 Task: Slide 24 - Ebook.
Action: Mouse moved to (40, 106)
Screenshot: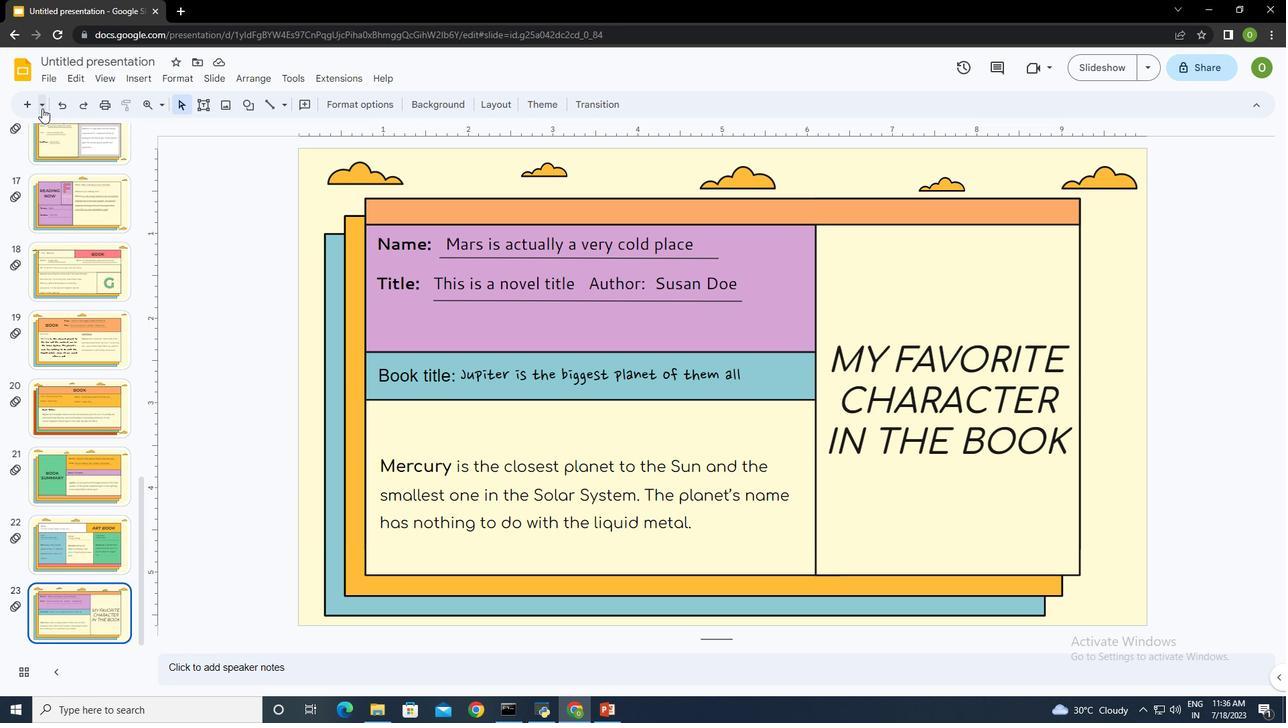 
Action: Mouse pressed left at (40, 106)
Screenshot: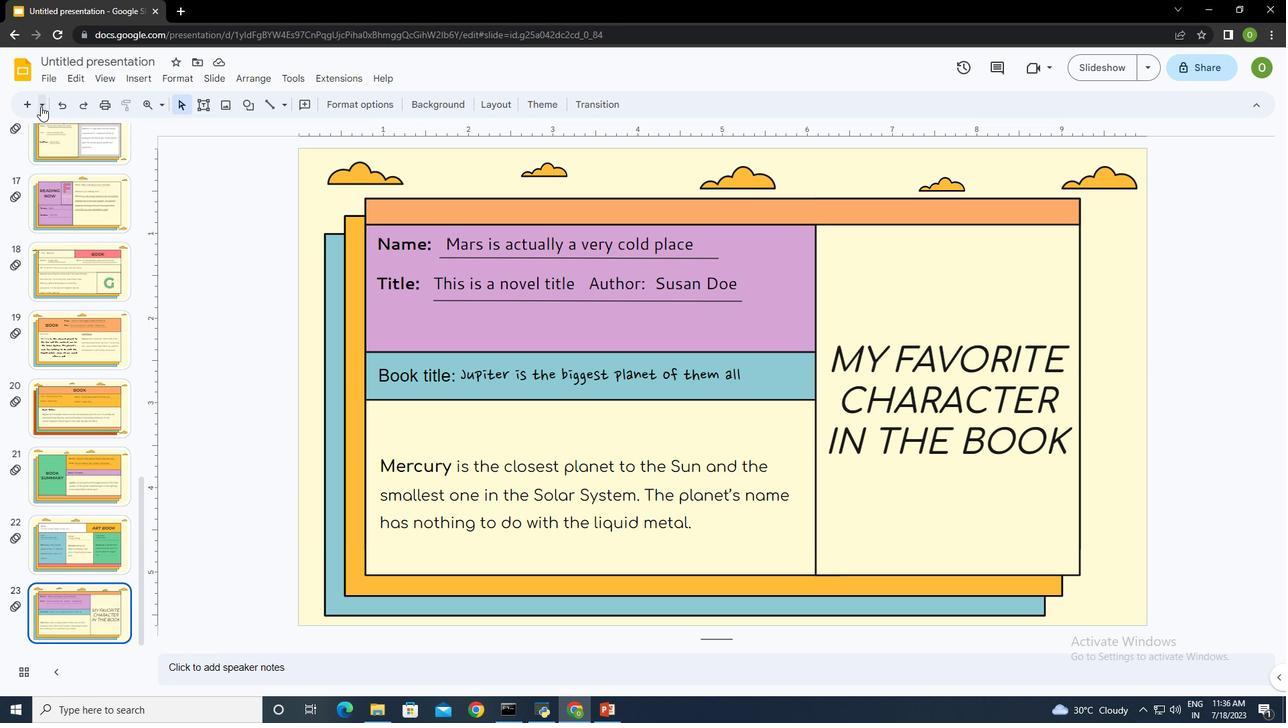 
Action: Mouse moved to (107, 420)
Screenshot: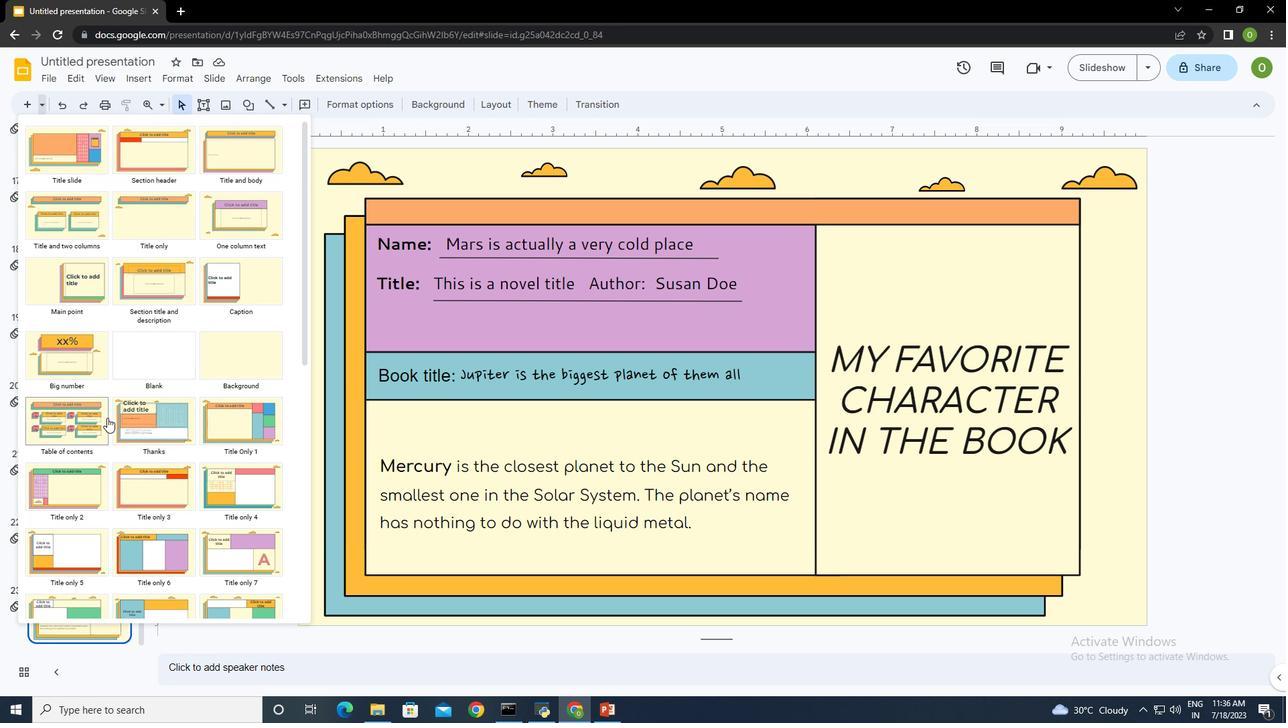 
Action: Mouse scrolled (107, 419) with delta (0, 0)
Screenshot: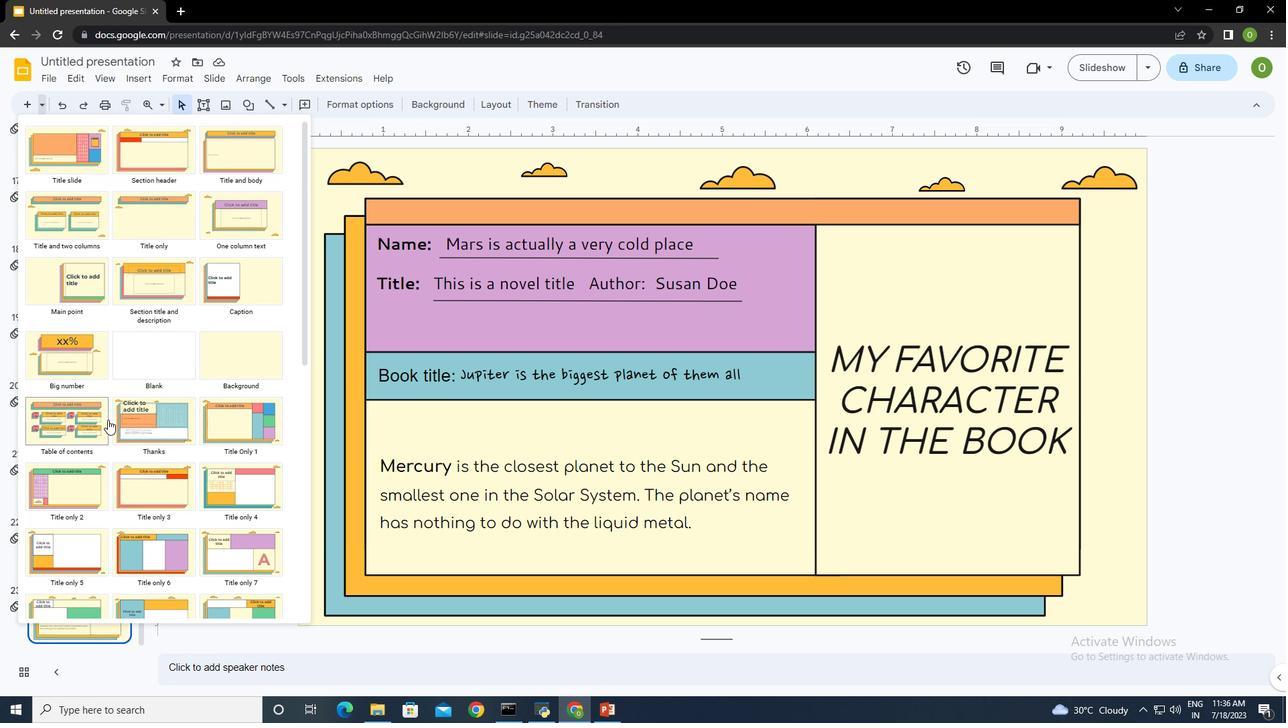 
Action: Mouse scrolled (107, 419) with delta (0, 0)
Screenshot: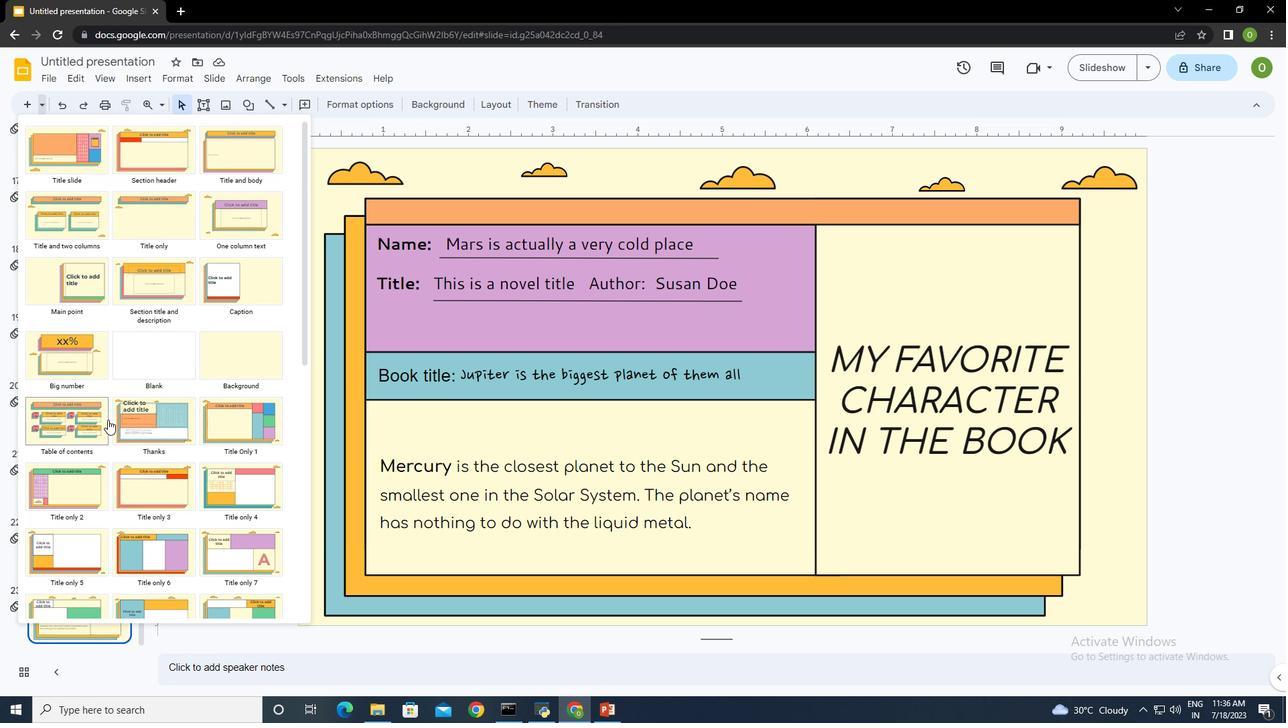 
Action: Mouse scrolled (107, 419) with delta (0, 0)
Screenshot: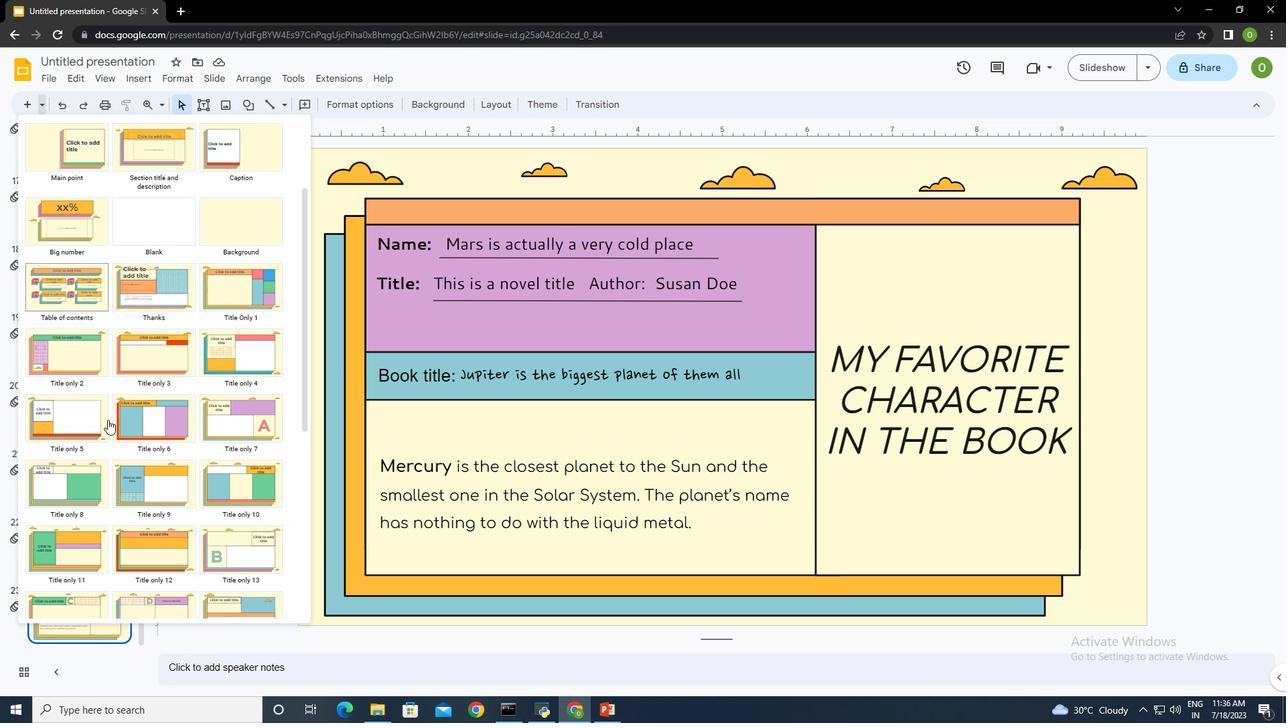 
Action: Mouse moved to (63, 415)
Screenshot: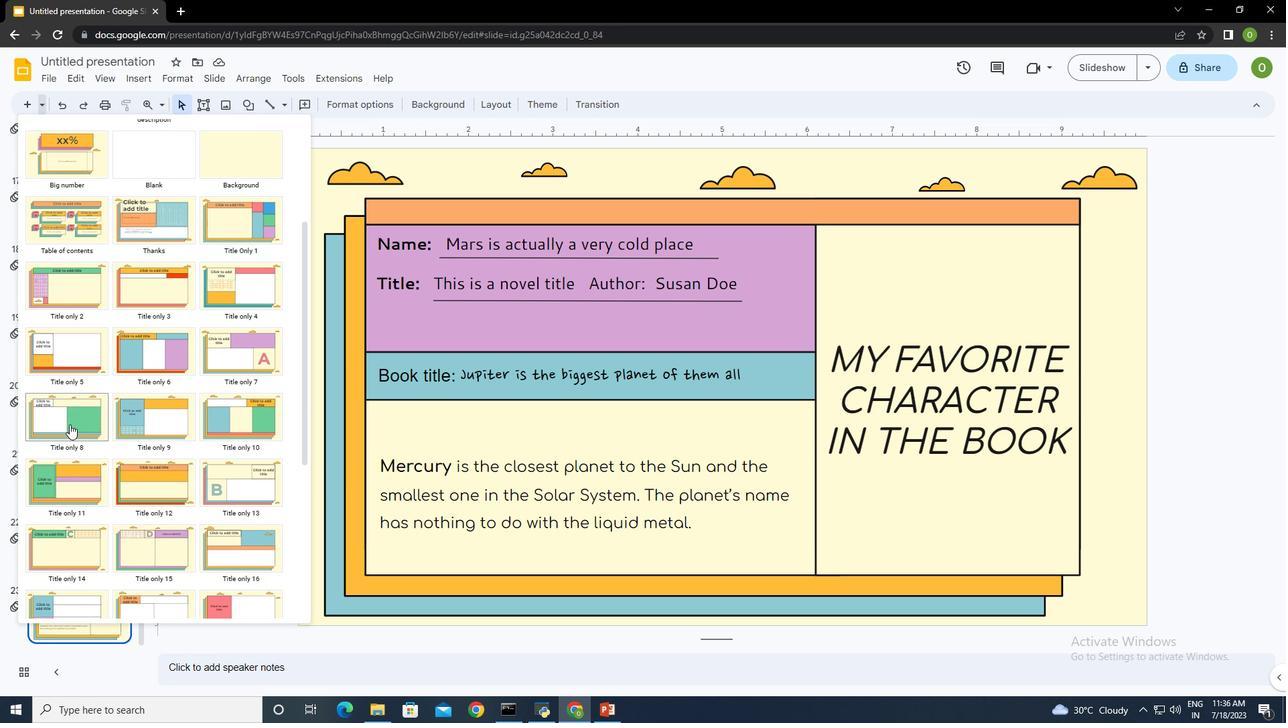
Action: Mouse pressed left at (63, 415)
Screenshot: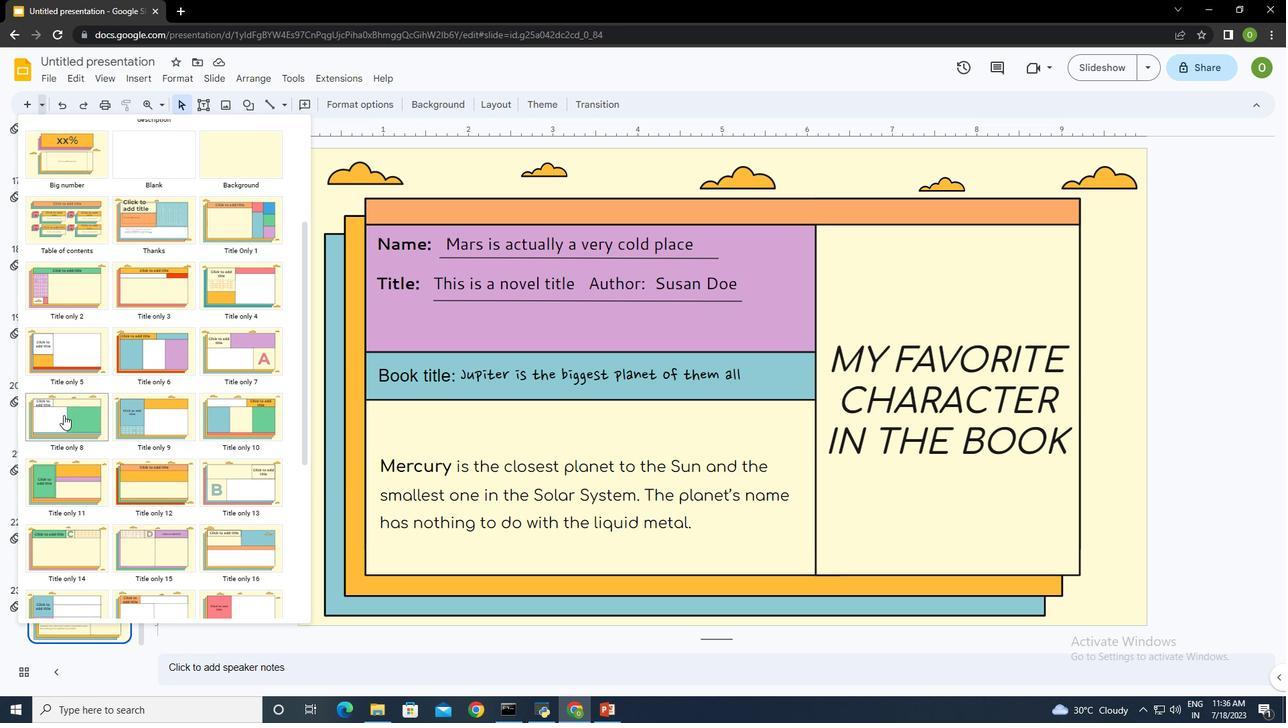 
Action: Mouse moved to (446, 239)
Screenshot: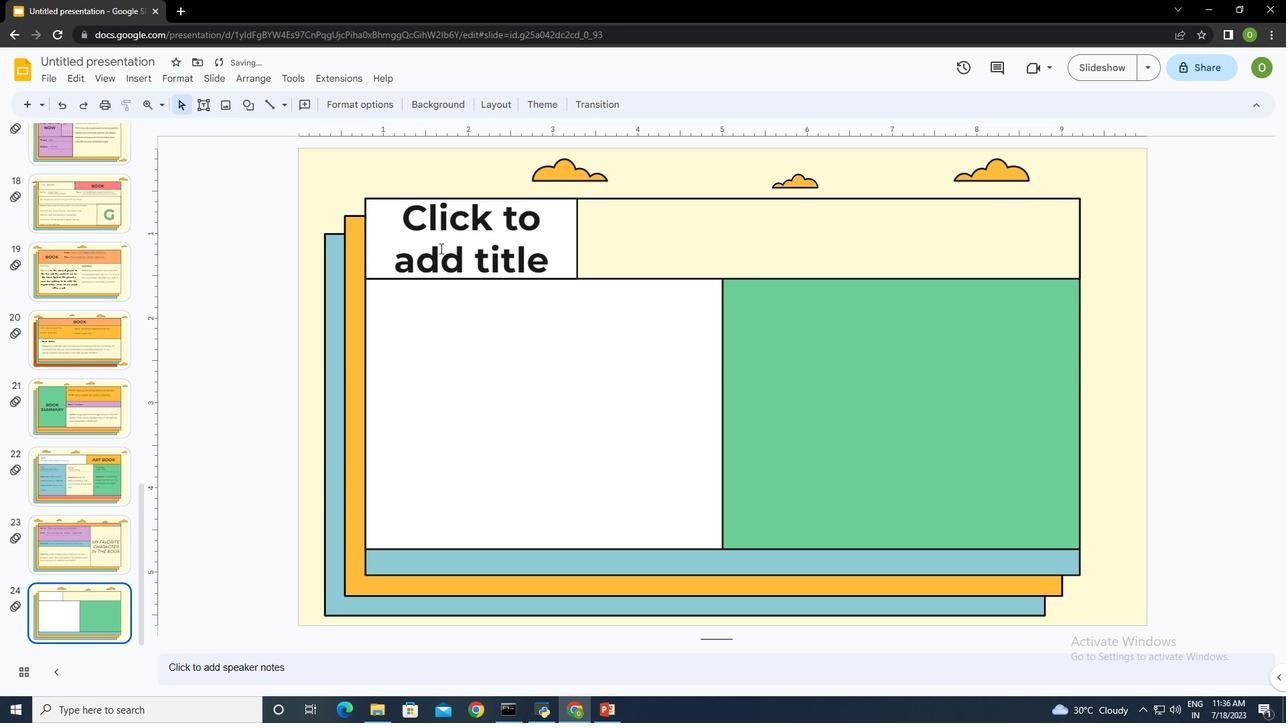 
Action: Mouse pressed left at (446, 239)
Screenshot: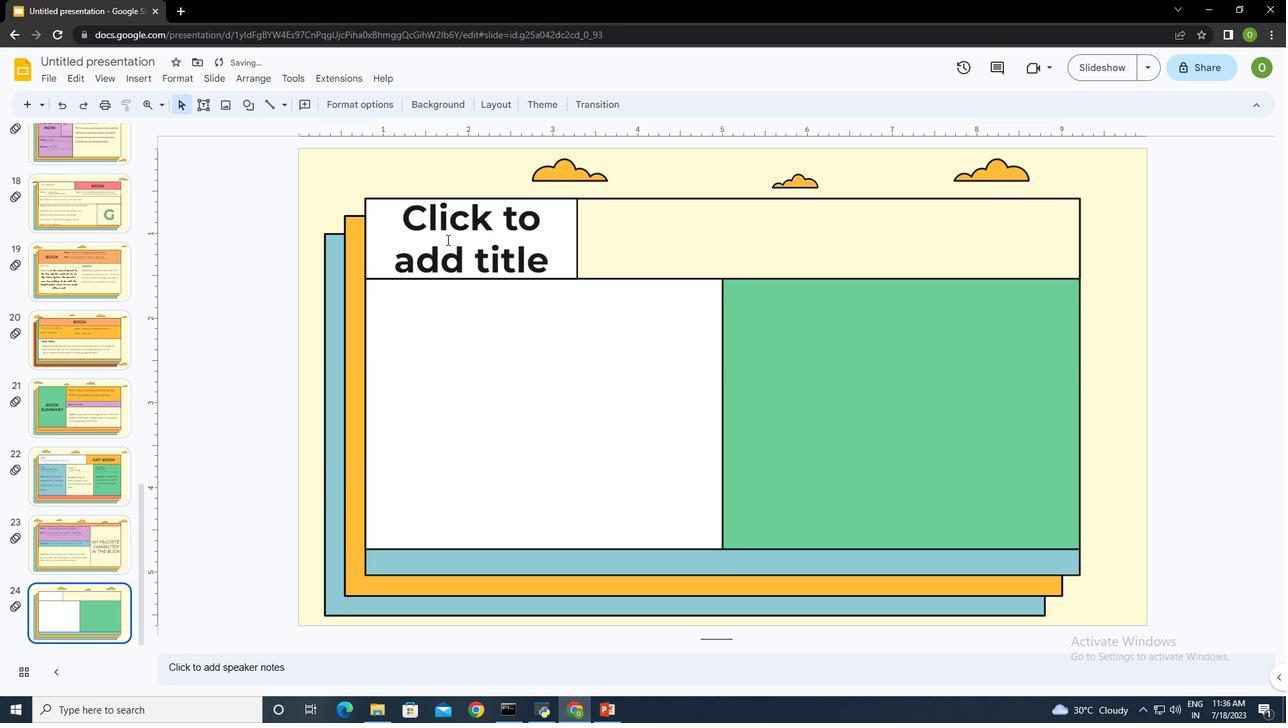 
Action: Key pressed e<Key.backspace><Key.caps_lock>EBOOK
Screenshot: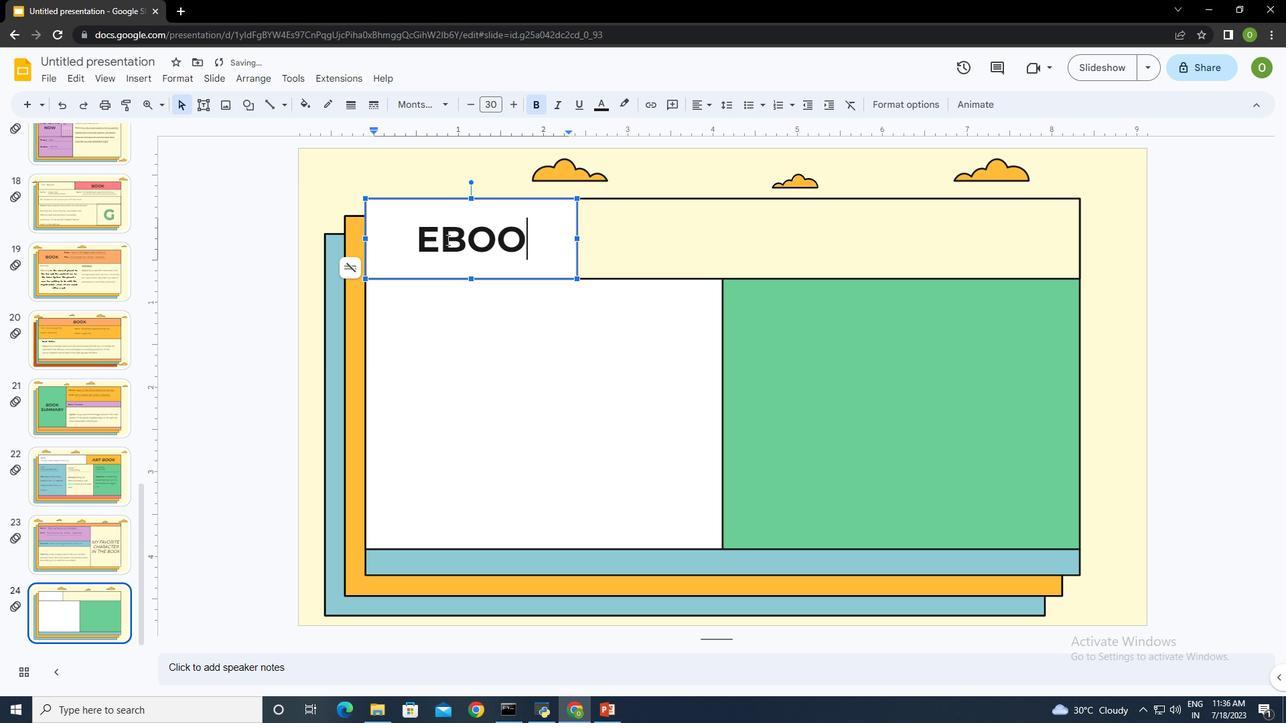 
Action: Mouse moved to (397, 306)
Screenshot: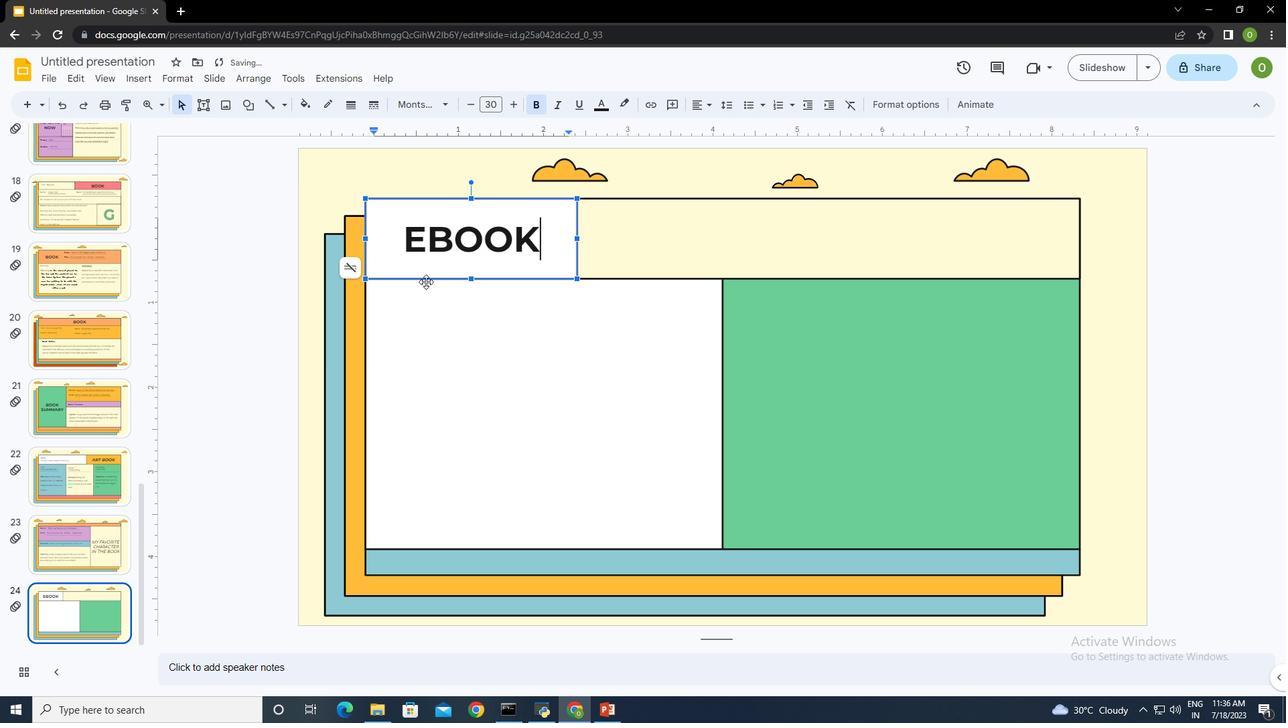 
Action: Mouse pressed left at (397, 306)
Screenshot: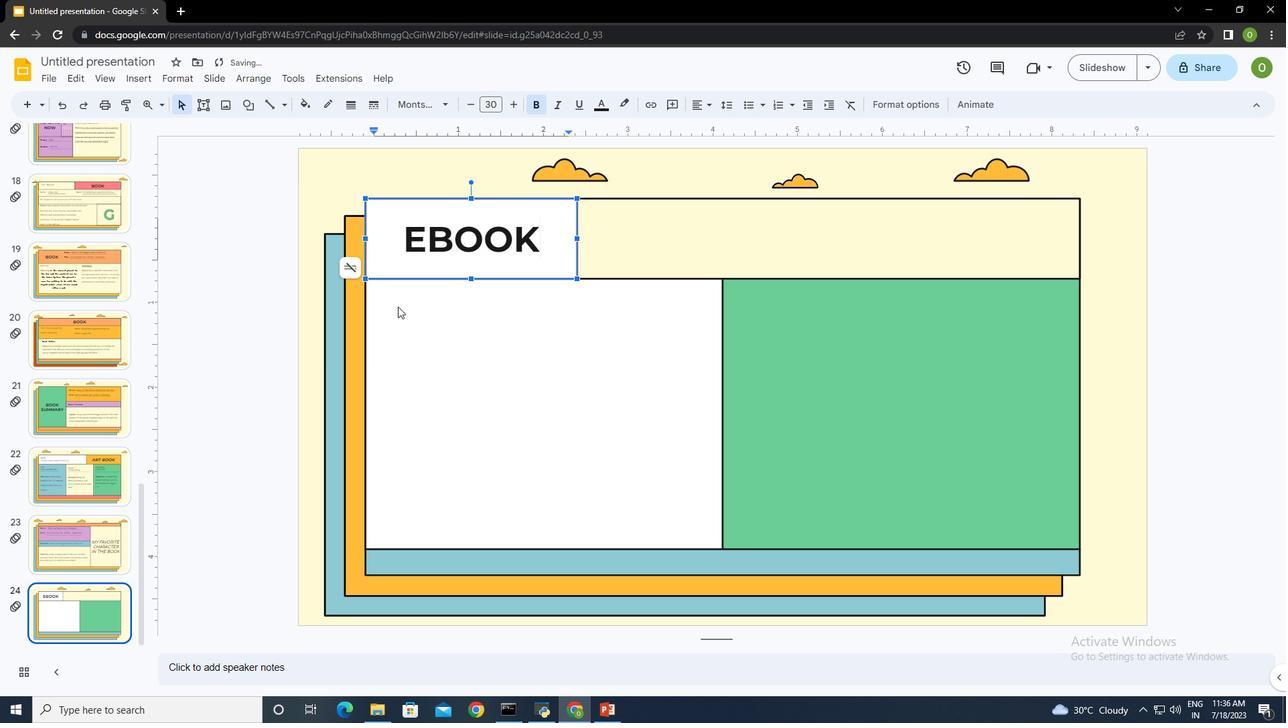 
Action: Mouse moved to (203, 103)
Screenshot: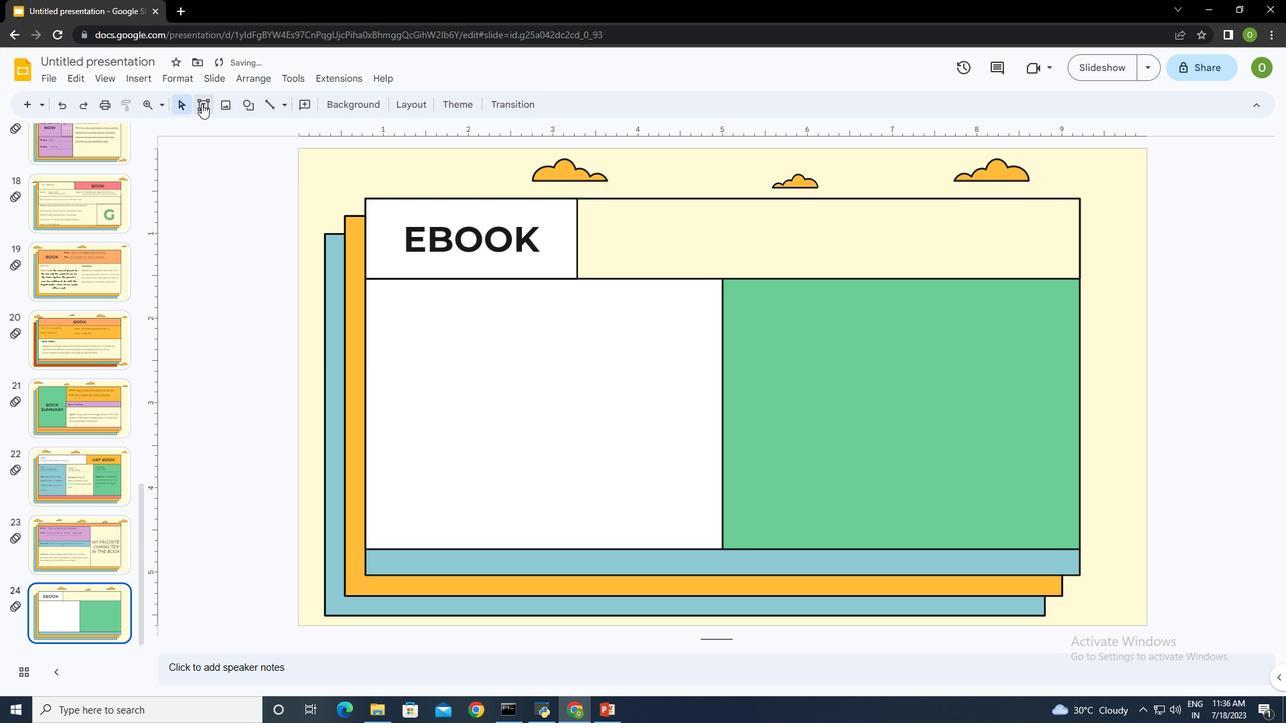 
Action: Mouse pressed left at (203, 103)
Screenshot: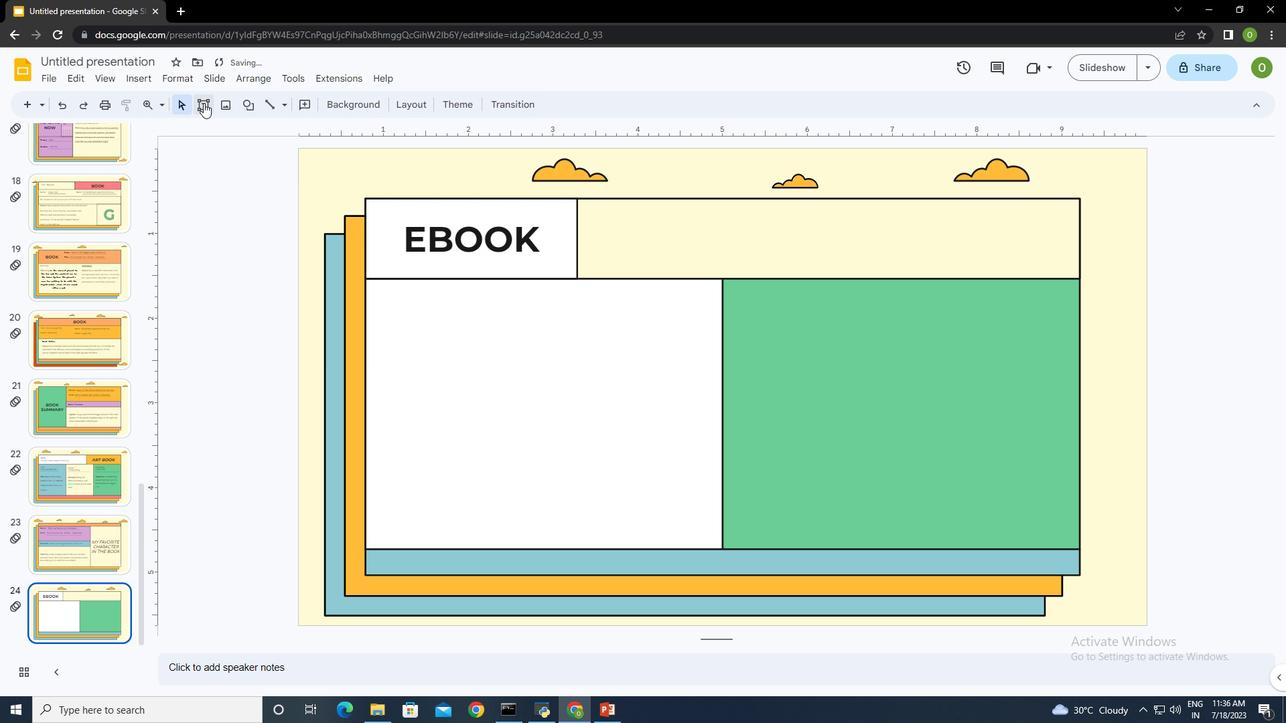 
Action: Mouse moved to (369, 282)
Screenshot: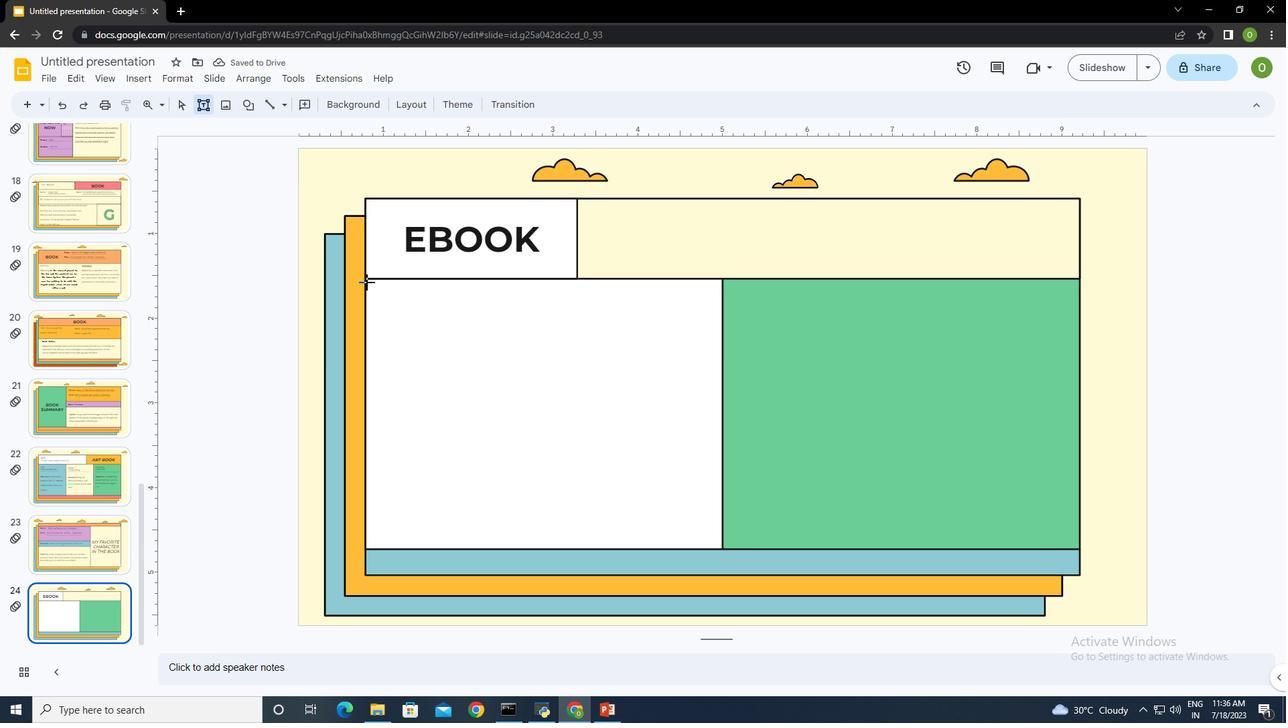 
Action: Mouse pressed left at (369, 282)
Screenshot: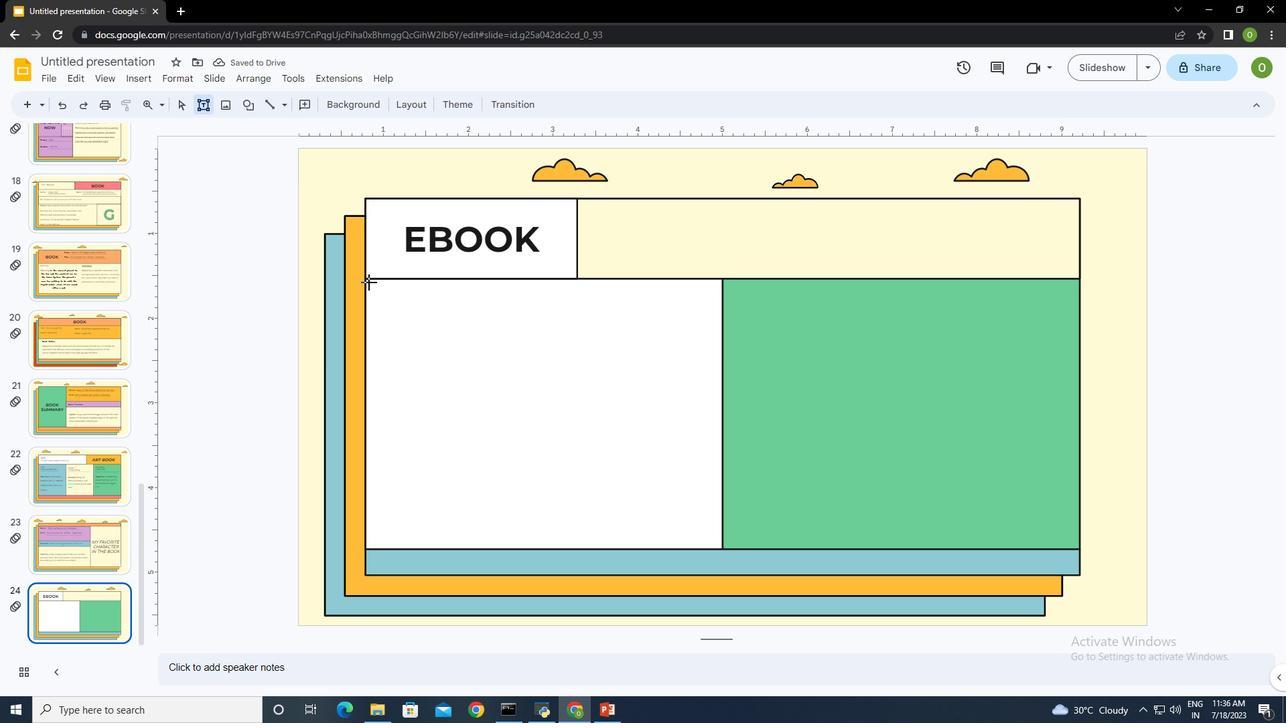 
Action: Mouse moved to (466, 347)
Screenshot: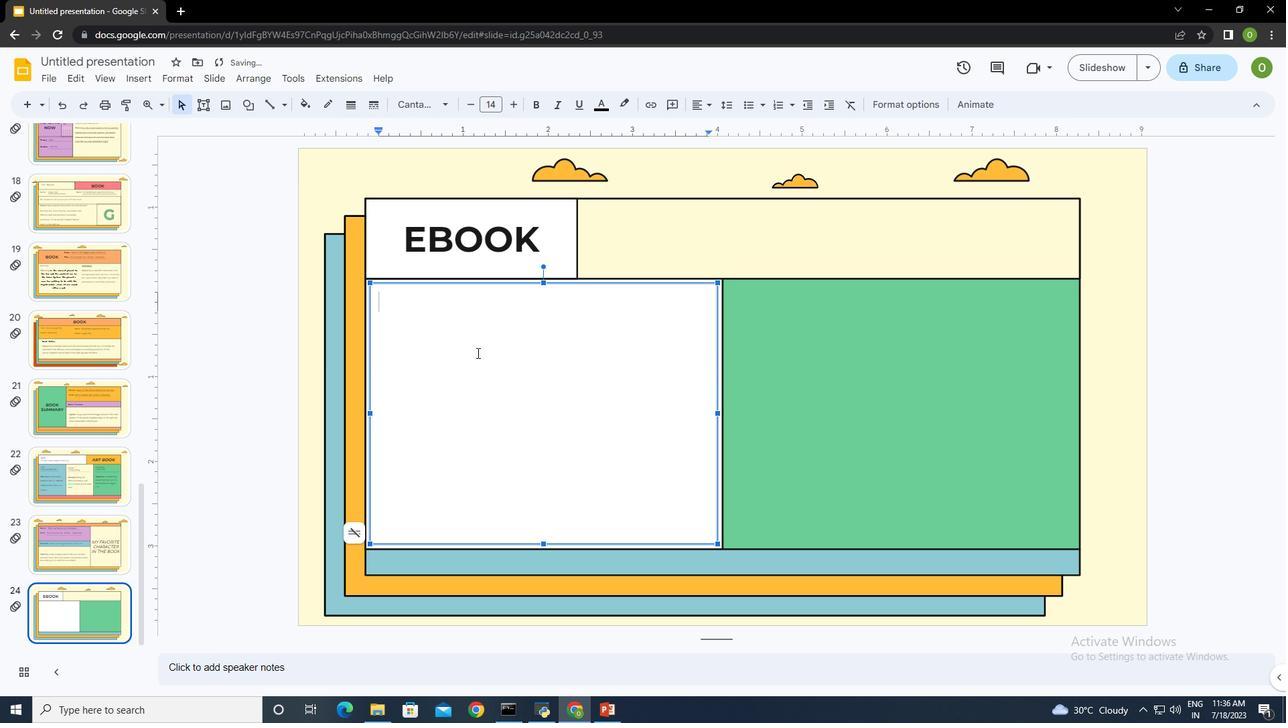 
Action: Key pressed <Key.shift>bOO<Key.backspace><Key.backspace><Key.backspace><Key.caps_lock><Key.shift>Book<Key.space>titlw<Key.backspace>e<Key.shift_r>:<Key.enter><Key.enter><Key.enter><Key.shift><Key.shift><Key.shift><Key.shift><Key.shift><Key.shift><Key.shift><Key.shift>Mercury<Key.space>is<Key.space>the<Key.space>closest<Key.space>planet<Key.space>to<Key.space>the<Key.space><Key.shift>Sun<Key.space>and<Key.space>the<Key.space>smallest<Key.space>one<Key.space>in<Key.space>the<Key.space><Key.shift>Si<Key.backspace>olar<Key.space><Key.shift>System.<Key.space><Key.shift><Key.shift>The<Key.space>planet's<Key.space>name<Key.space>has<Key.space>nothing<Key.space>to<Key.space>do<Key.space>with<Key.space>the<Key.space>liquid<Key.space>metal
Screenshot: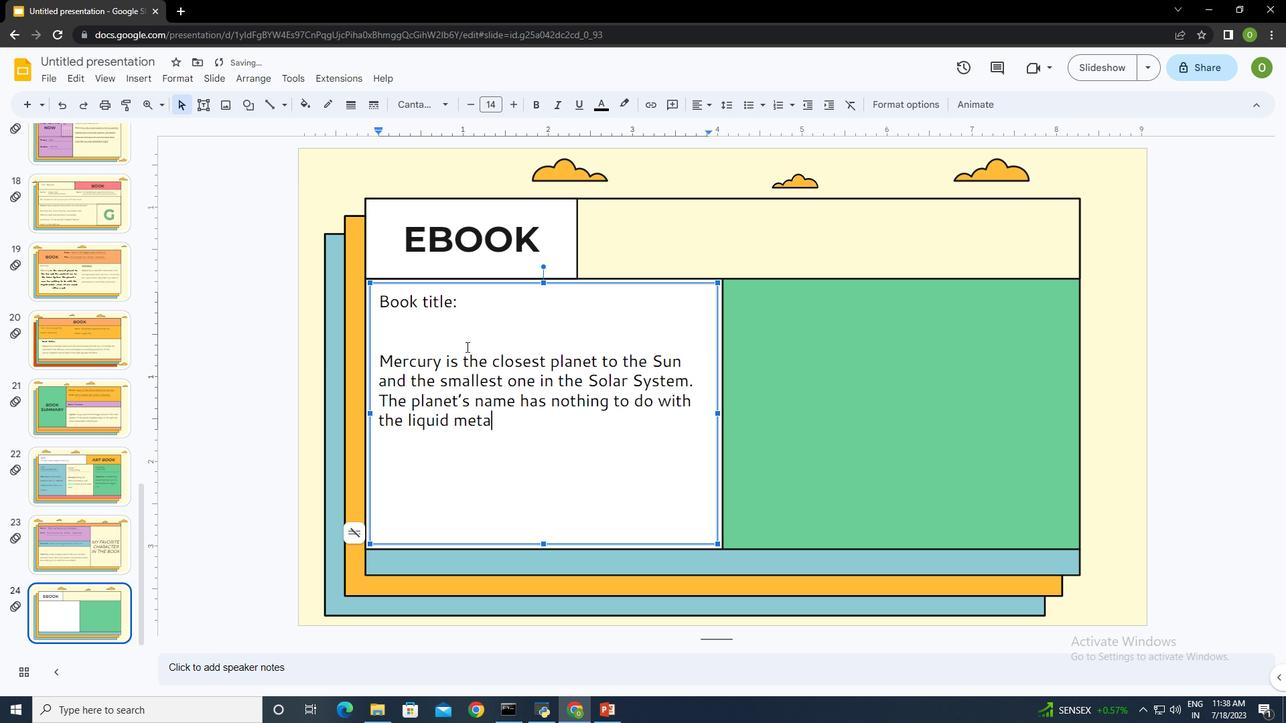 
Action: Mouse moved to (507, 420)
Screenshot: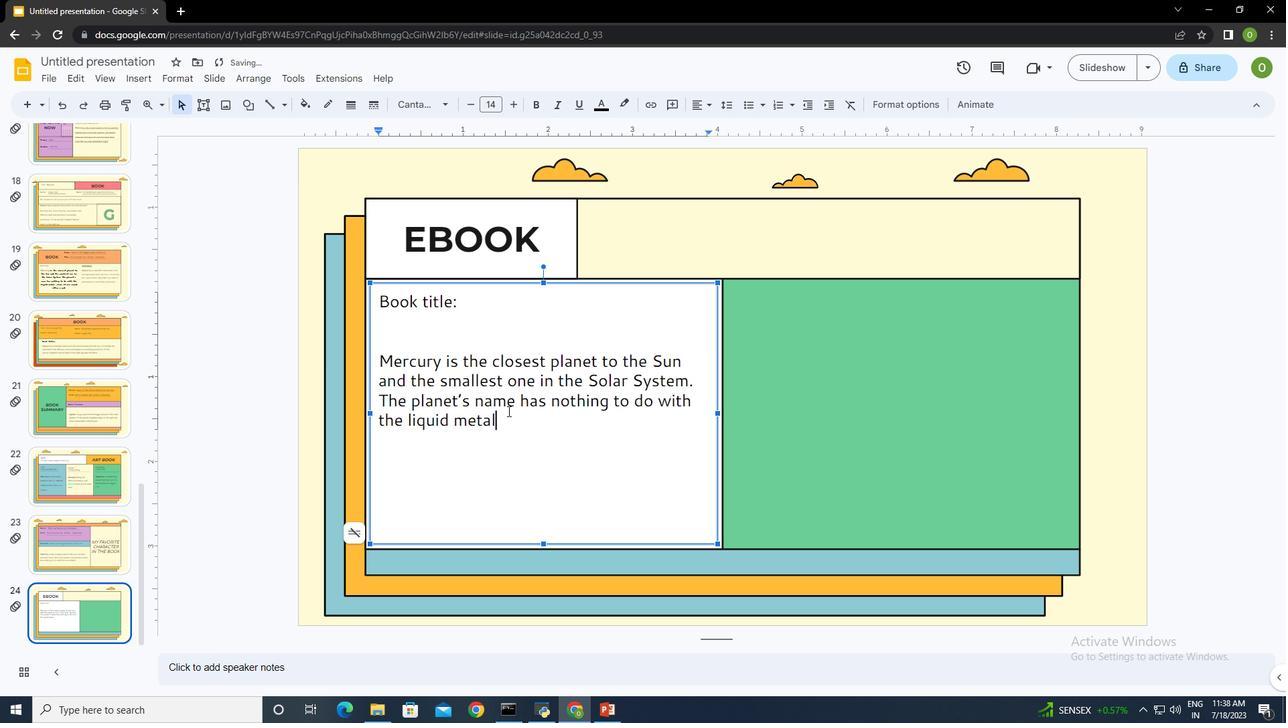 
Action: Mouse pressed left at (507, 420)
Screenshot: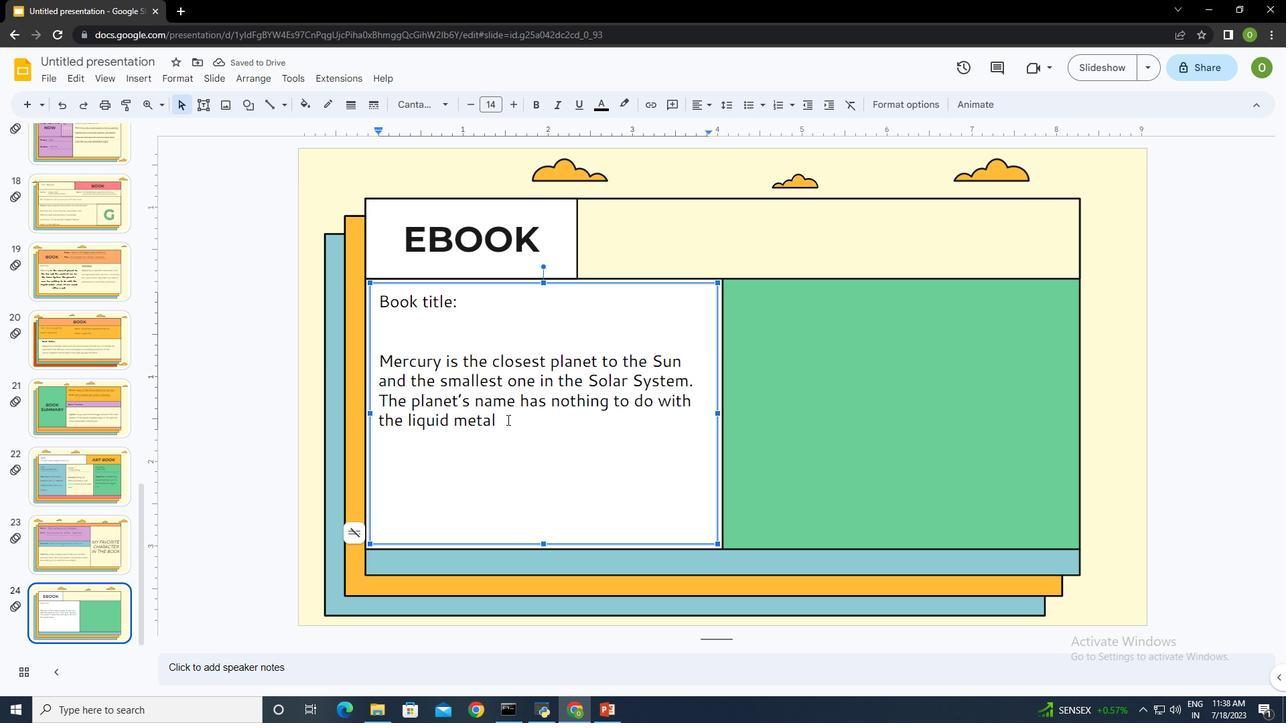 
Action: Mouse moved to (730, 105)
Screenshot: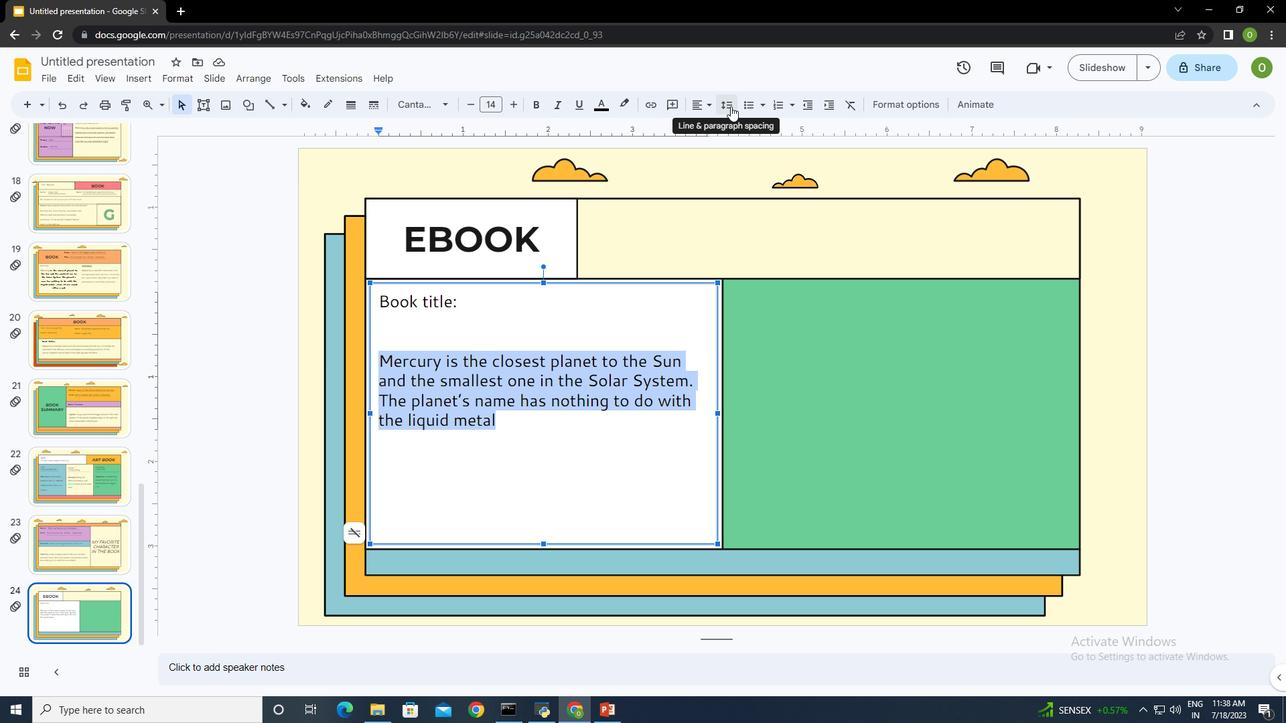 
Action: Mouse pressed left at (730, 105)
Screenshot: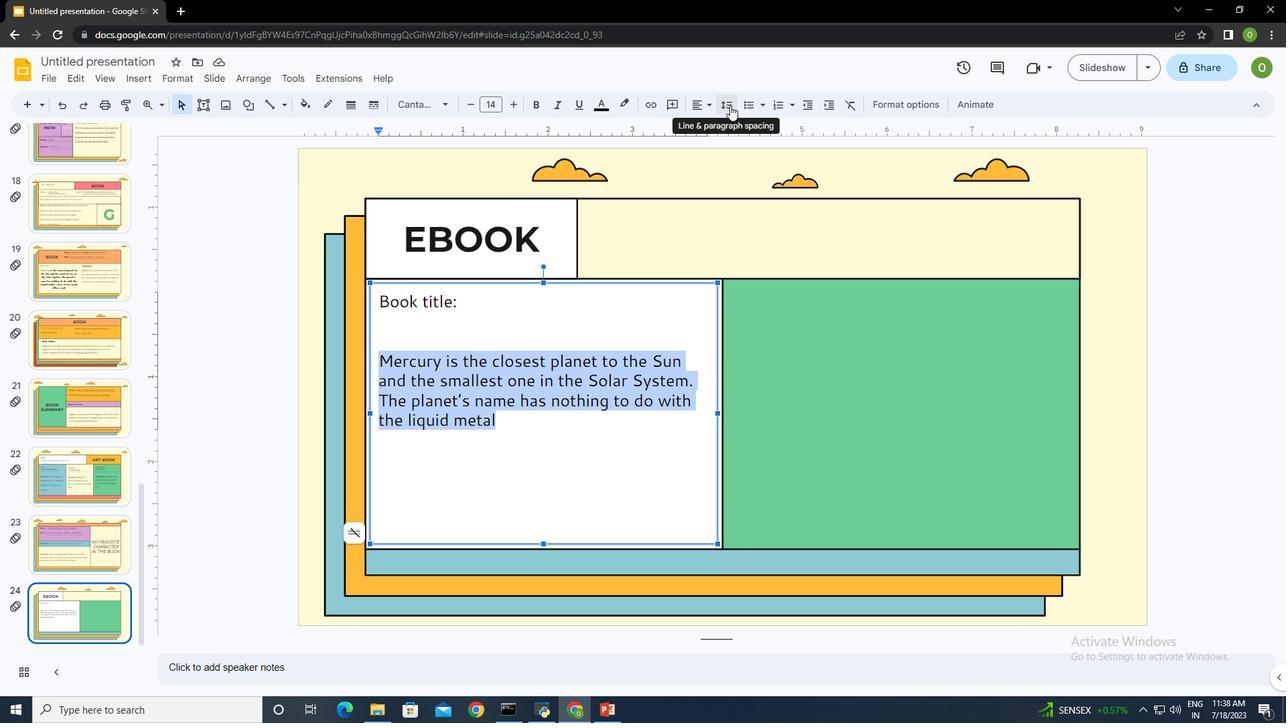 
Action: Mouse moved to (757, 173)
Screenshot: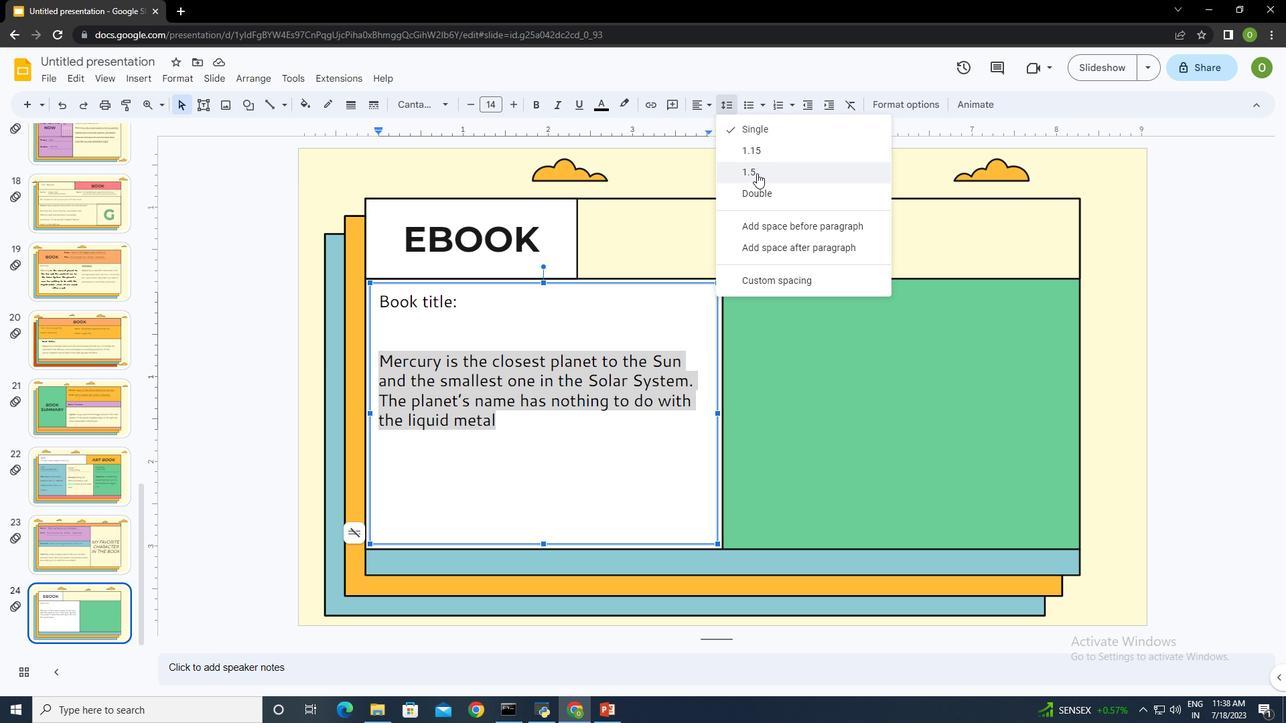 
Action: Mouse pressed left at (757, 173)
Screenshot: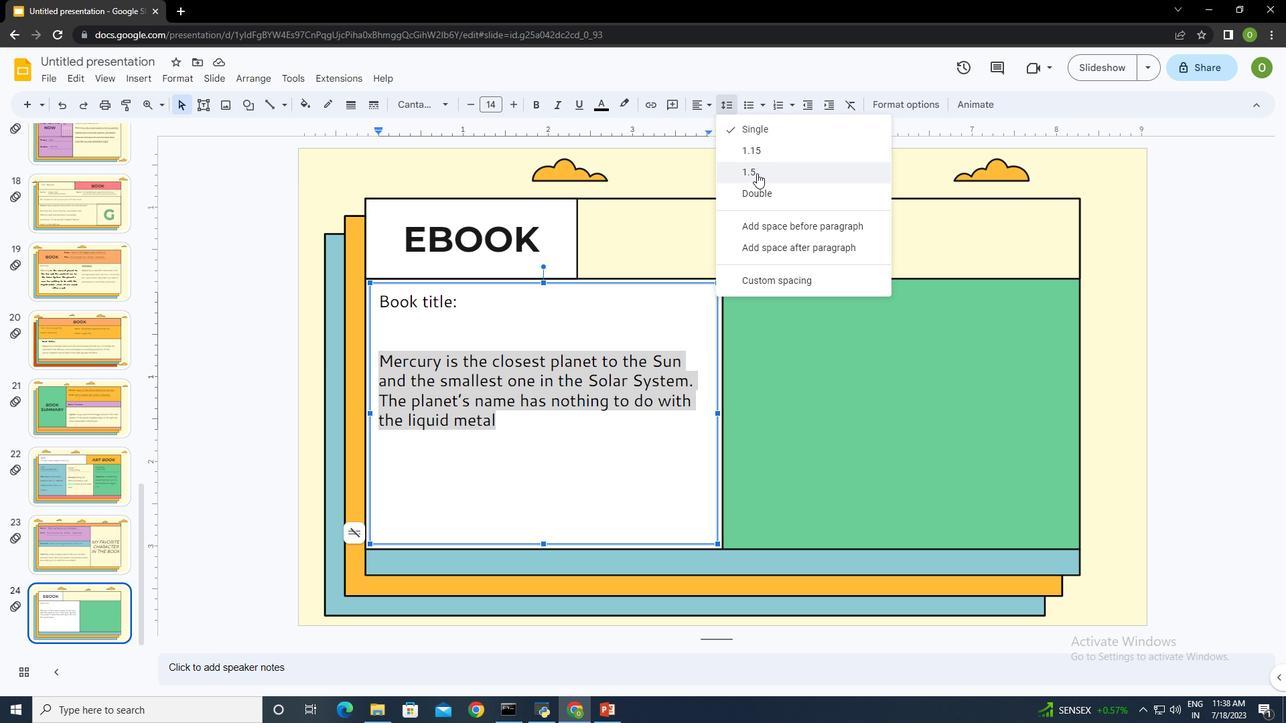 
Action: Mouse moved to (438, 357)
Screenshot: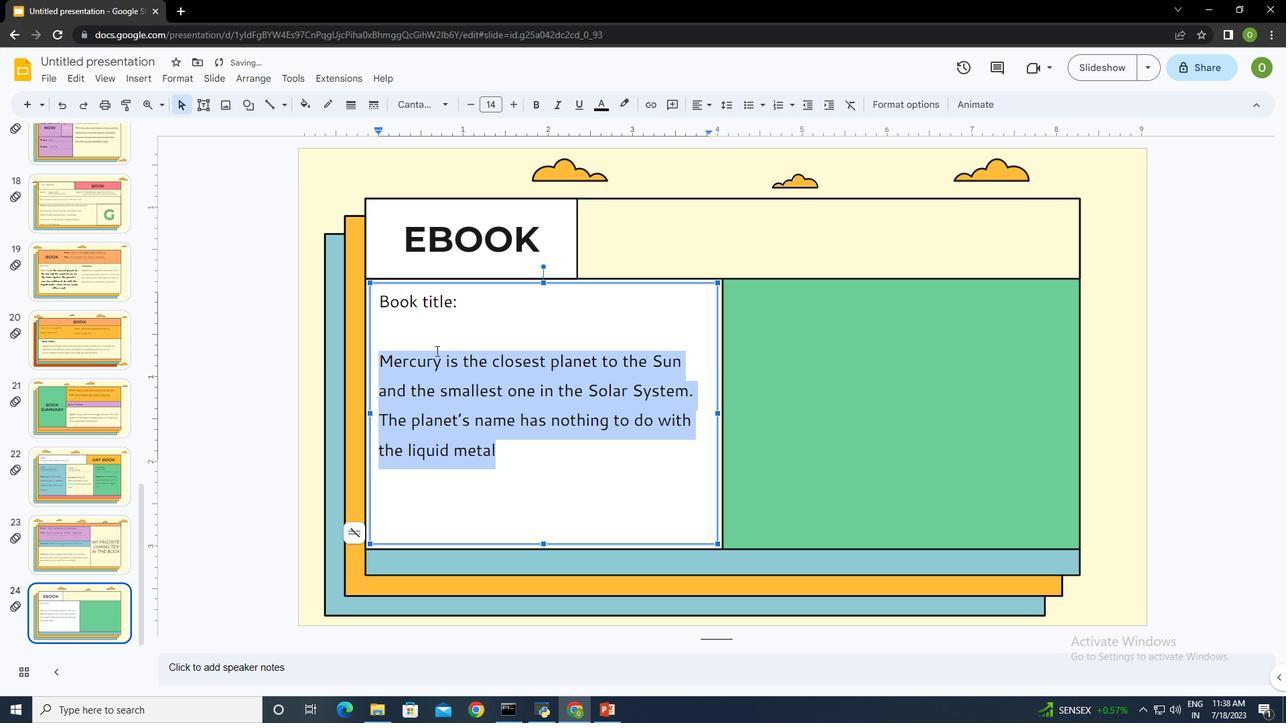 
Action: Mouse pressed left at (438, 357)
Screenshot: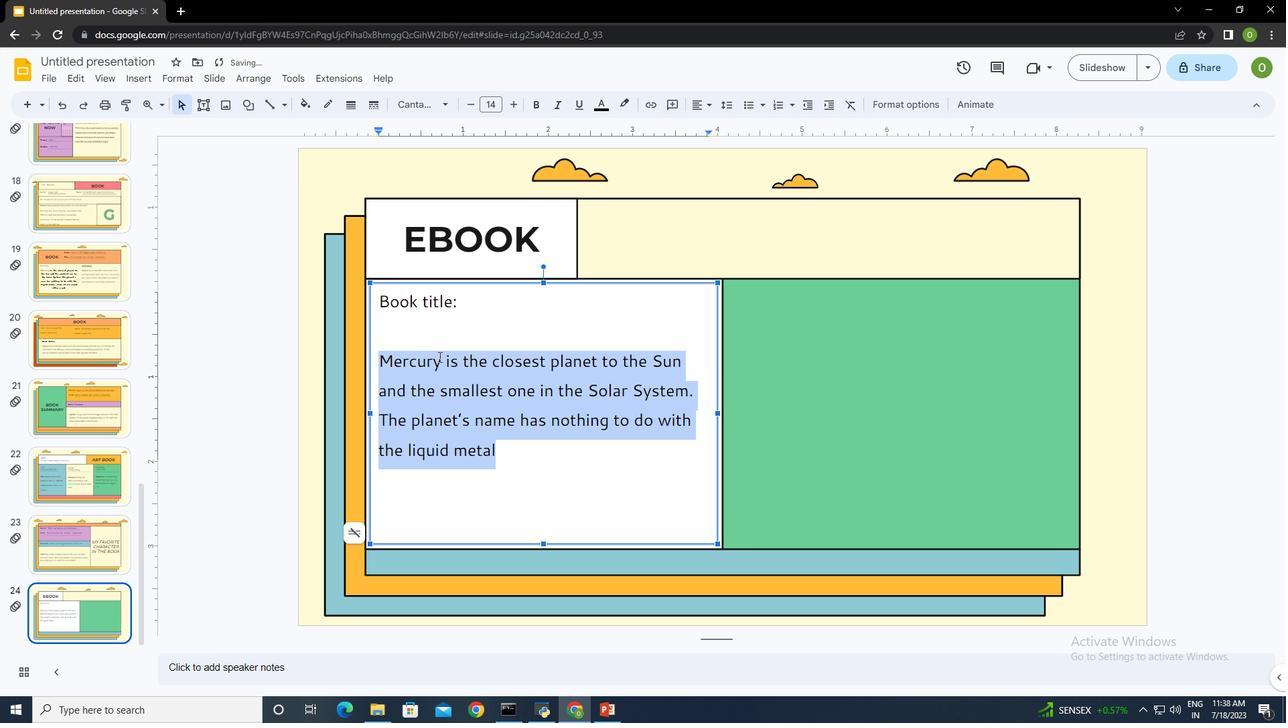 
Action: Mouse moved to (442, 363)
Screenshot: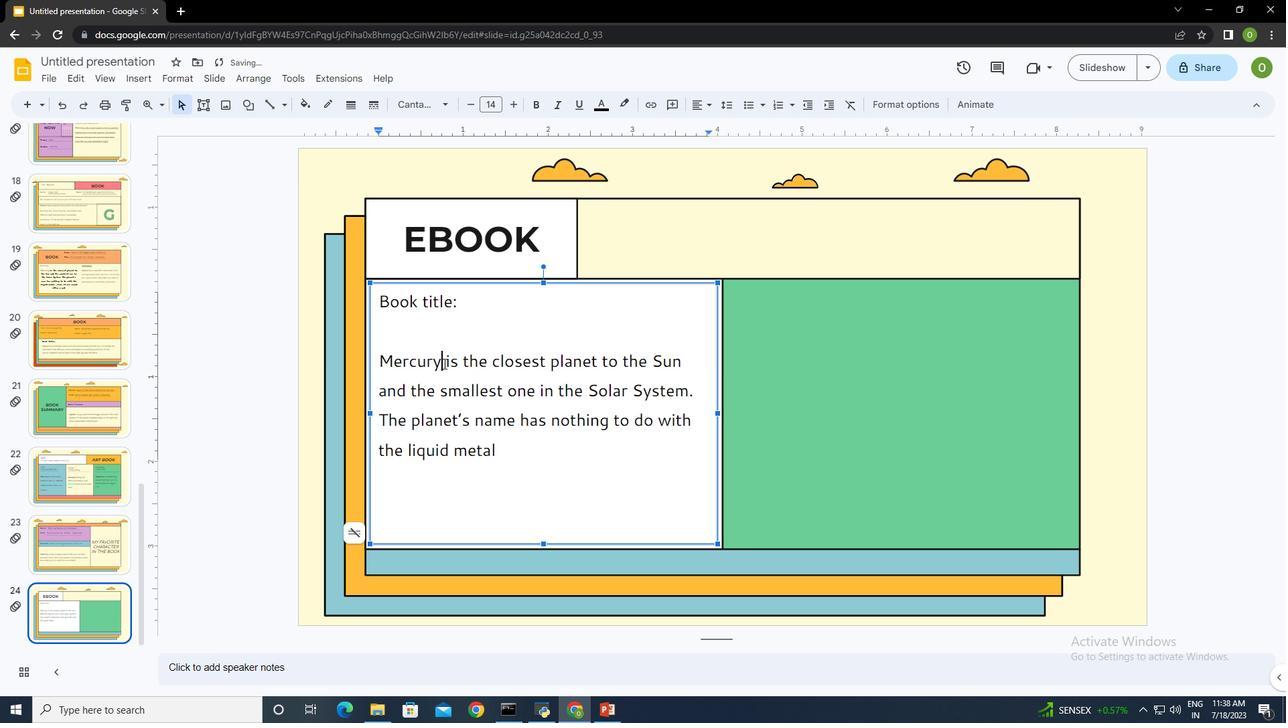 
Action: Mouse pressed left at (442, 363)
Screenshot: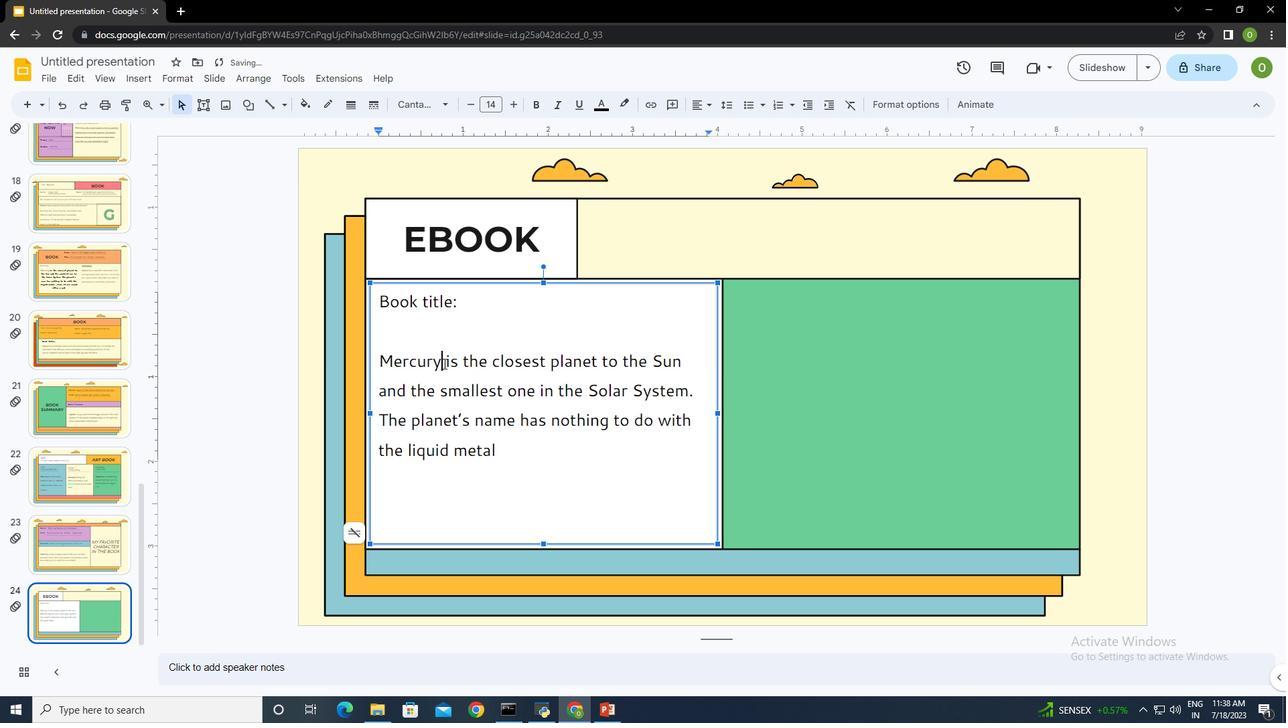 
Action: Mouse moved to (541, 102)
Screenshot: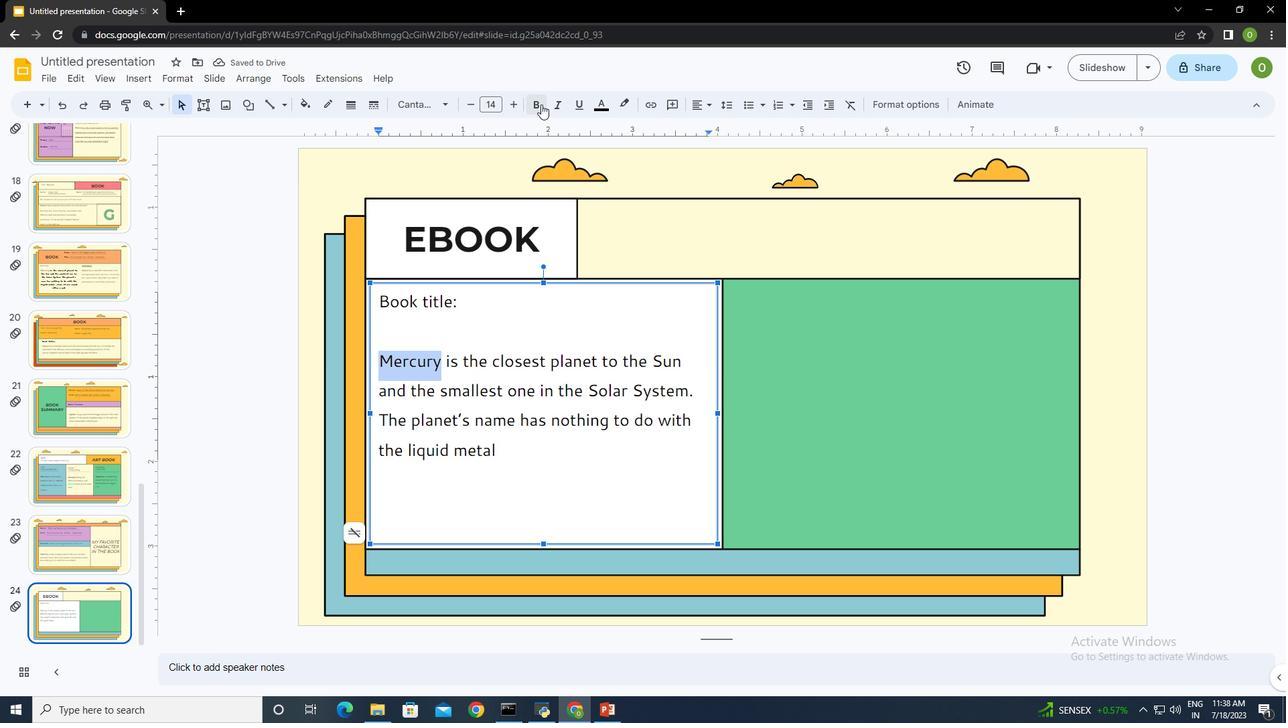 
Action: Mouse pressed left at (541, 102)
Screenshot: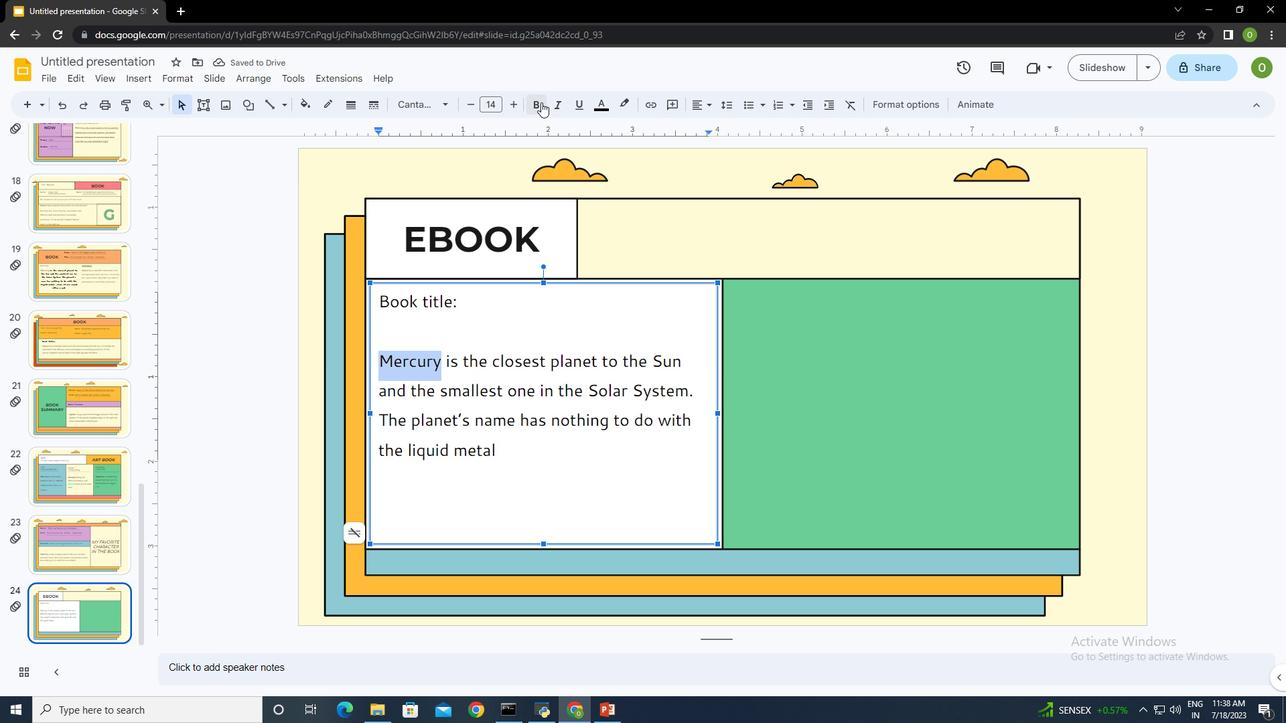 
Action: Mouse moved to (453, 363)
Screenshot: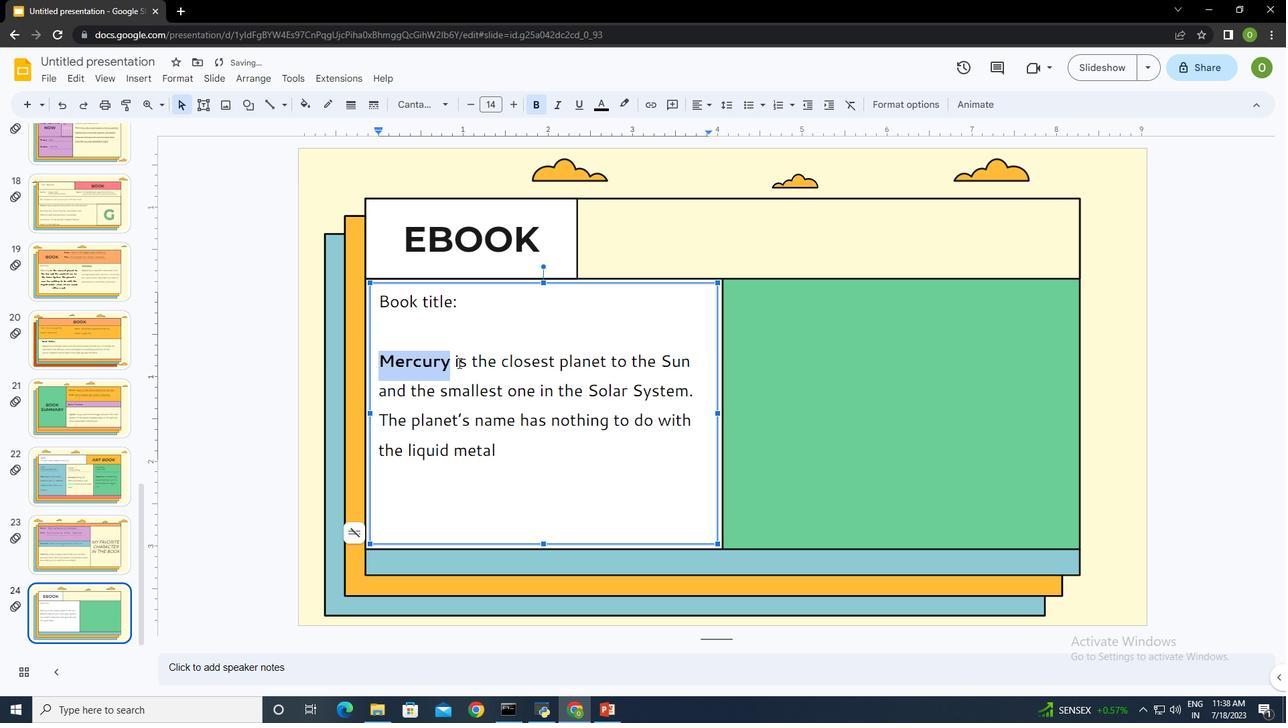 
Action: Mouse pressed left at (453, 363)
Screenshot: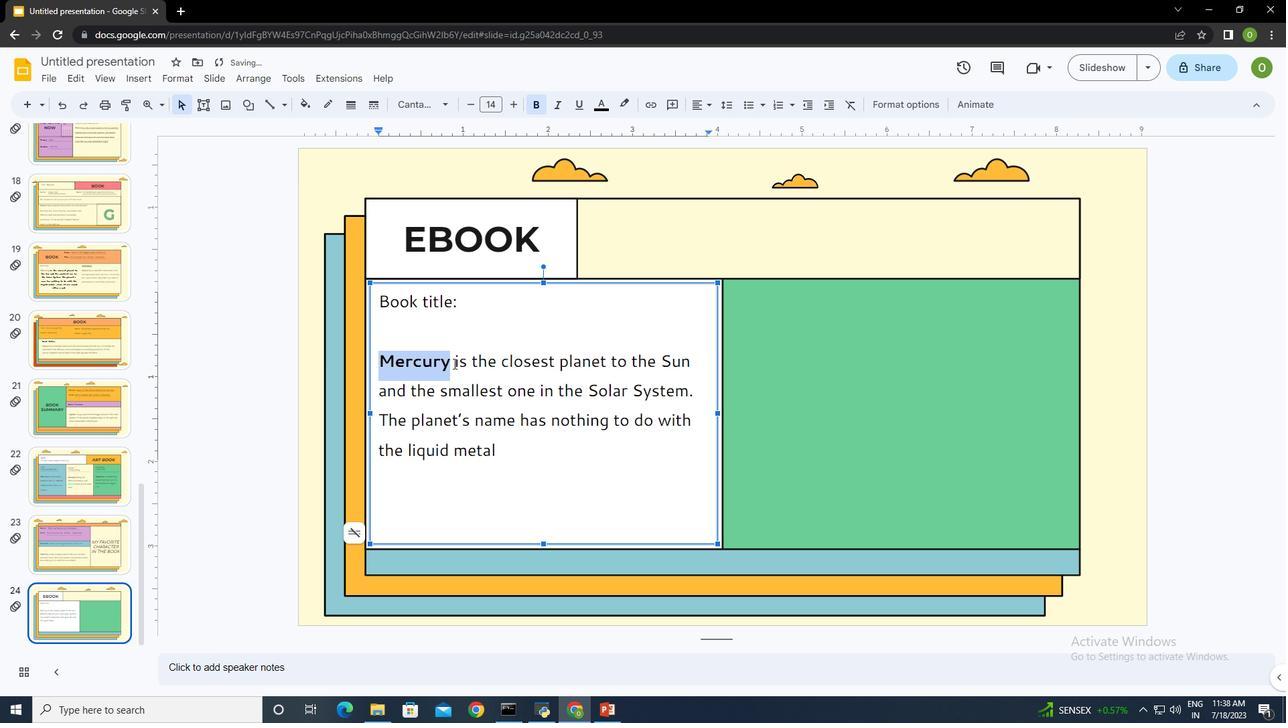 
Action: Mouse moved to (454, 361)
Screenshot: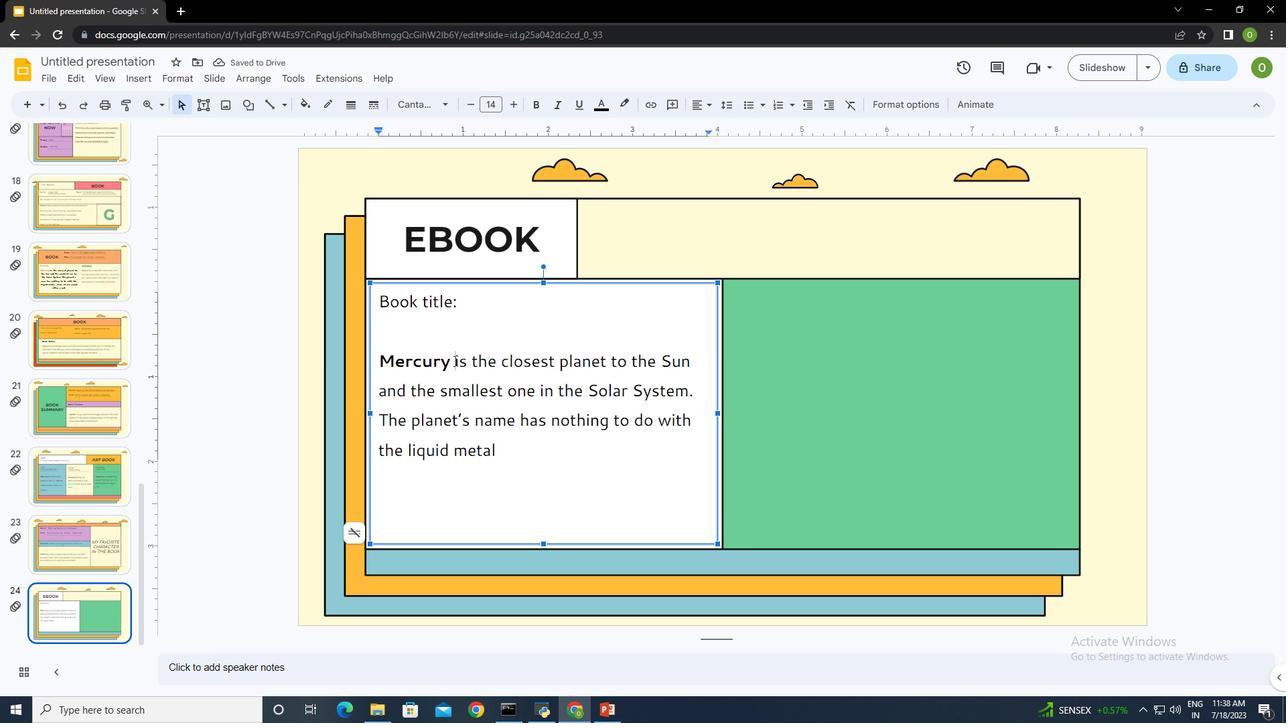 
Action: Mouse pressed left at (454, 361)
Screenshot: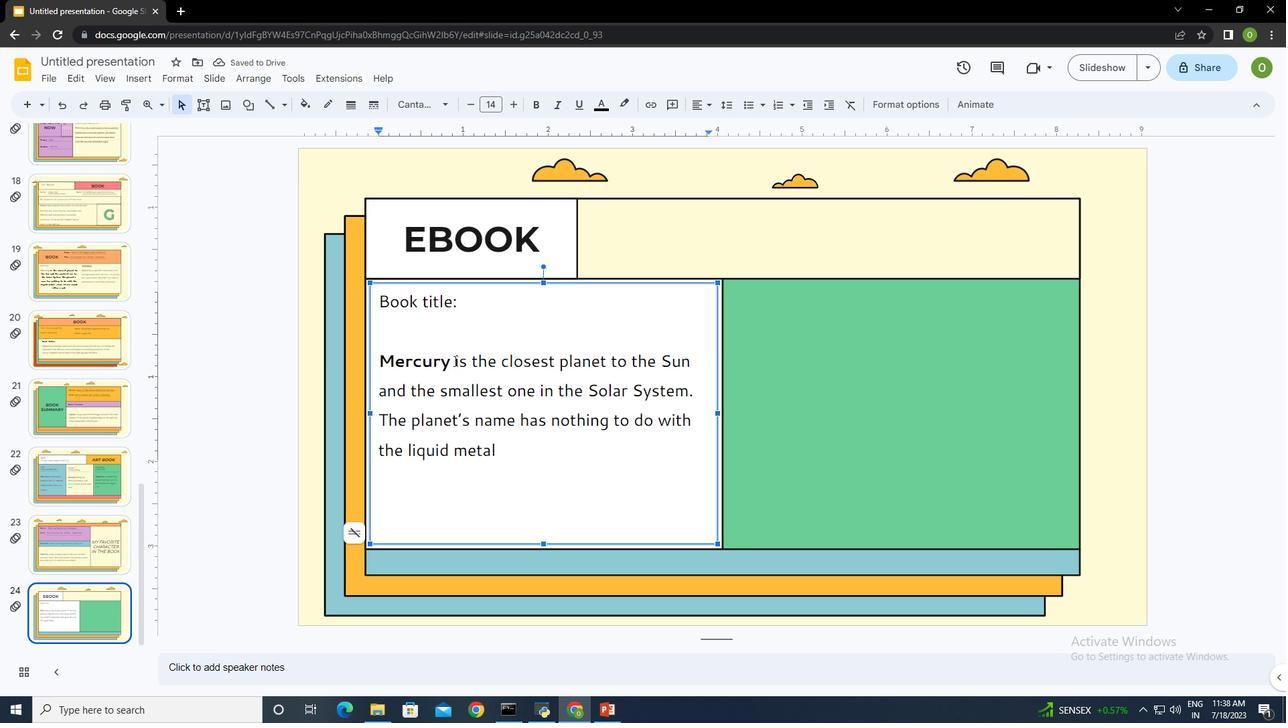 
Action: Mouse moved to (729, 107)
Screenshot: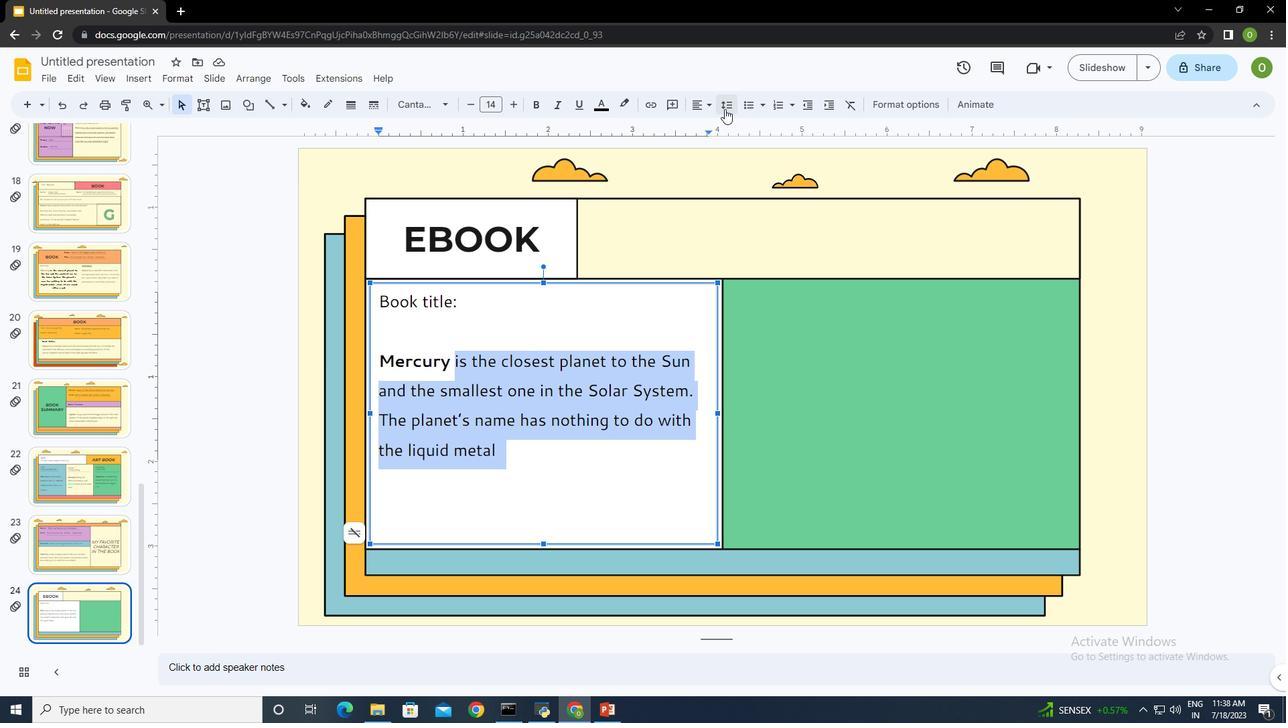 
Action: Mouse pressed left at (729, 107)
Screenshot: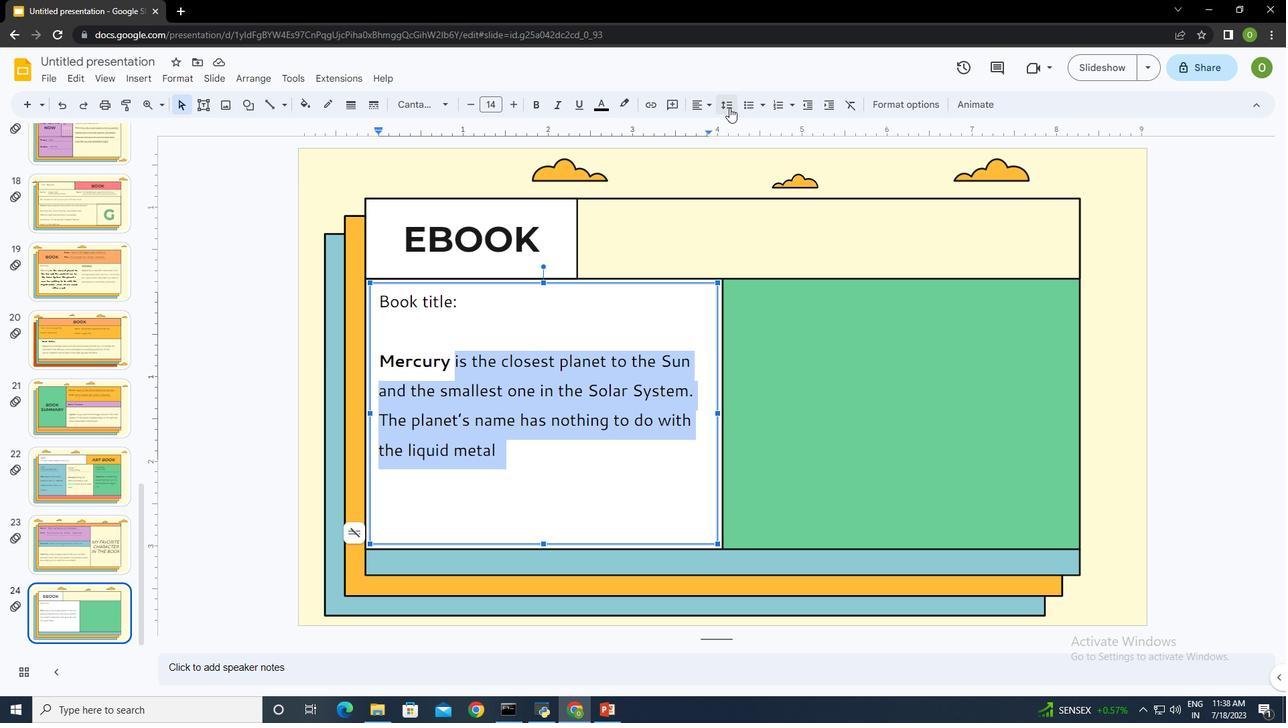 
Action: Mouse moved to (753, 191)
Screenshot: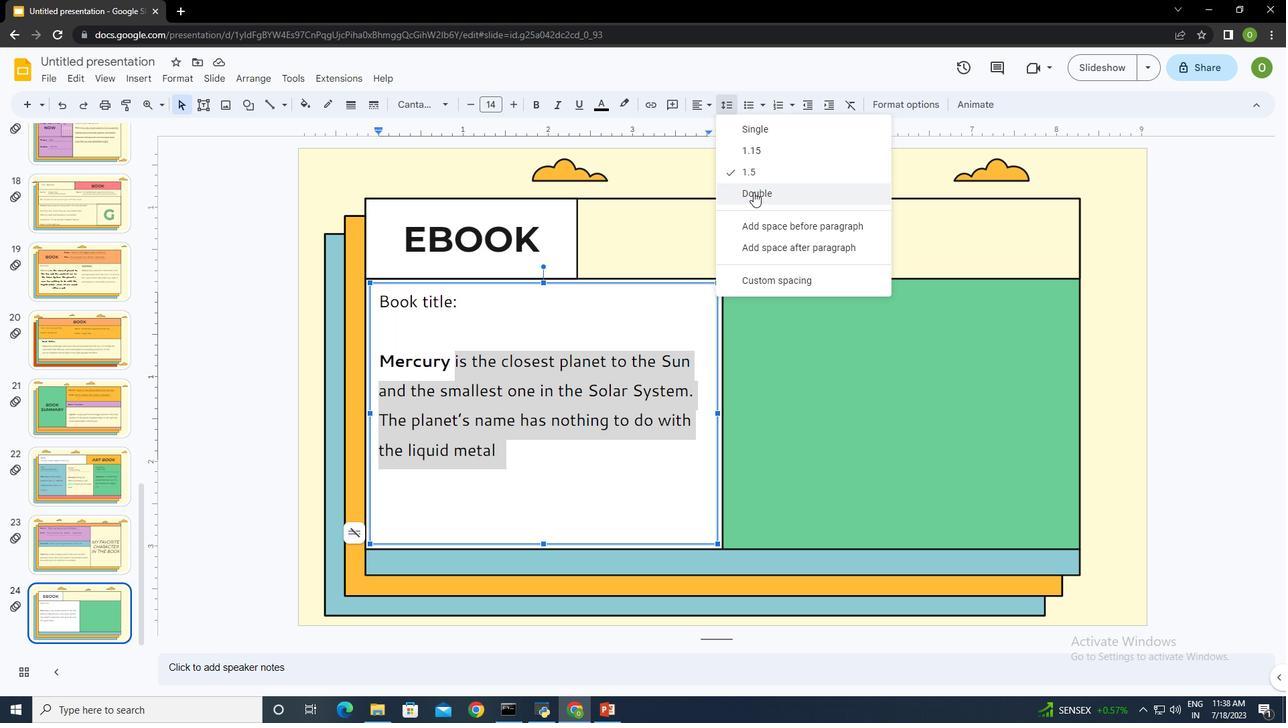 
Action: Mouse pressed left at (753, 191)
Screenshot: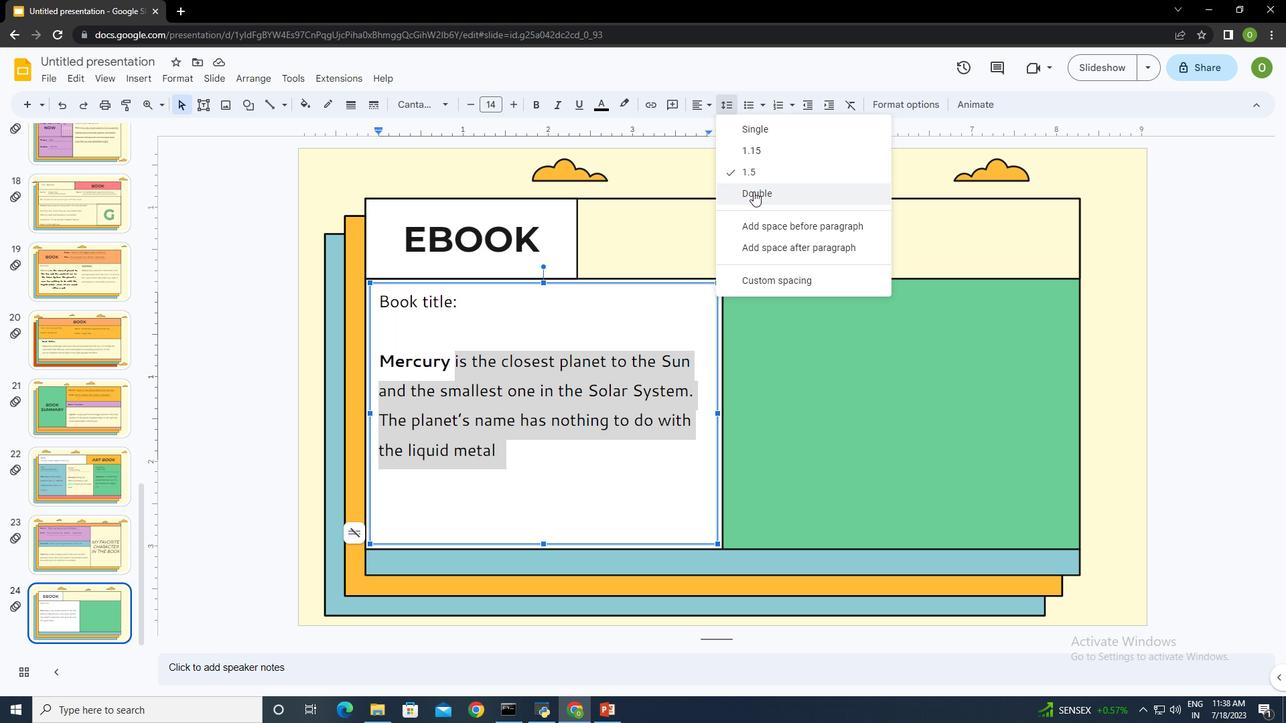 
Action: Mouse moved to (517, 478)
Screenshot: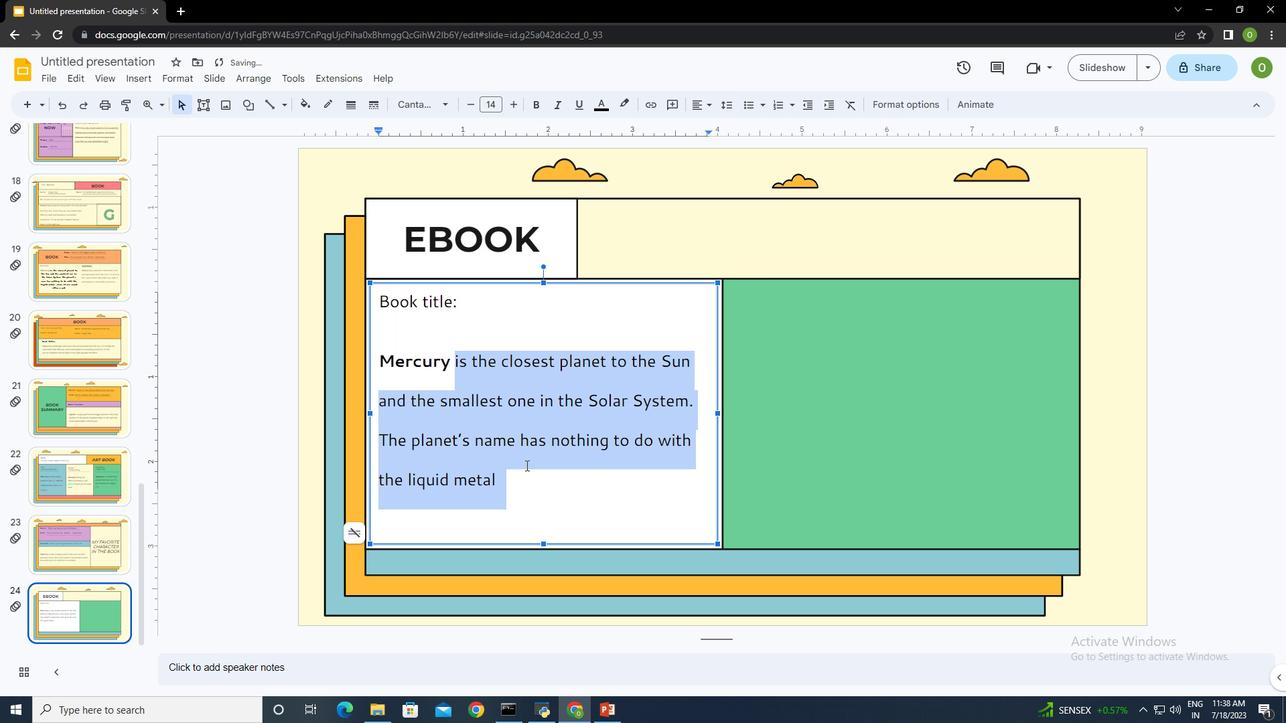 
Action: Mouse pressed left at (517, 478)
Screenshot: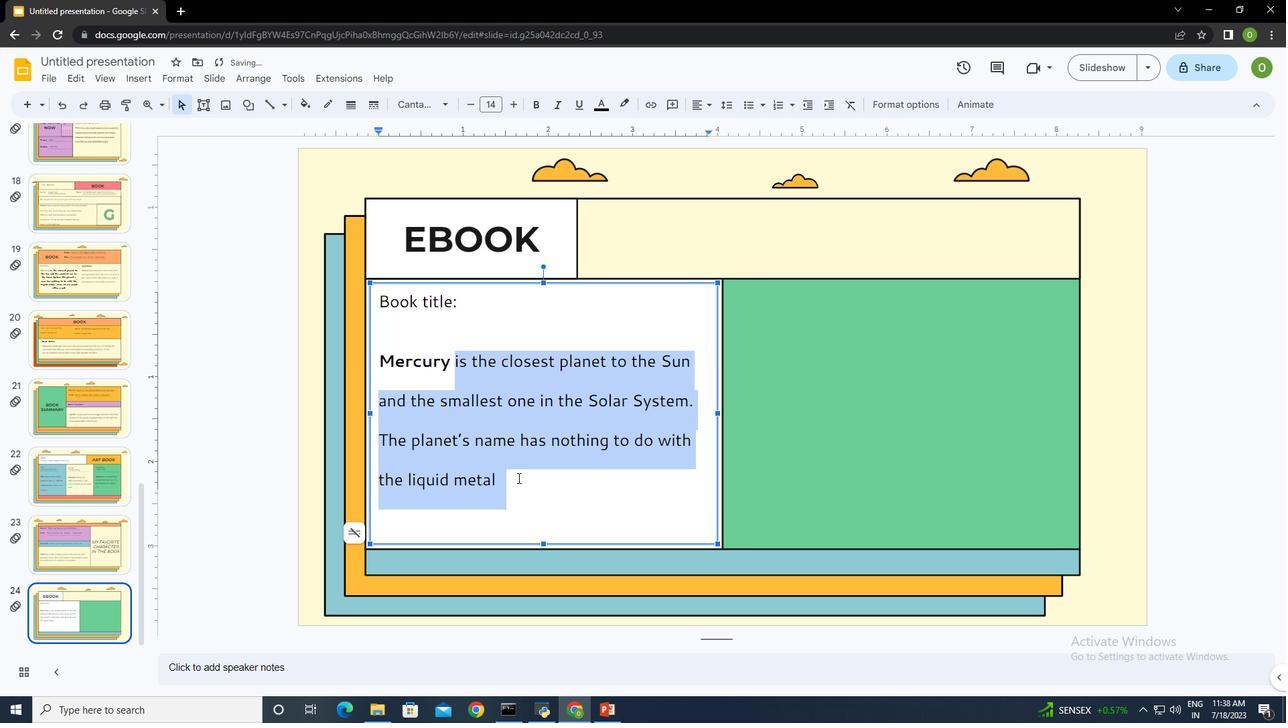 
Action: Mouse moved to (451, 361)
Screenshot: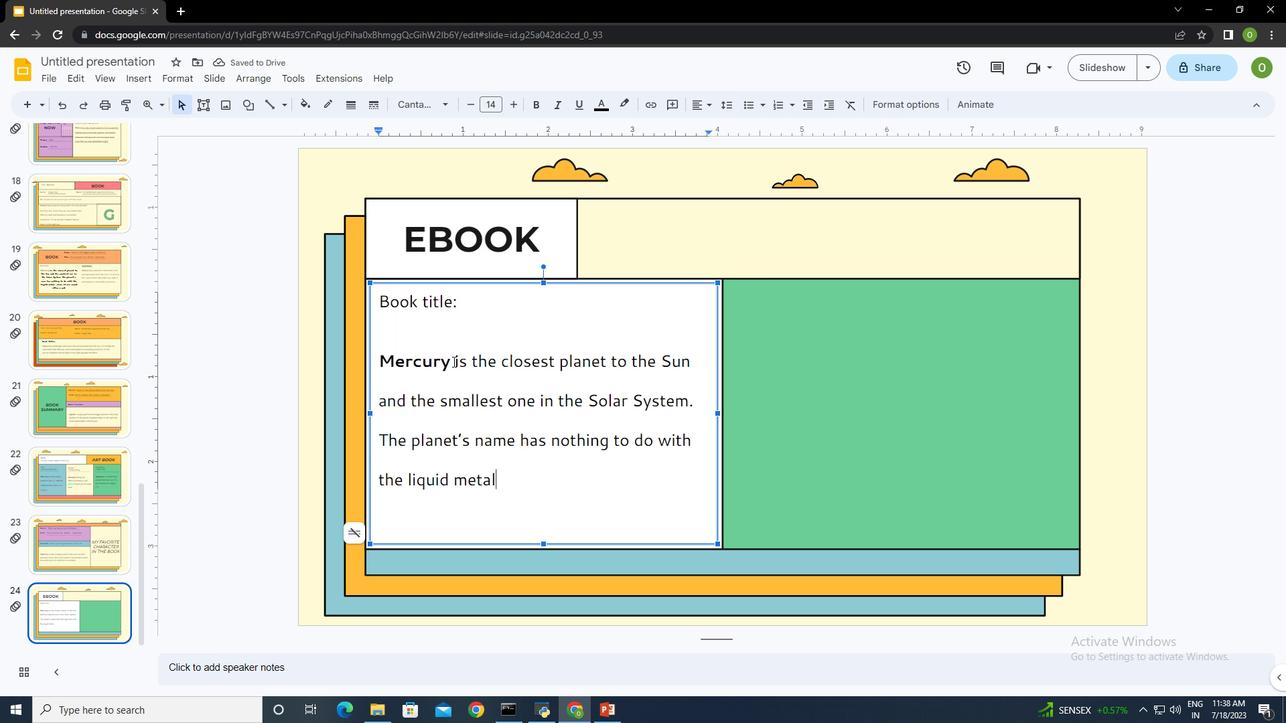 
Action: Mouse pressed left at (451, 361)
Screenshot: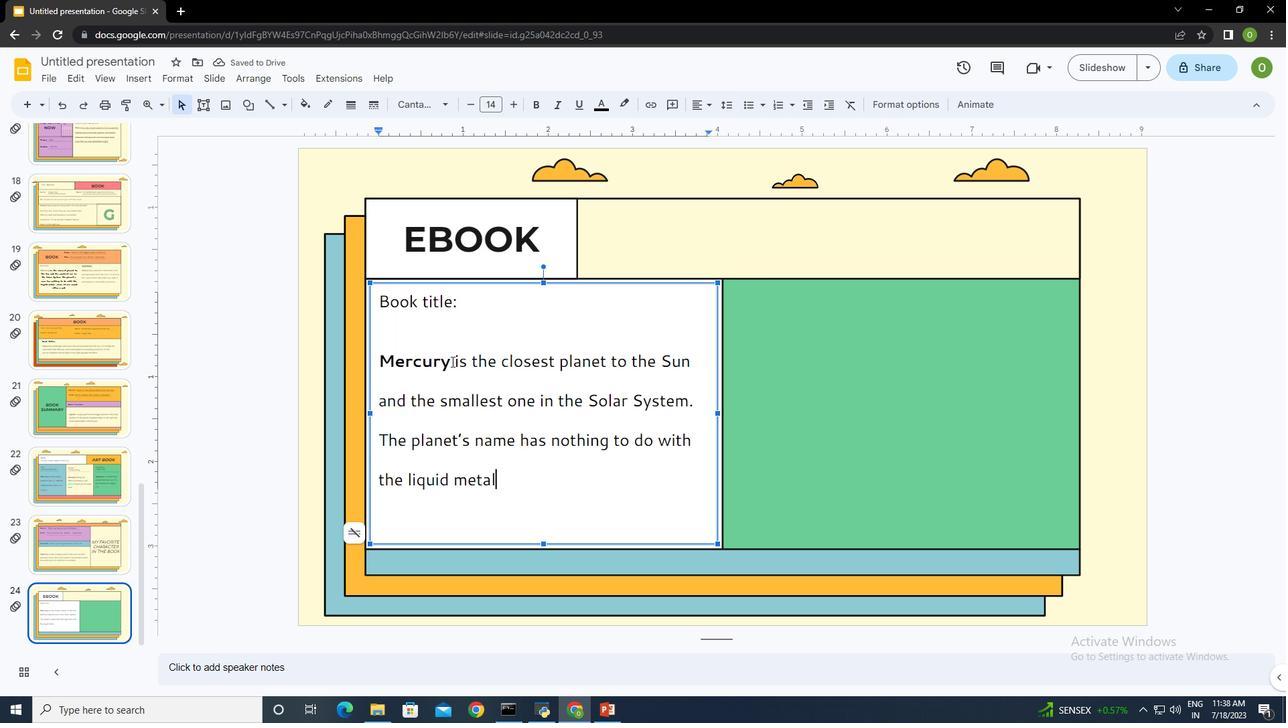 
Action: Mouse moved to (538, 102)
Screenshot: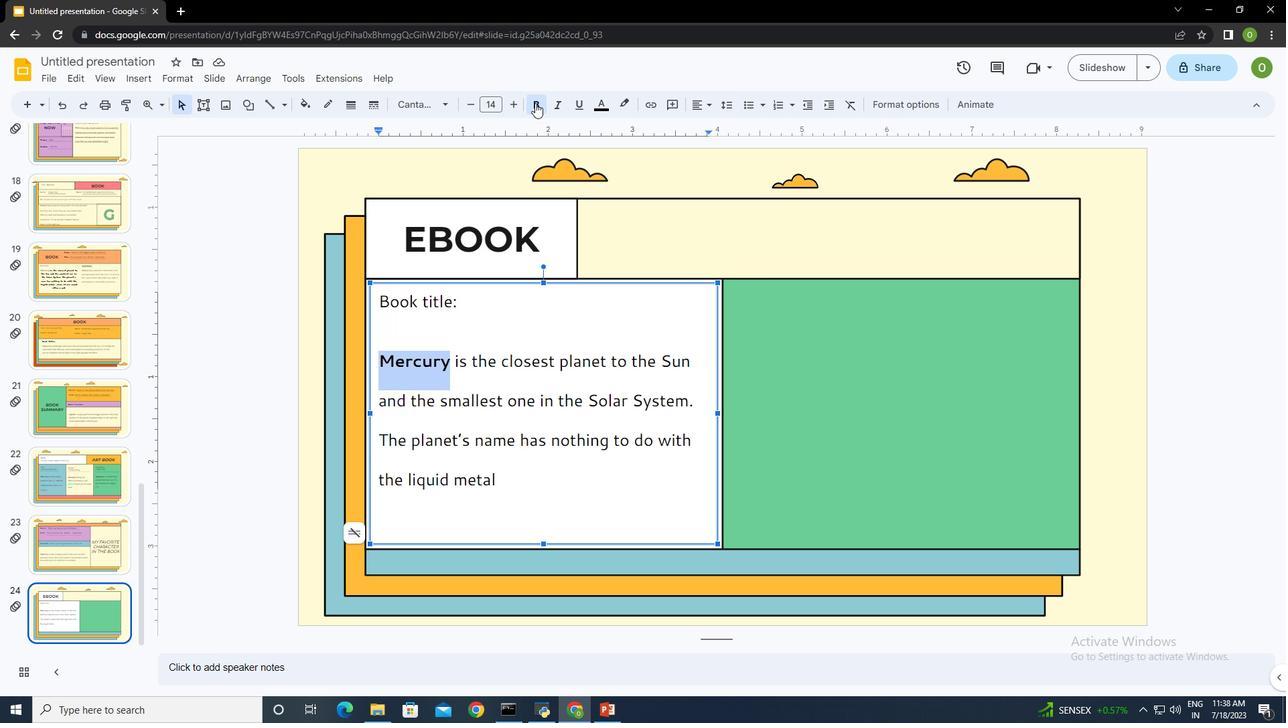 
Action: Mouse pressed left at (538, 102)
Screenshot: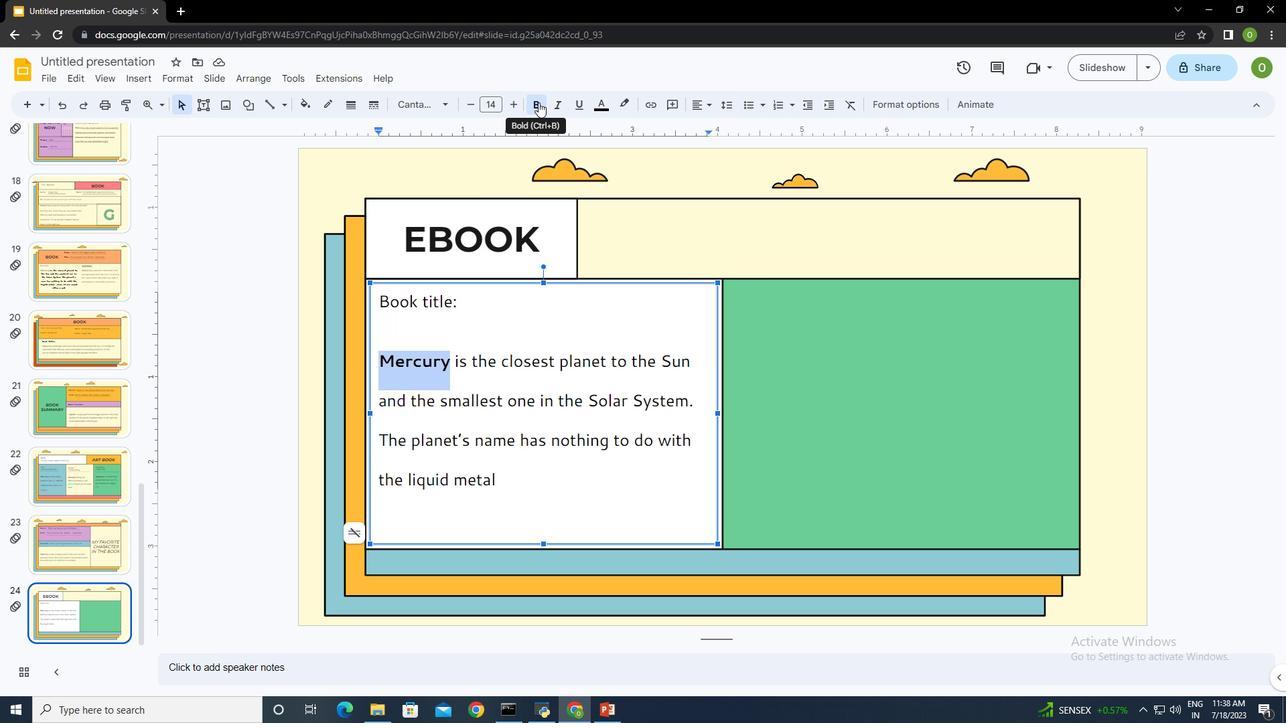 
Action: Mouse moved to (538, 102)
Screenshot: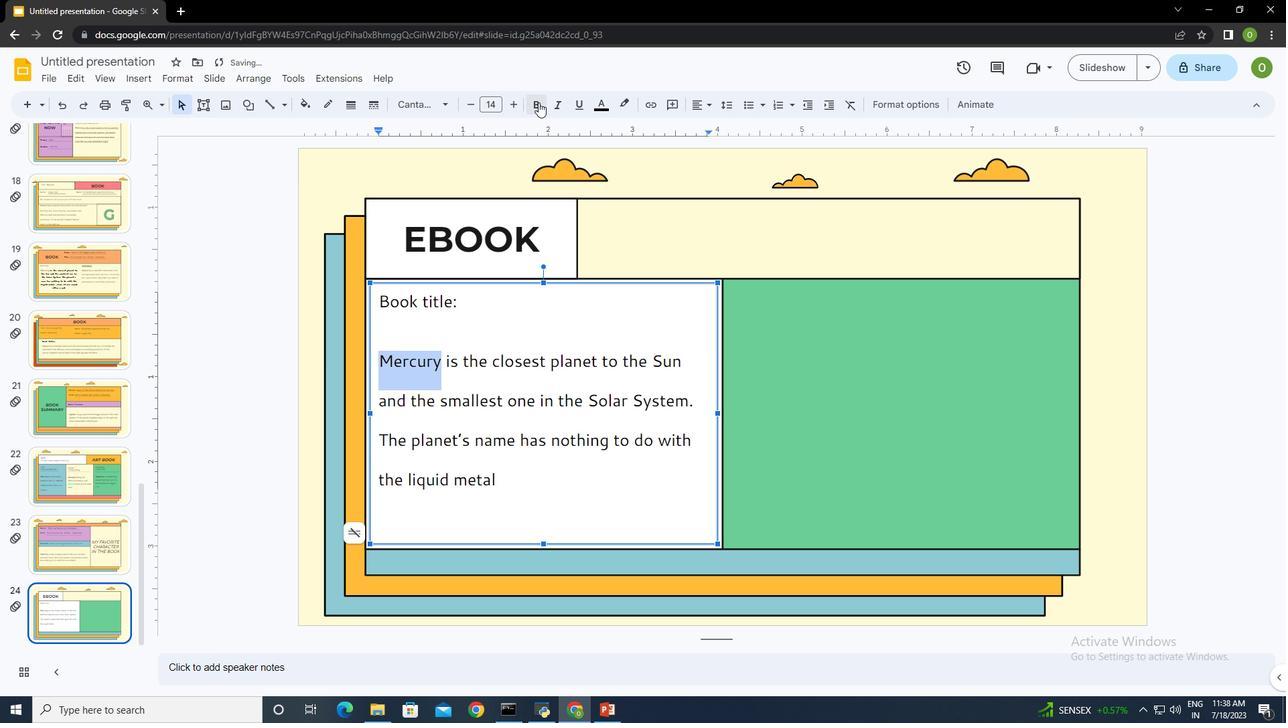 
Action: Mouse pressed left at (538, 102)
Screenshot: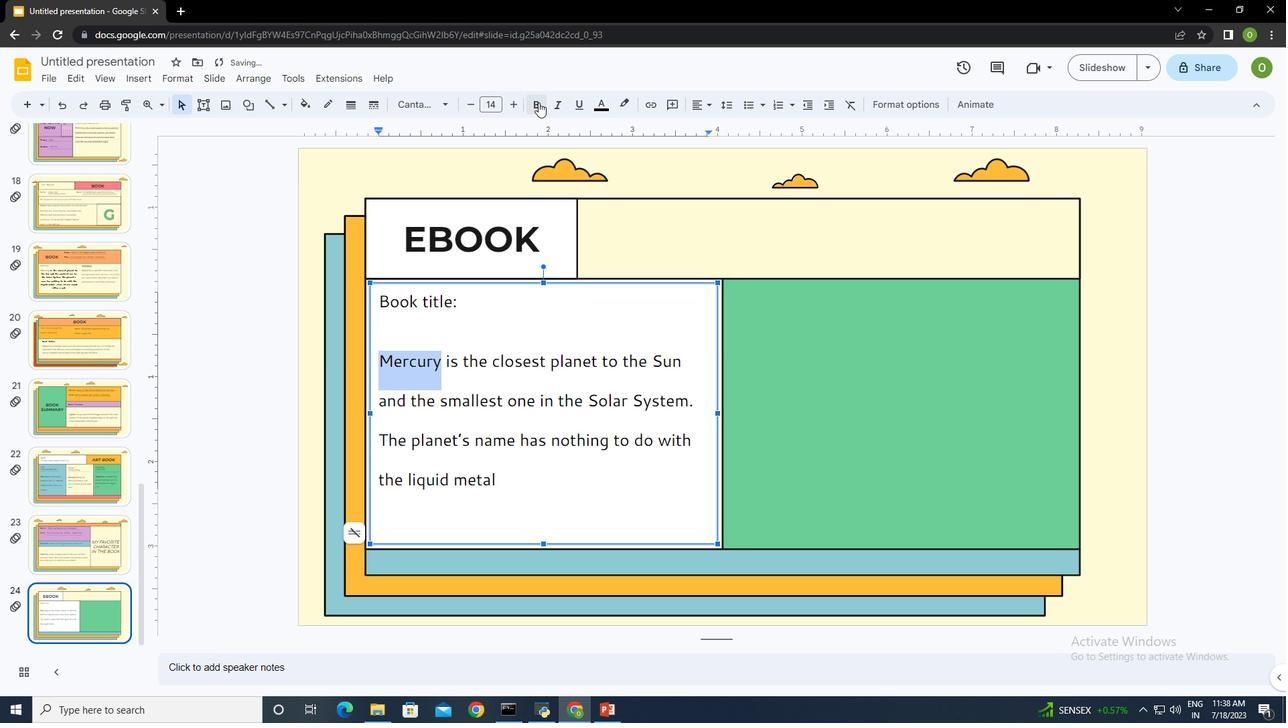 
Action: Mouse moved to (305, 101)
Screenshot: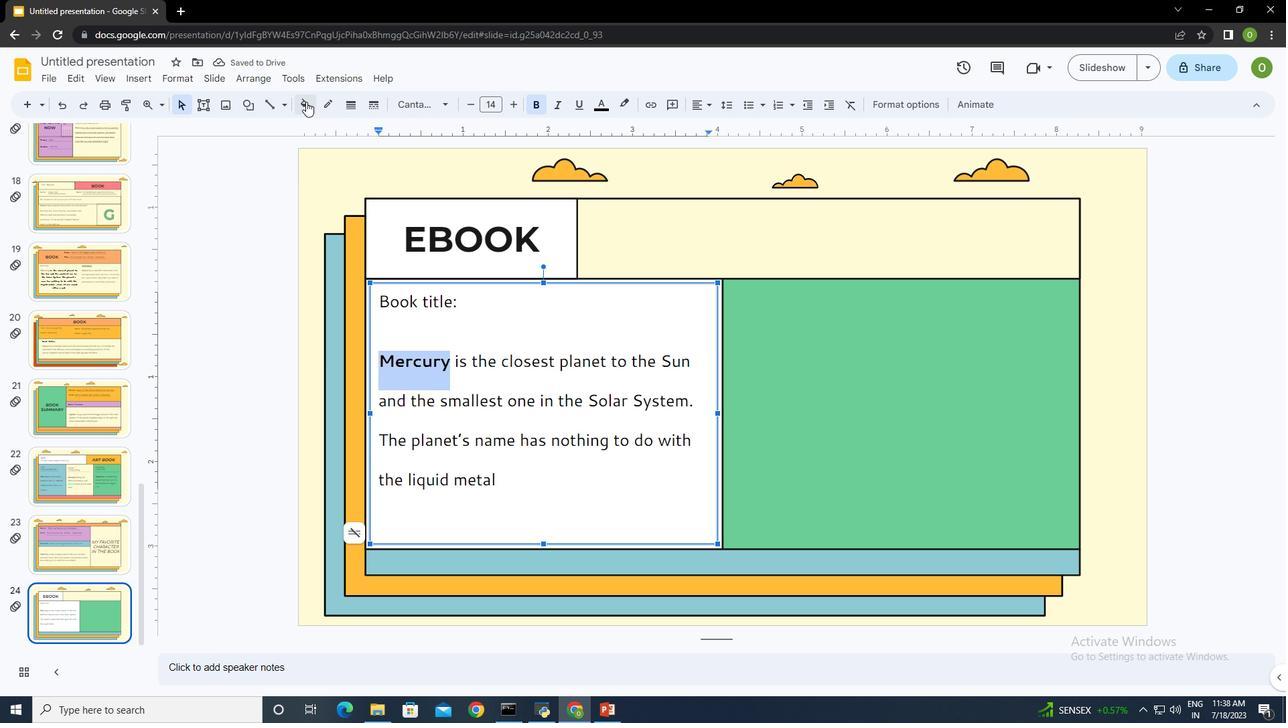 
Action: Mouse pressed left at (305, 101)
Screenshot: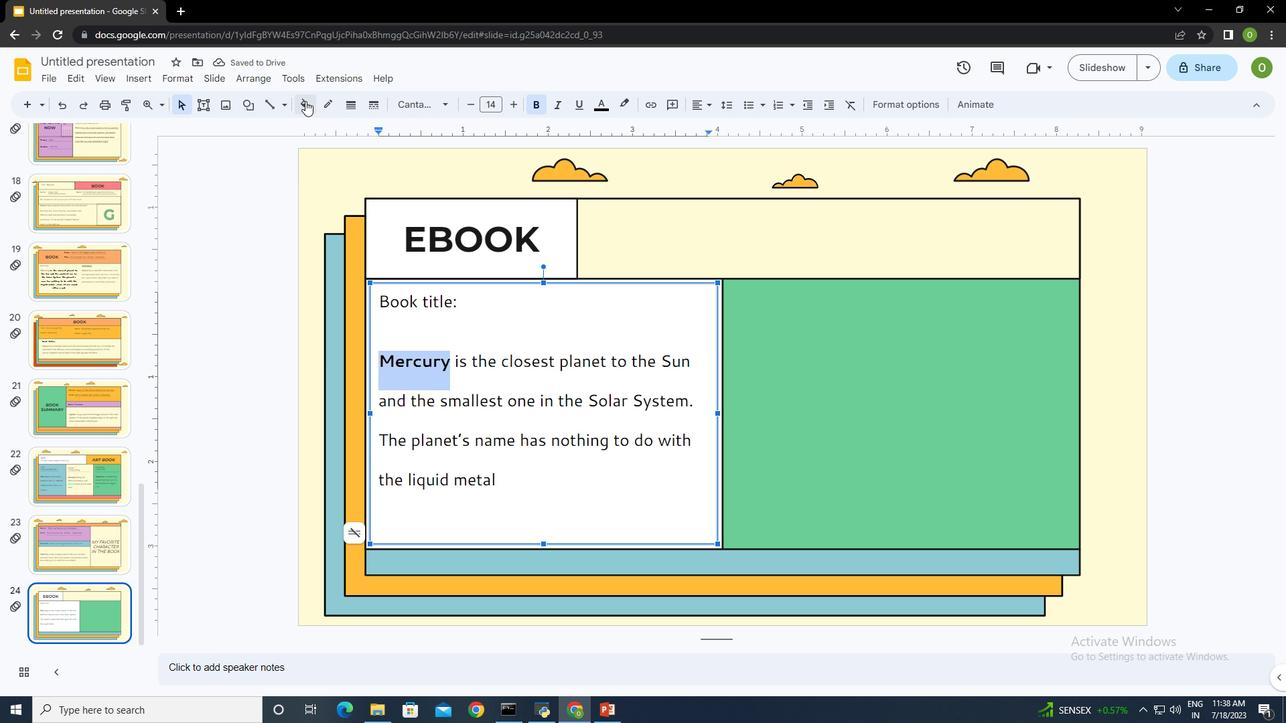 
Action: Mouse moved to (306, 214)
Screenshot: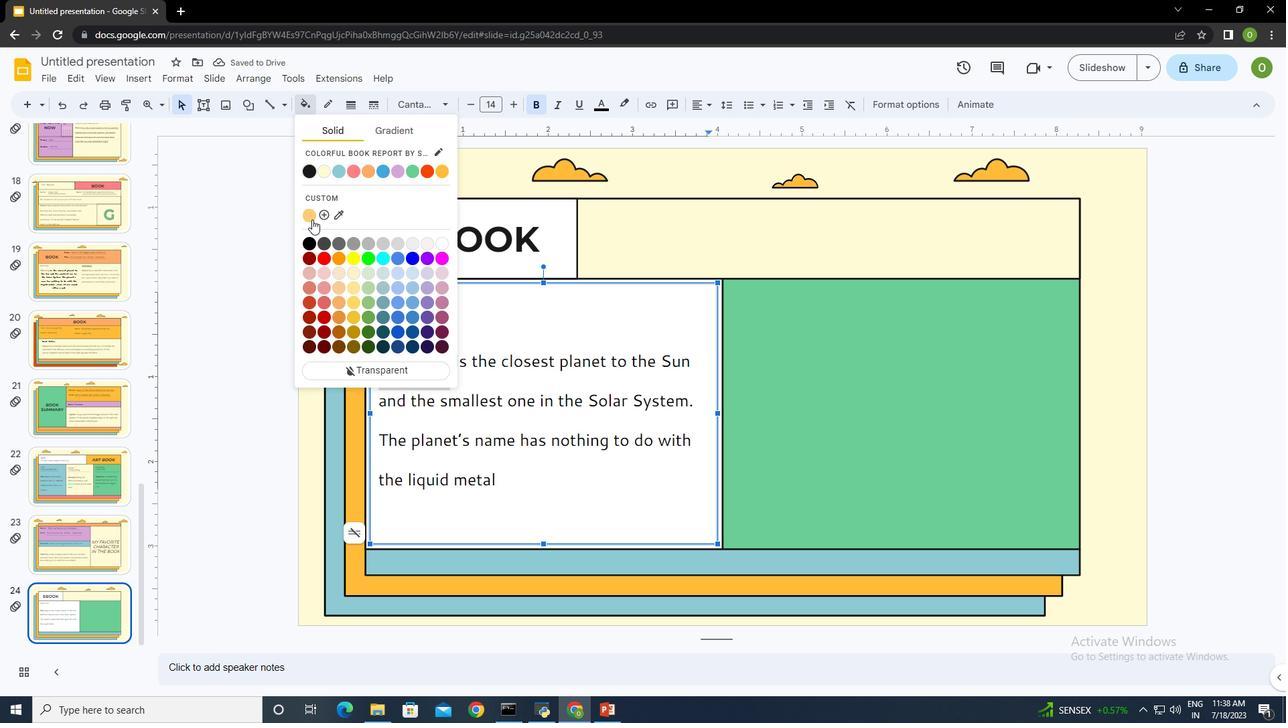 
Action: Mouse pressed left at (306, 214)
Screenshot: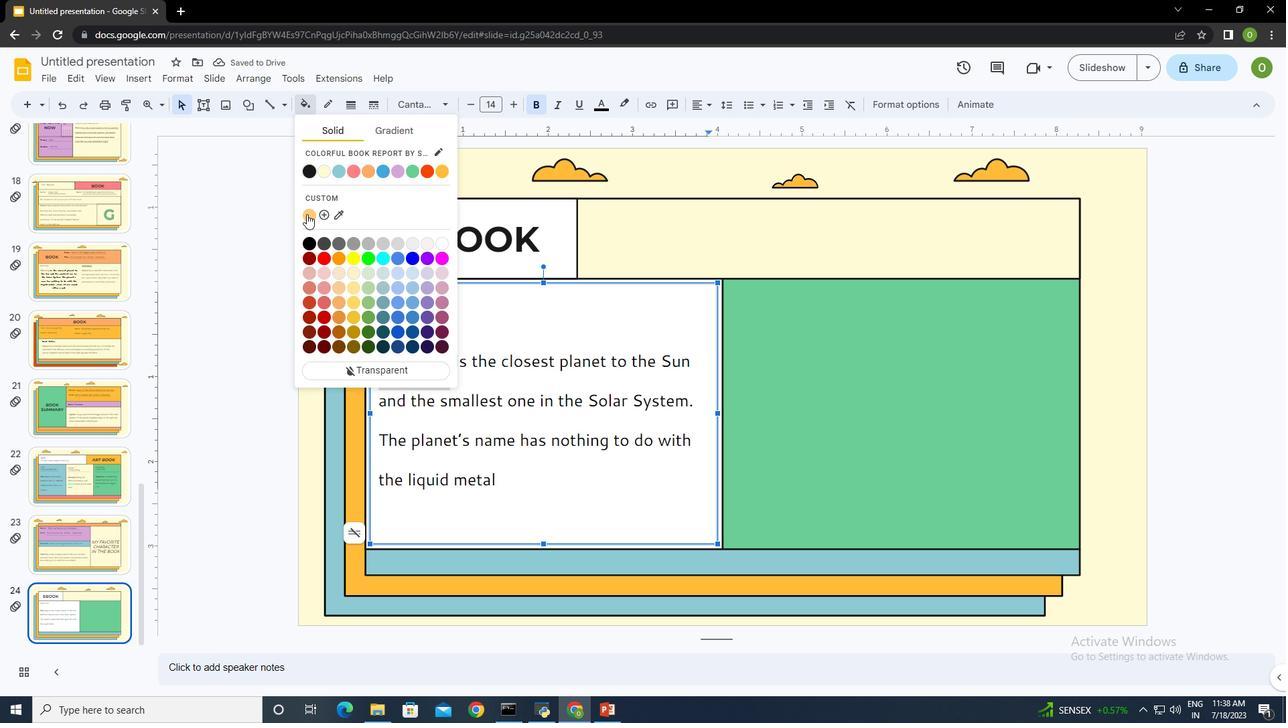 
Action: Mouse moved to (304, 108)
Screenshot: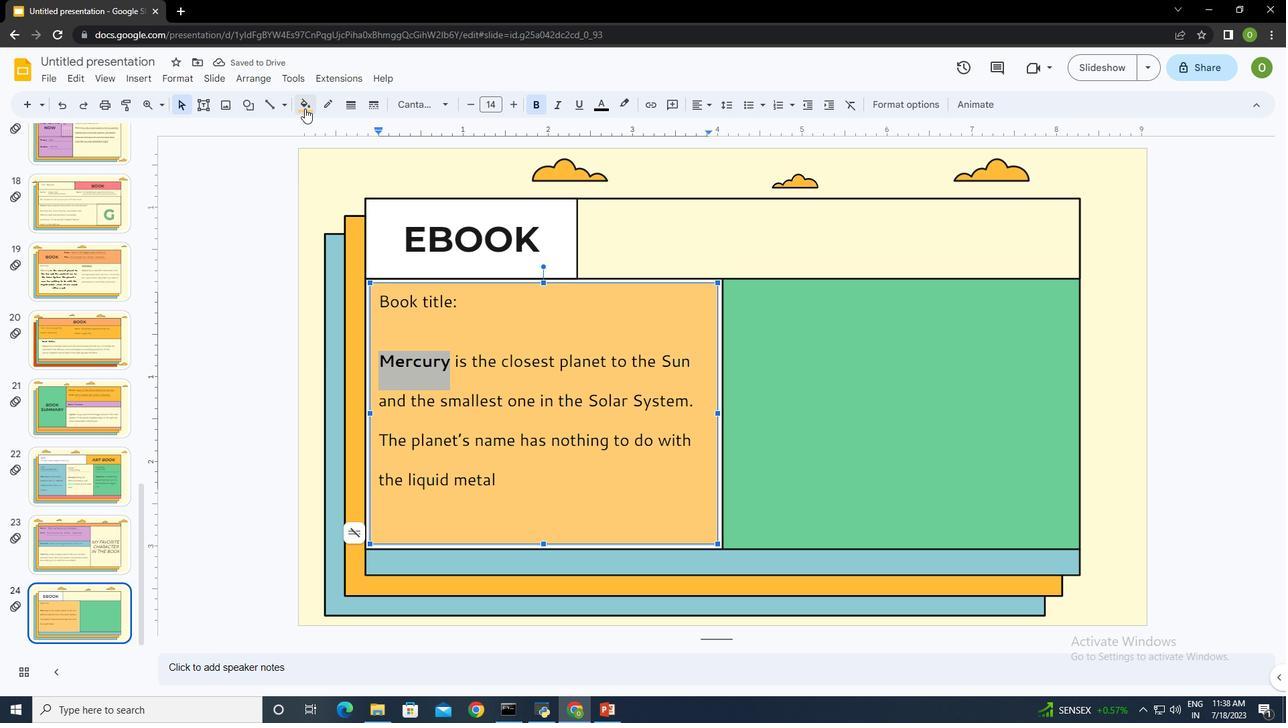 
Action: Mouse pressed left at (304, 108)
Screenshot: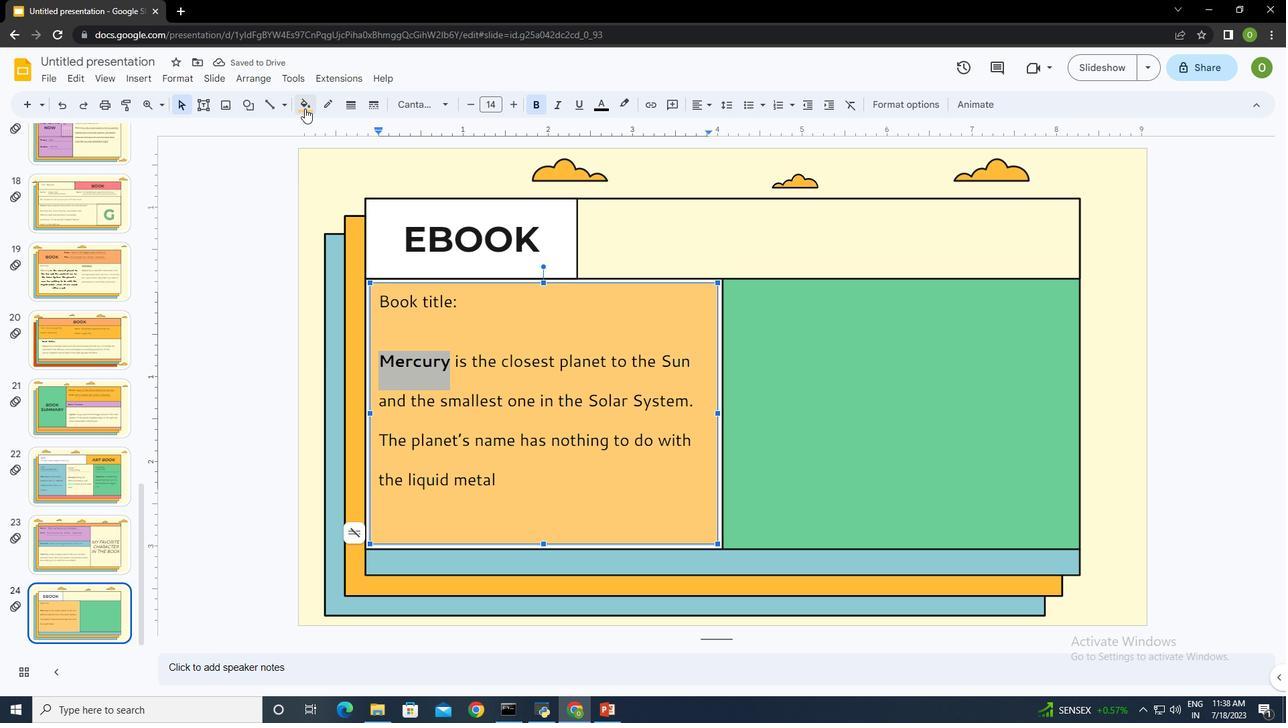 
Action: Mouse moved to (444, 242)
Screenshot: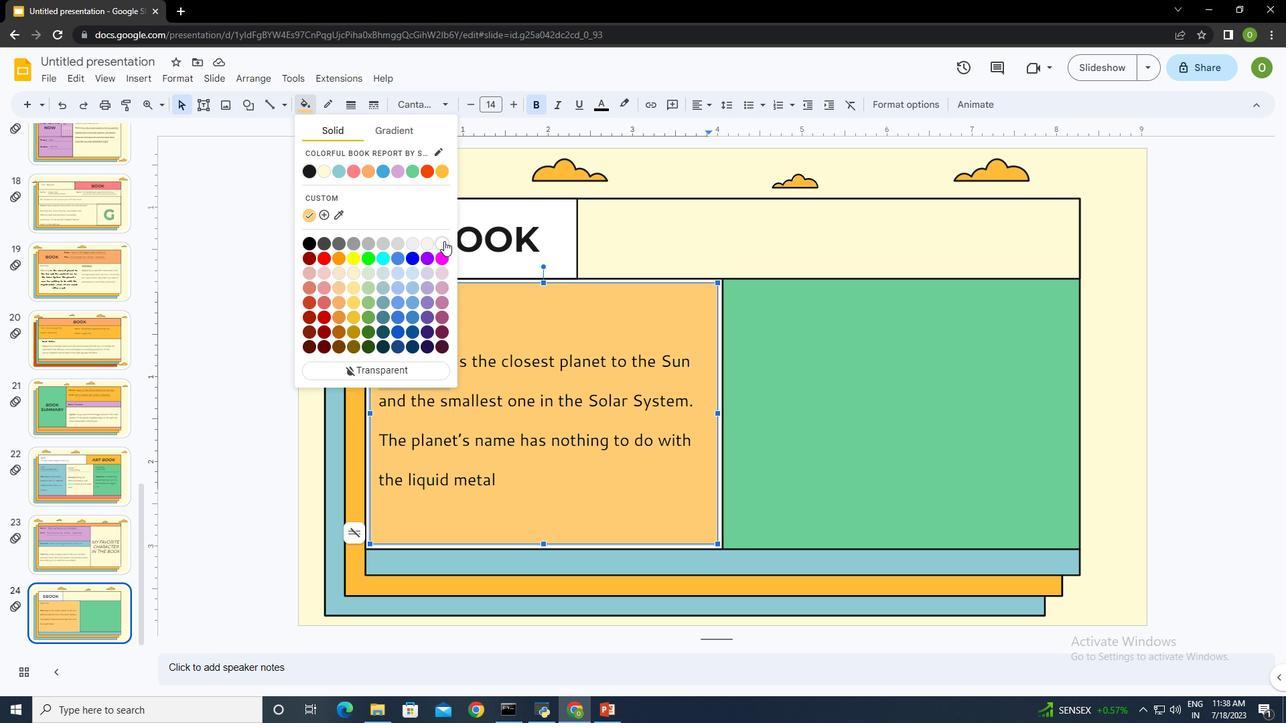 
Action: Mouse pressed left at (444, 242)
Screenshot: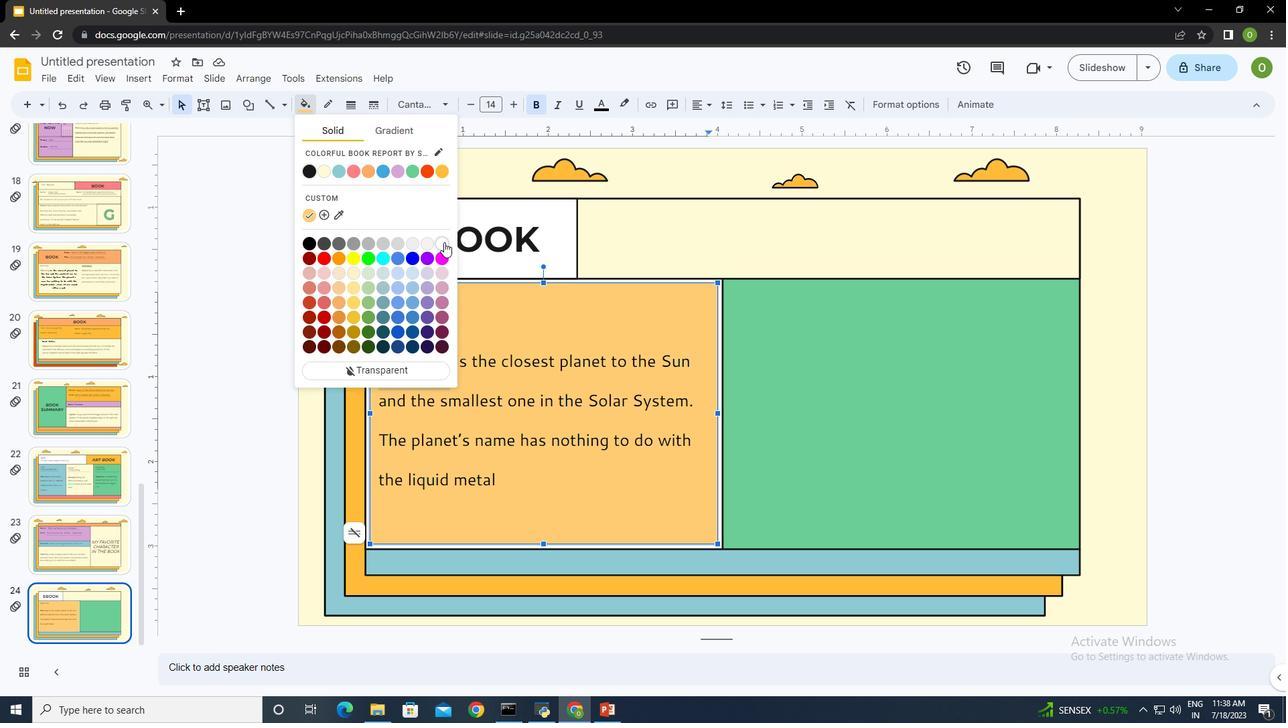 
Action: Mouse moved to (605, 103)
Screenshot: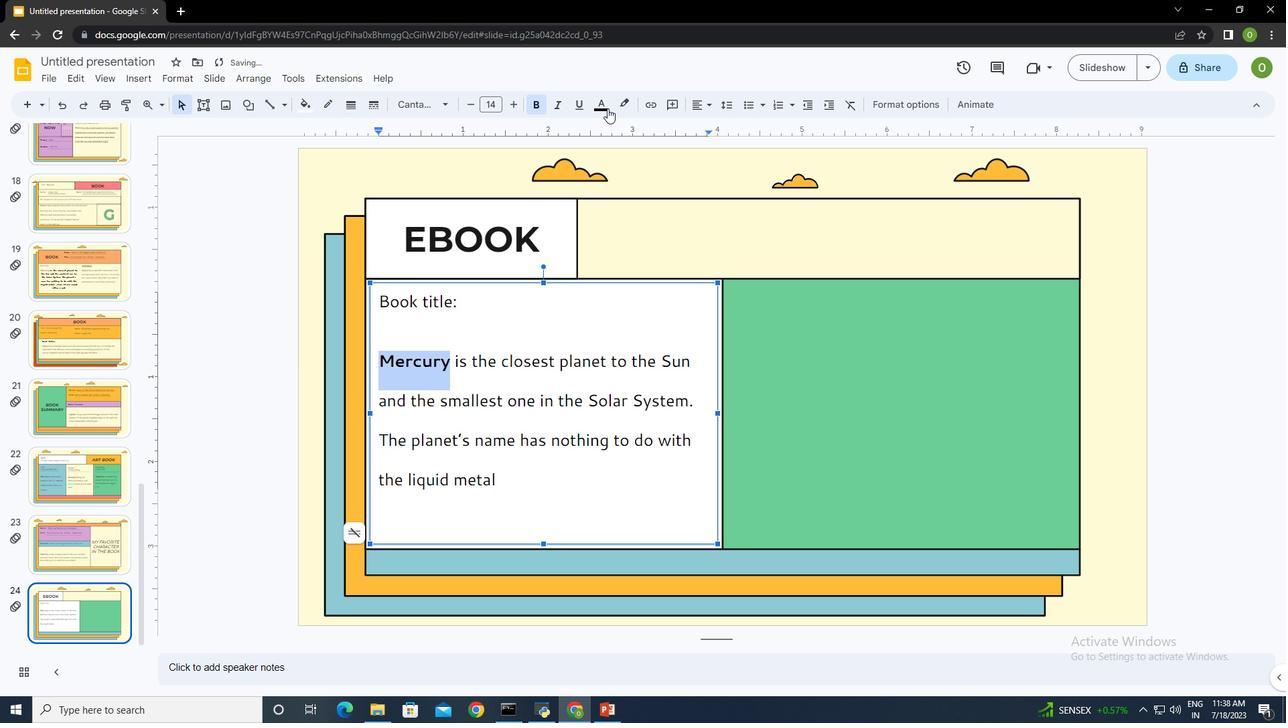 
Action: Mouse pressed left at (605, 103)
Screenshot: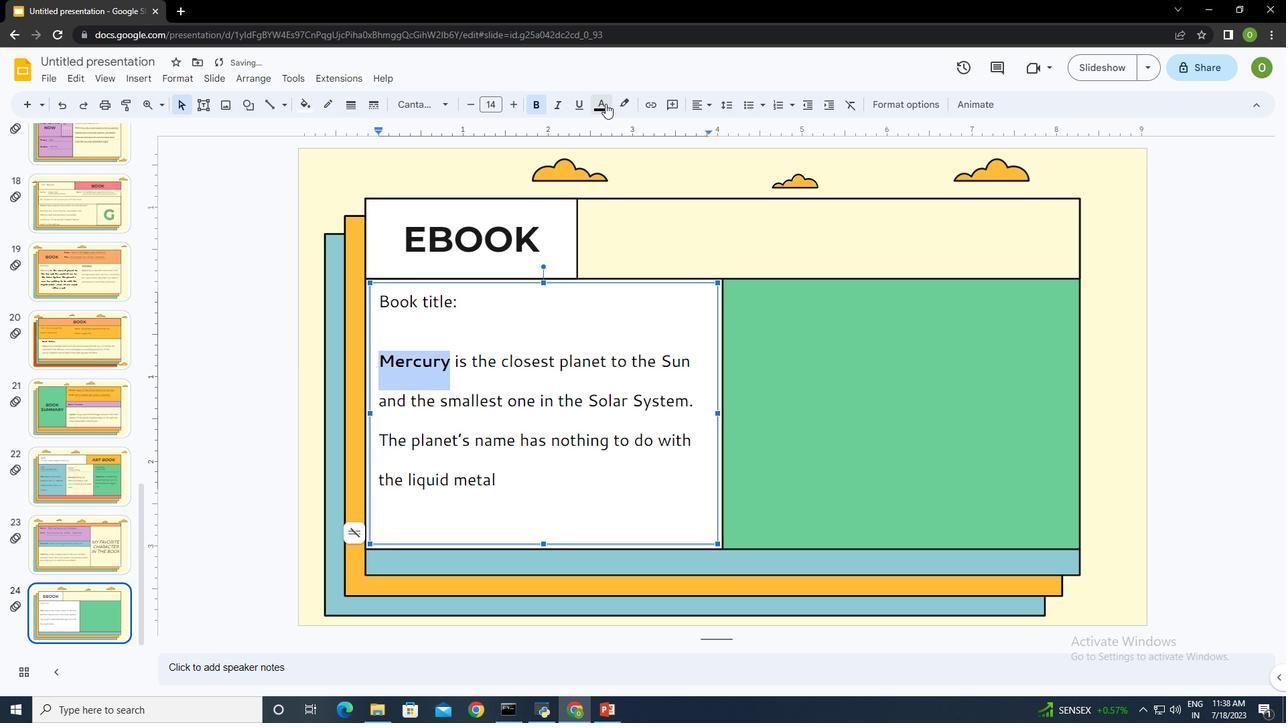 
Action: Mouse moved to (694, 143)
Screenshot: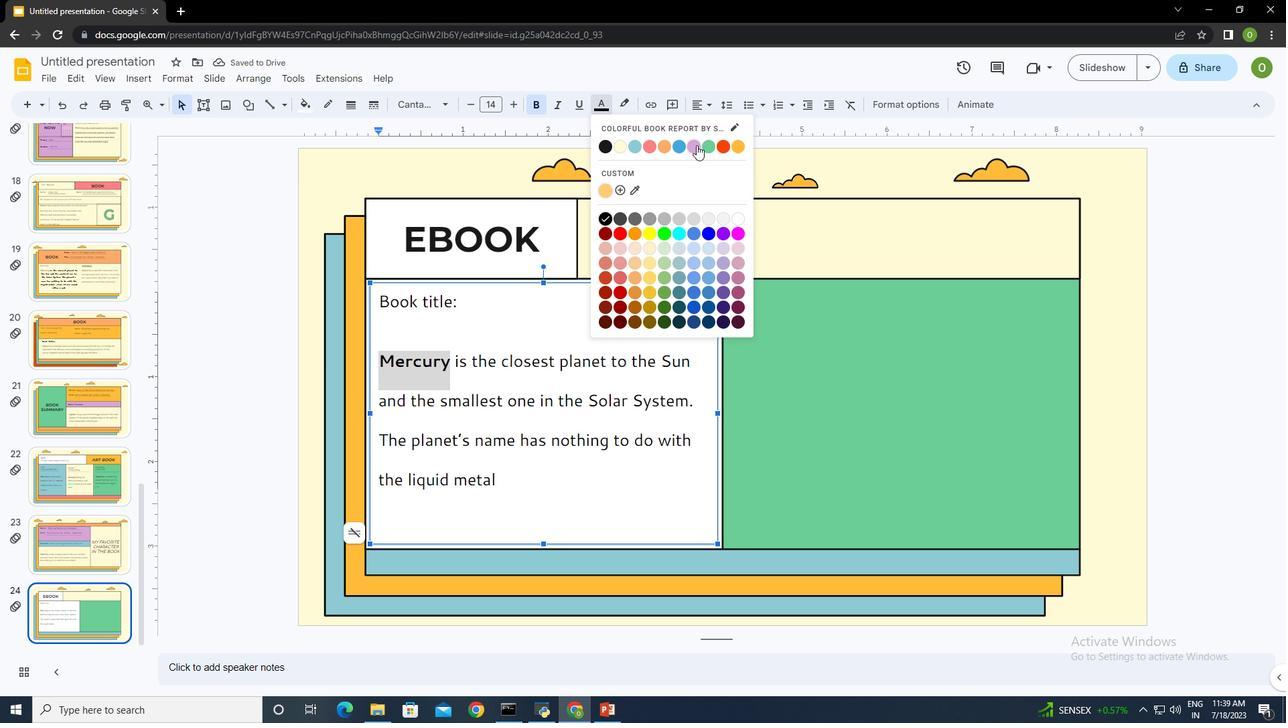 
Action: Mouse pressed left at (694, 143)
Screenshot: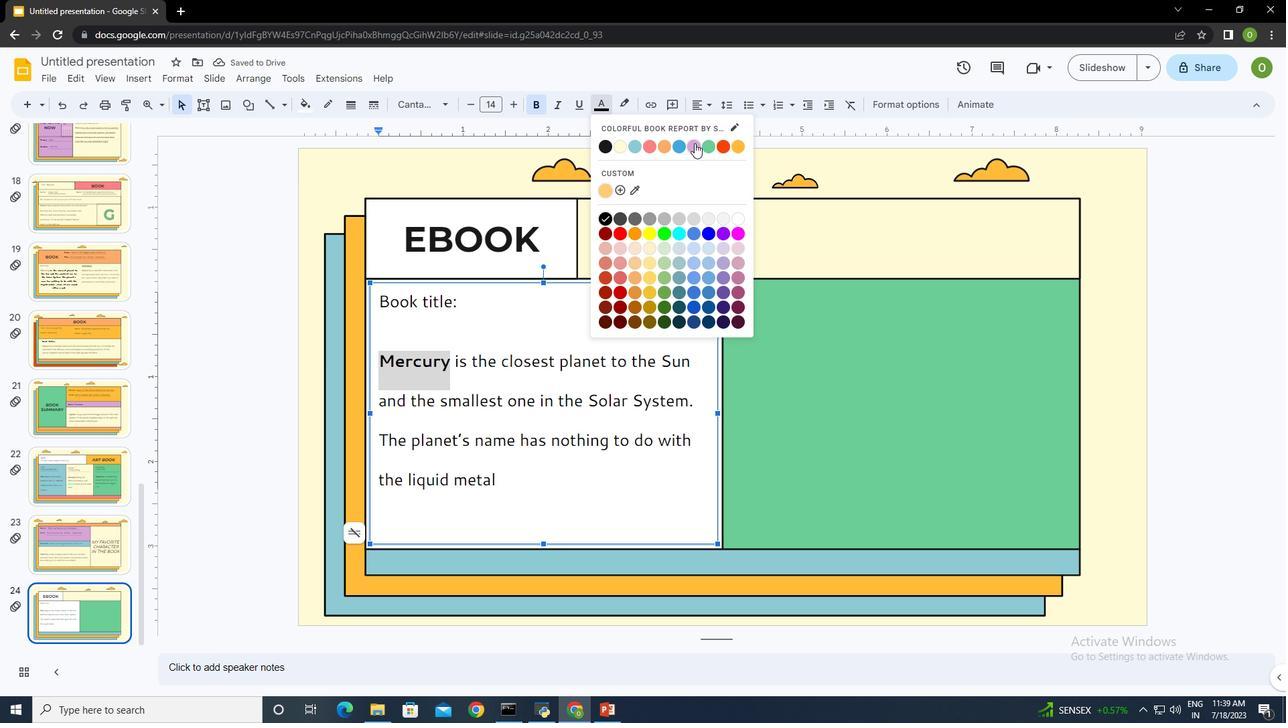 
Action: Mouse moved to (525, 332)
Screenshot: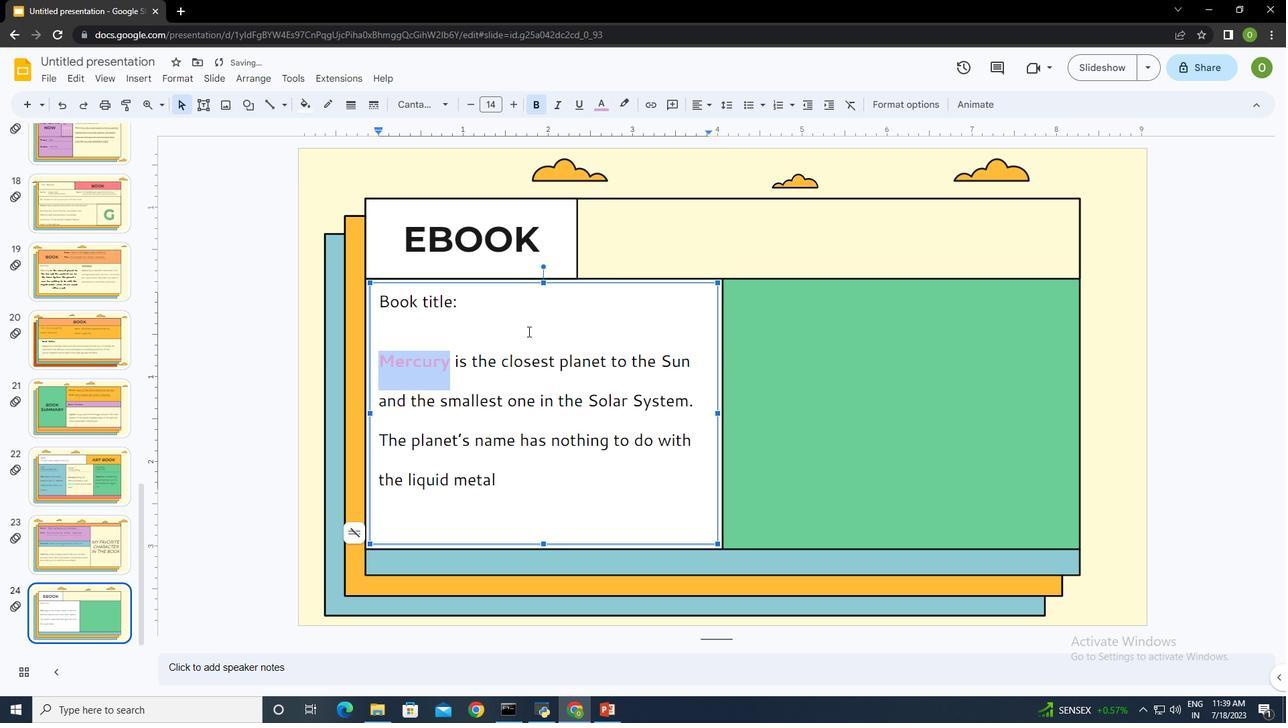 
Action: Mouse pressed left at (525, 332)
Screenshot: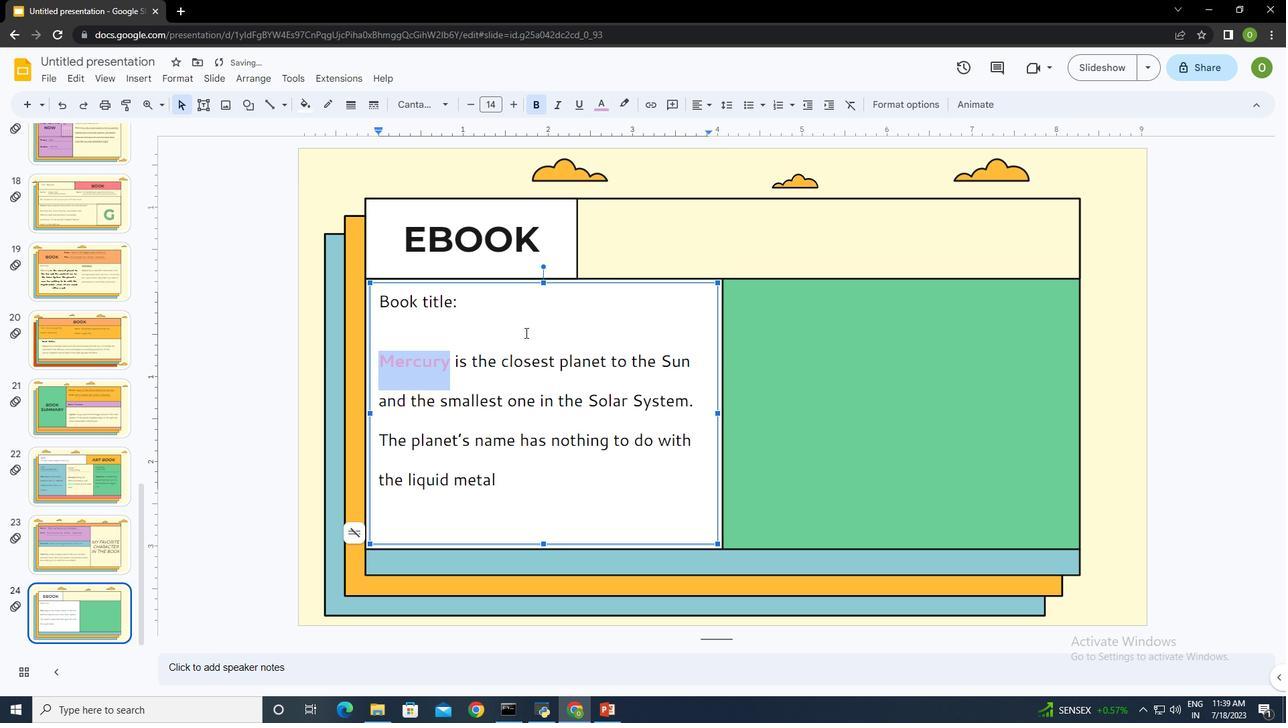 
Action: Mouse moved to (901, 437)
Screenshot: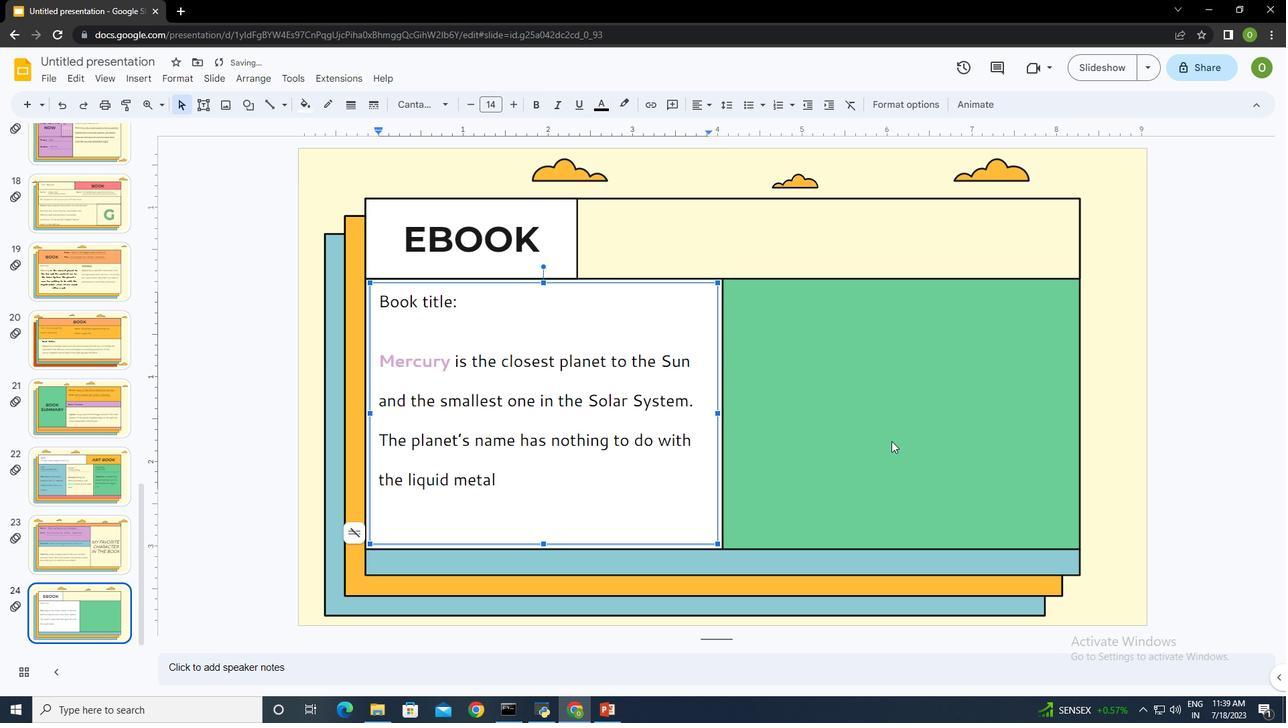 
Action: Mouse pressed left at (901, 437)
Screenshot: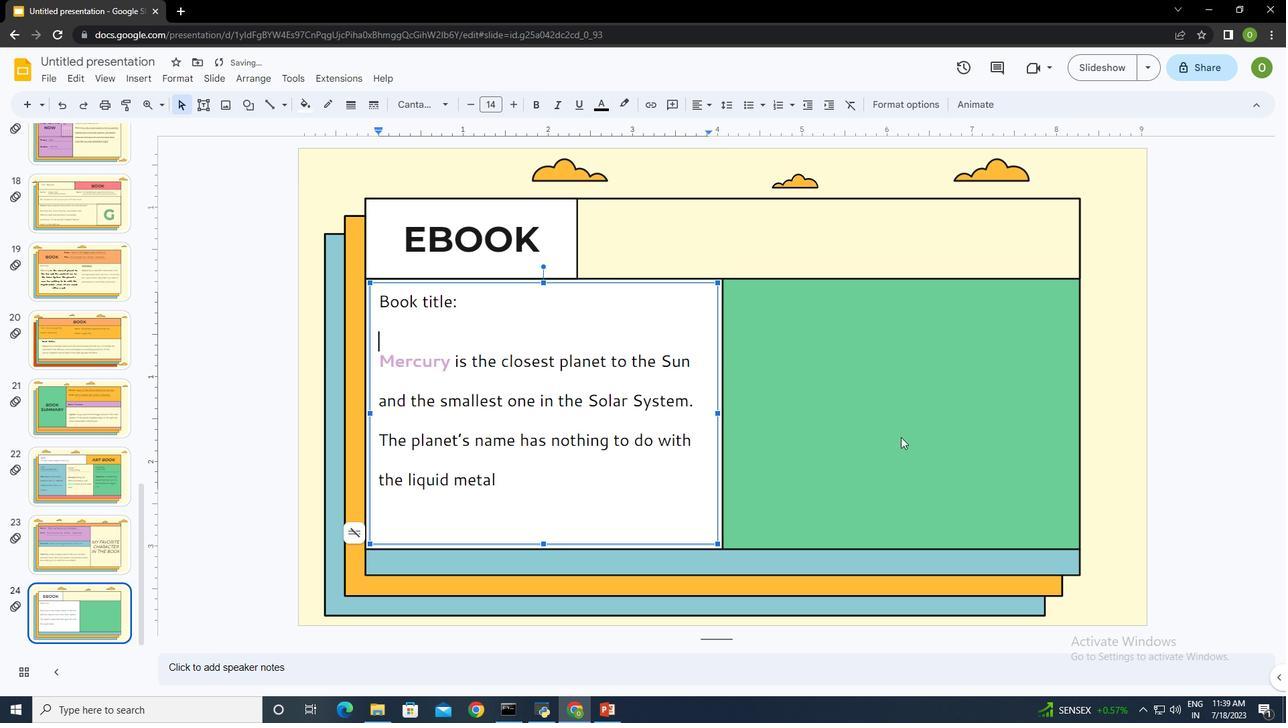 
Action: Mouse moved to (198, 102)
Screenshot: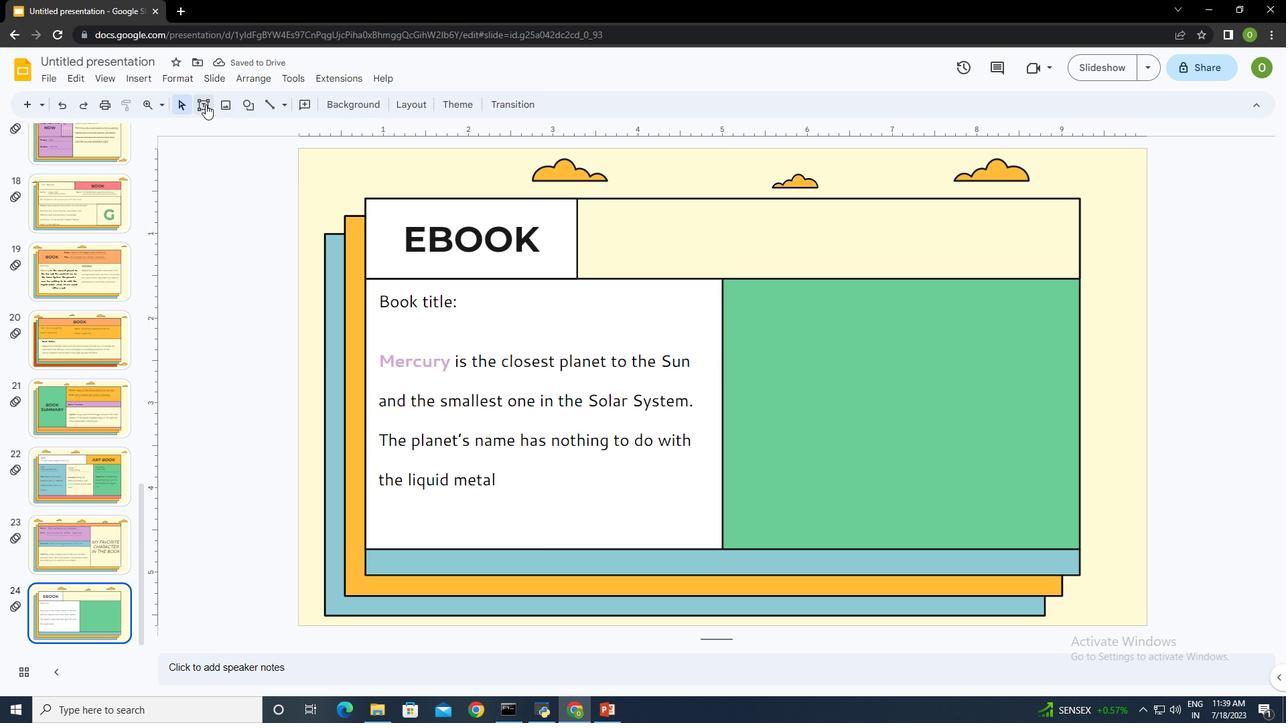 
Action: Mouse pressed left at (198, 102)
Screenshot: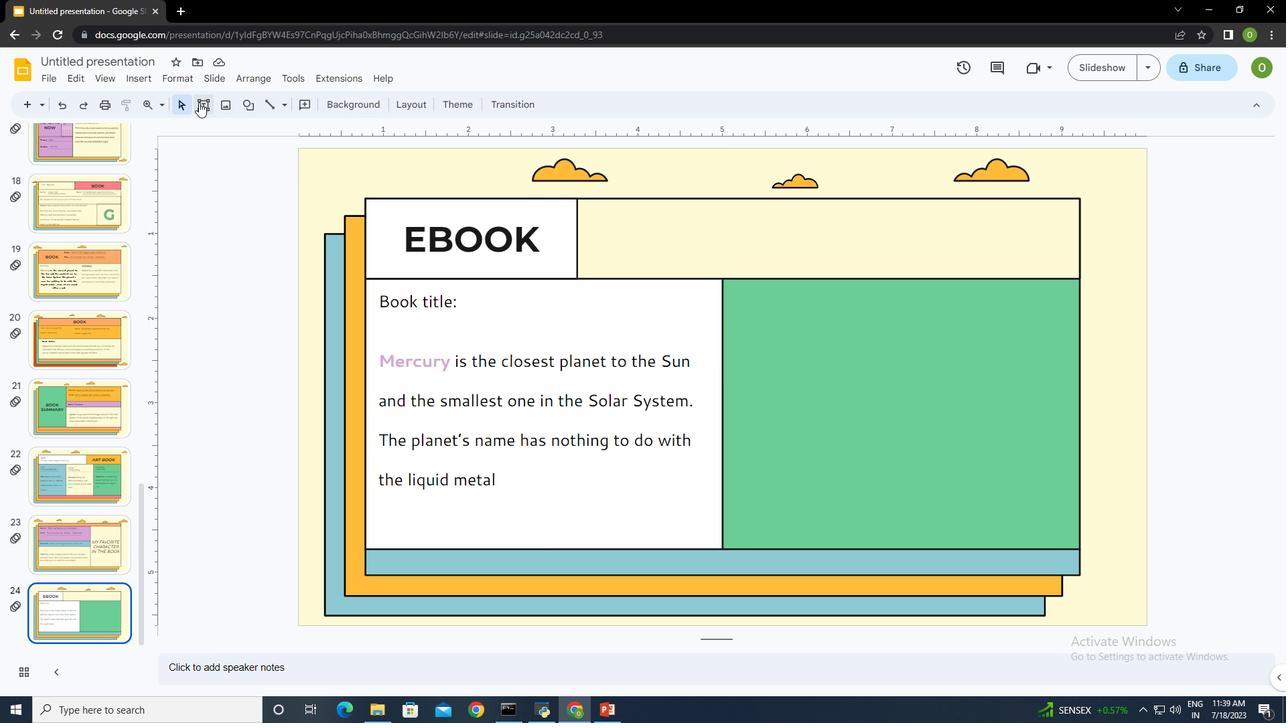 
Action: Mouse moved to (734, 290)
Screenshot: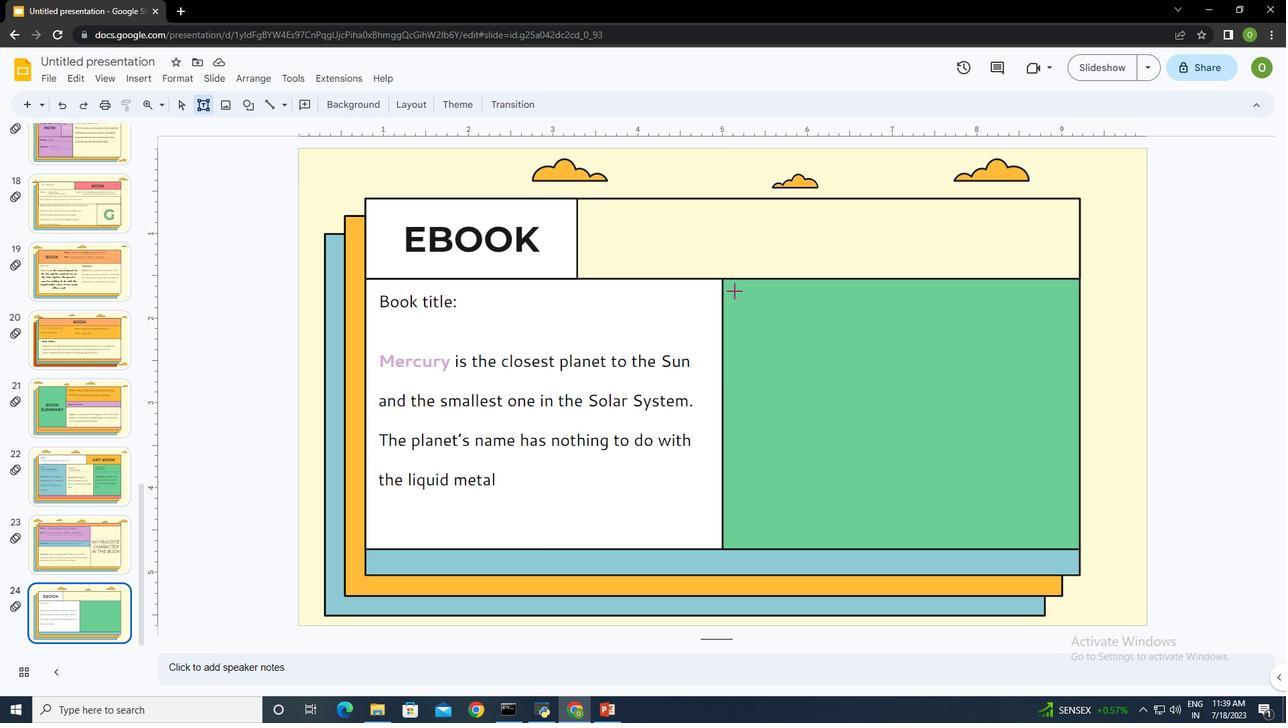 
Action: Mouse pressed left at (734, 290)
Screenshot: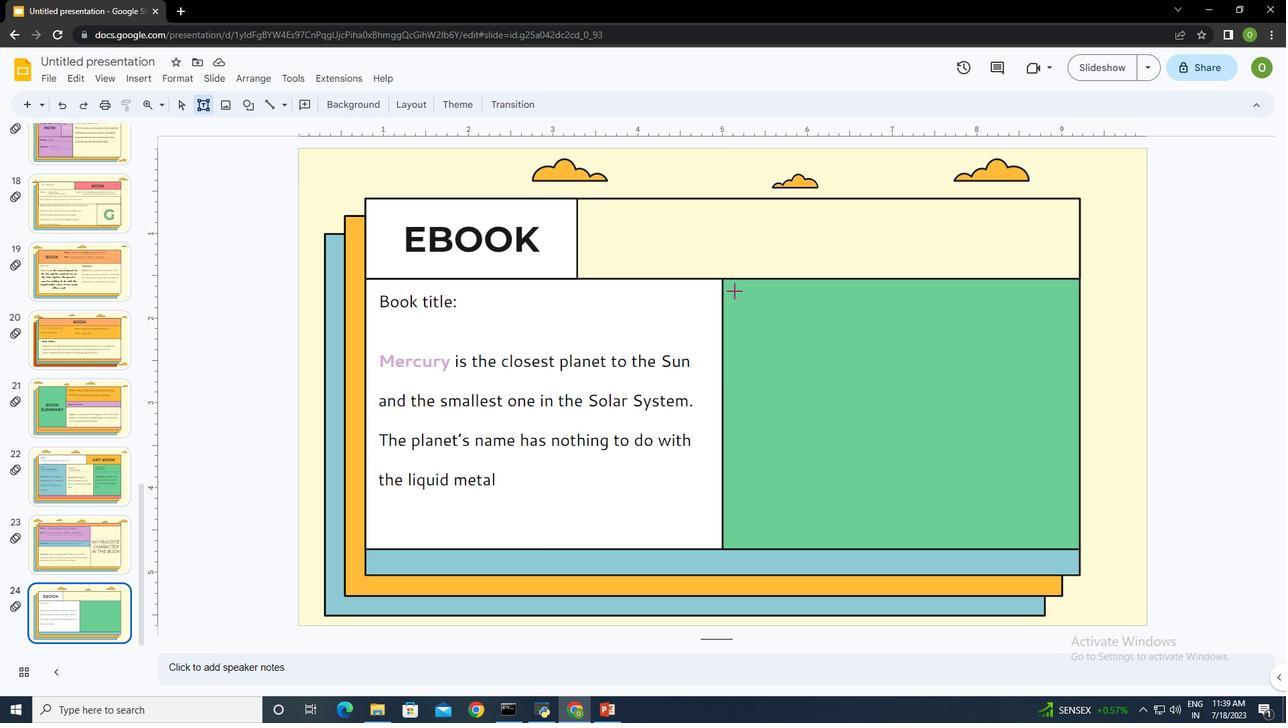 
Action: Mouse moved to (880, 380)
Screenshot: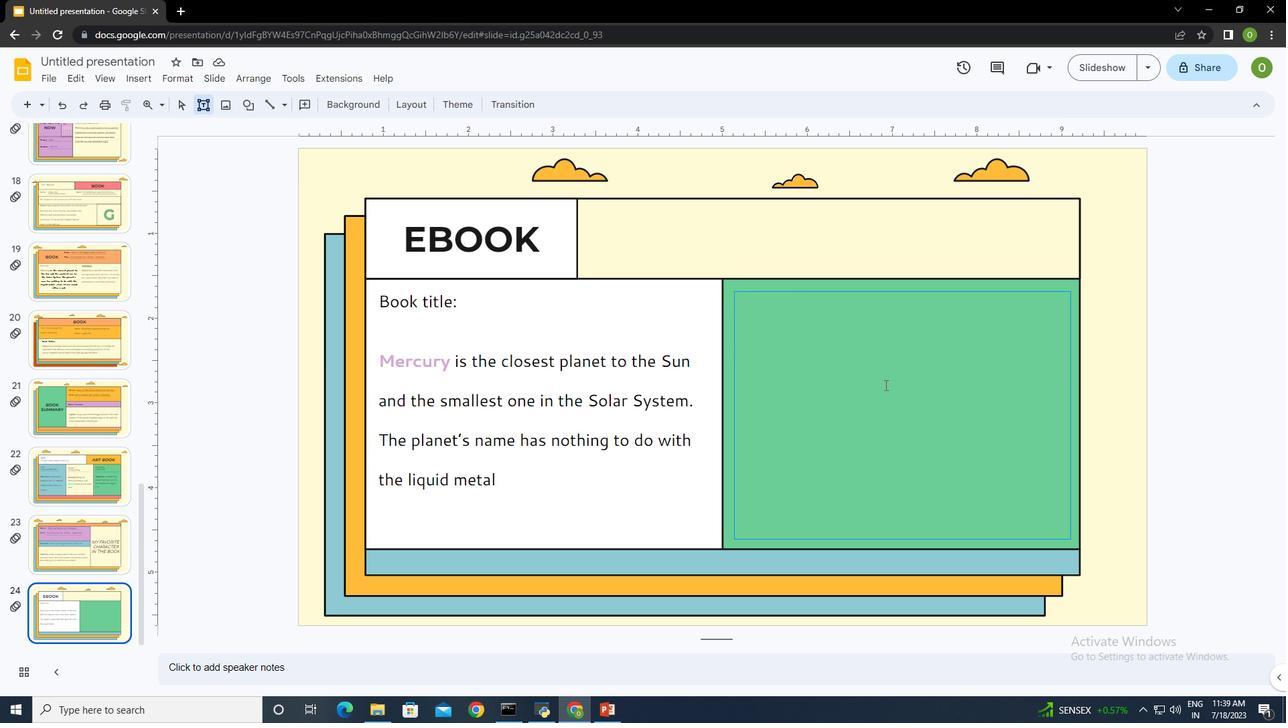 
Action: Key pressed illustrator<Key.shift_r>:<Key.enter><Key.enter><Key.shift>Earth<Key.space>is<Key.space>the<Key.space>third<Key.space>planet<Key.space>from<Key.space>the<Key.space><Key.shift>Sun<Key.space>and<Key.space>the<Key.space>only<Key.space>one<Key.space>that<Key.space>harbors<Key.space>life<Key.space>in<Key.space>the<Key.space><Key.shift>Solar<Key.space><Key.shift>System.<Key.space><Key.shift>This<Key.space>is<Key.space>where<Key.space>we<Key.space>all<Key.space>live<Key.space>on
Screenshot: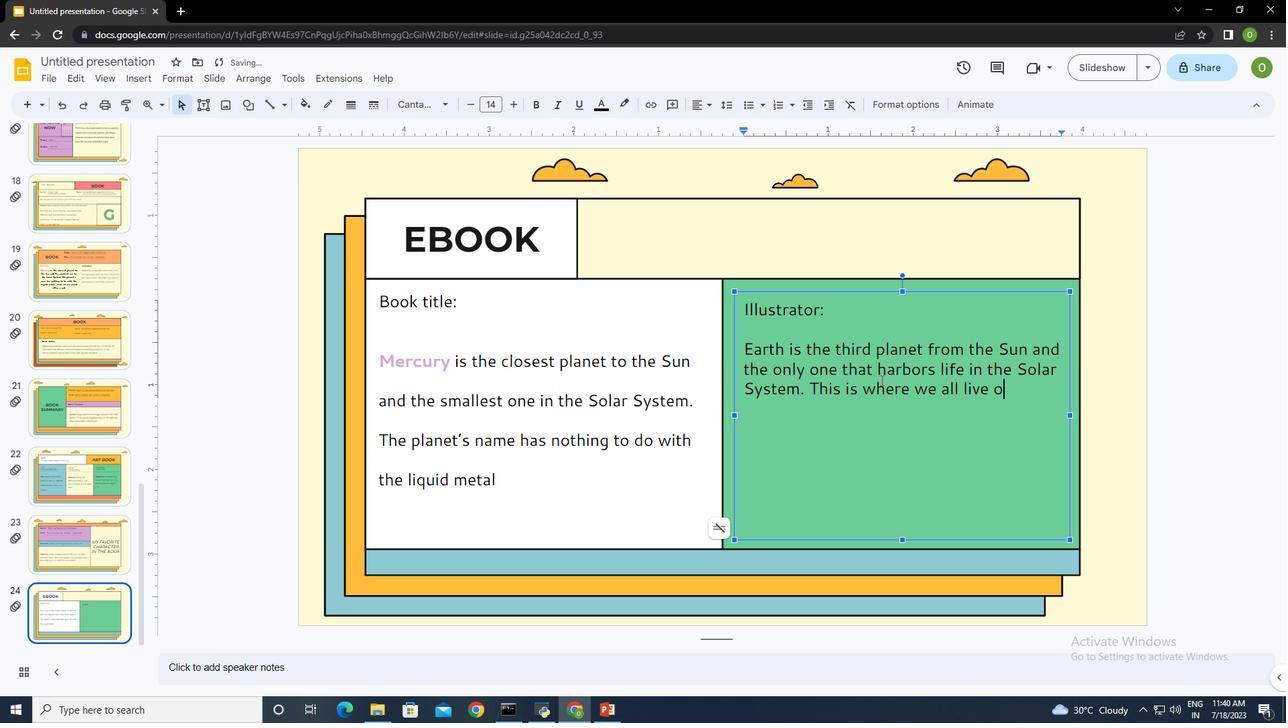 
Action: Mouse moved to (1022, 393)
Screenshot: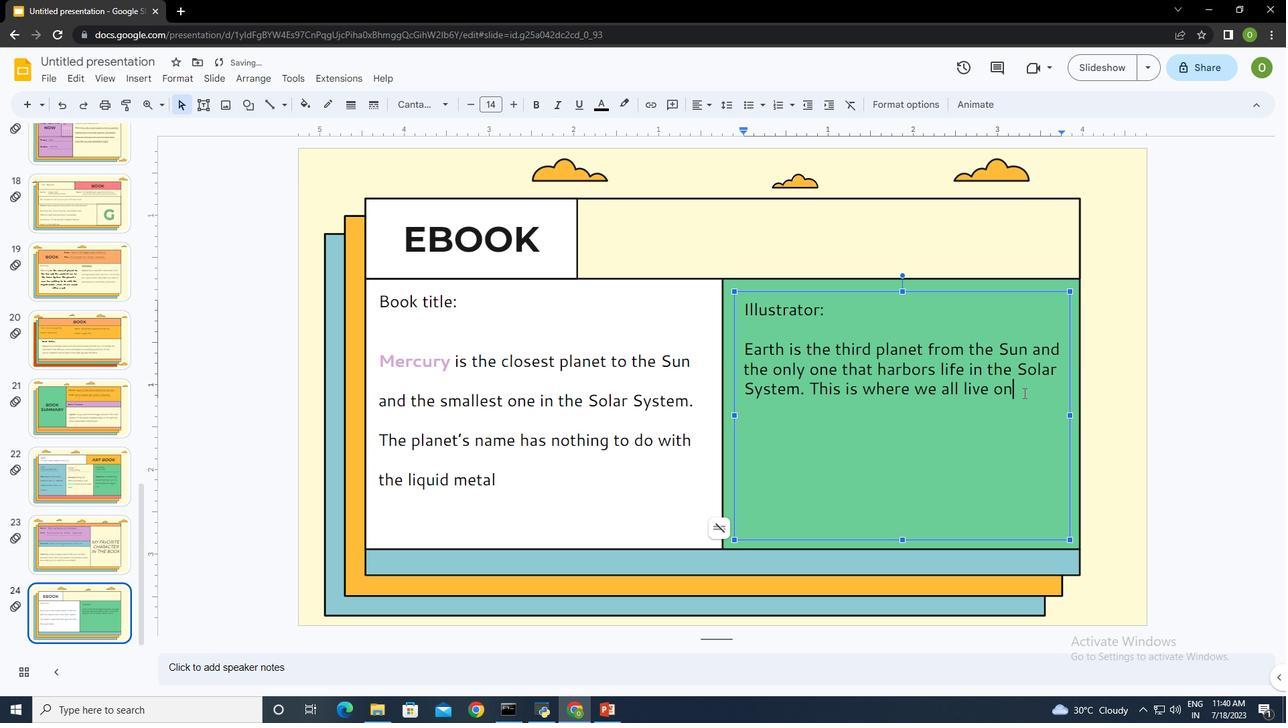 
Action: Mouse pressed left at (1022, 393)
Screenshot: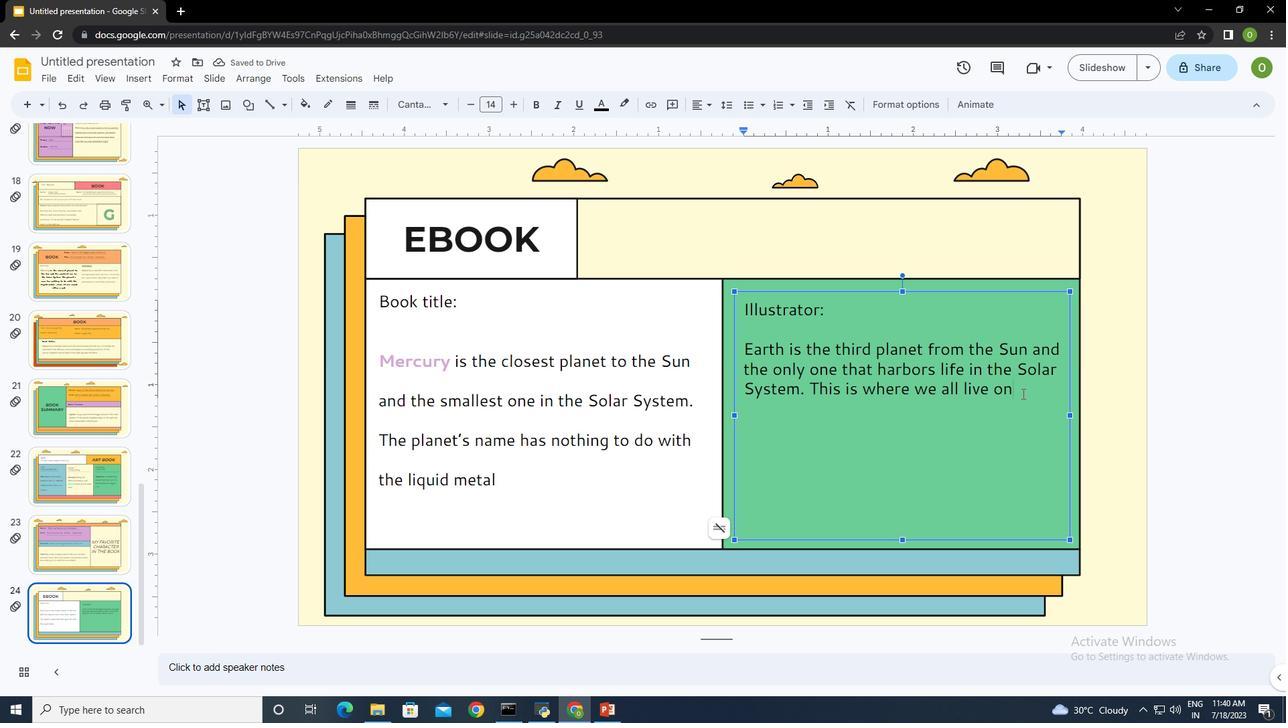 
Action: Mouse moved to (726, 105)
Screenshot: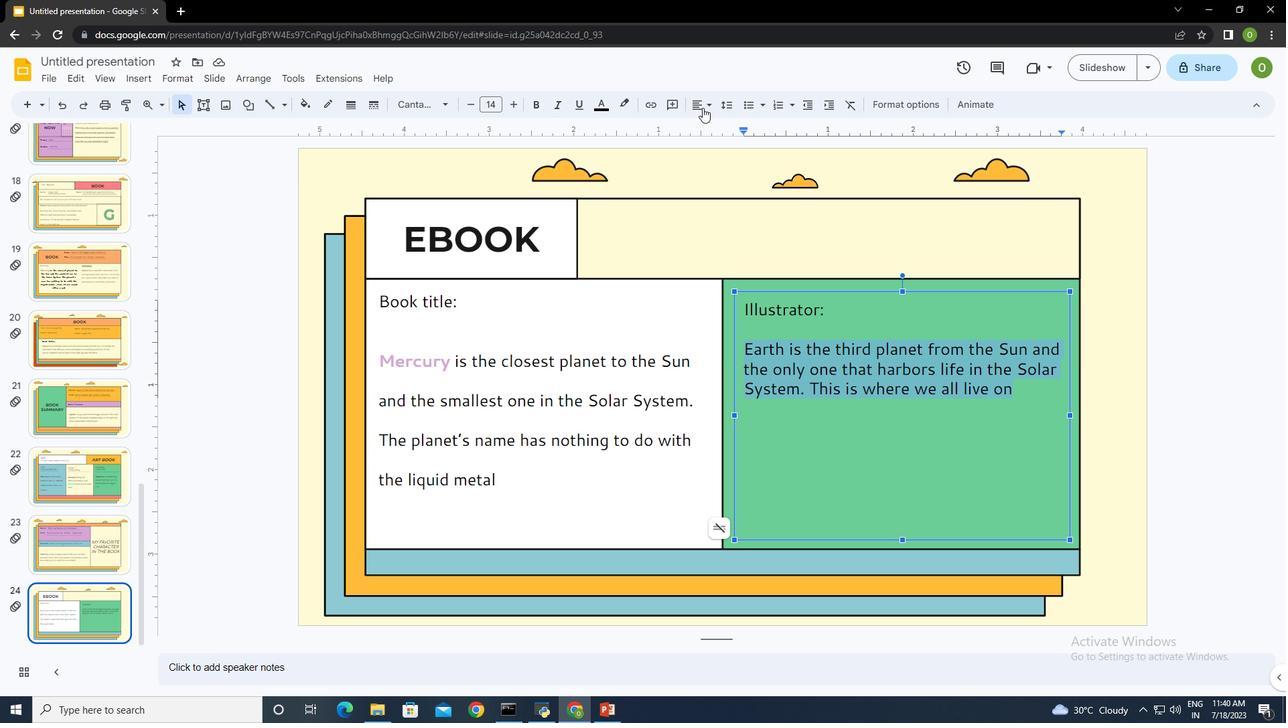 
Action: Mouse pressed left at (726, 105)
Screenshot: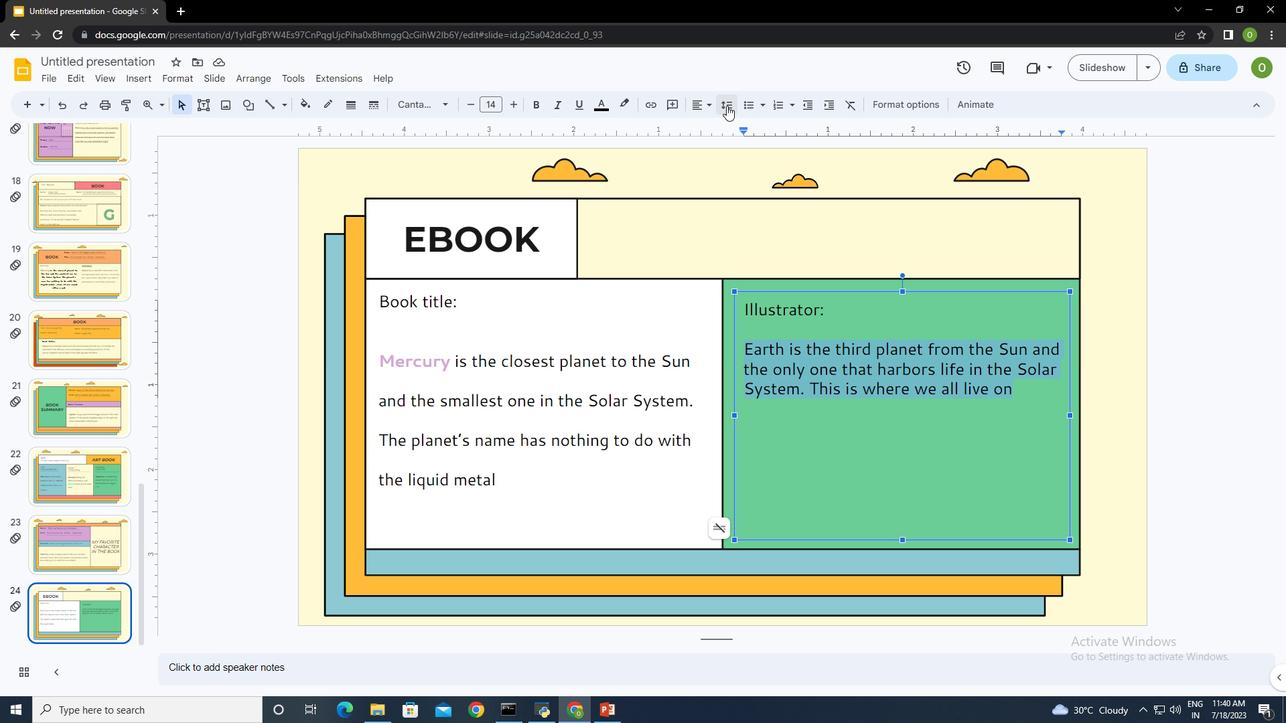 
Action: Mouse moved to (757, 193)
Screenshot: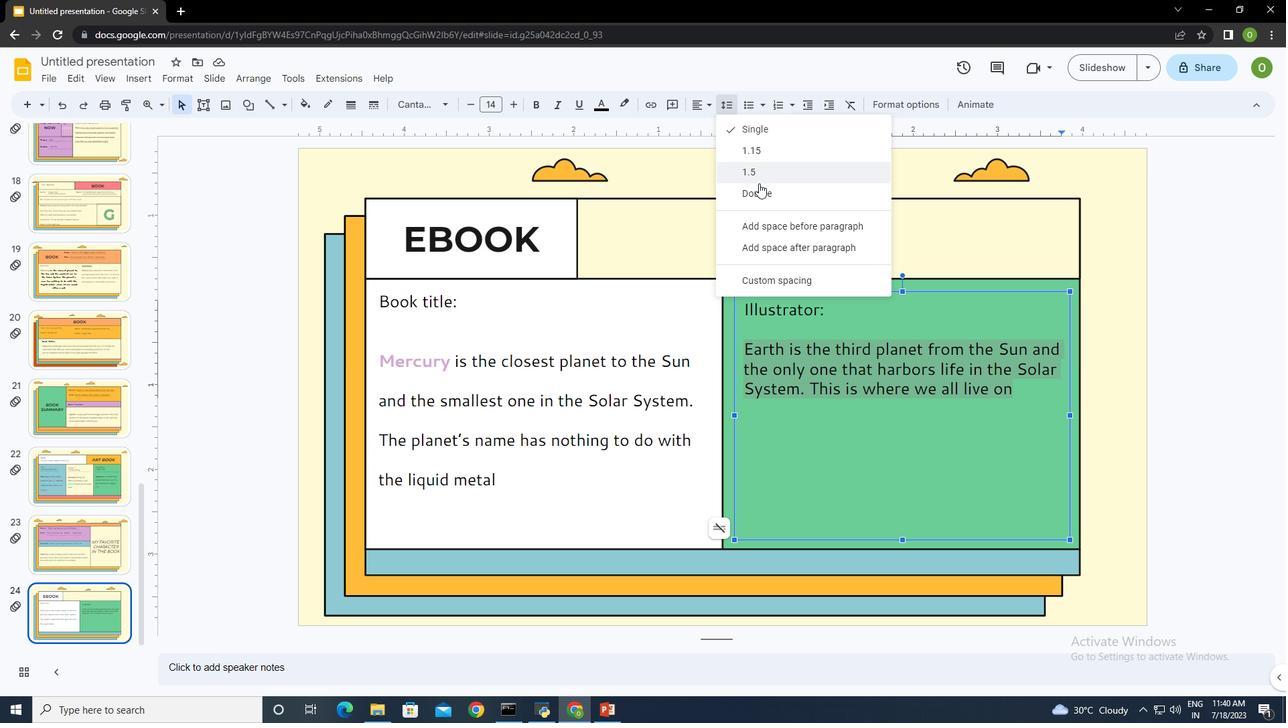 
Action: Mouse pressed left at (757, 193)
Screenshot: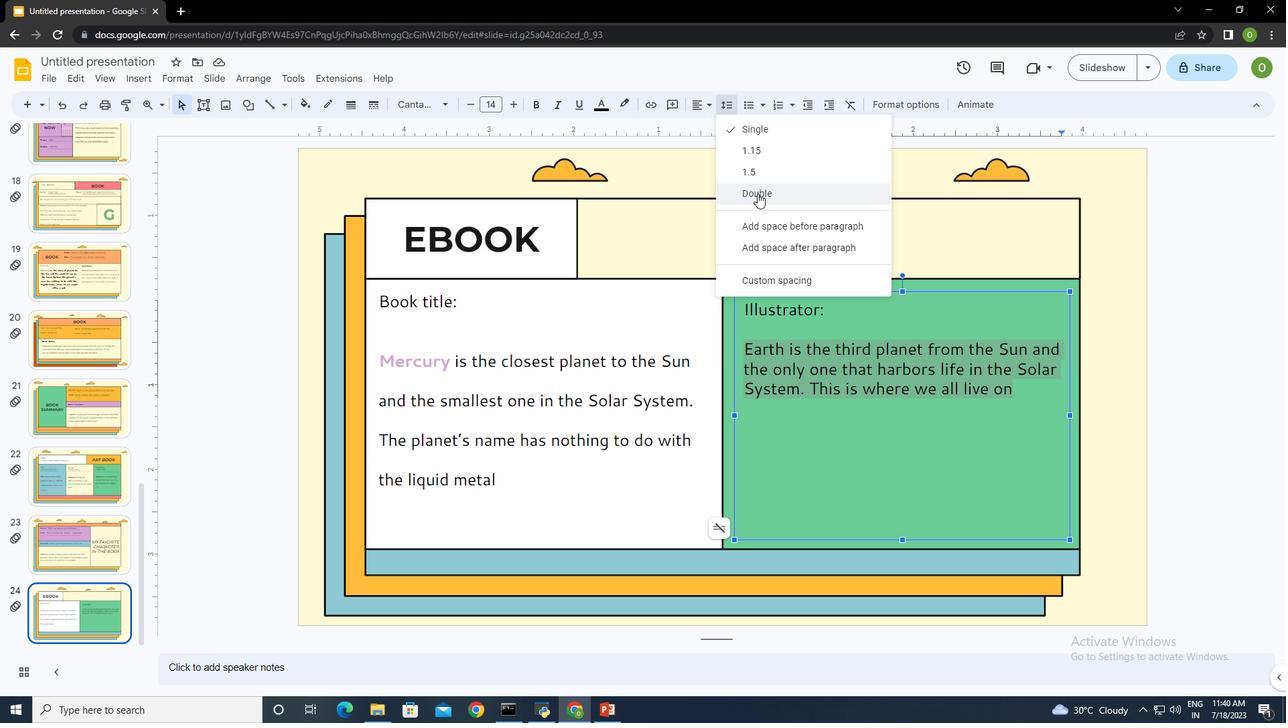 
Action: Mouse moved to (785, 354)
Screenshot: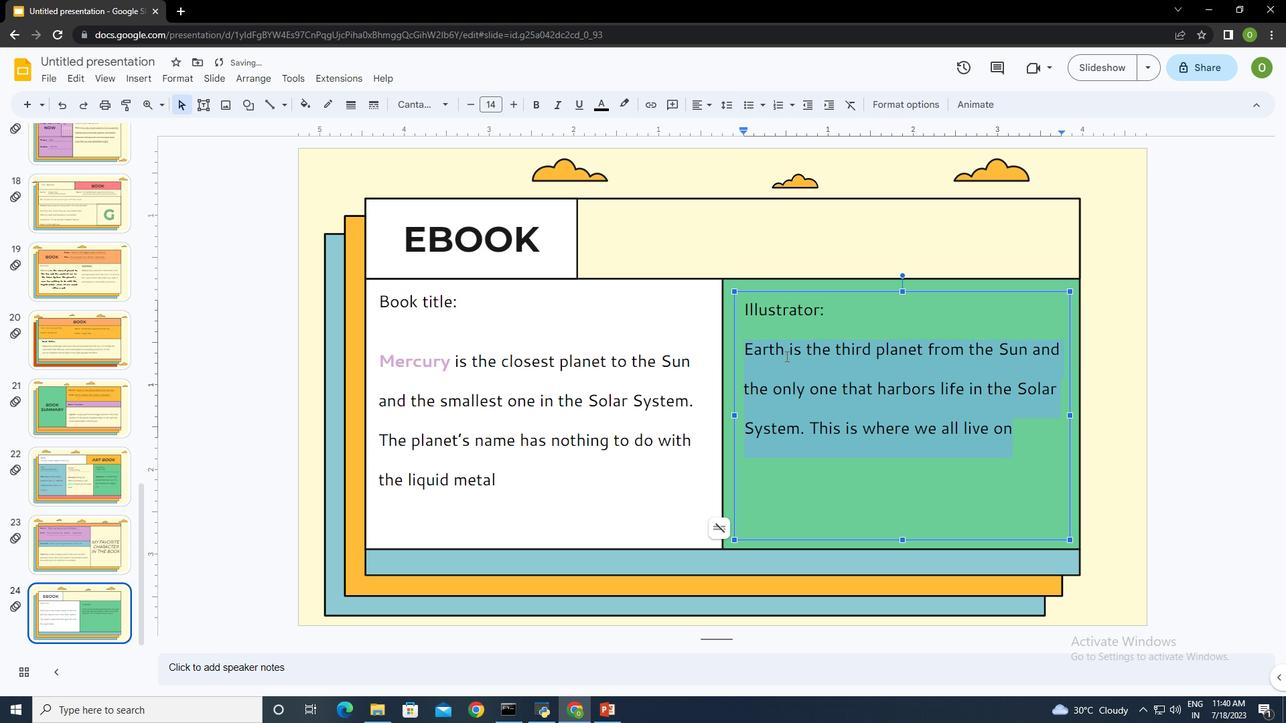 
Action: Mouse pressed left at (785, 354)
Screenshot: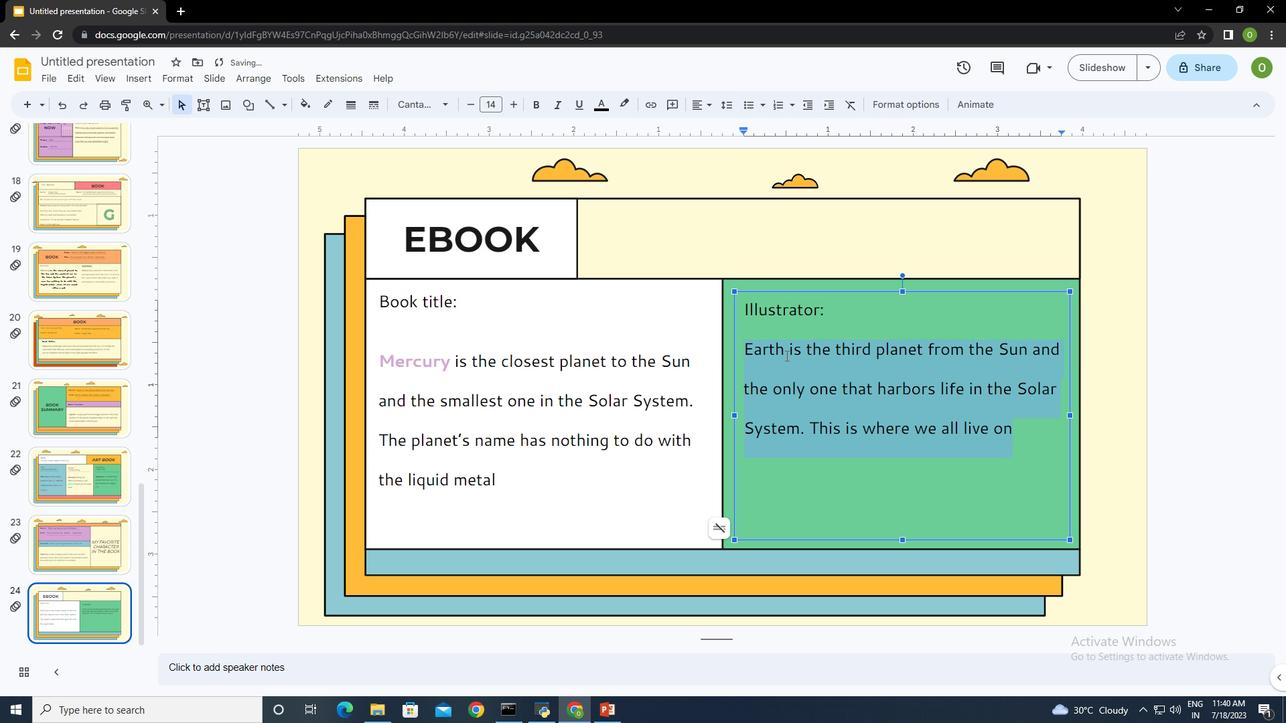 
Action: Mouse moved to (785, 351)
Screenshot: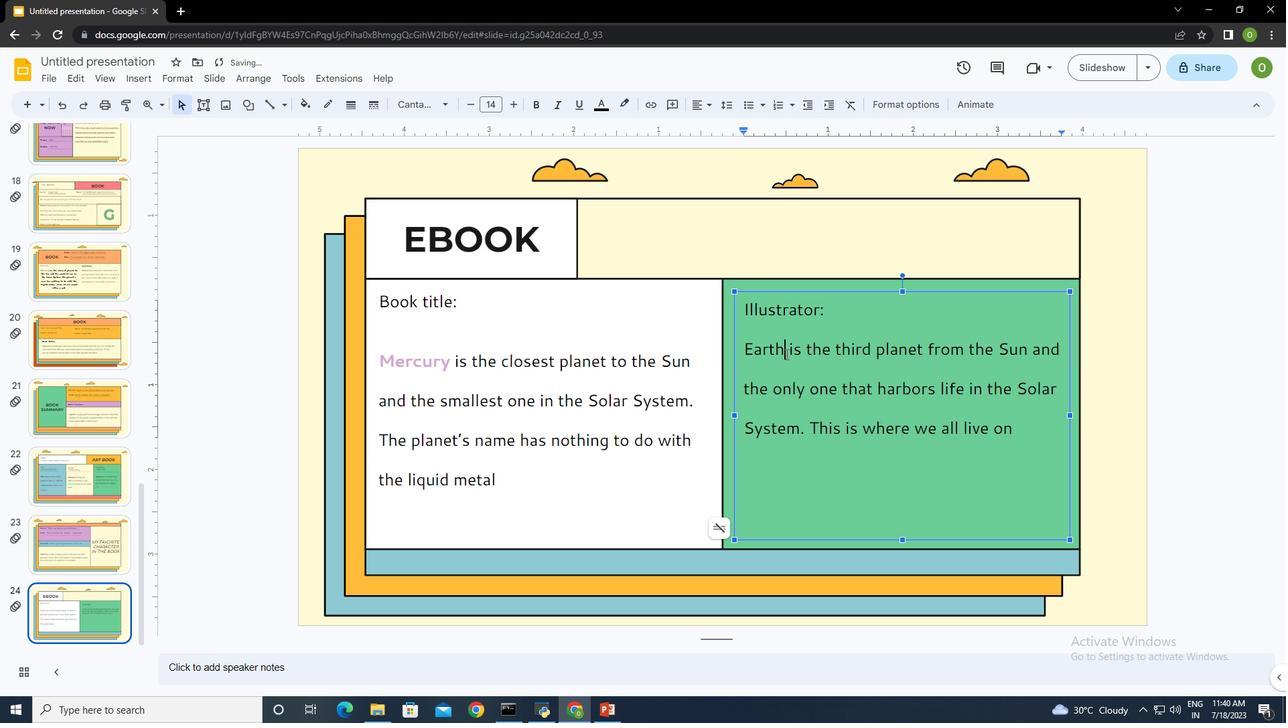 
Action: Mouse pressed left at (785, 351)
Screenshot: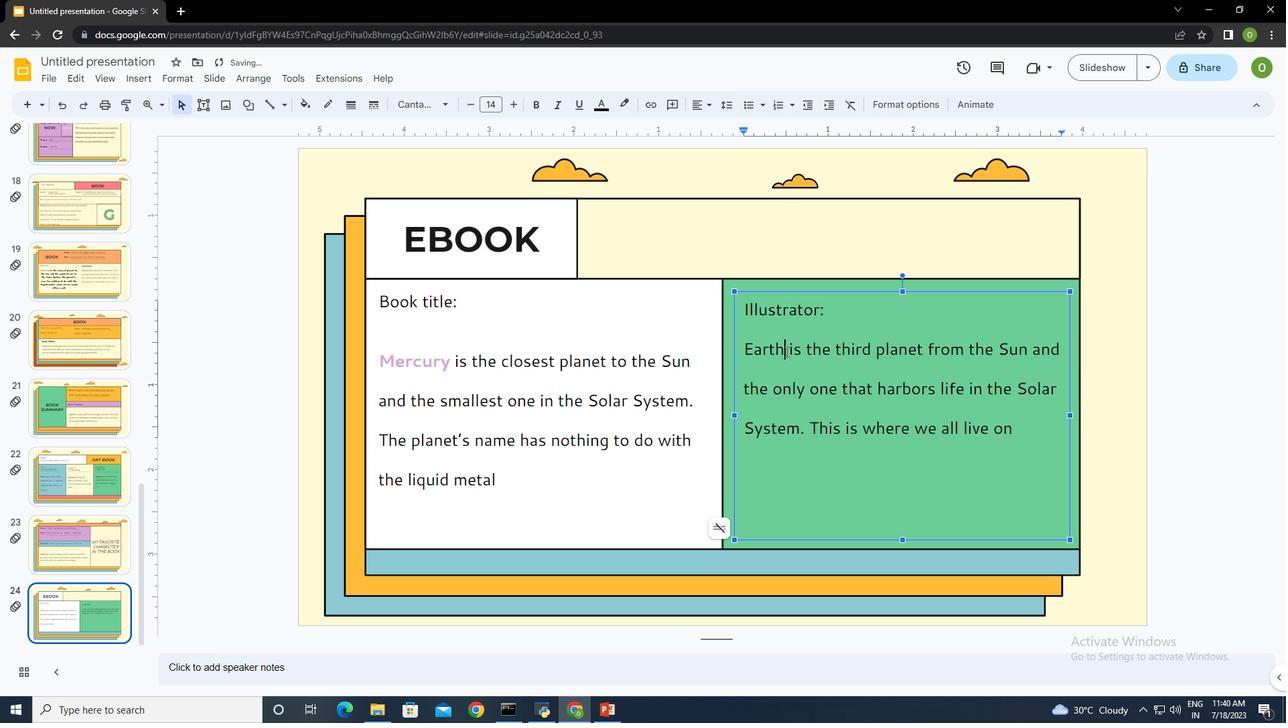 
Action: Mouse moved to (513, 105)
Screenshot: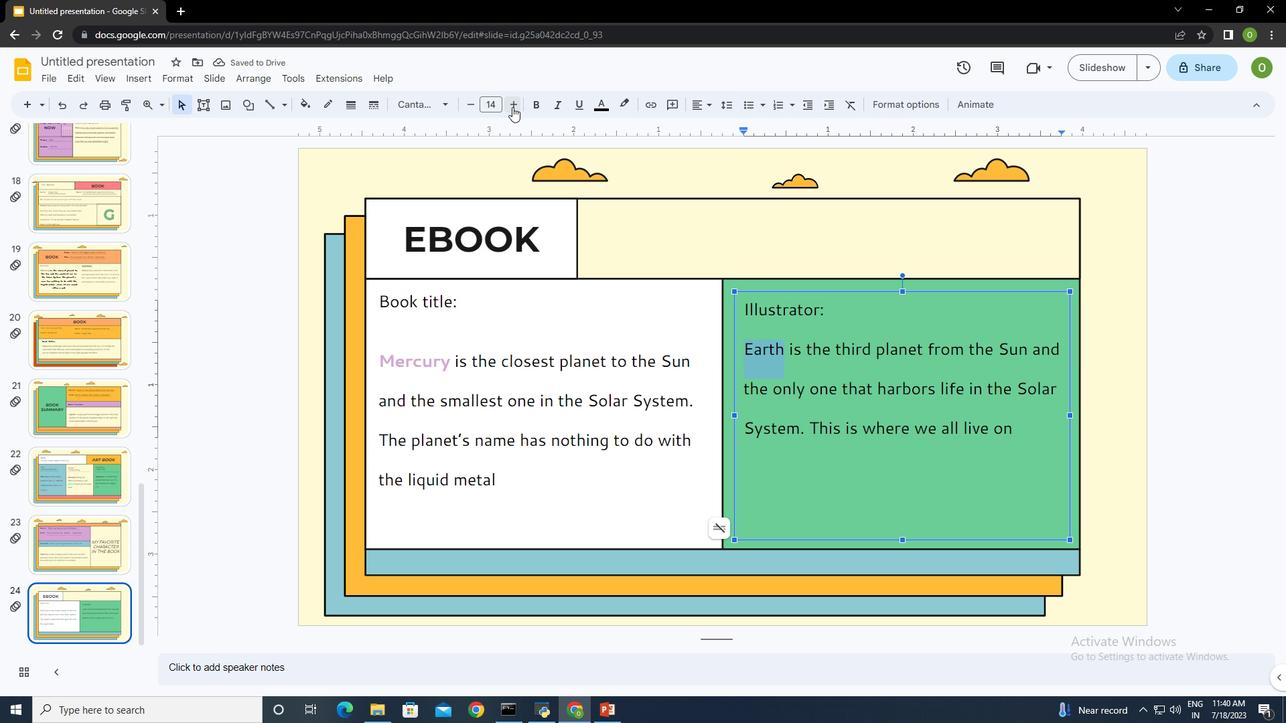 
Action: Mouse pressed left at (513, 105)
Screenshot: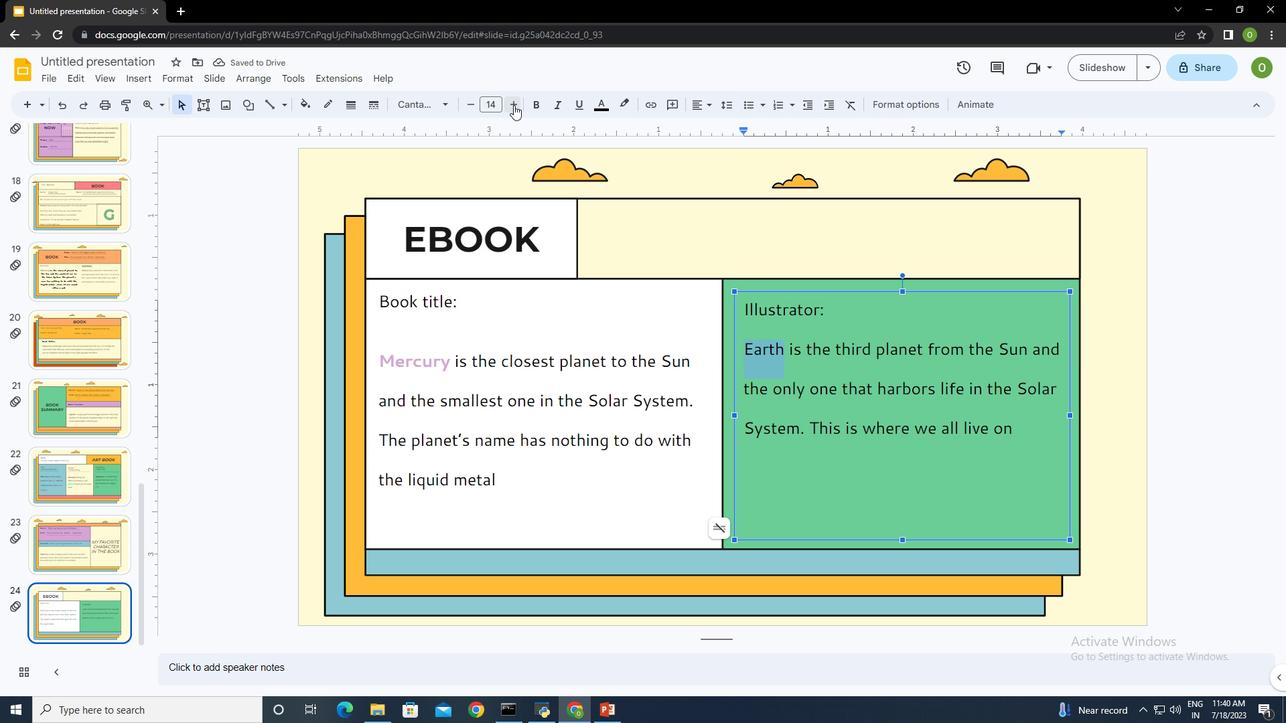 
Action: Mouse moved to (537, 107)
Screenshot: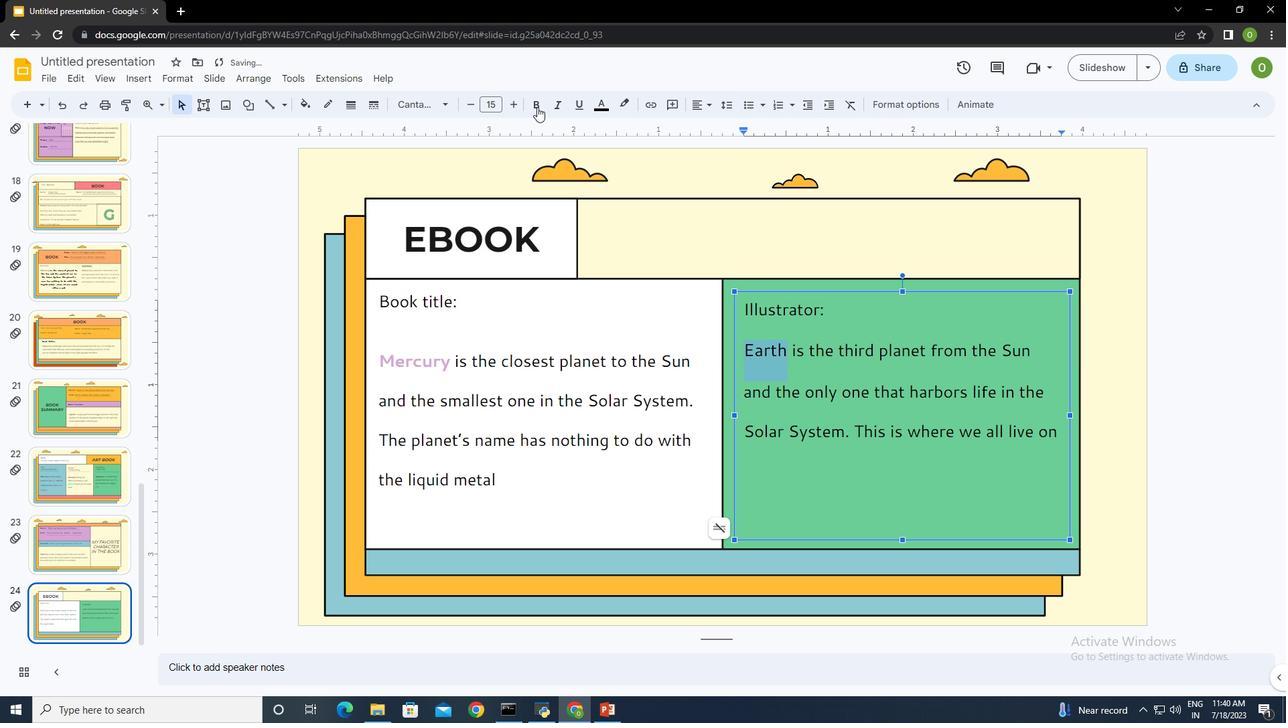 
Action: Mouse pressed left at (537, 107)
Screenshot: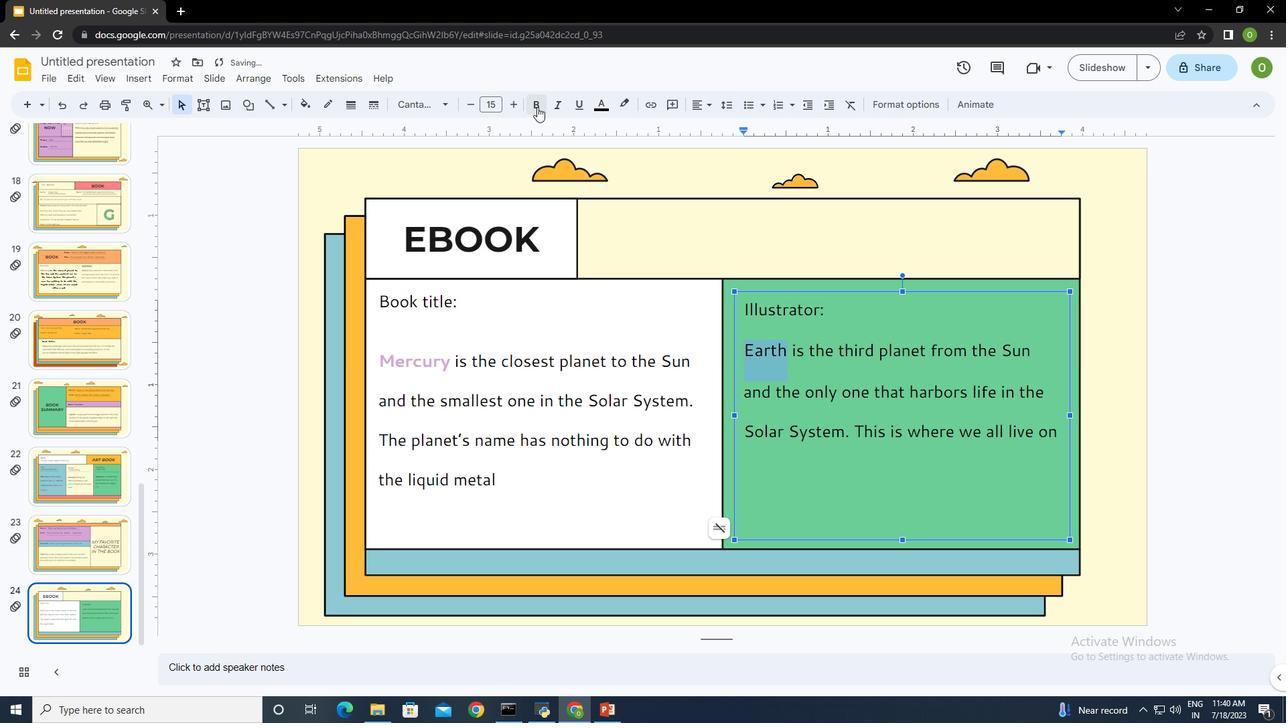 
Action: Mouse moved to (797, 349)
Screenshot: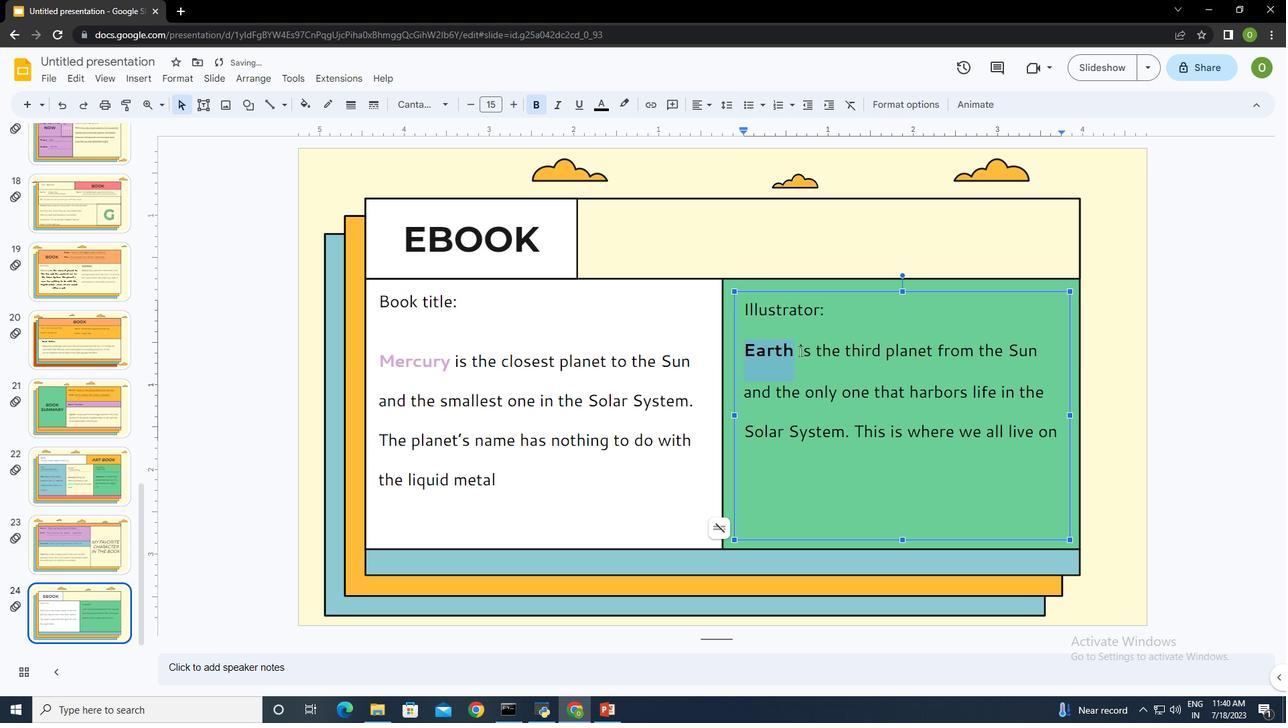 
Action: Mouse pressed left at (797, 349)
Screenshot: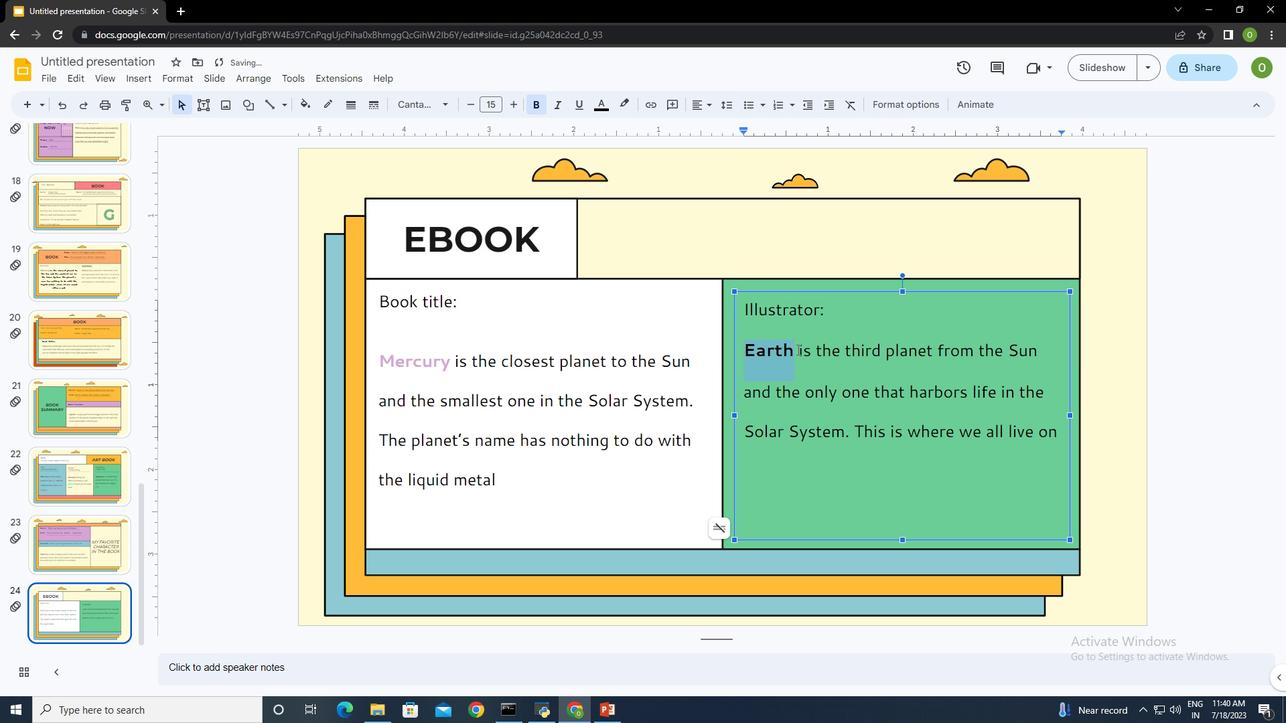 
Action: Mouse moved to (795, 344)
Screenshot: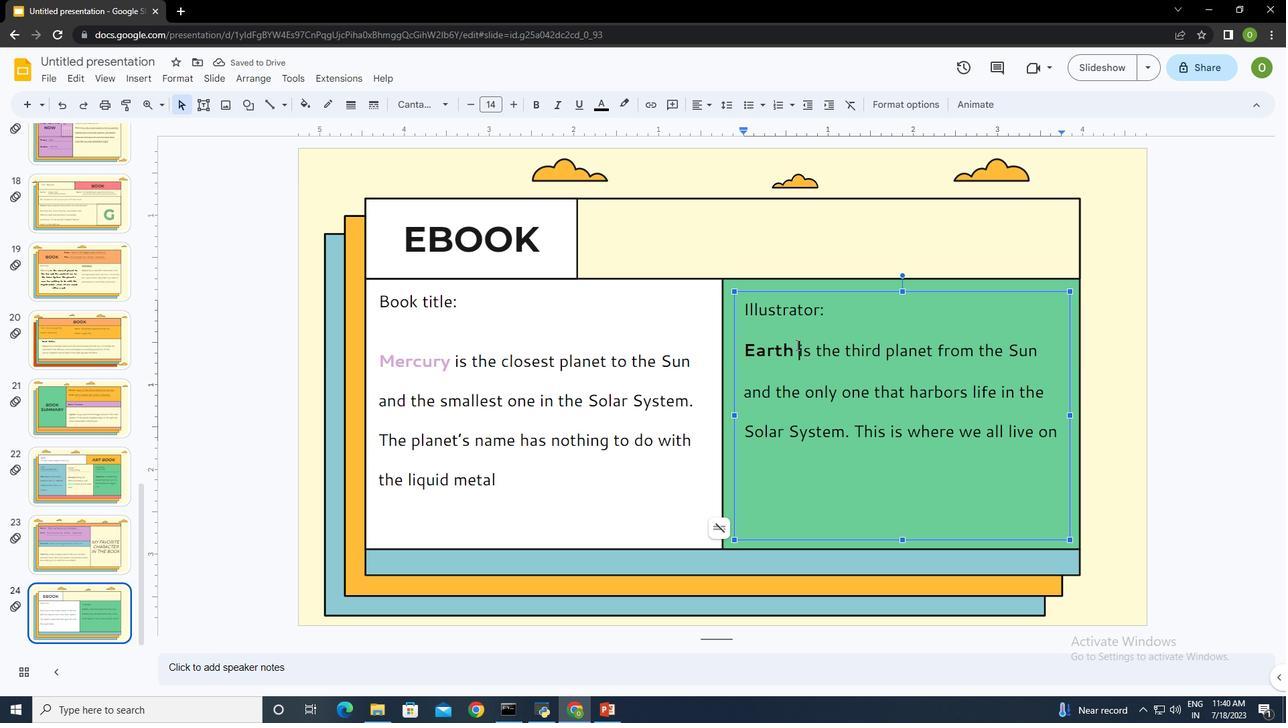
Action: Mouse pressed left at (795, 344)
Screenshot: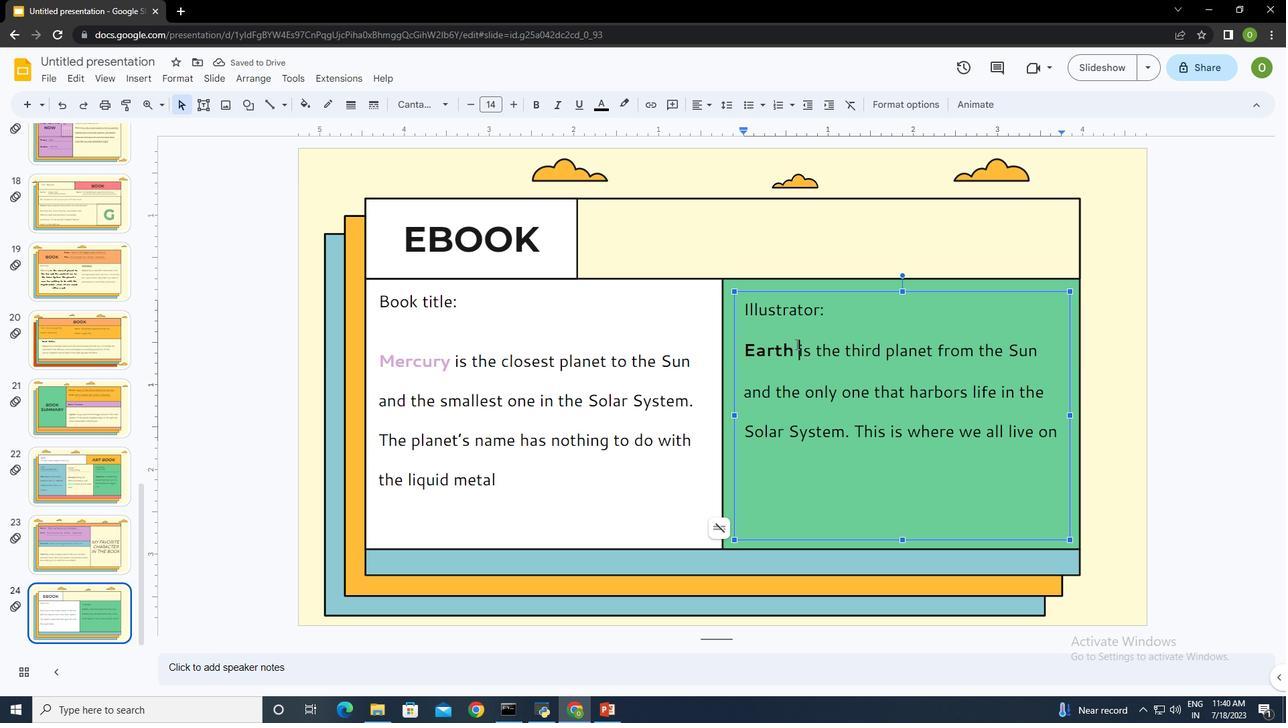 
Action: Mouse moved to (554, 103)
Screenshot: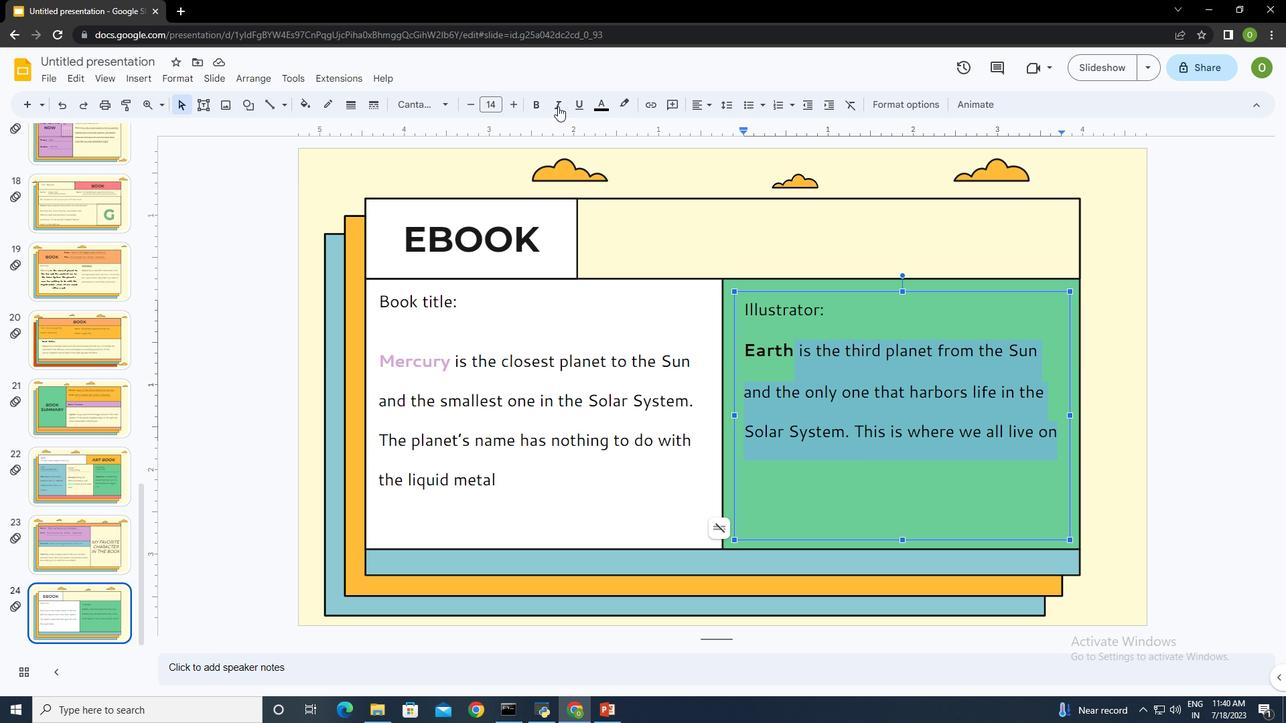 
Action: Mouse pressed left at (554, 103)
Screenshot: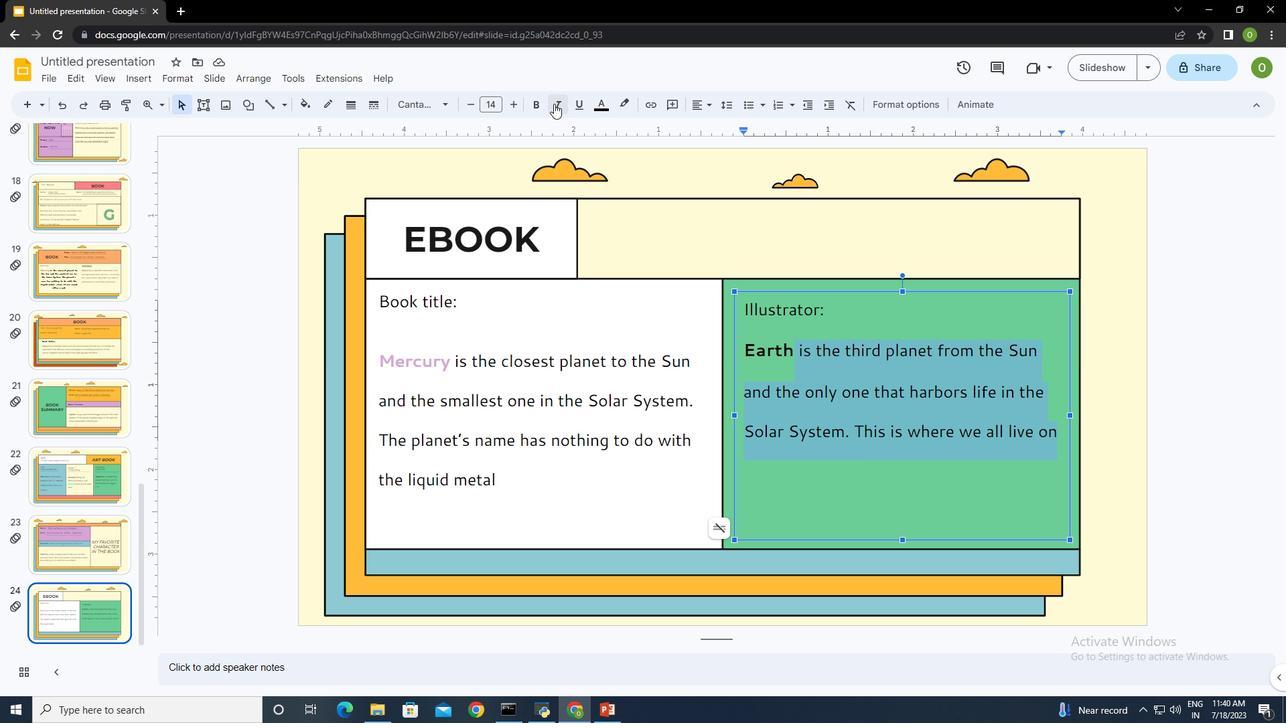 
Action: Mouse moved to (917, 466)
Screenshot: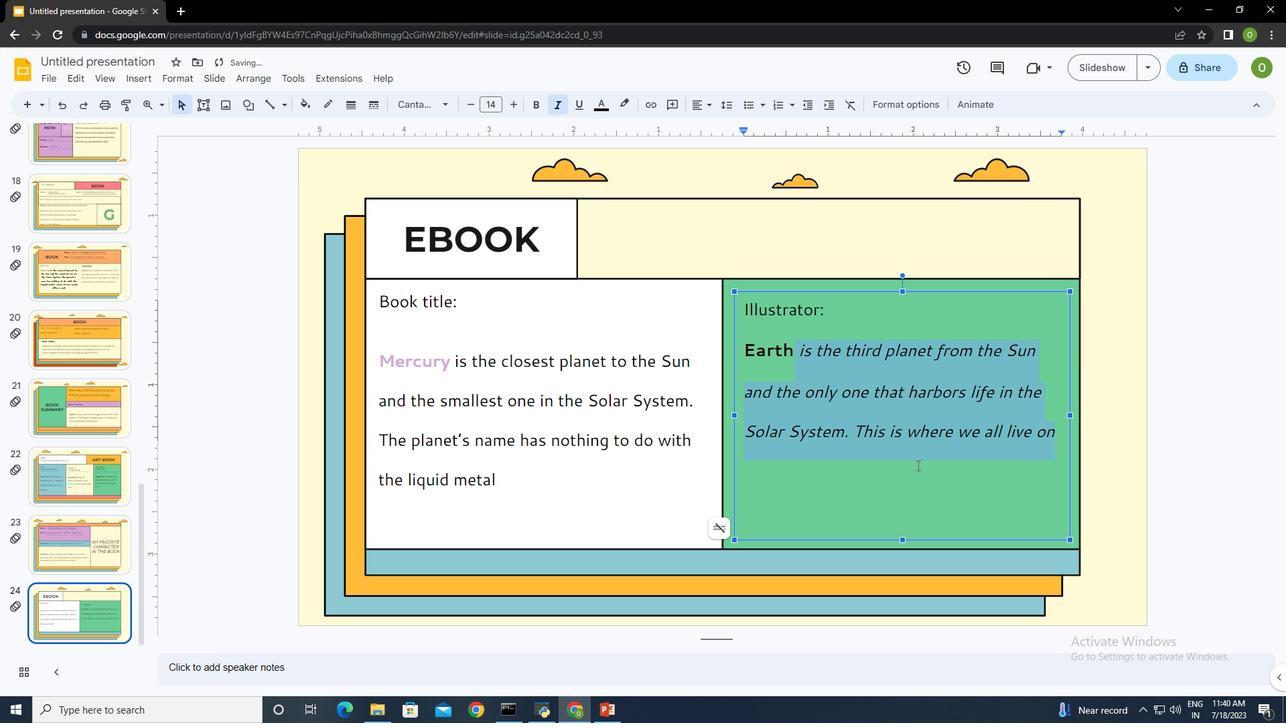 
Action: Mouse pressed left at (917, 466)
Screenshot: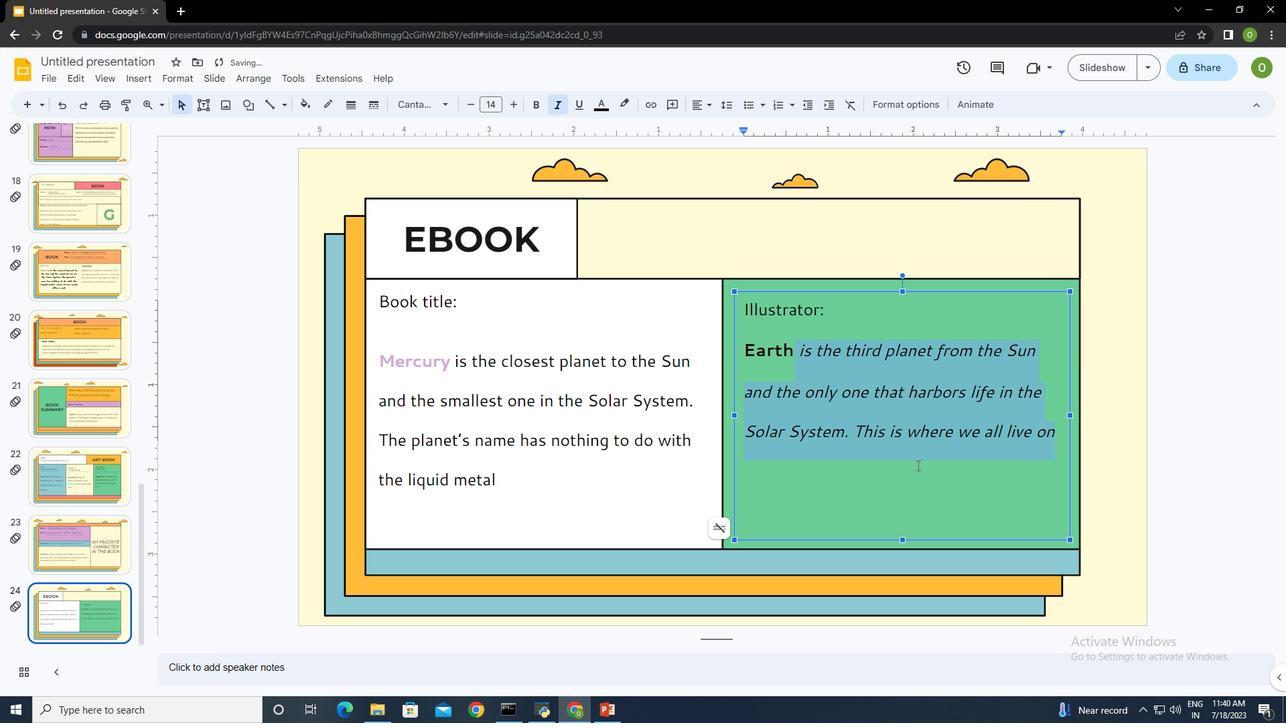 
Action: Mouse moved to (761, 261)
Screenshot: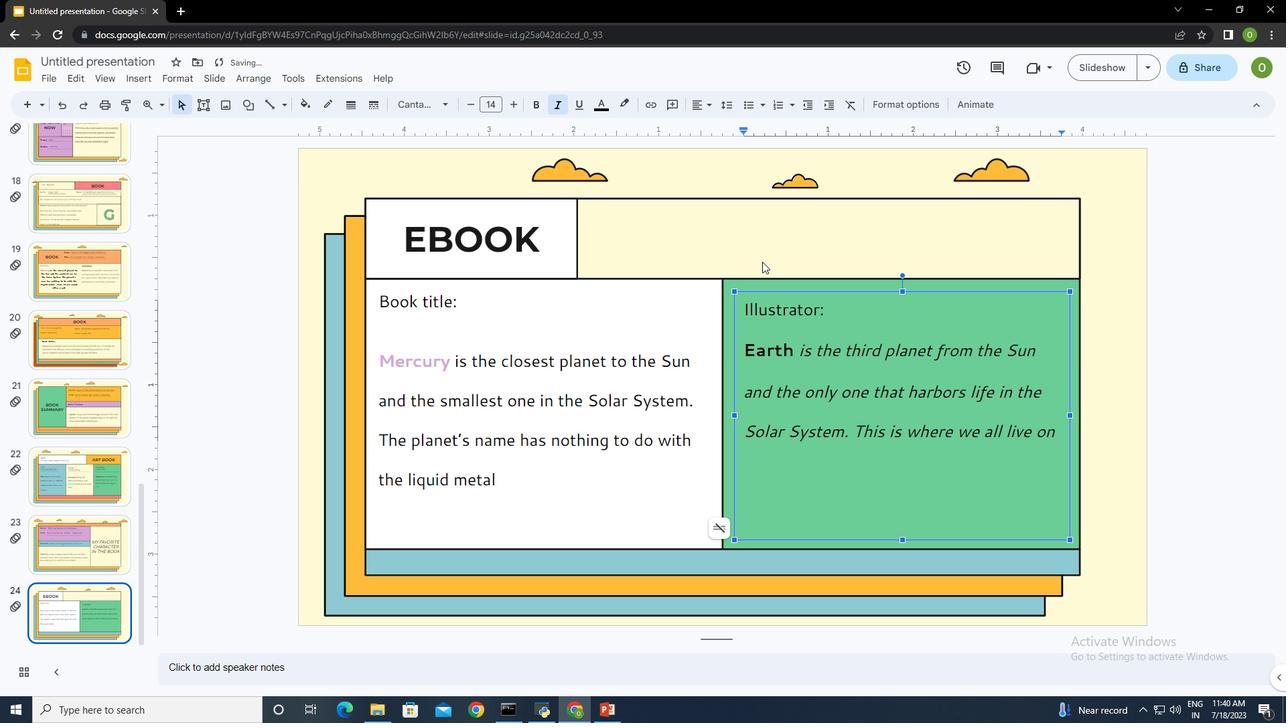 
Action: Mouse pressed left at (761, 261)
Screenshot: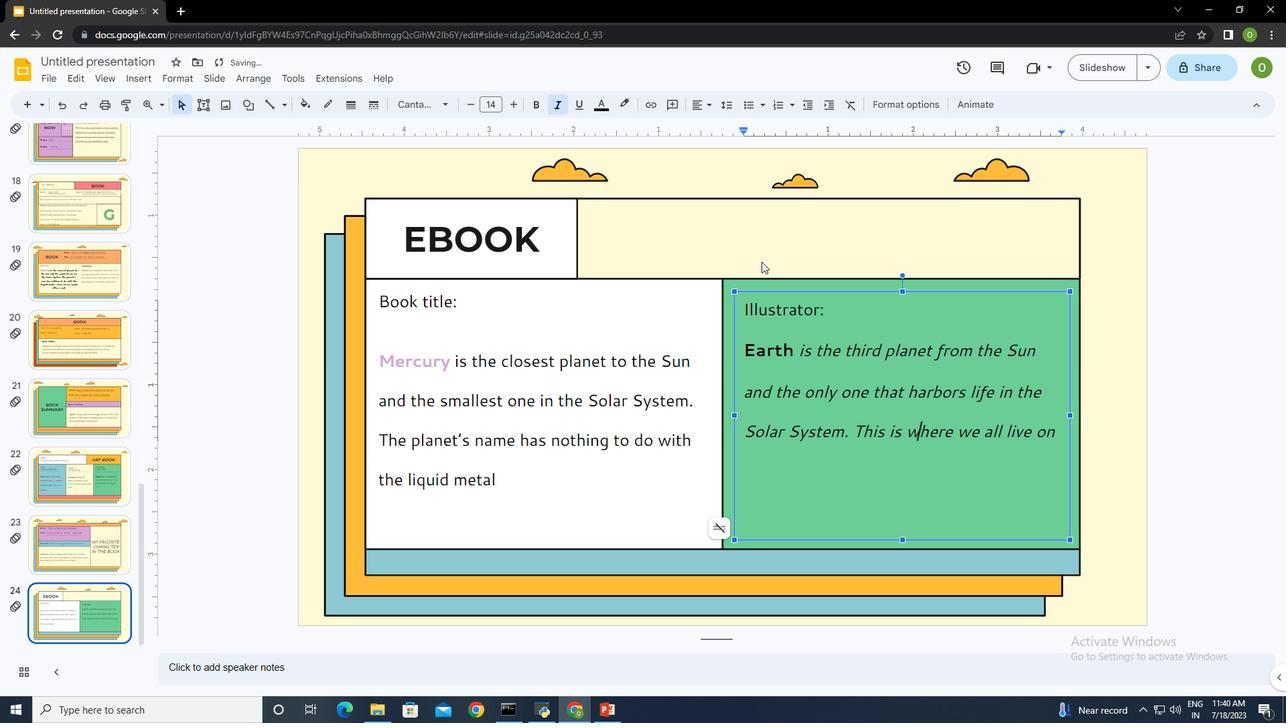 
Action: Mouse moved to (202, 105)
Screenshot: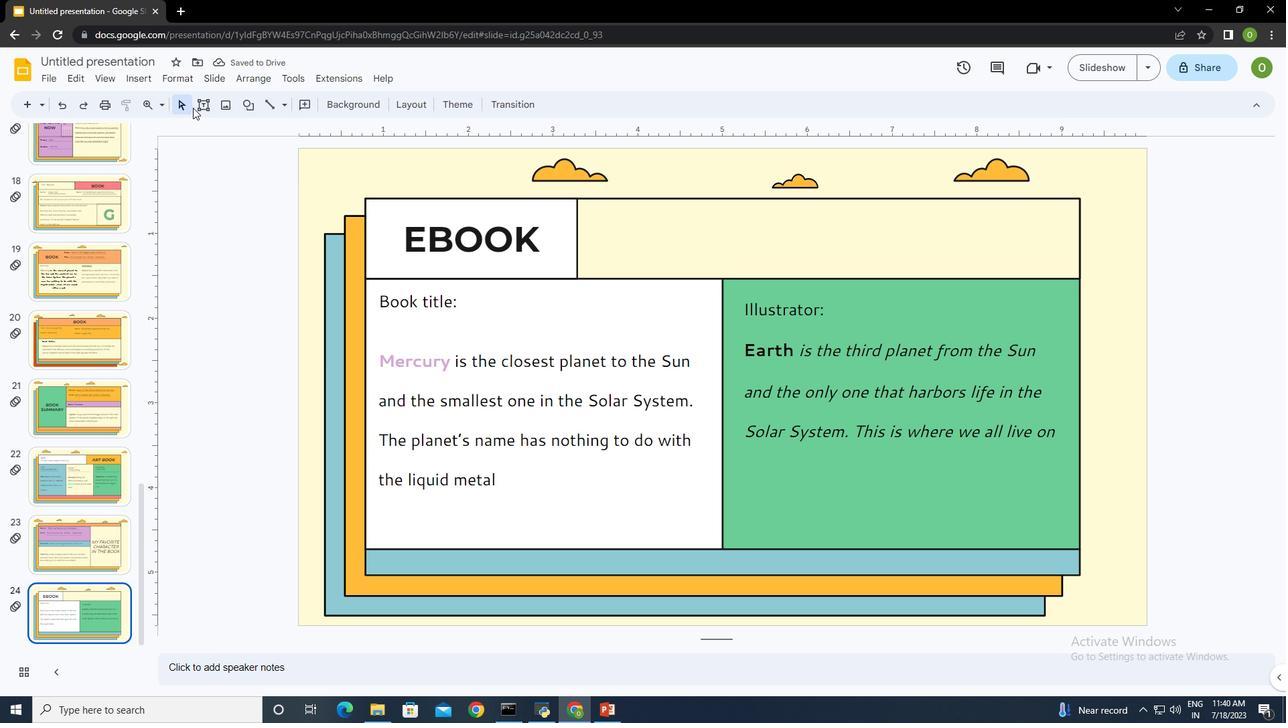 
Action: Mouse pressed left at (202, 105)
Screenshot: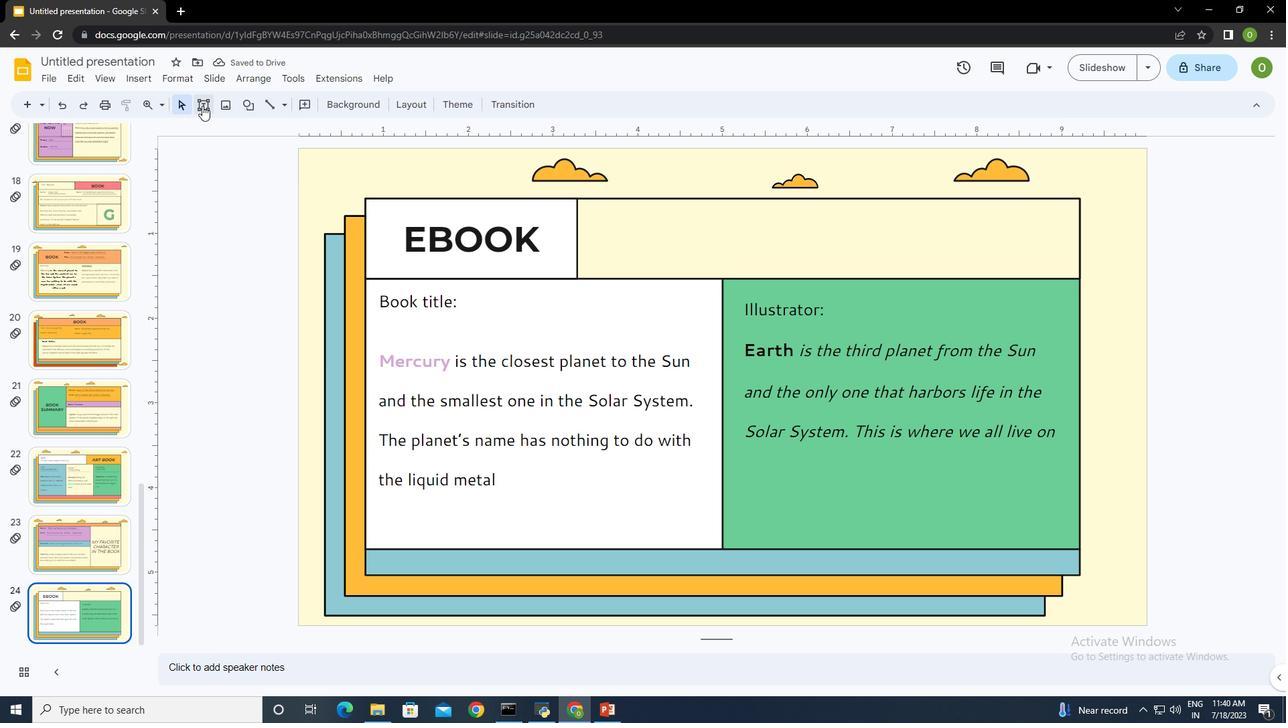 
Action: Mouse moved to (595, 204)
Screenshot: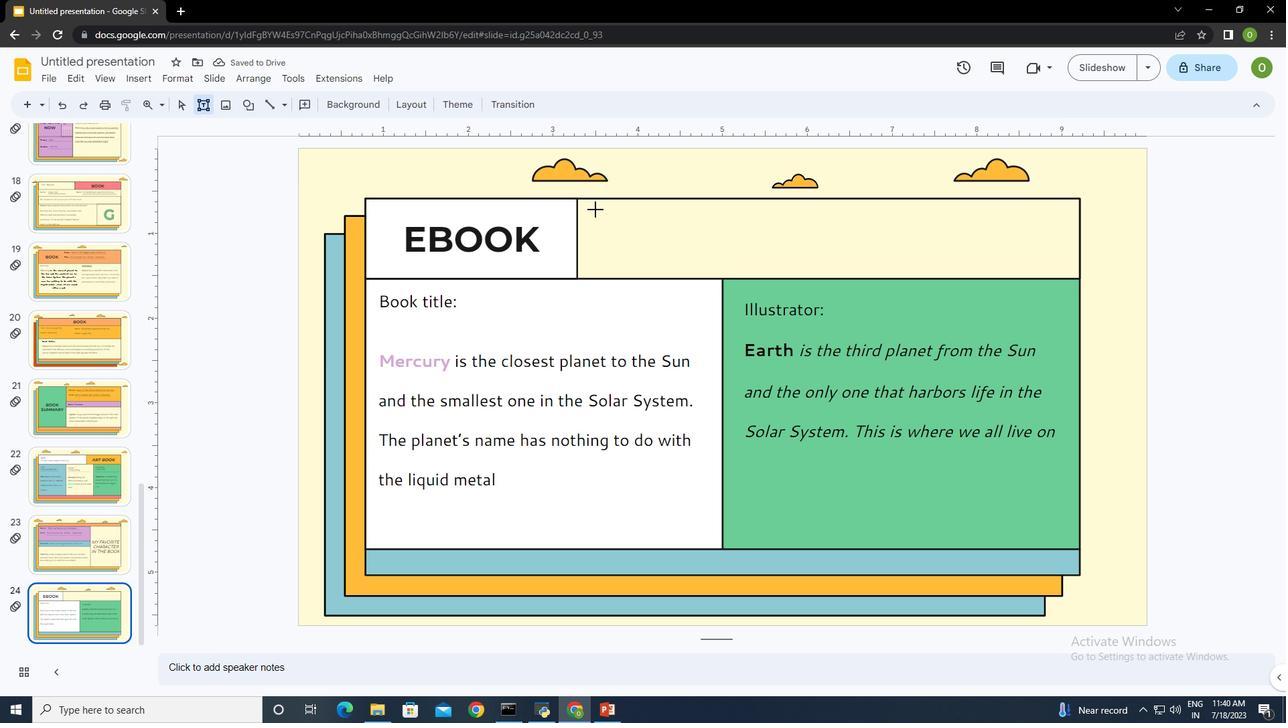 
Action: Mouse pressed left at (595, 204)
Screenshot: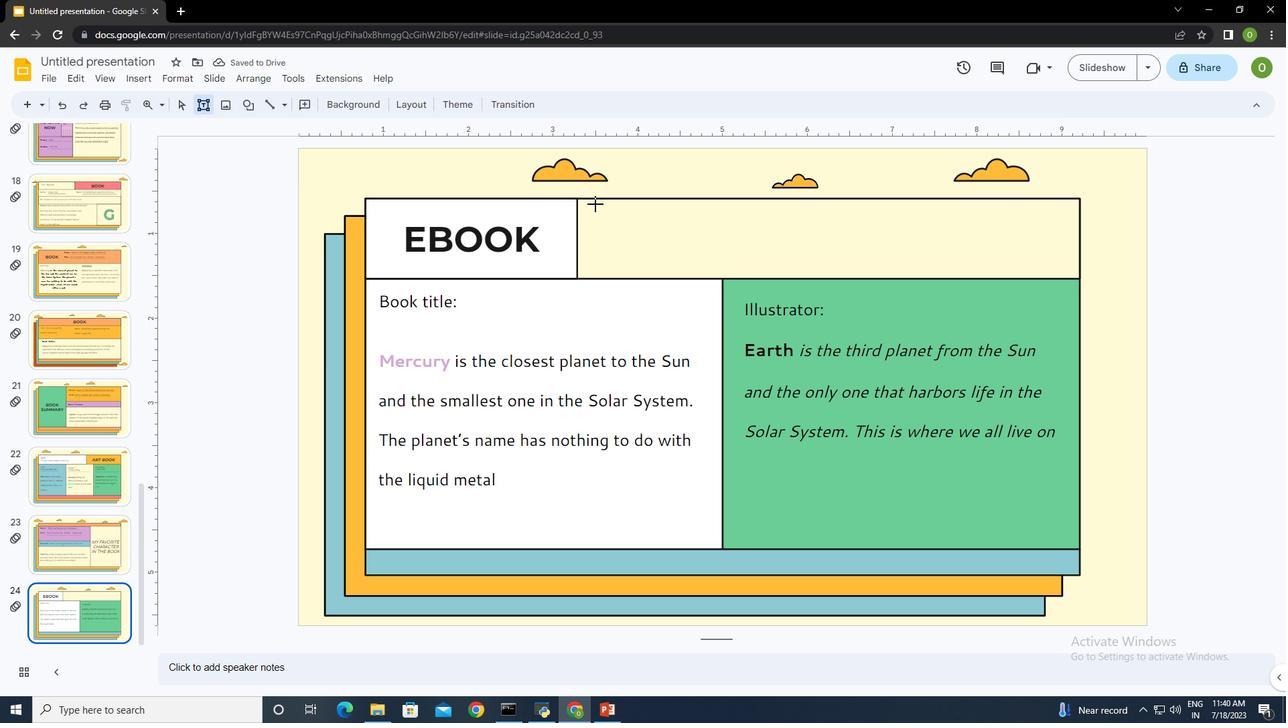 
Action: Mouse moved to (1066, 276)
Screenshot: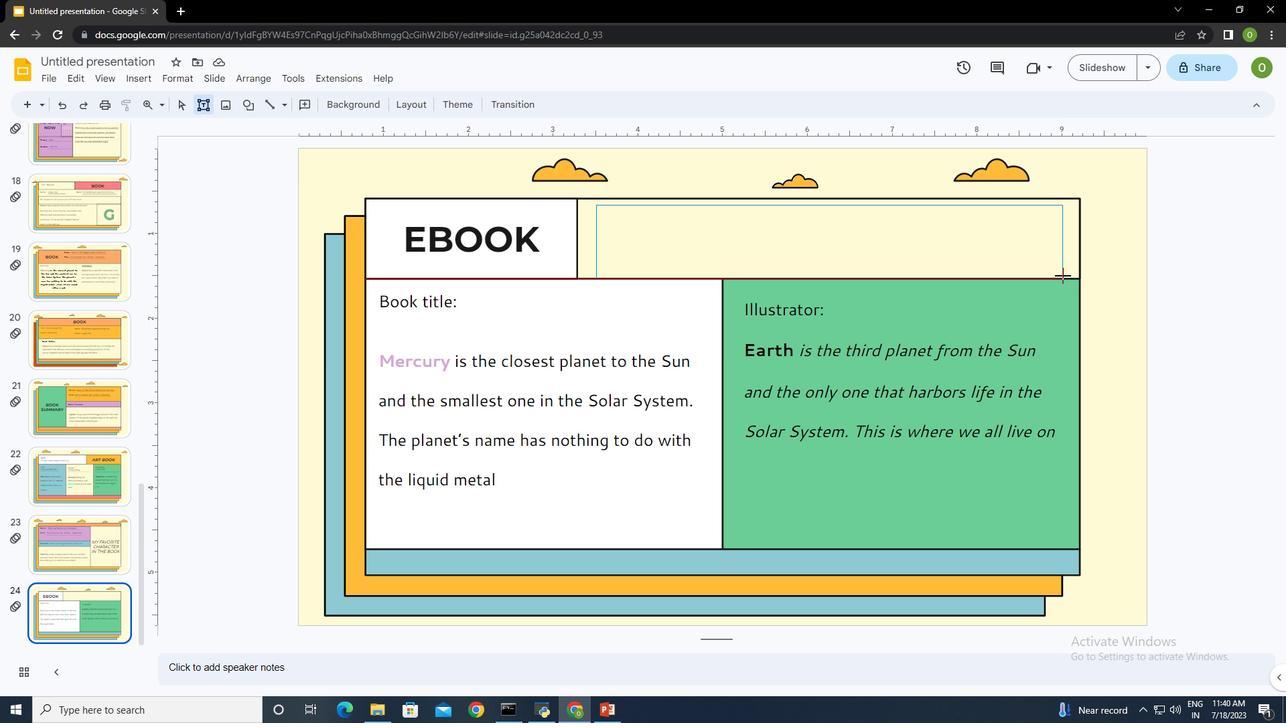 
Action: Mouse pressed left at (1066, 276)
Screenshot: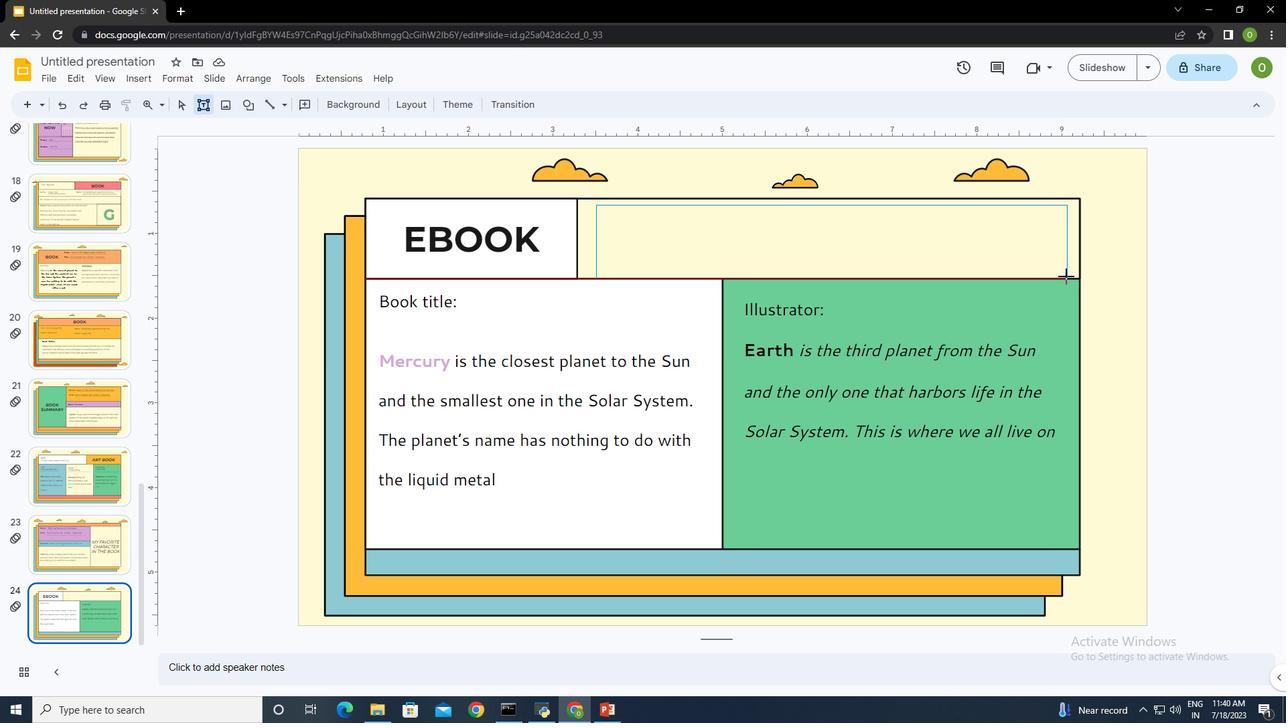 
Action: Mouse moved to (912, 300)
Screenshot: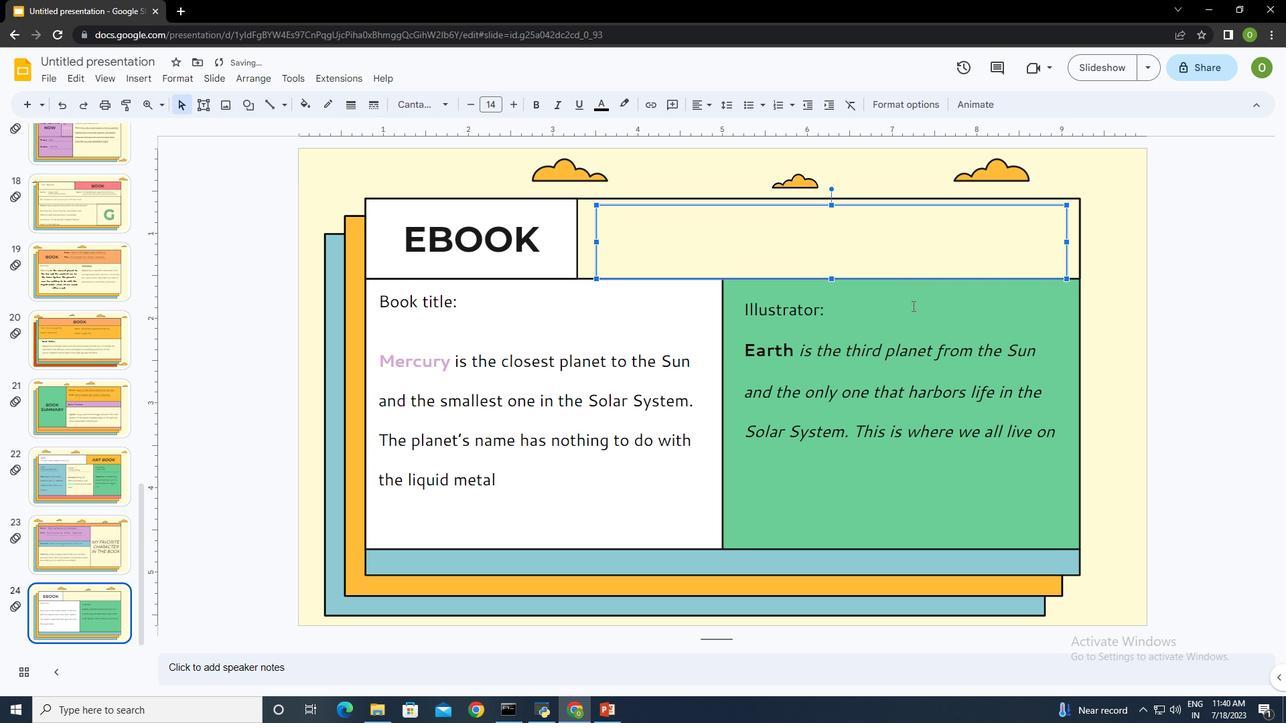 
Action: Mouse pressed left at (912, 300)
Screenshot: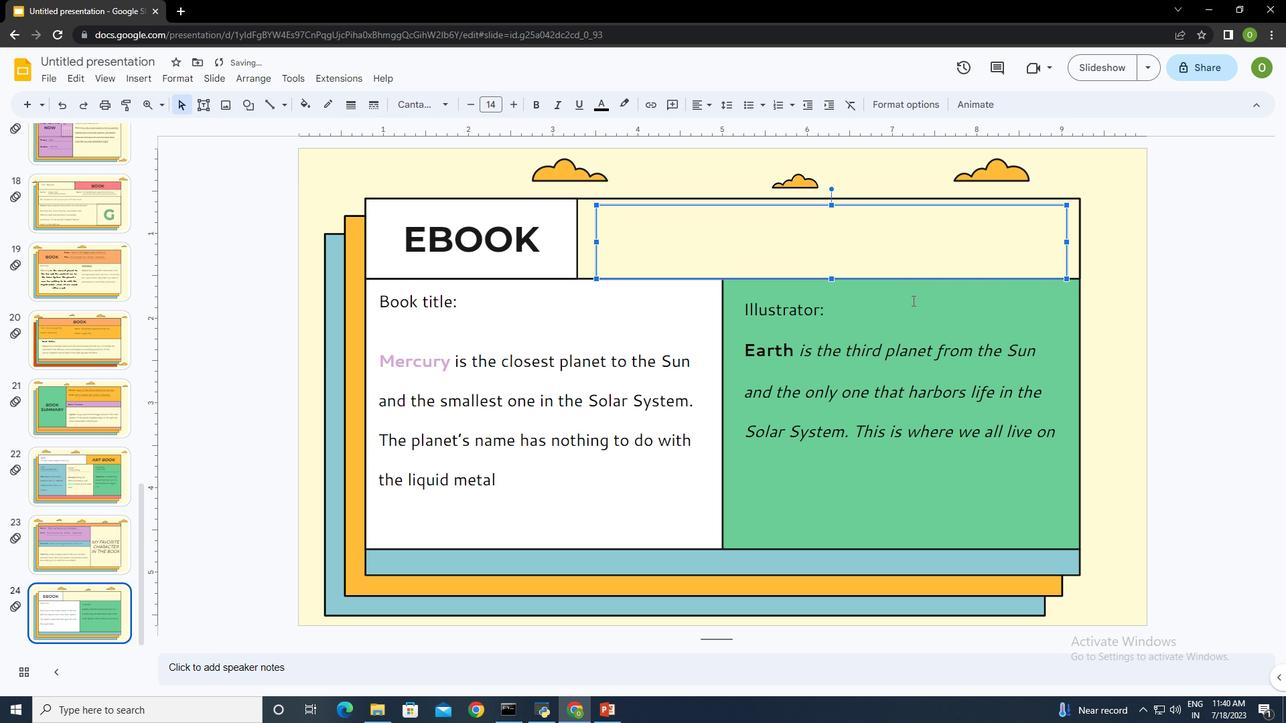 
Action: Mouse moved to (598, 233)
Screenshot: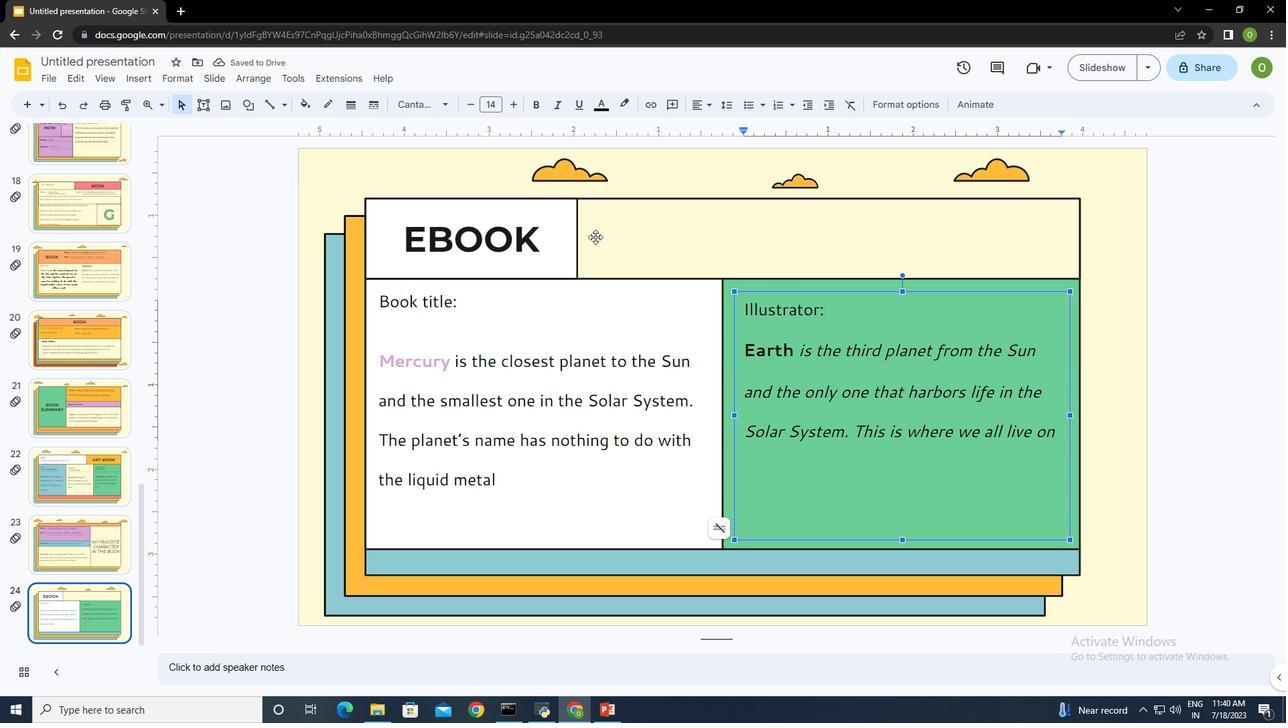 
Action: Mouse pressed left at (598, 233)
Screenshot: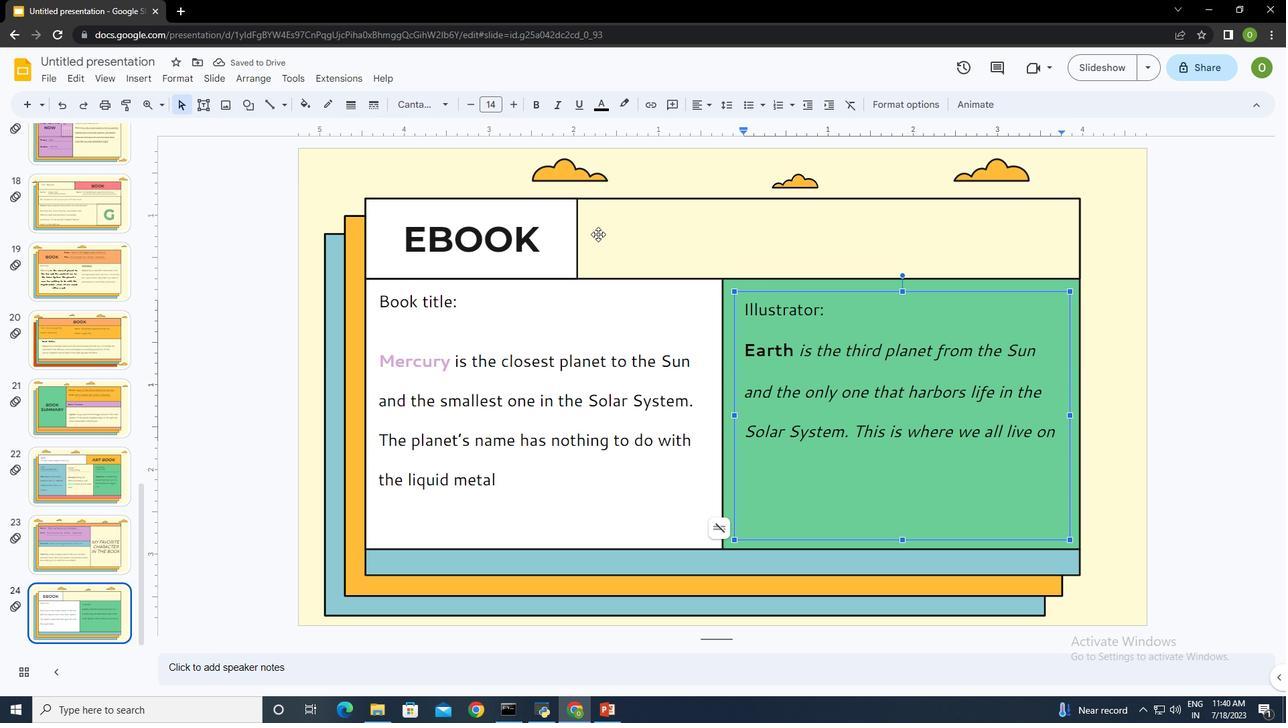 
Action: Mouse moved to (594, 242)
Screenshot: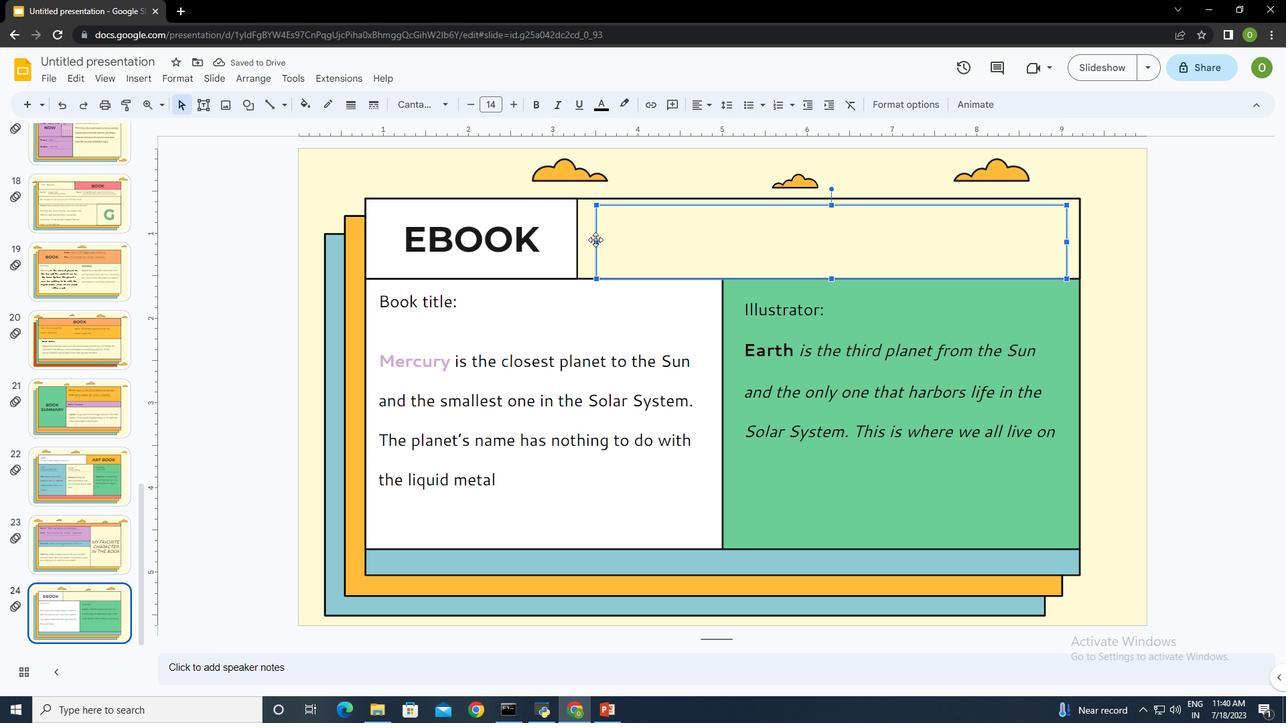
Action: Mouse pressed left at (594, 242)
Screenshot: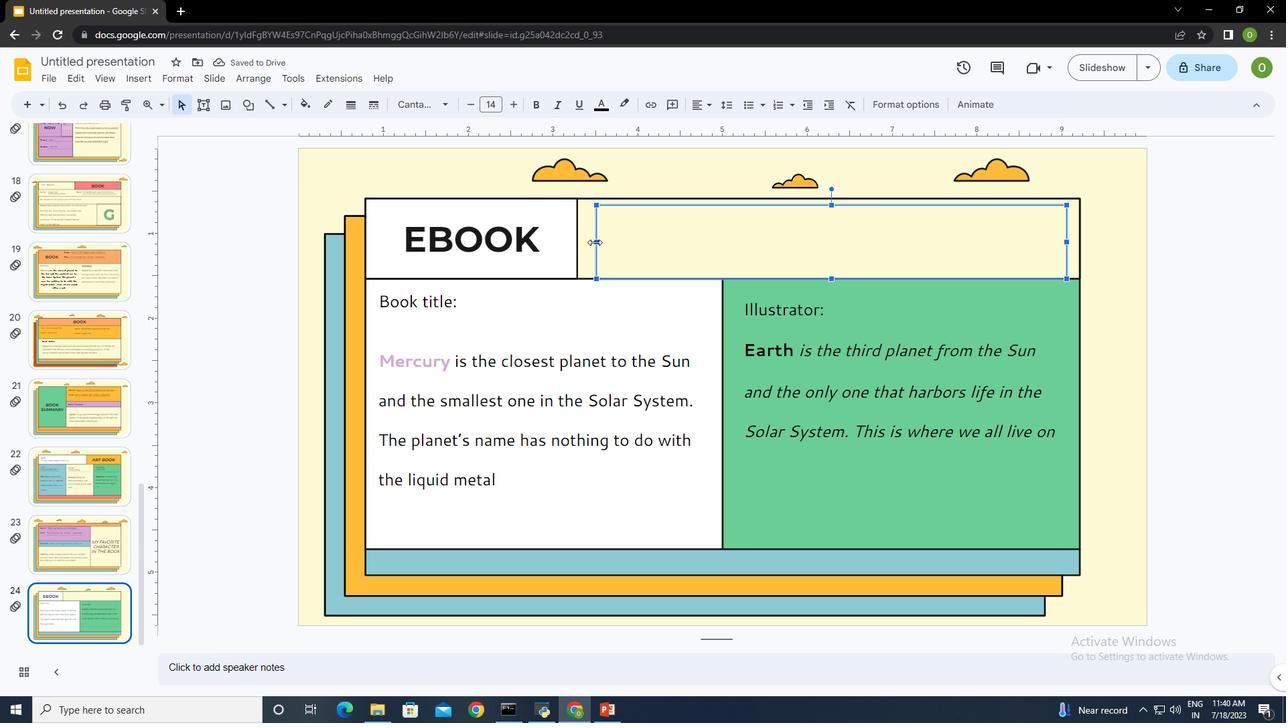 
Action: Mouse moved to (822, 207)
Screenshot: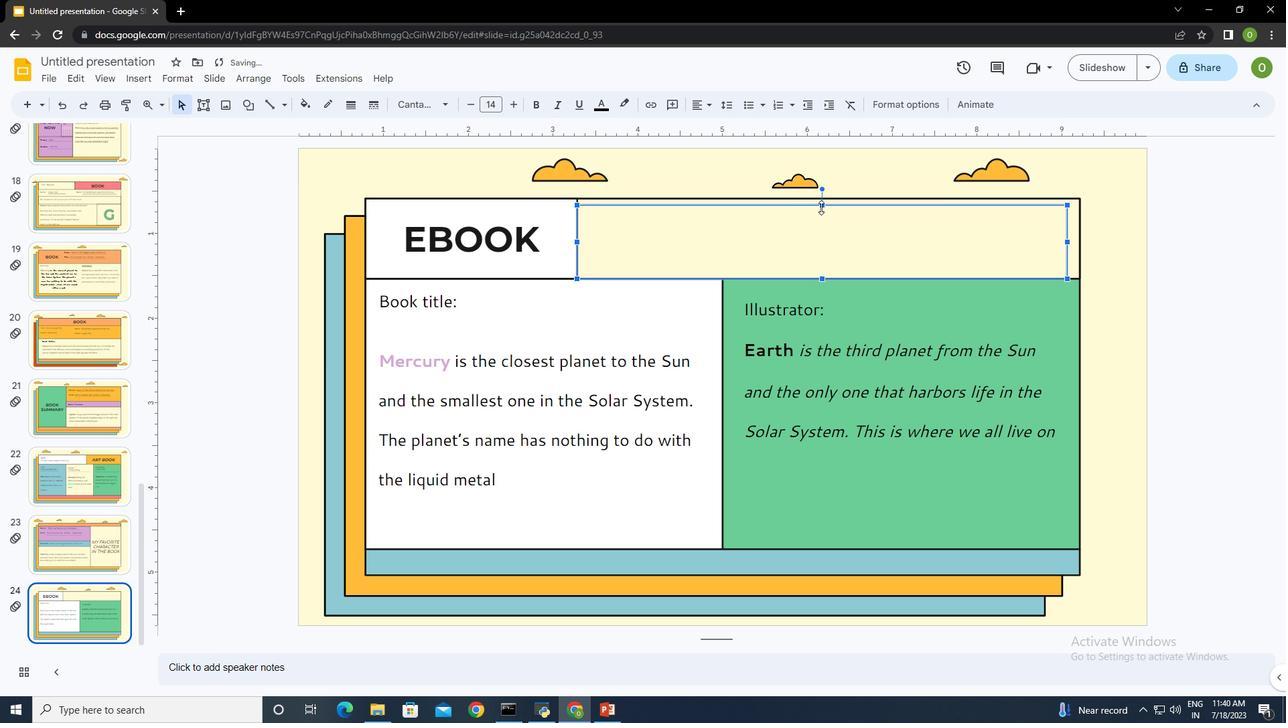 
Action: Mouse pressed left at (822, 207)
Screenshot: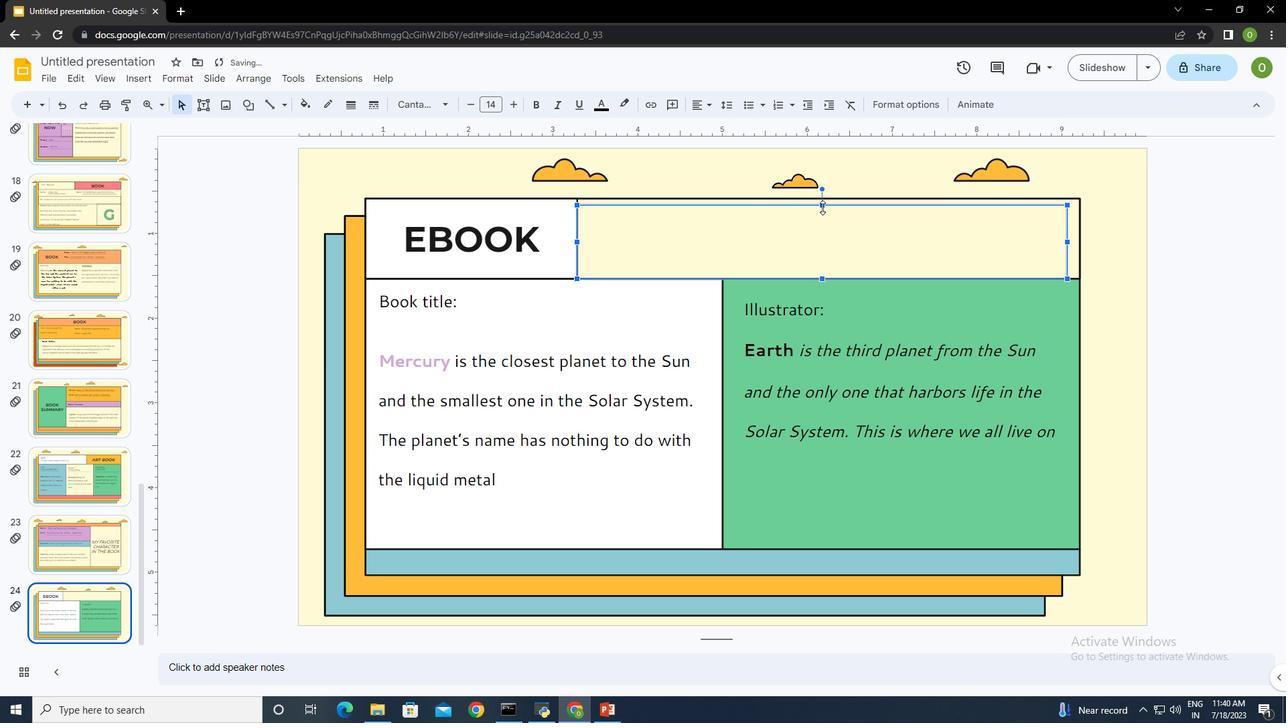 
Action: Mouse moved to (1069, 239)
Screenshot: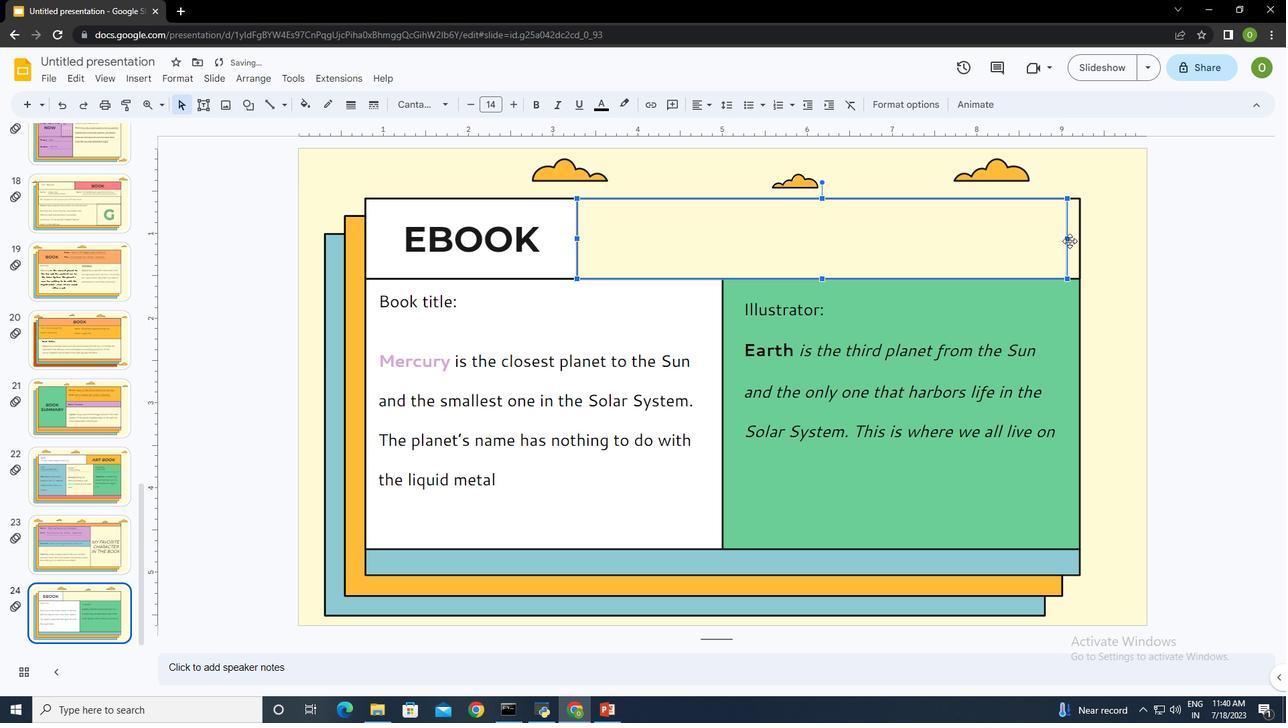 
Action: Mouse pressed left at (1069, 239)
Screenshot: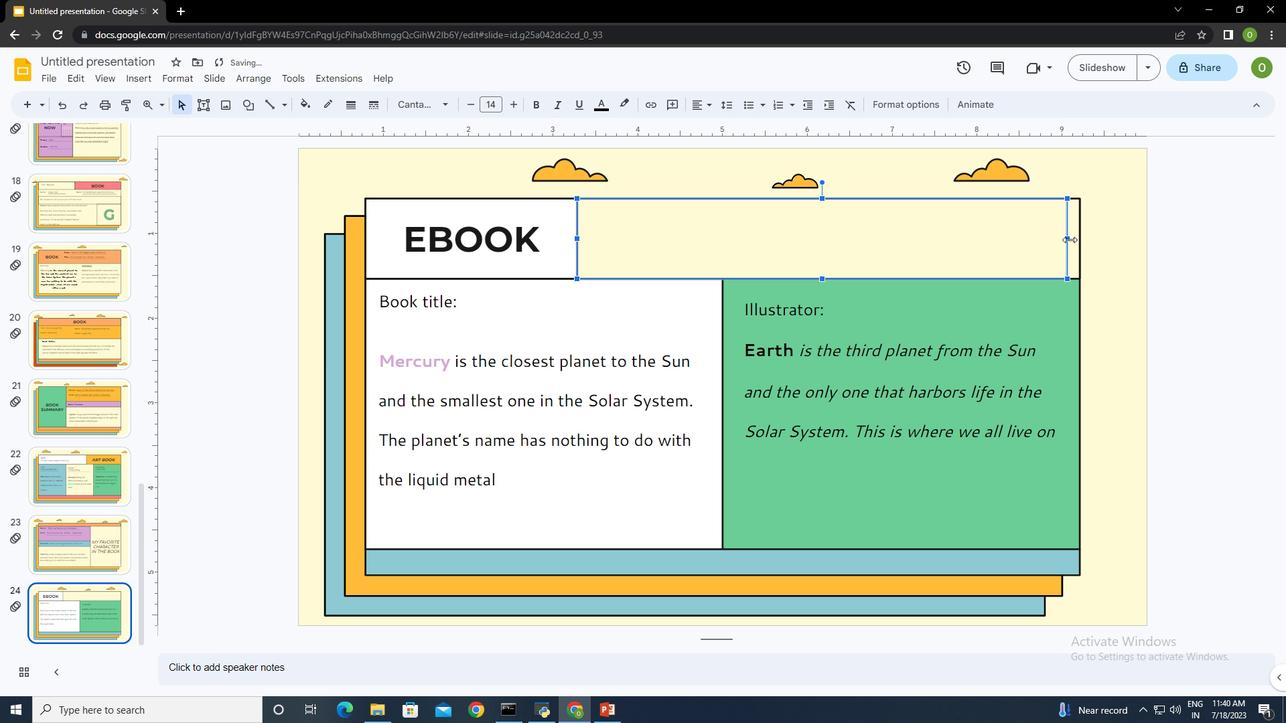 
Action: Mouse moved to (922, 236)
Screenshot: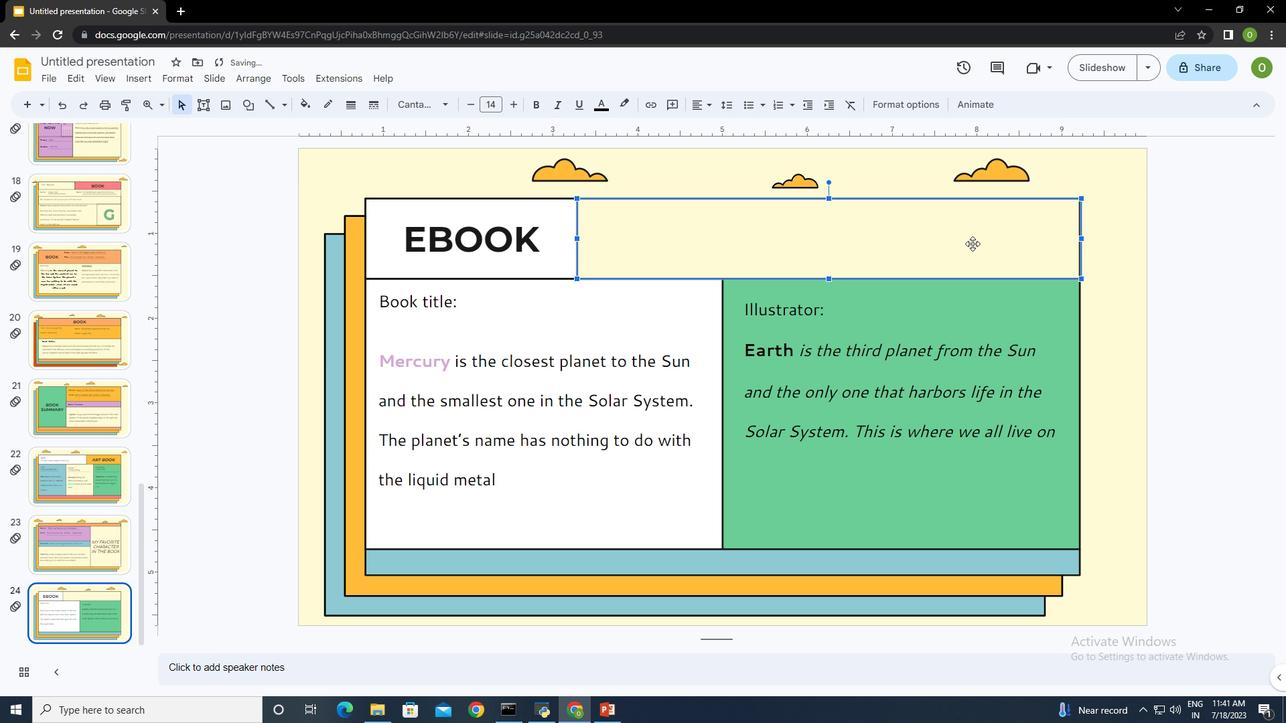 
Action: Mouse pressed left at (922, 236)
Screenshot: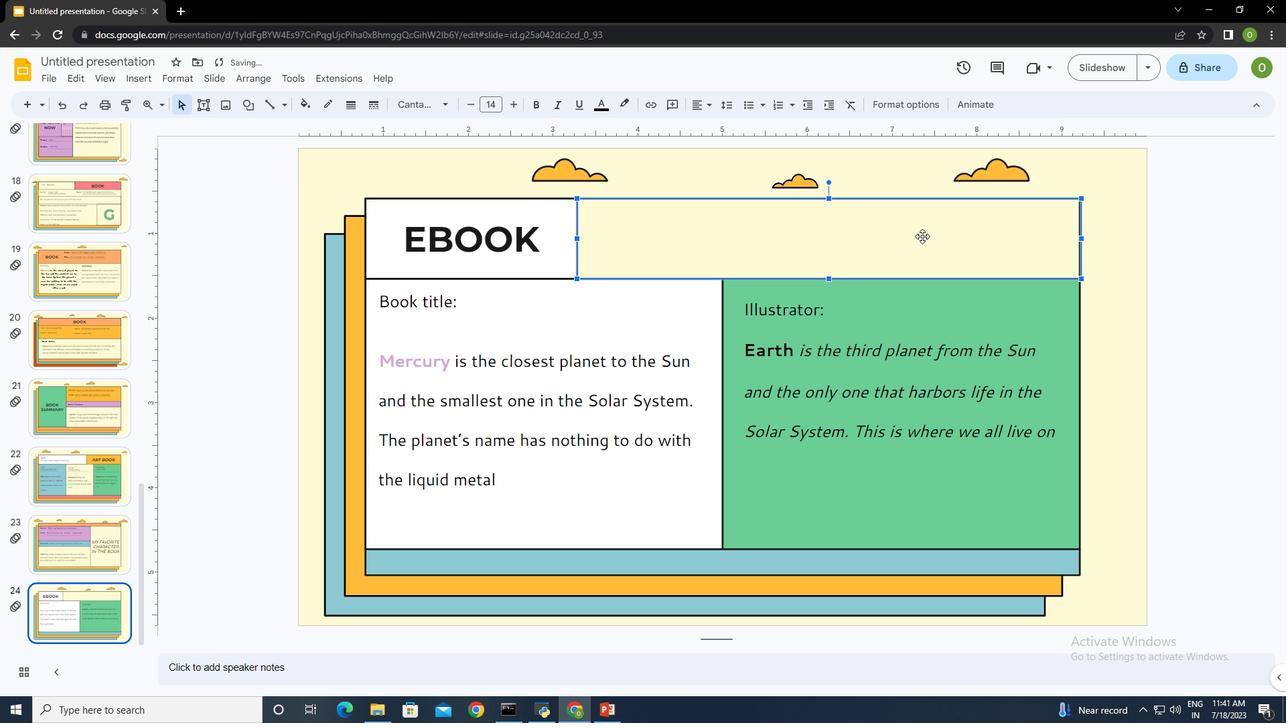 
Action: Mouse moved to (308, 101)
Screenshot: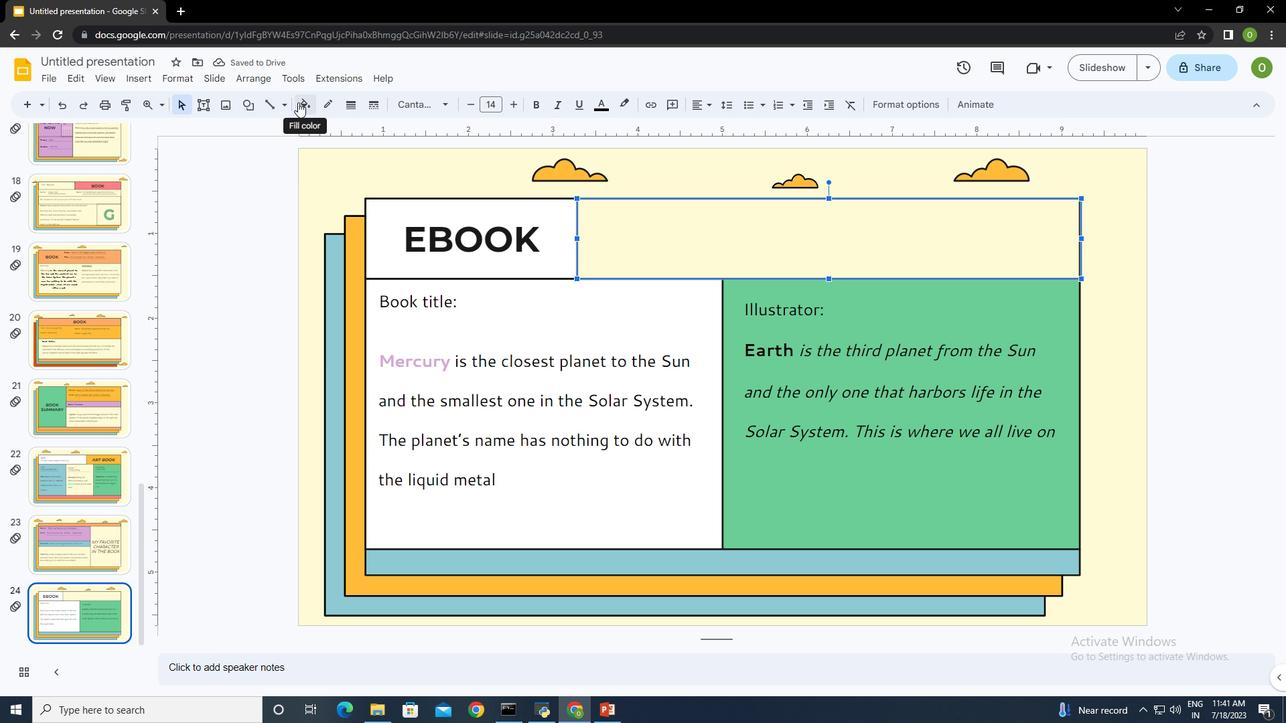 
Action: Mouse pressed left at (308, 101)
Screenshot: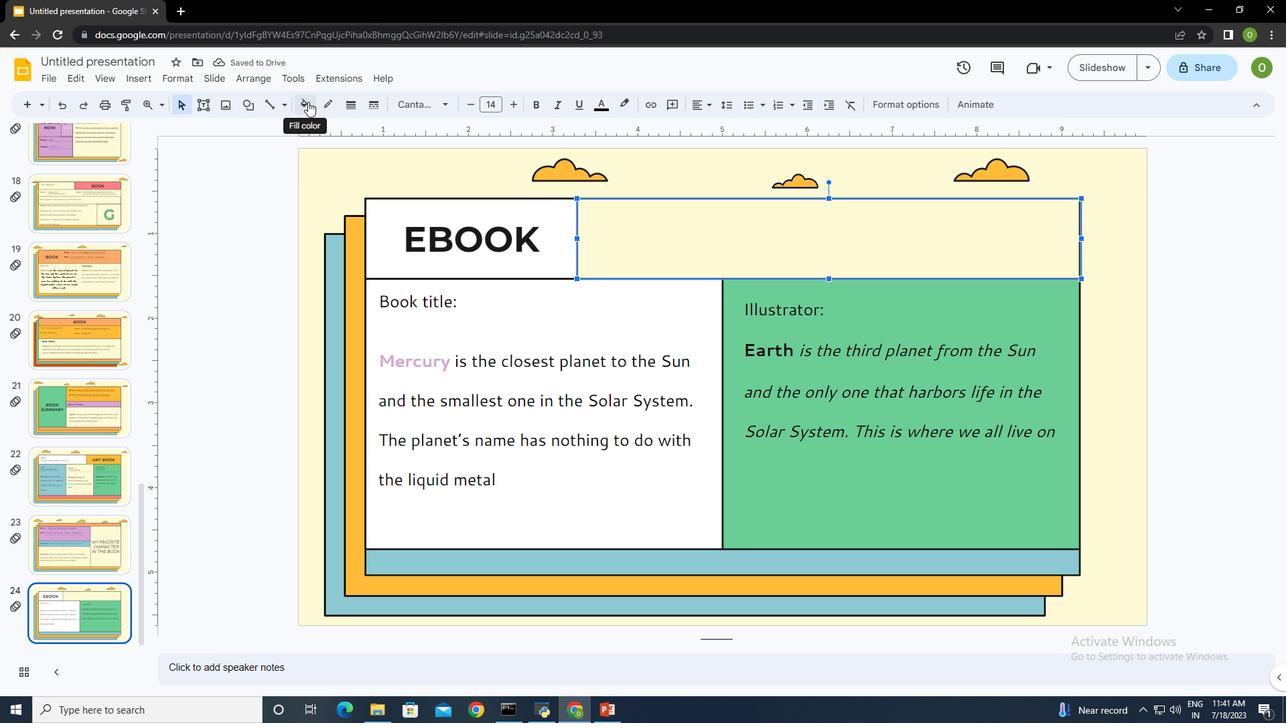 
Action: Mouse moved to (397, 317)
Screenshot: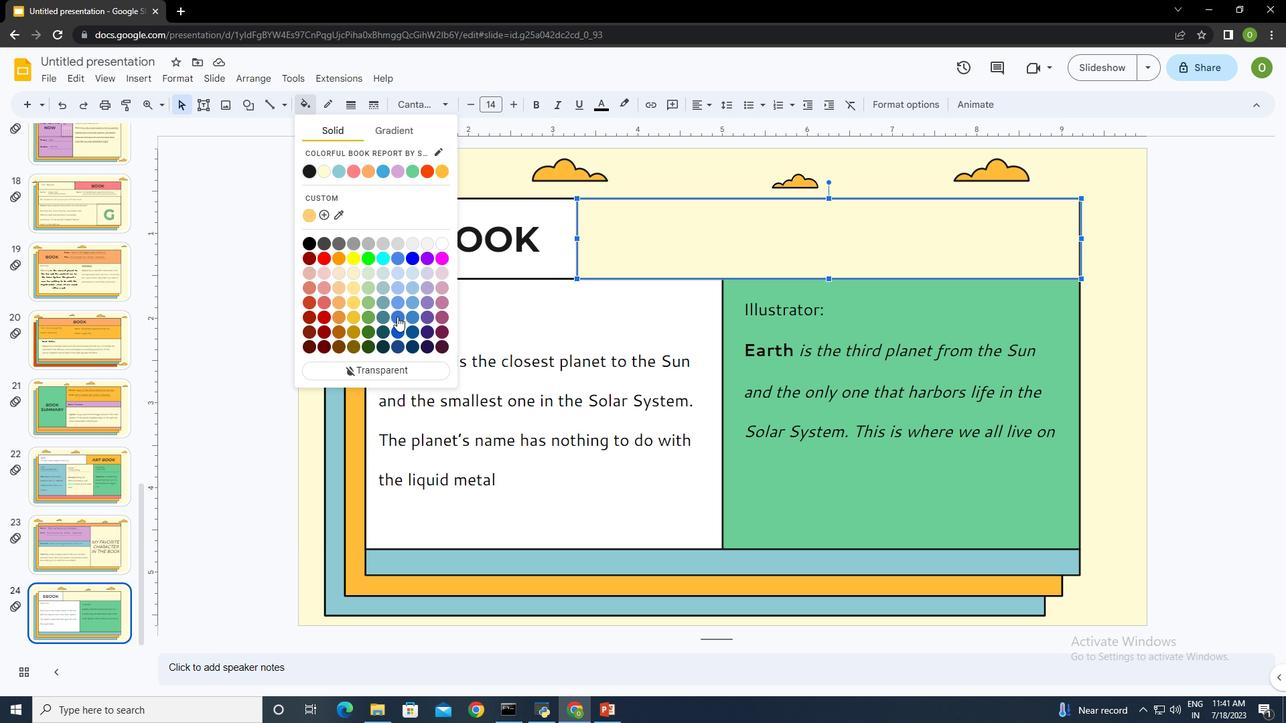 
Action: Mouse pressed left at (397, 317)
Screenshot: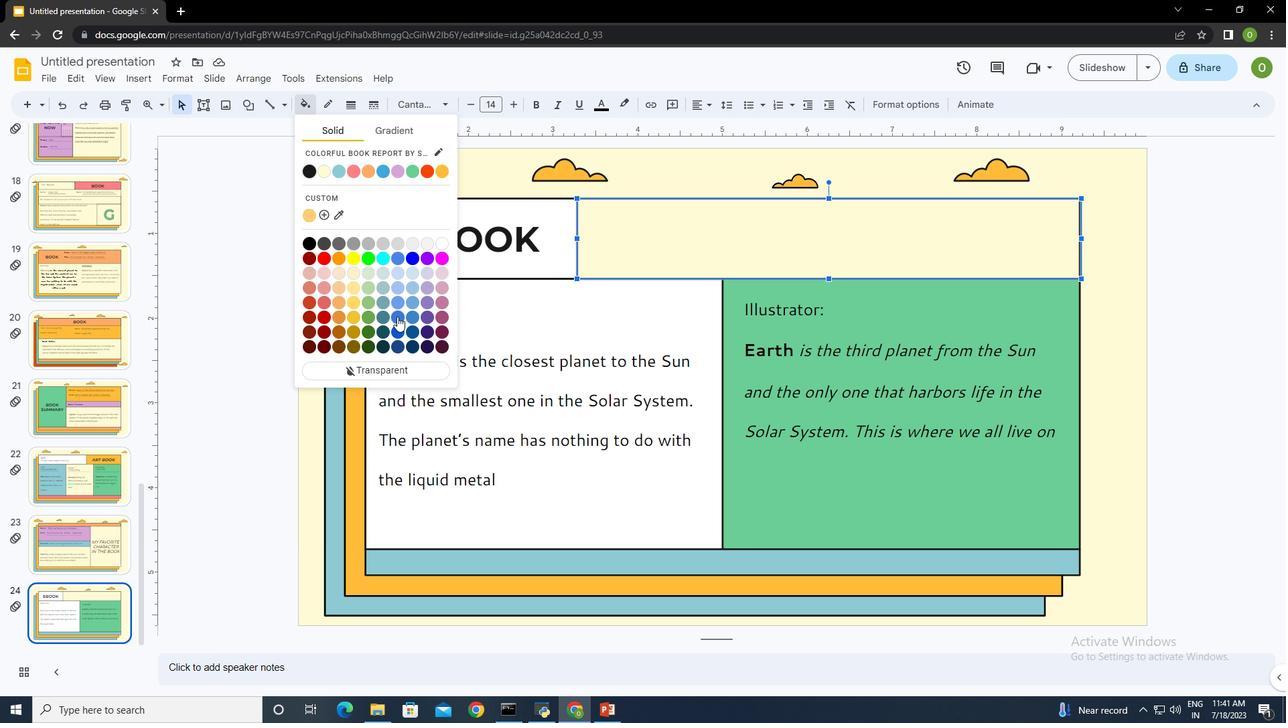 
Action: Mouse moved to (742, 249)
Screenshot: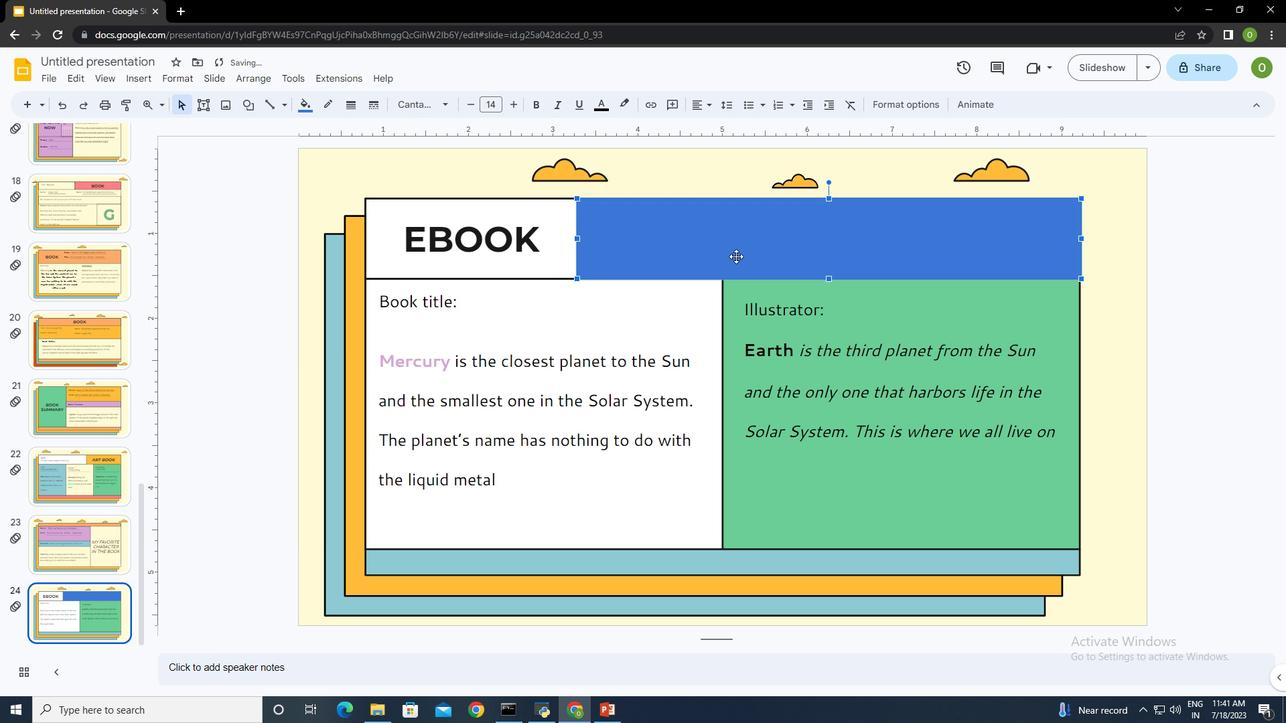 
Action: Mouse pressed left at (742, 249)
Screenshot: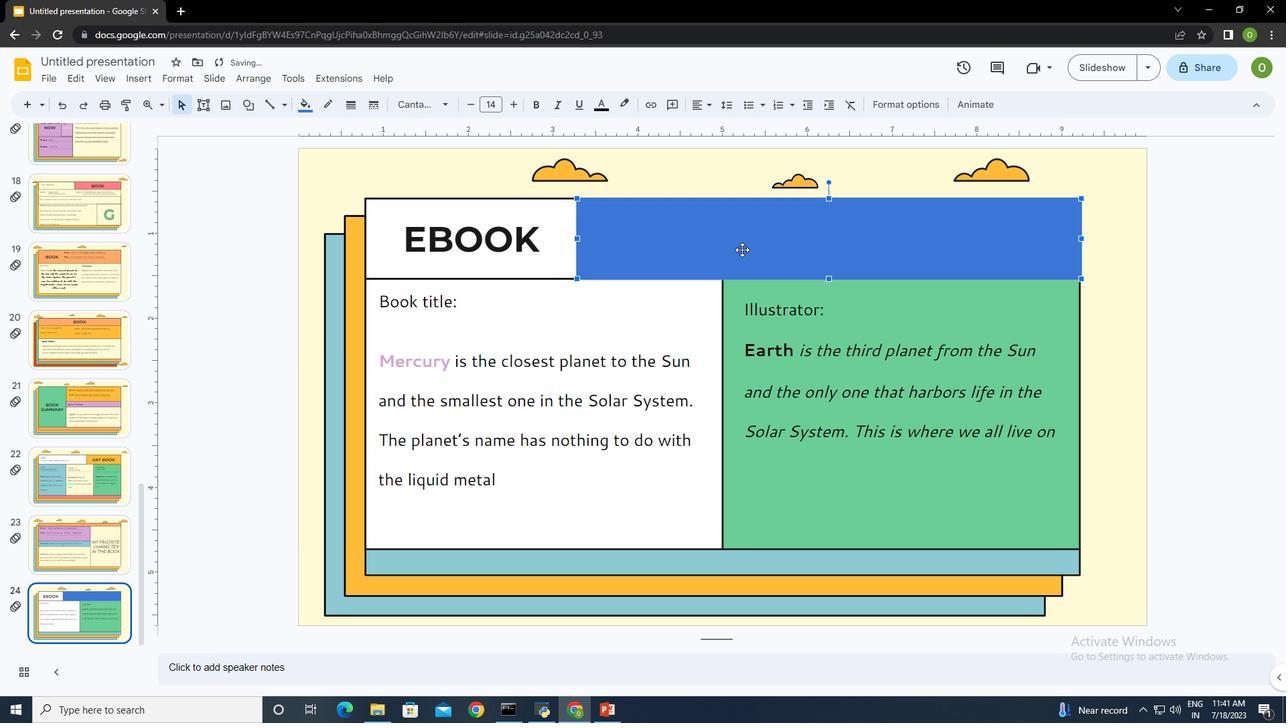 
Action: Mouse moved to (707, 272)
Screenshot: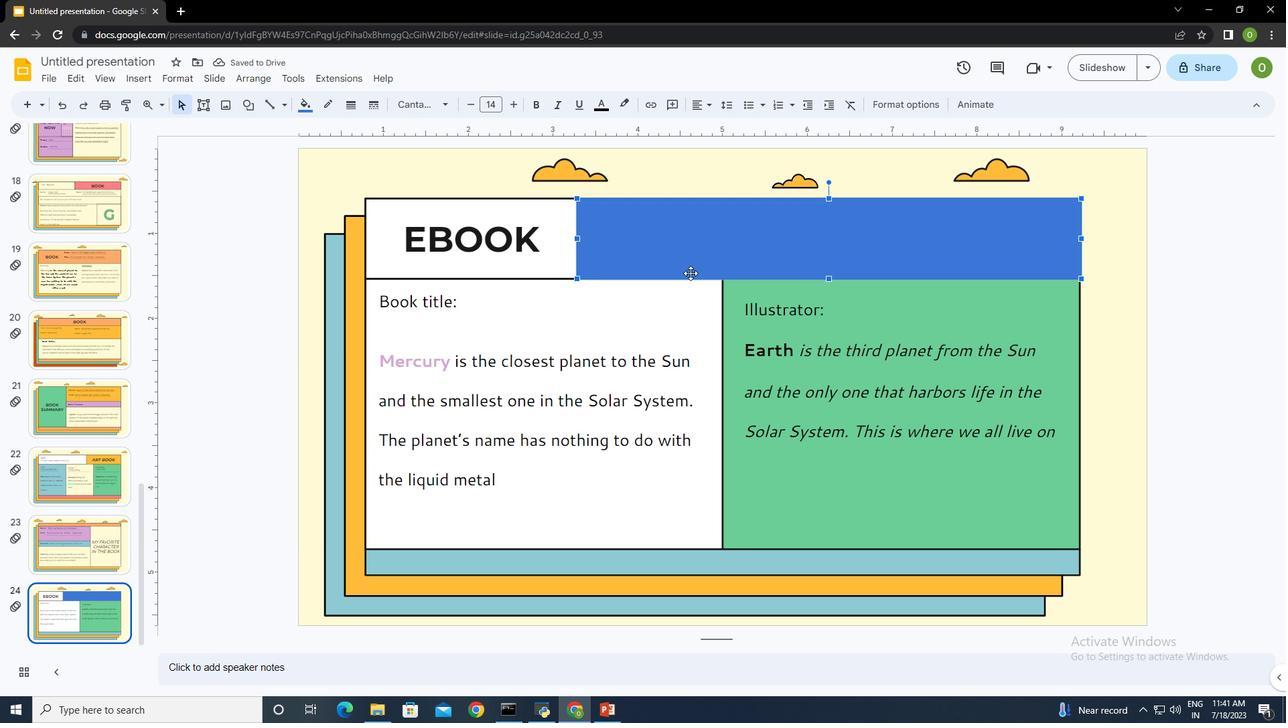 
Action: Key pressed <Key.shift>Name<Key.shift_r>:<Key.space><Key.shift>Its<Key.backspace>'s<Key.space>composed<Key.space>of<Key.space>hydrogem<Key.backspace>n<Key.space>and<Key.space>helium<Key.enter><Key.enter><Key.shift>Title<Key.space><Key.backspace><Key.shift_r>:<Key.space><Key.space><Key.shift><Key.shift><Key.shift><Key.shift>This<Key.space>is<Key.space>a<Key.space>novel<Key.space>title<Key.space><Key.space><Key.space><Key.space><Key.shift><Key.shift>Author<Key.shift_r>:<Key.space><Key.space><Key.space><Key.shift><Key.shift><Key.shift>Jenna<Key.space><Key.shift><Key.shift>Doe
Screenshot: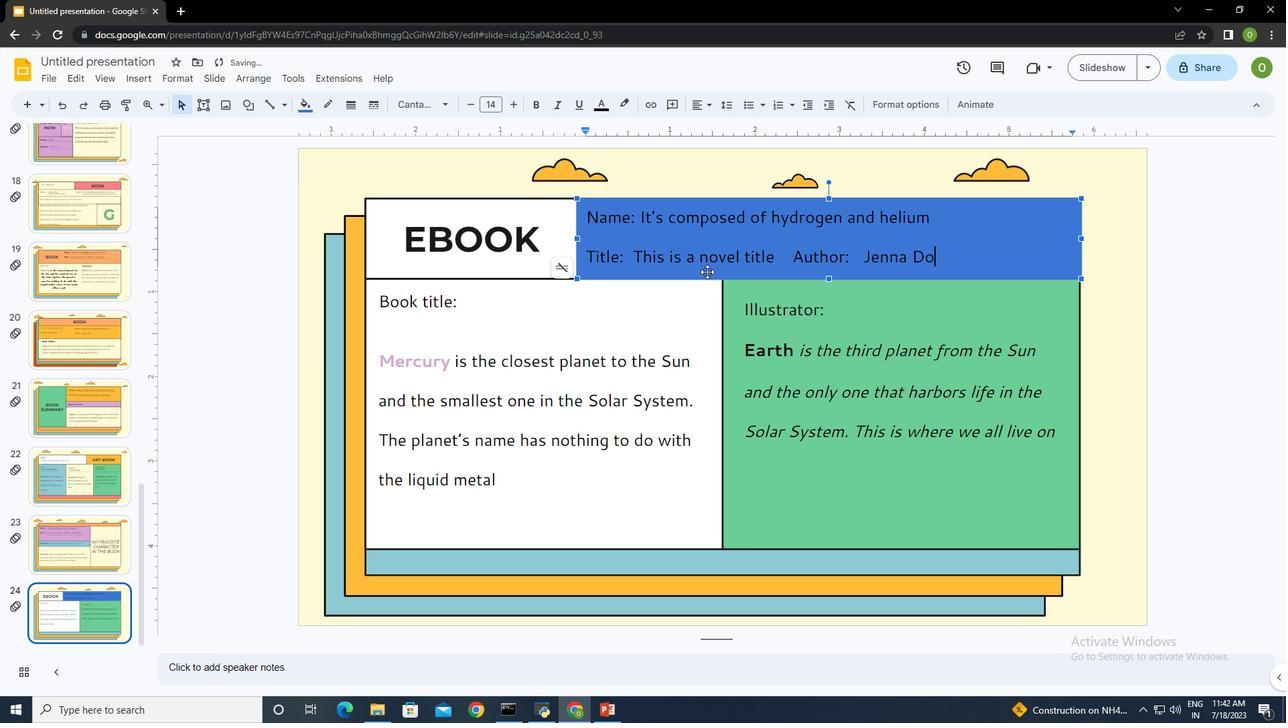 
Action: Mouse moved to (950, 219)
Screenshot: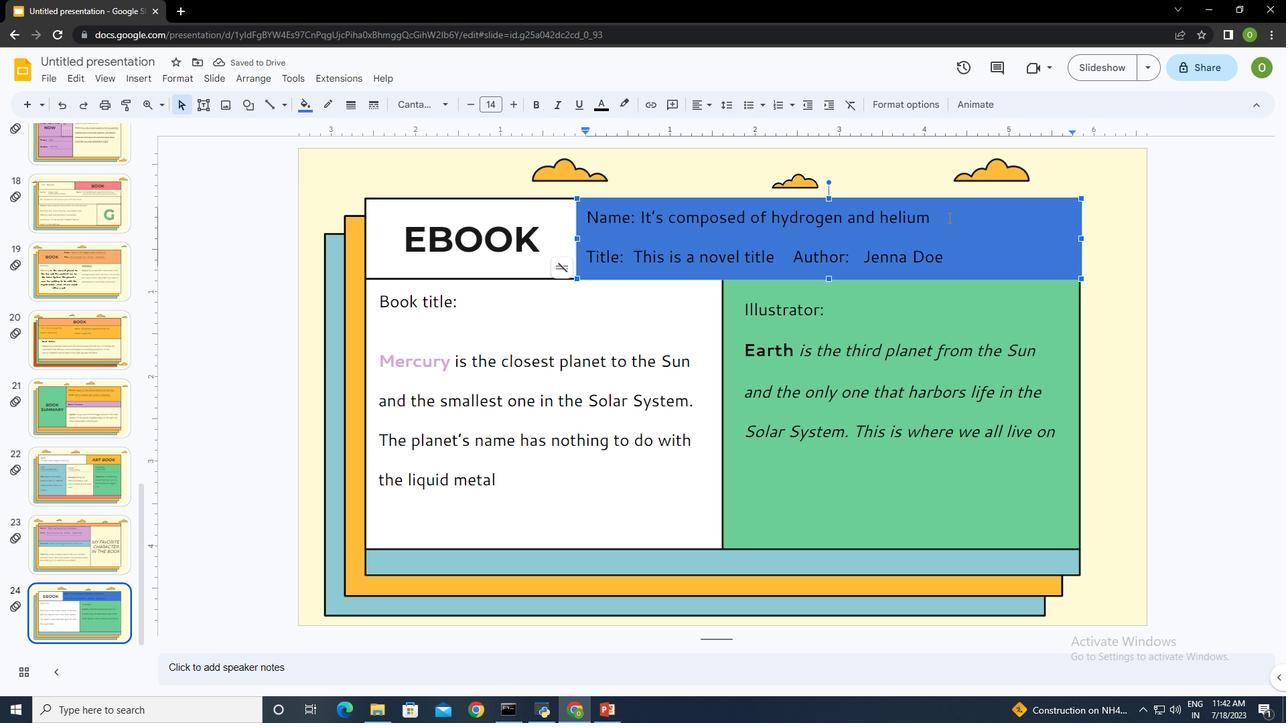 
Action: Mouse pressed left at (950, 219)
Screenshot: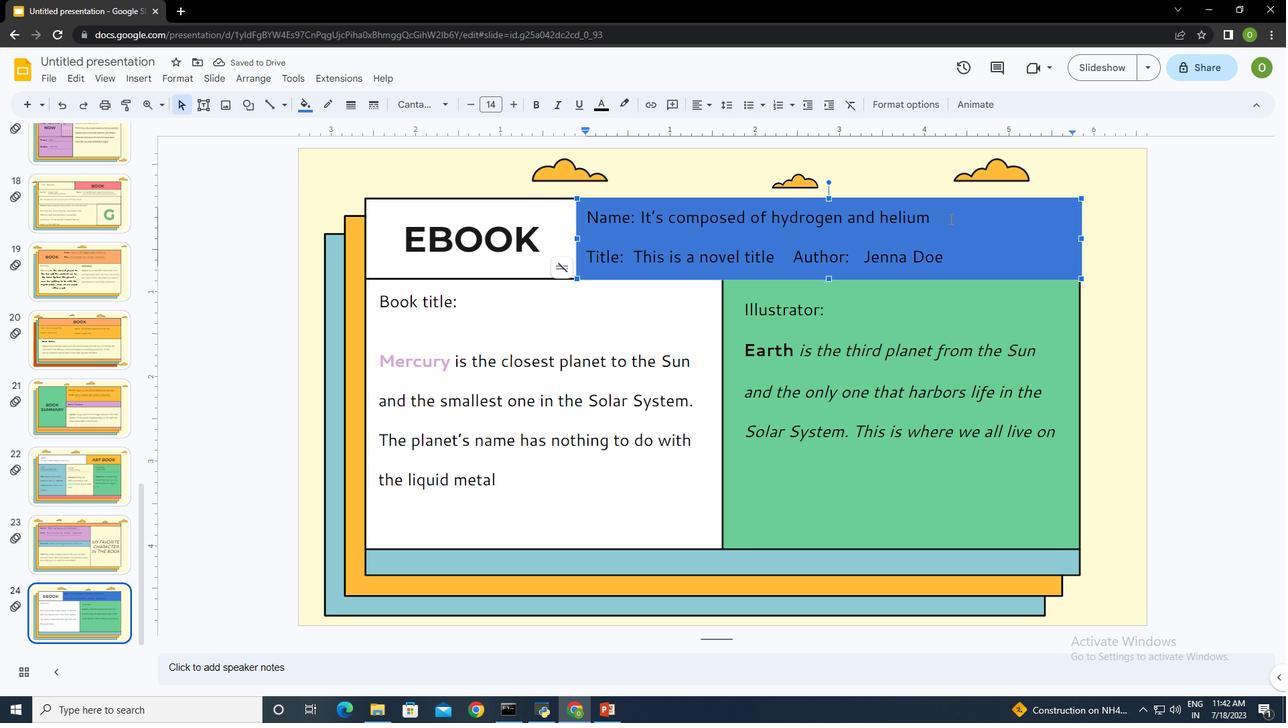 
Action: Mouse moved to (267, 103)
Screenshot: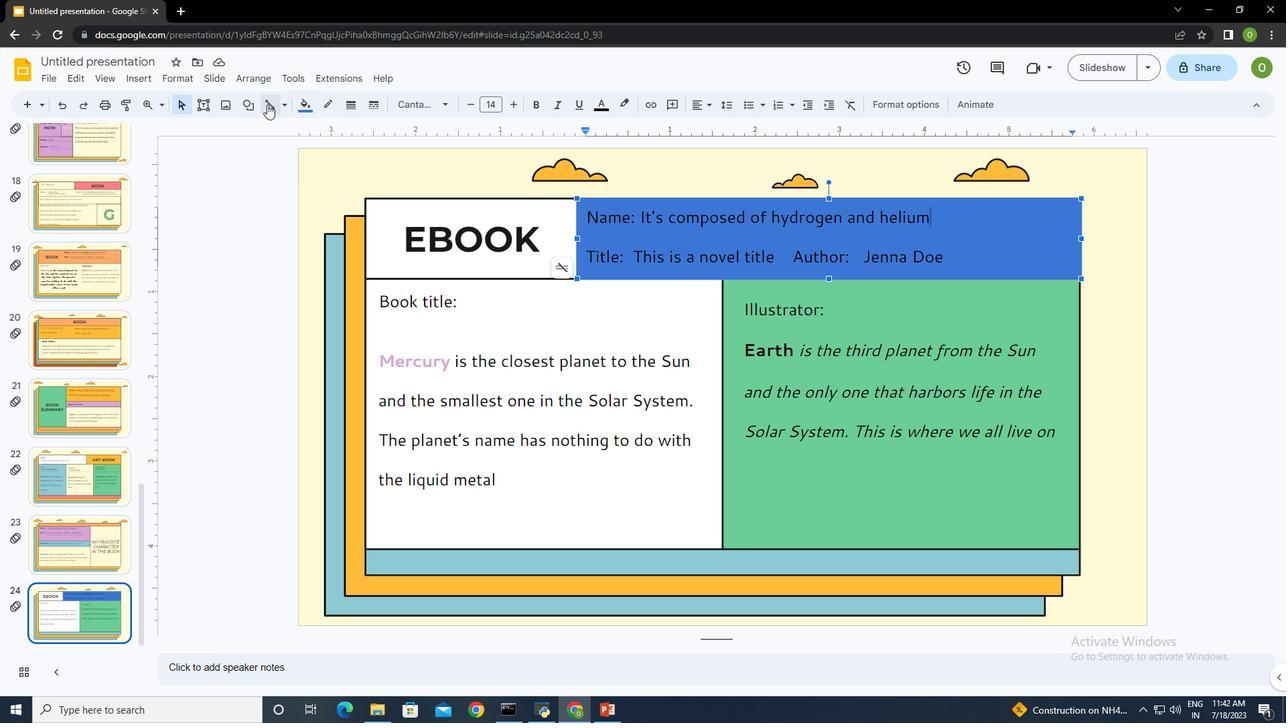 
Action: Mouse pressed left at (267, 103)
Screenshot: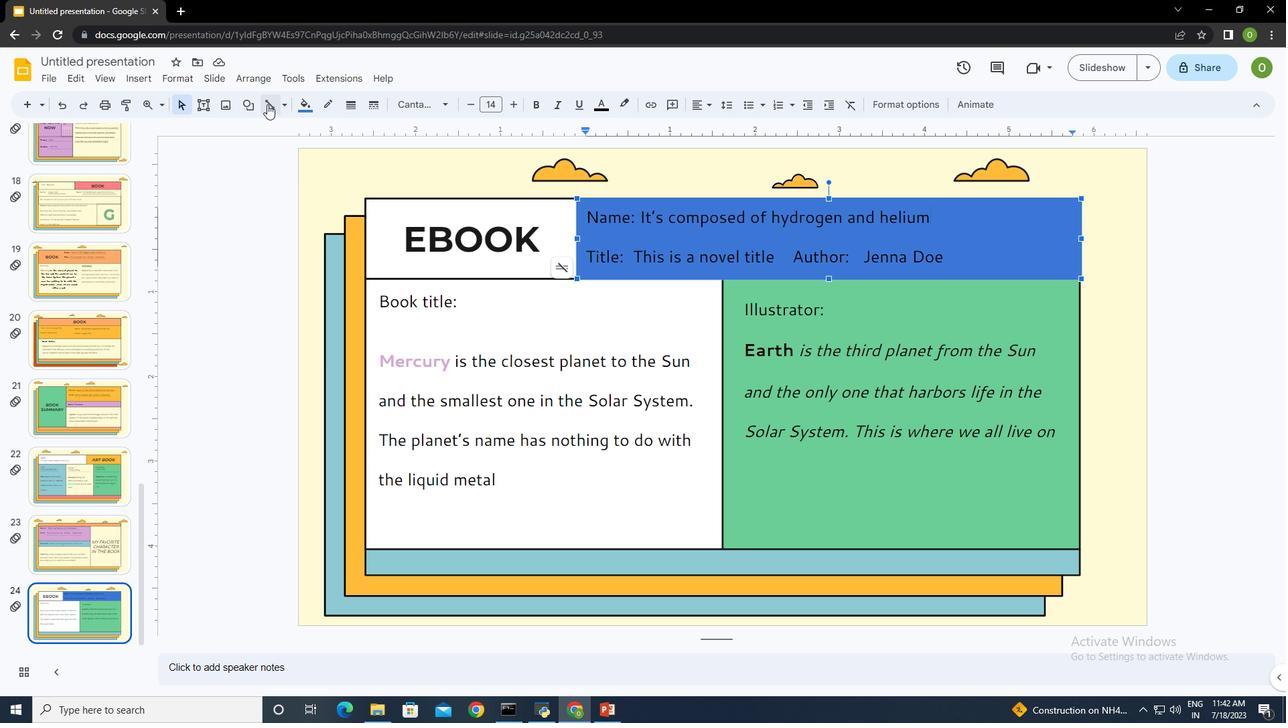 
Action: Mouse moved to (642, 231)
Screenshot: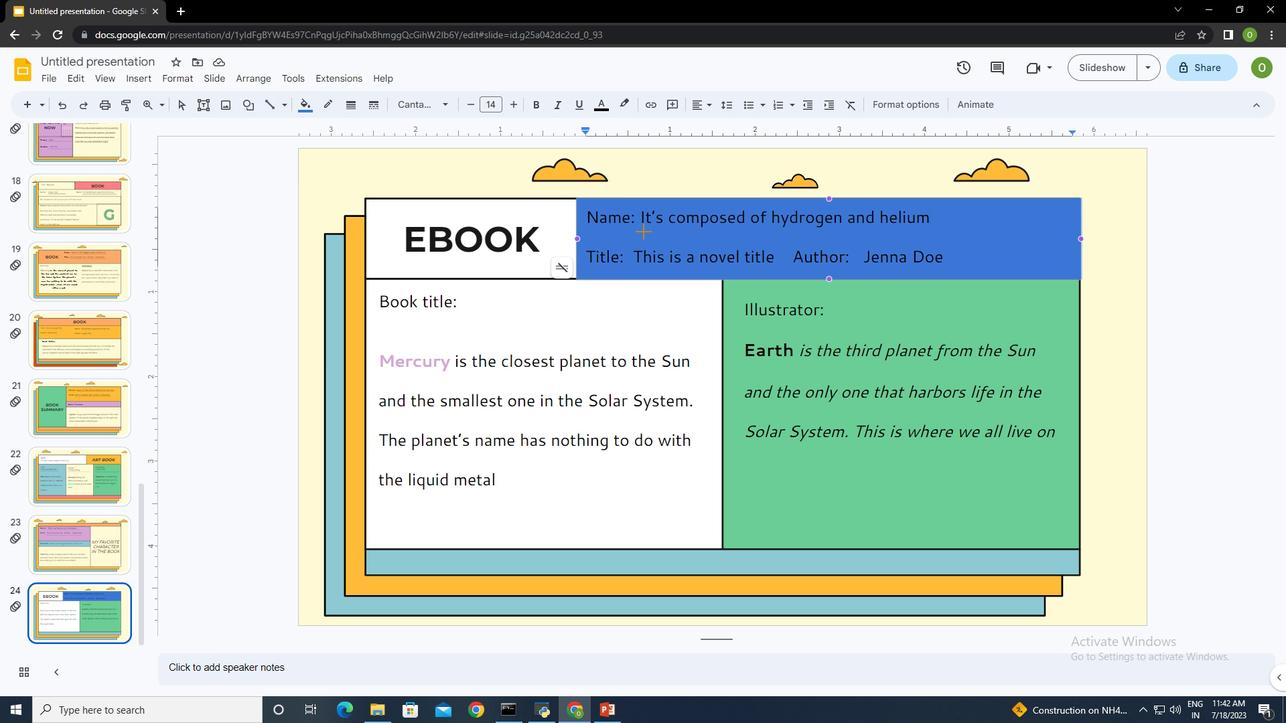 
Action: Mouse pressed left at (642, 231)
Screenshot: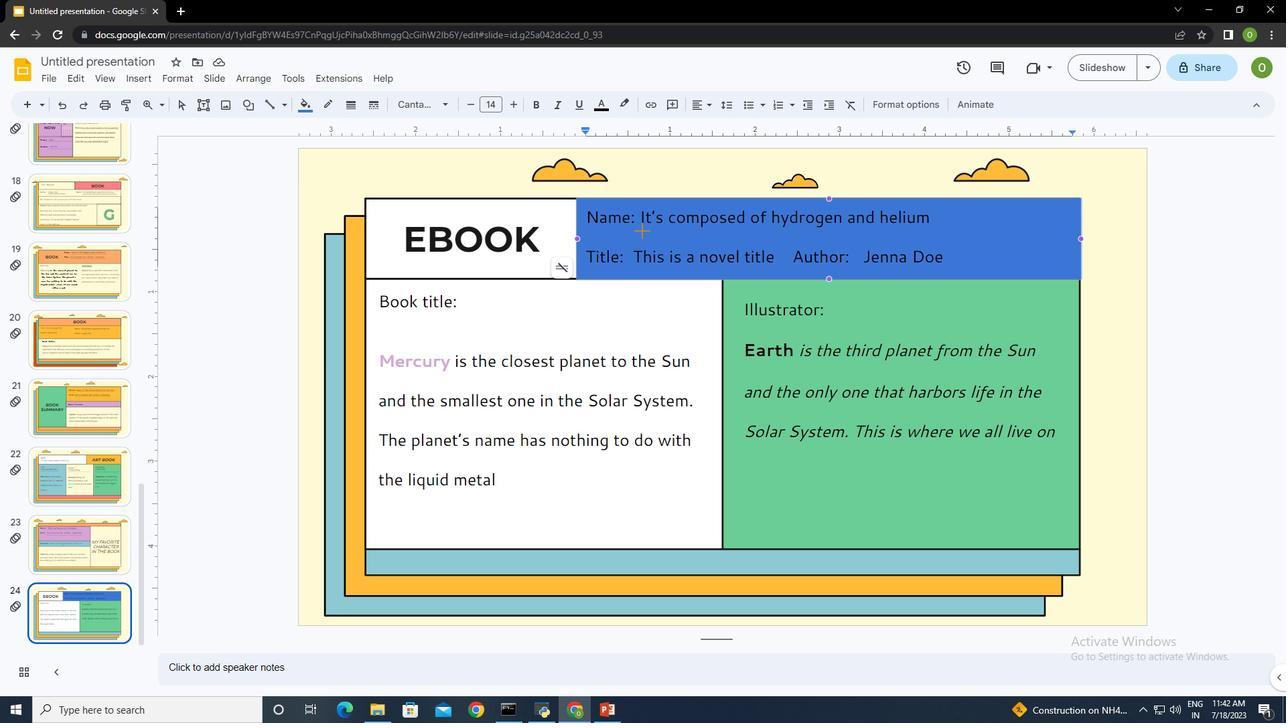 
Action: Mouse moved to (307, 103)
Screenshot: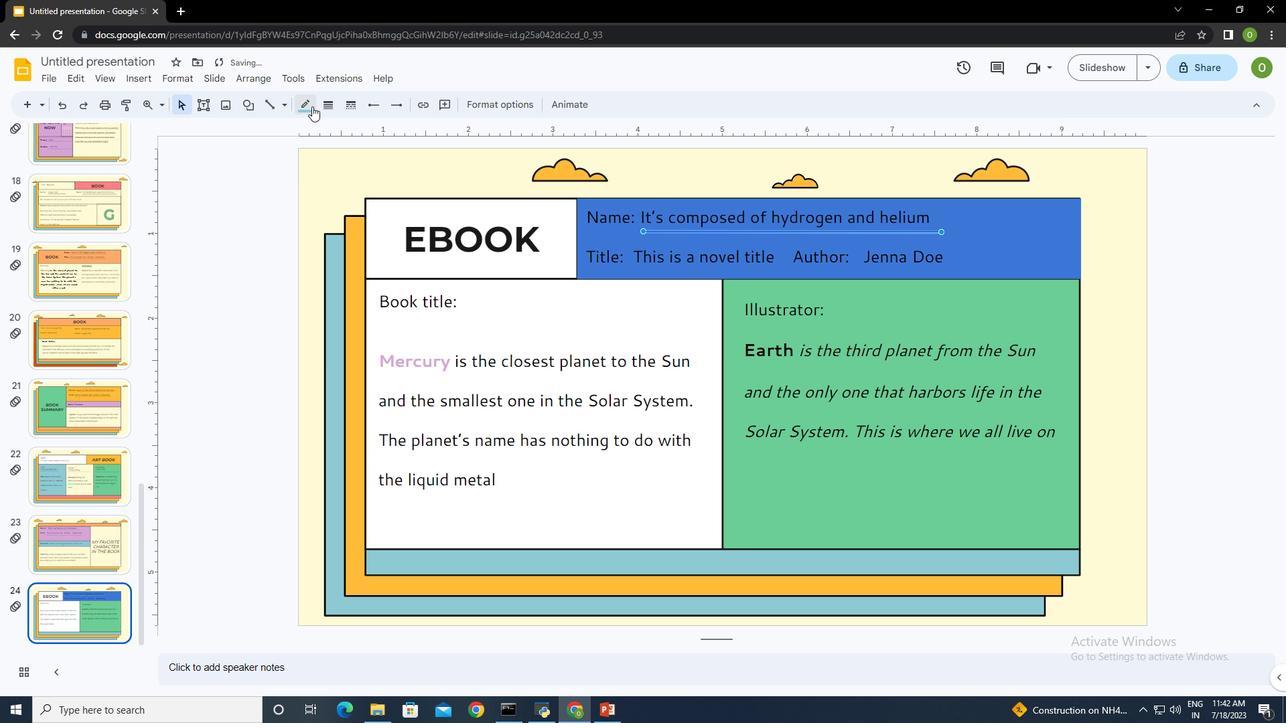 
Action: Mouse pressed left at (307, 103)
Screenshot: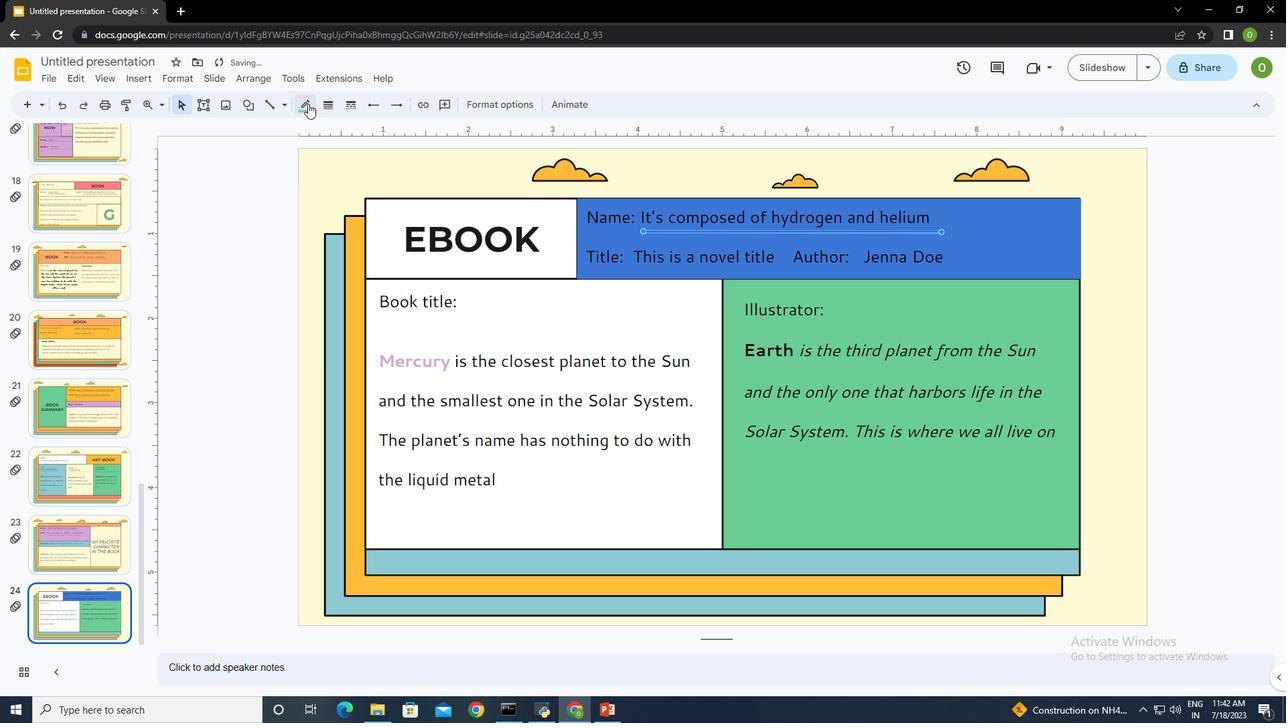 
Action: Mouse moved to (309, 144)
Screenshot: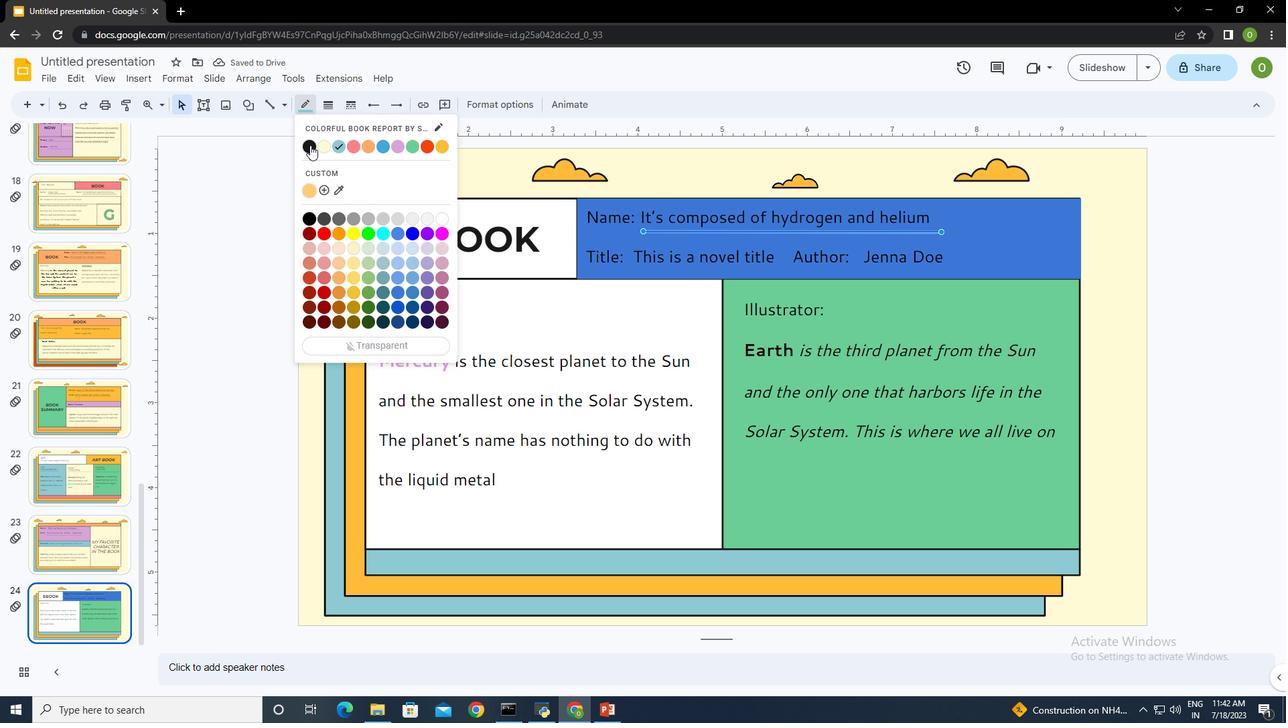 
Action: Mouse pressed left at (309, 144)
Screenshot: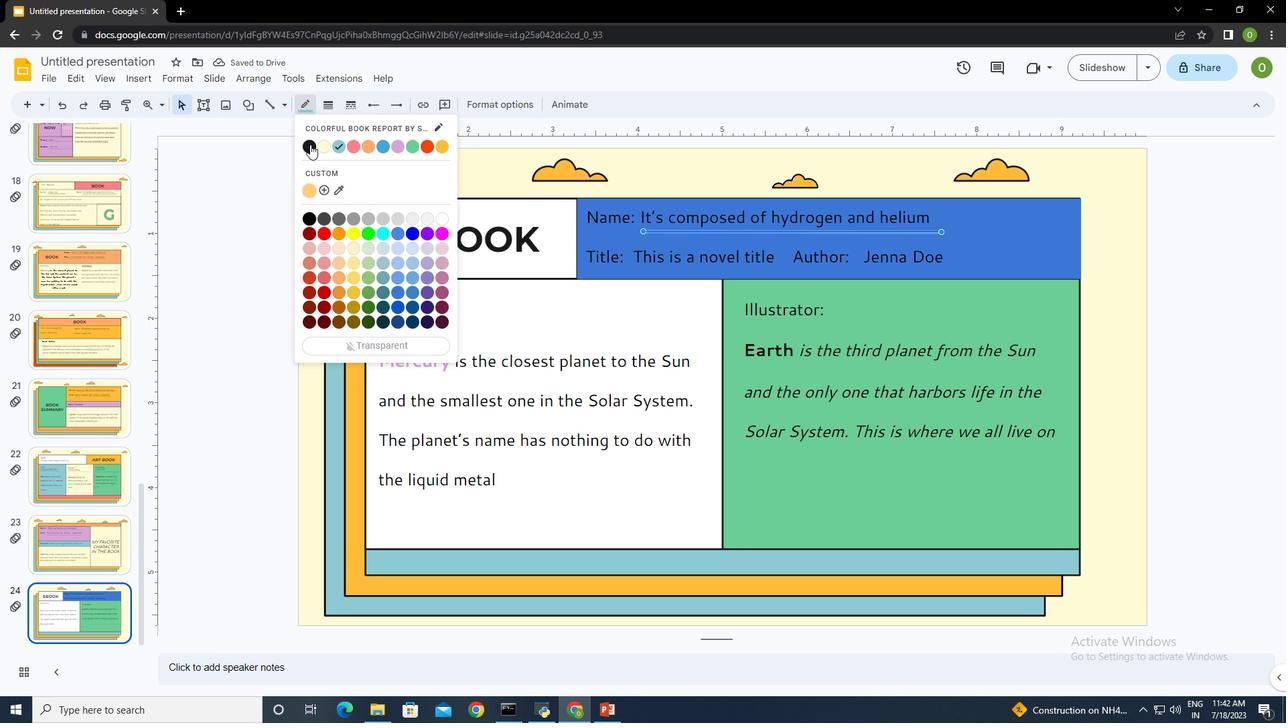 
Action: Mouse moved to (983, 254)
Screenshot: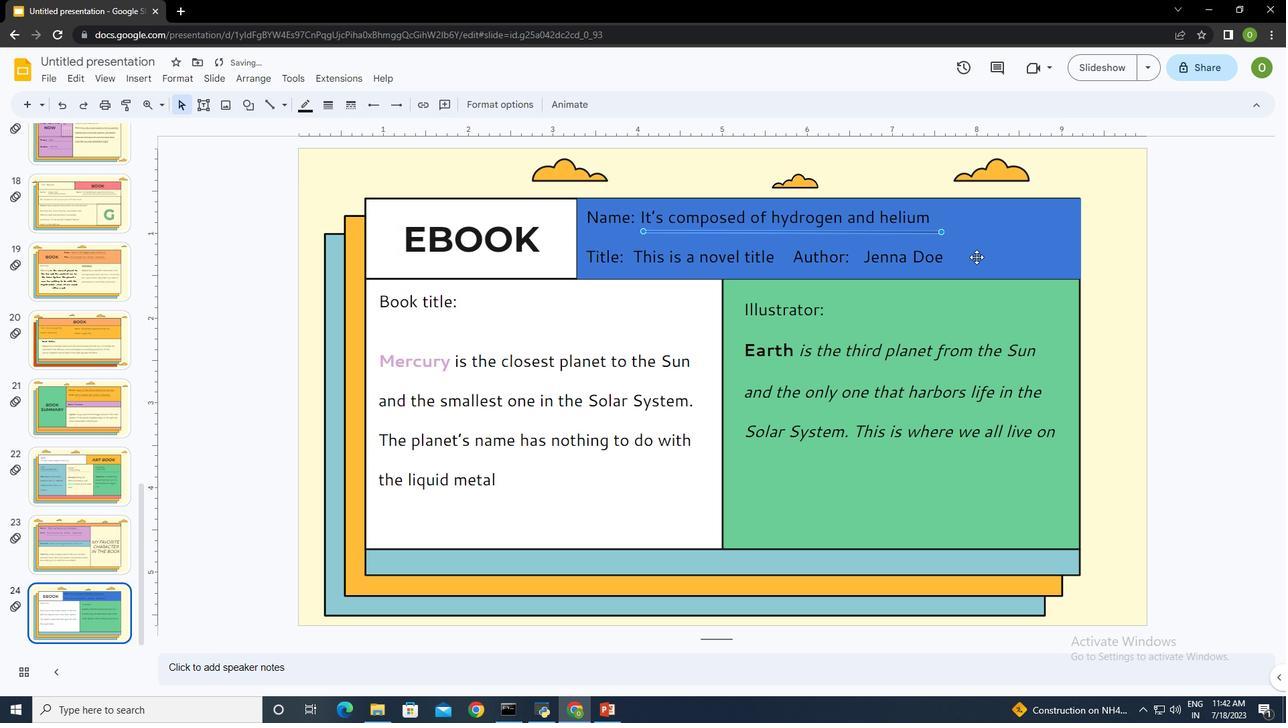 
Action: Mouse pressed left at (983, 254)
Screenshot: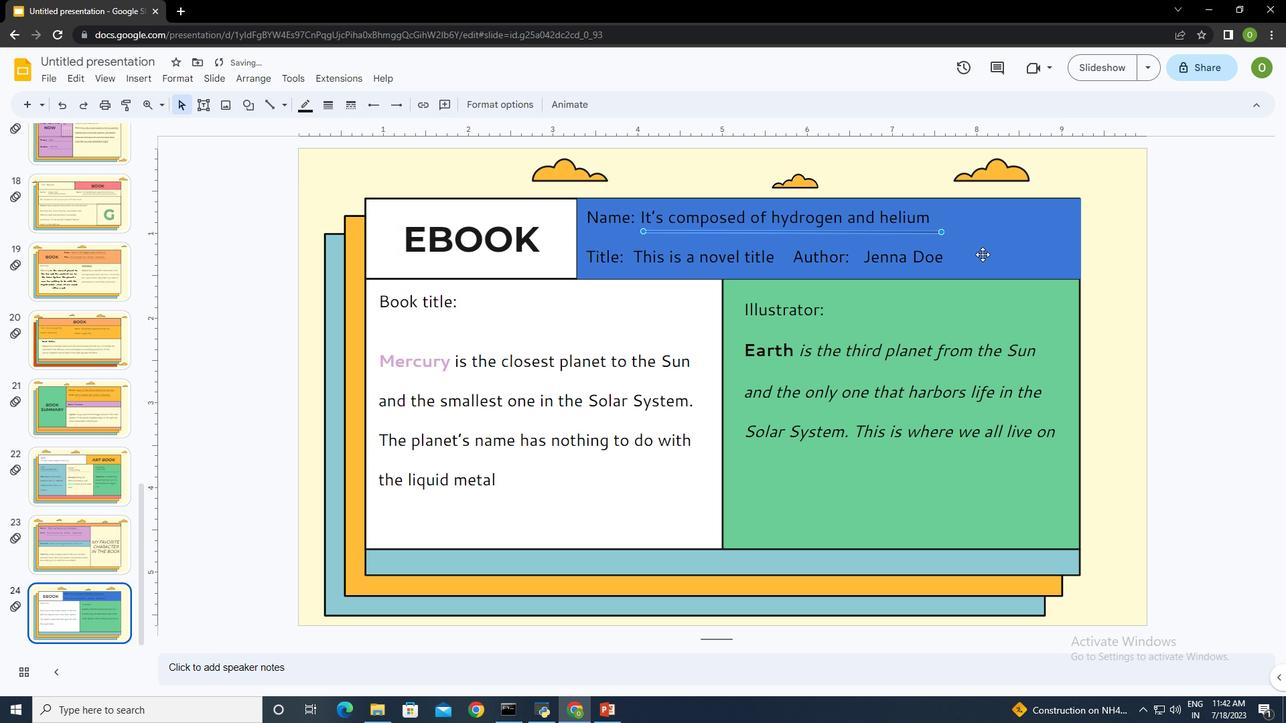 
Action: Mouse moved to (272, 104)
Screenshot: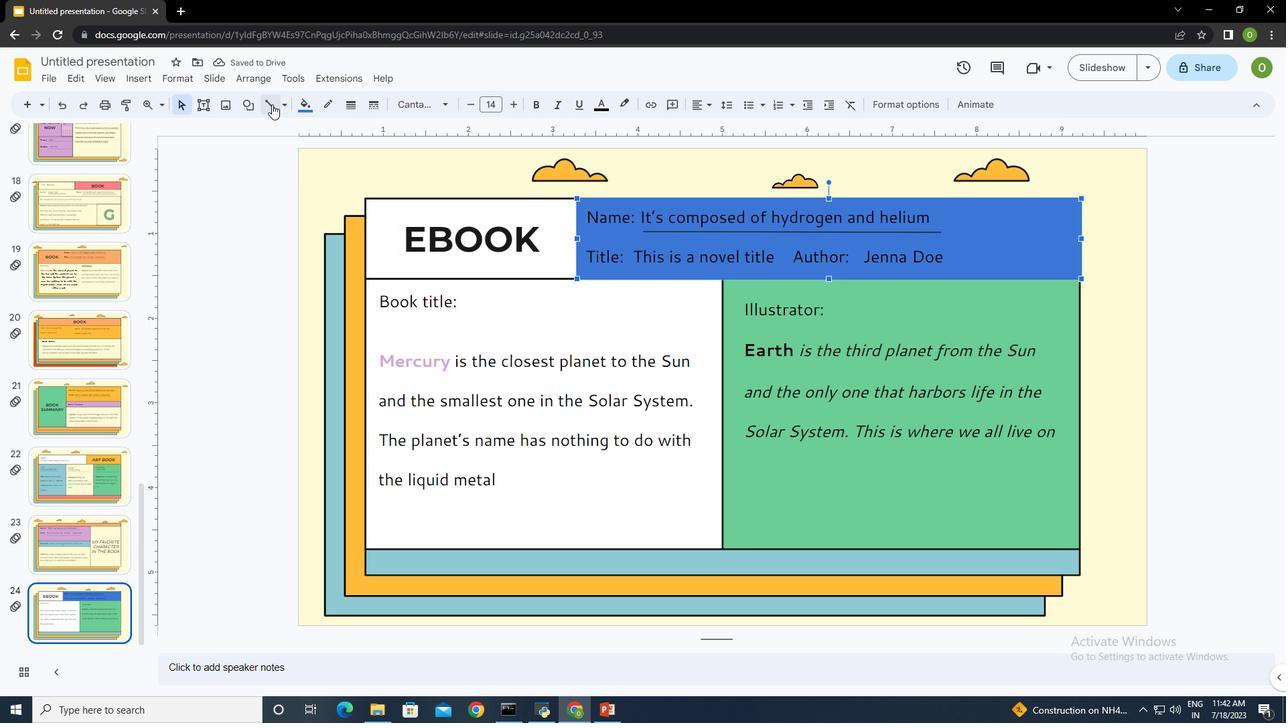 
Action: Mouse pressed left at (272, 104)
Screenshot: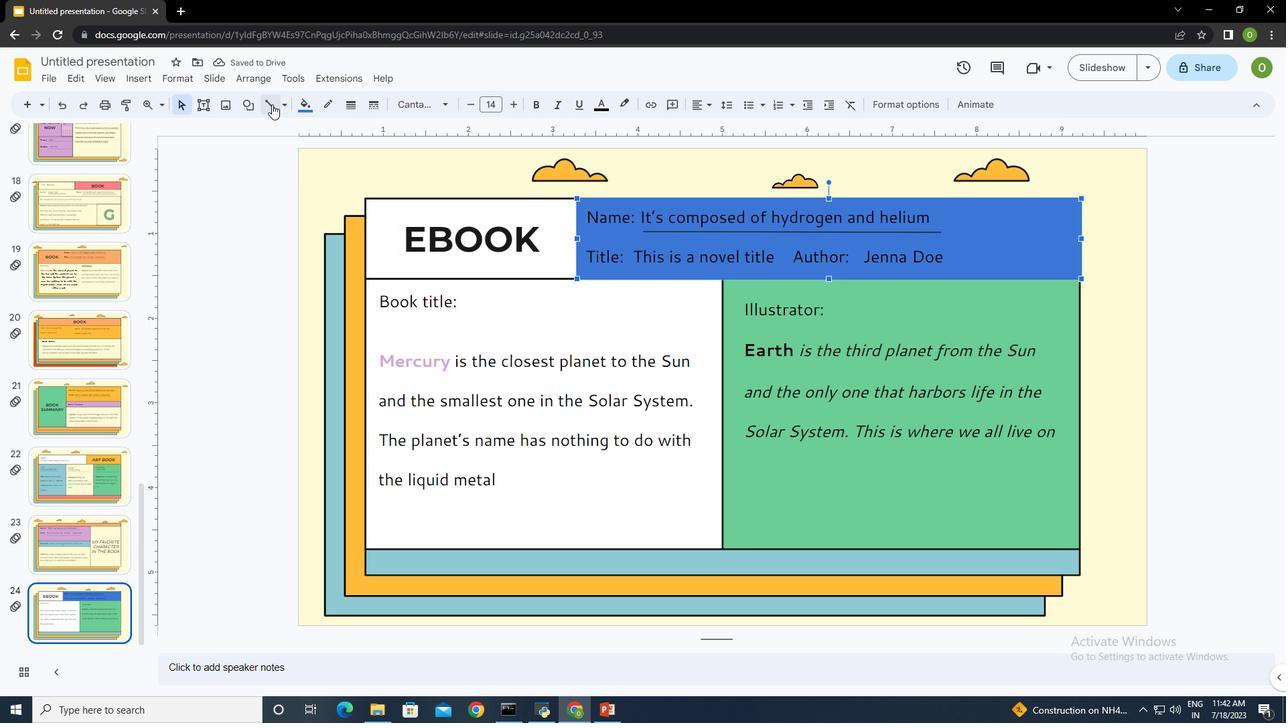 
Action: Mouse moved to (638, 268)
Screenshot: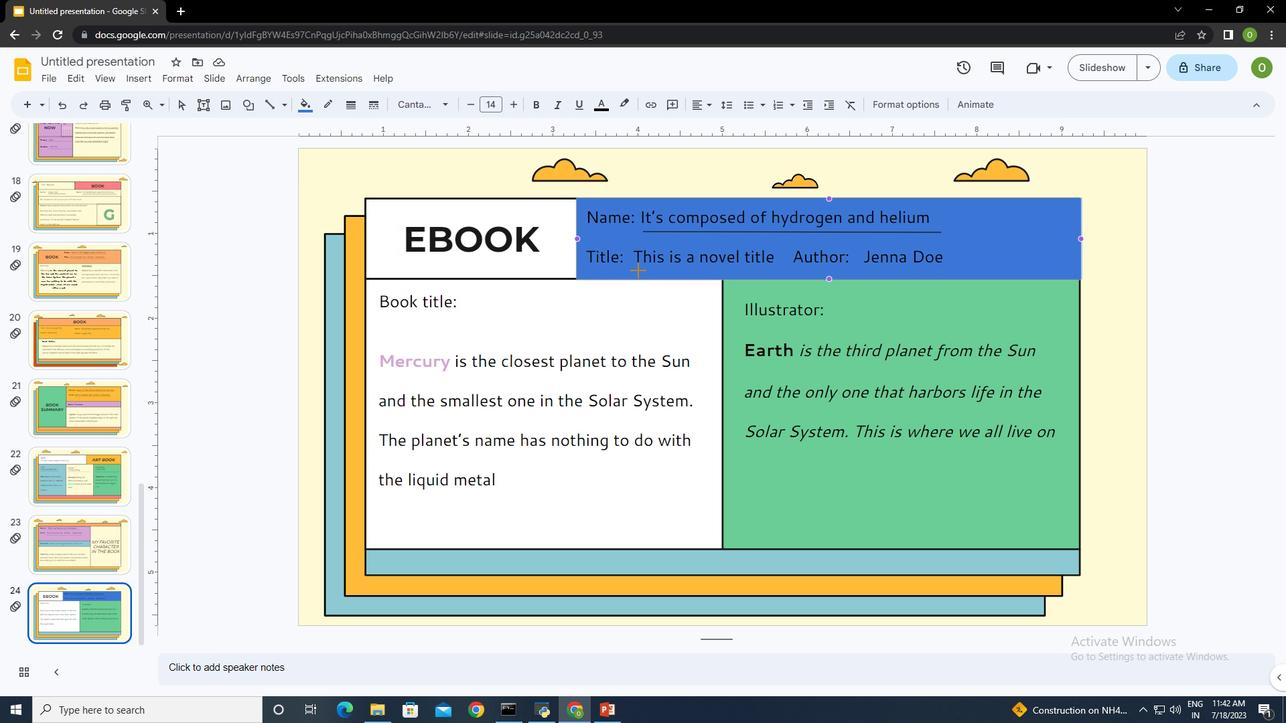 
Action: Mouse pressed left at (638, 268)
Screenshot: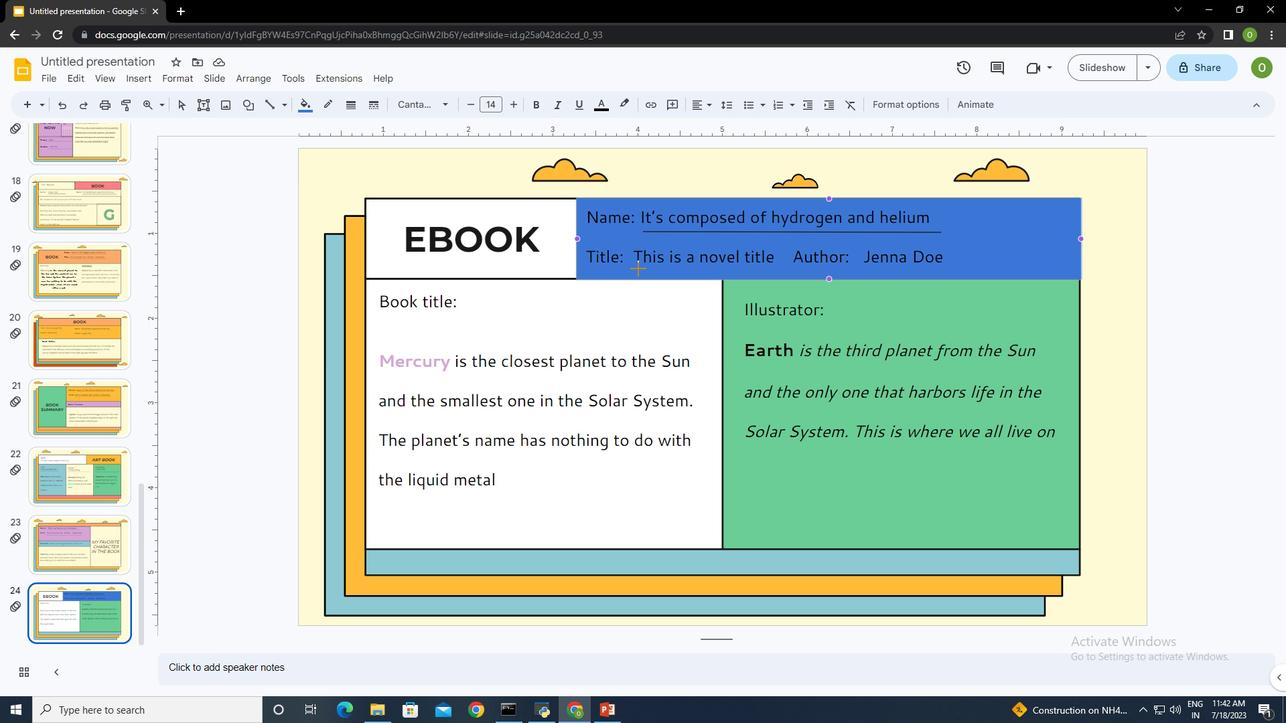 
Action: Mouse moved to (298, 106)
Screenshot: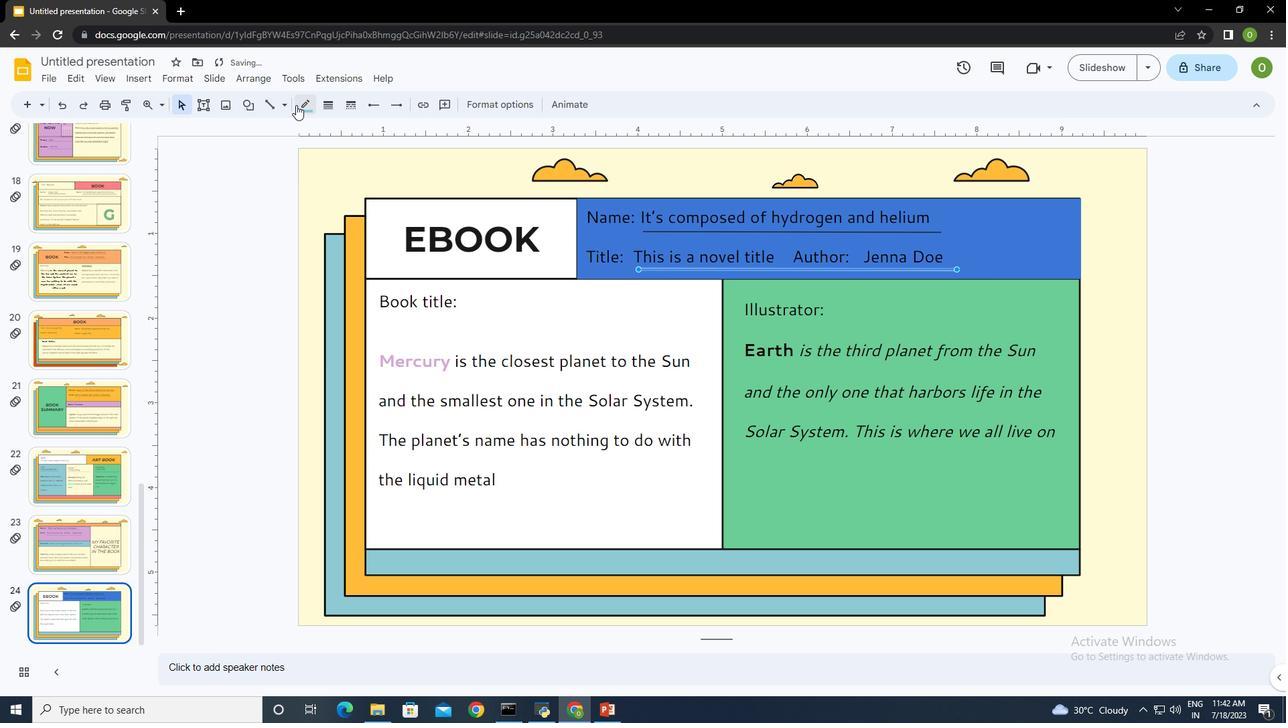 
Action: Mouse pressed left at (298, 106)
Screenshot: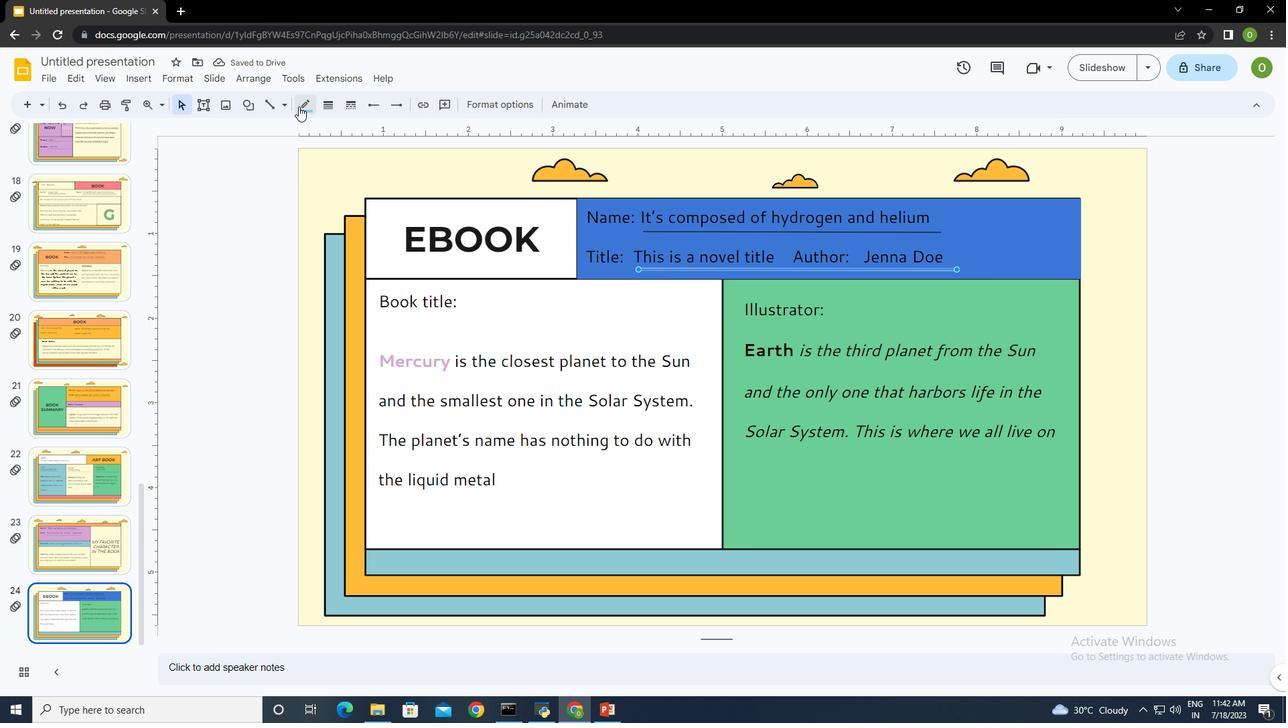 
Action: Mouse moved to (309, 146)
Screenshot: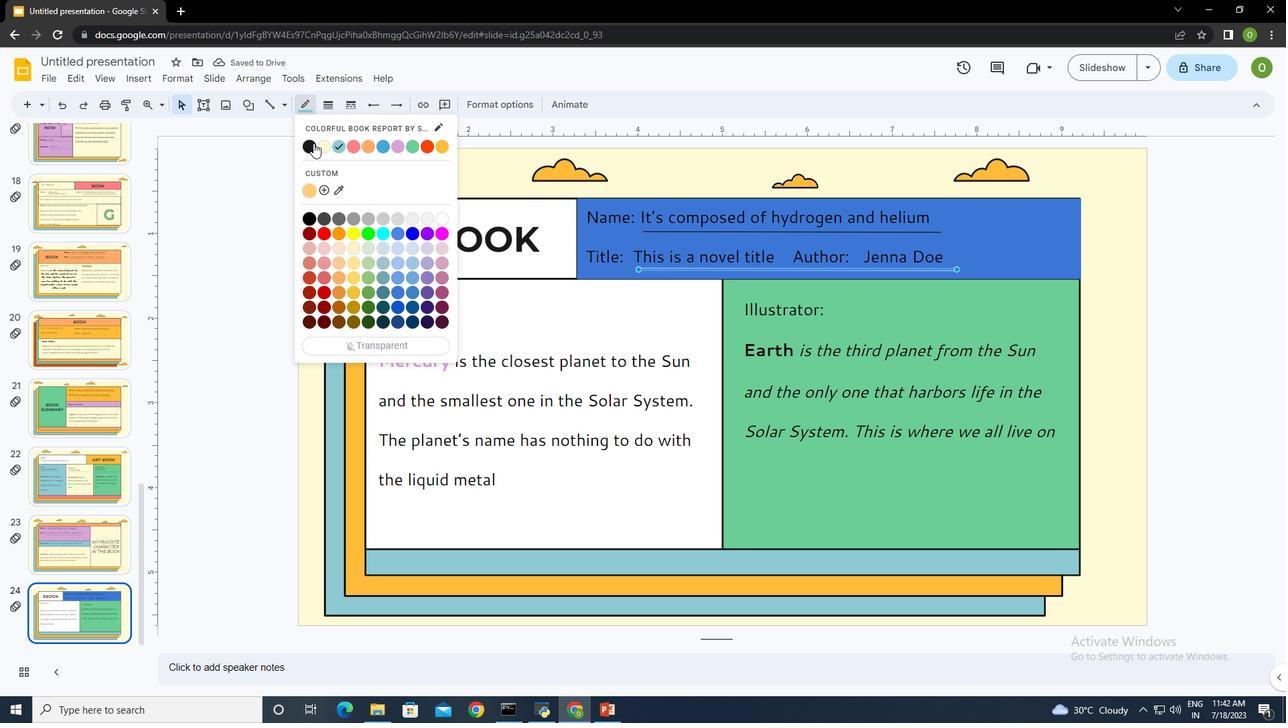 
Action: Mouse pressed left at (309, 146)
Screenshot: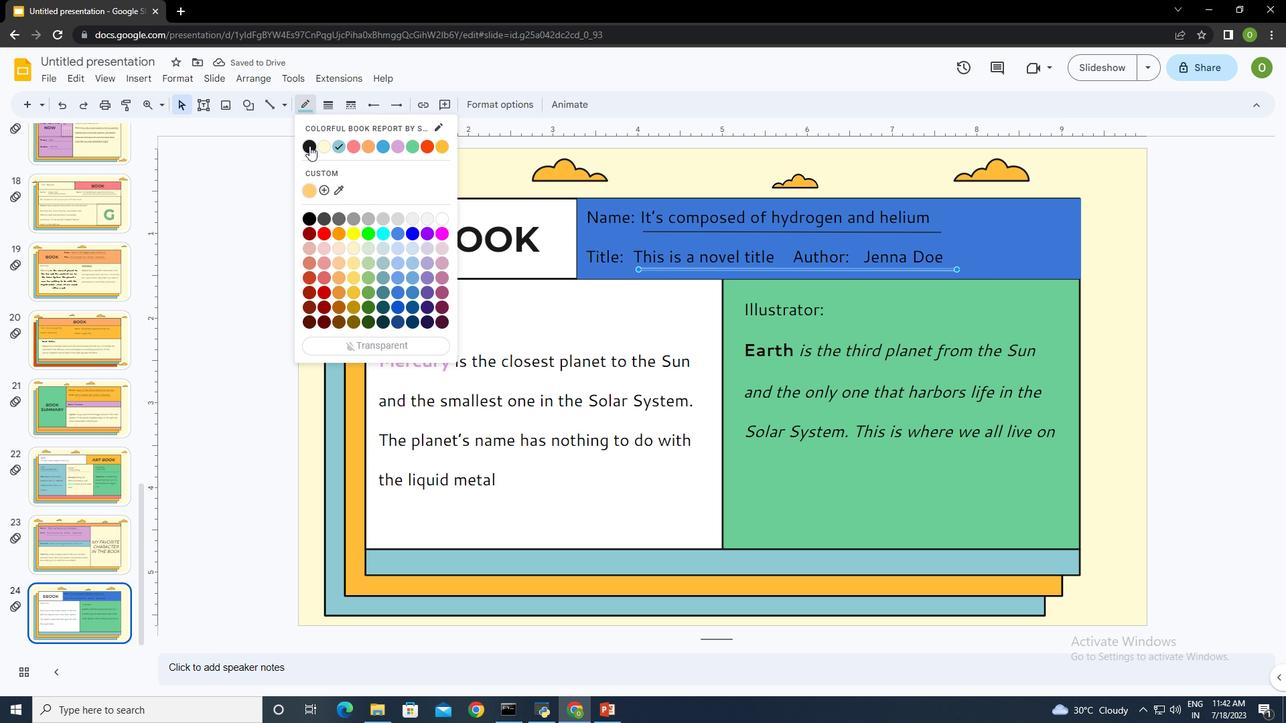 
Action: Mouse moved to (1006, 237)
Screenshot: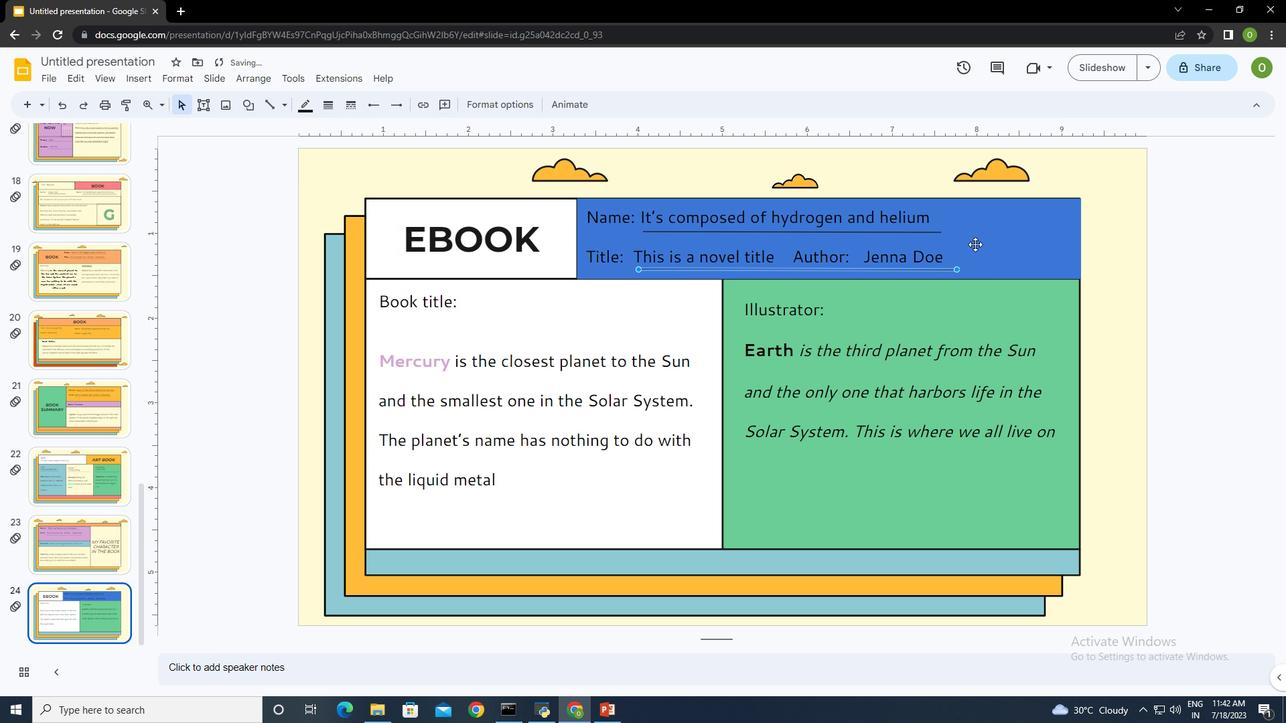 
Action: Mouse pressed left at (1006, 237)
Screenshot: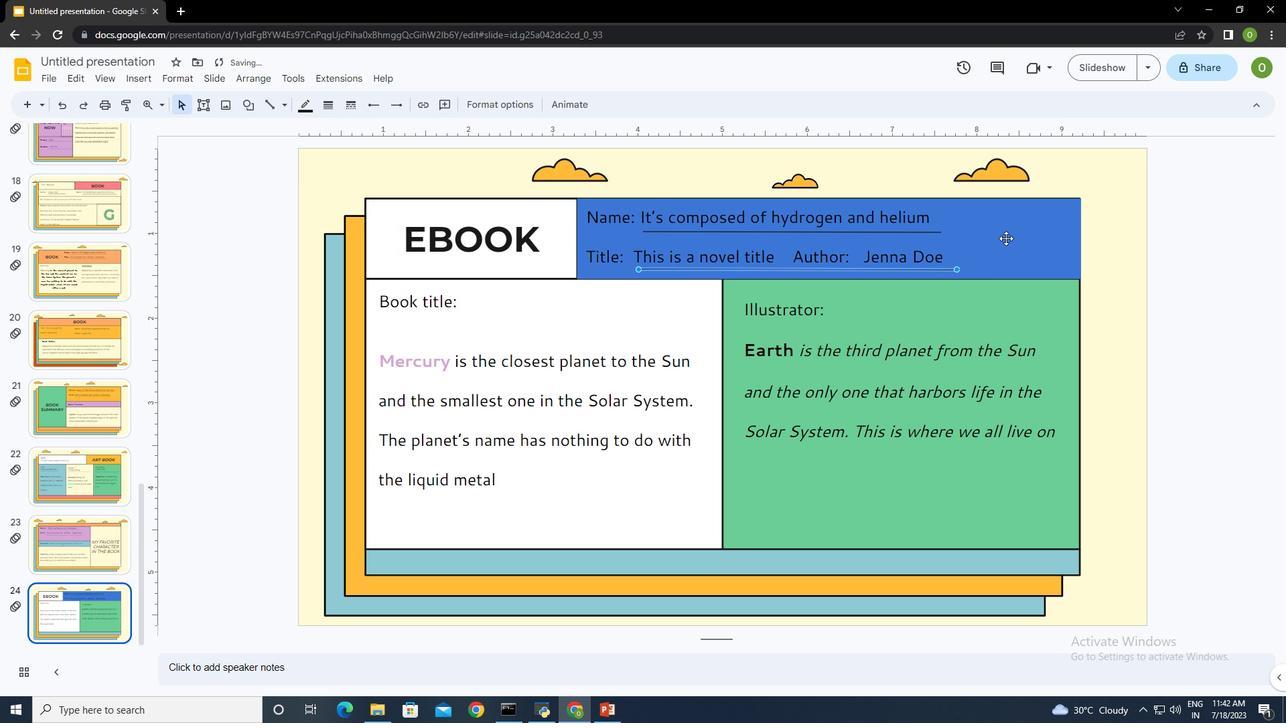 
Action: Mouse moved to (980, 312)
Screenshot: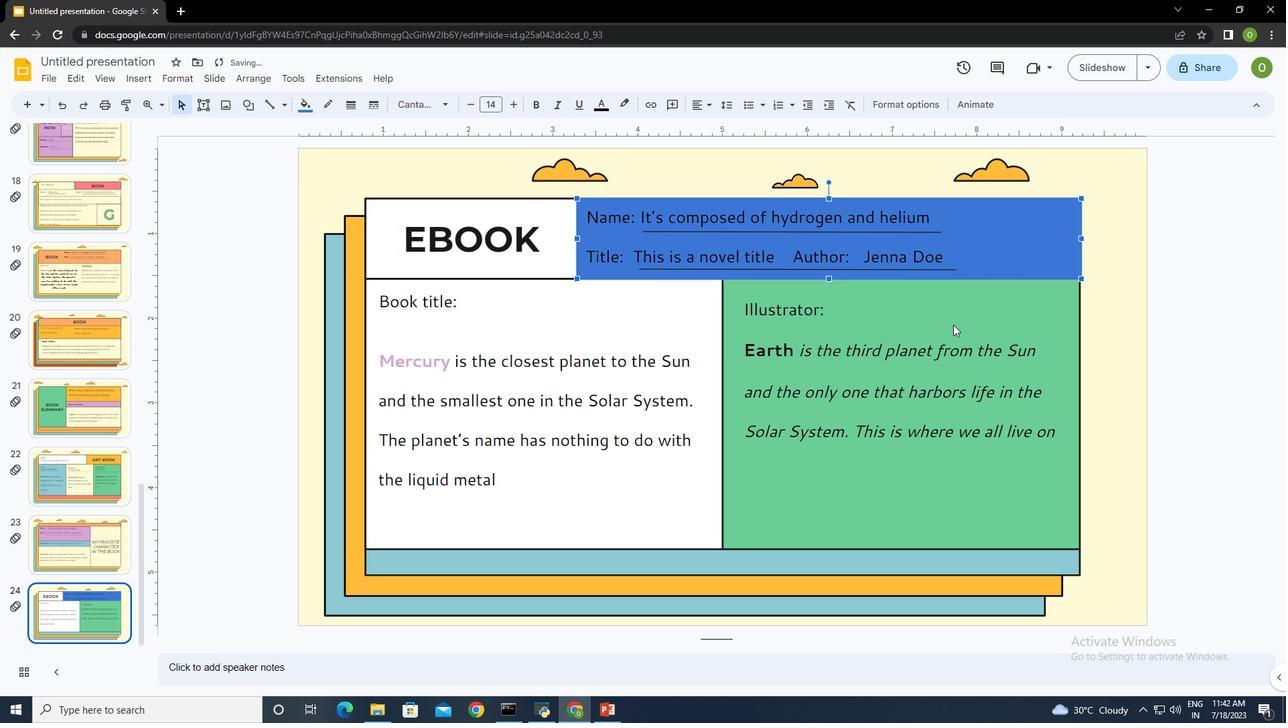 
Action: Mouse pressed left at (980, 312)
Screenshot: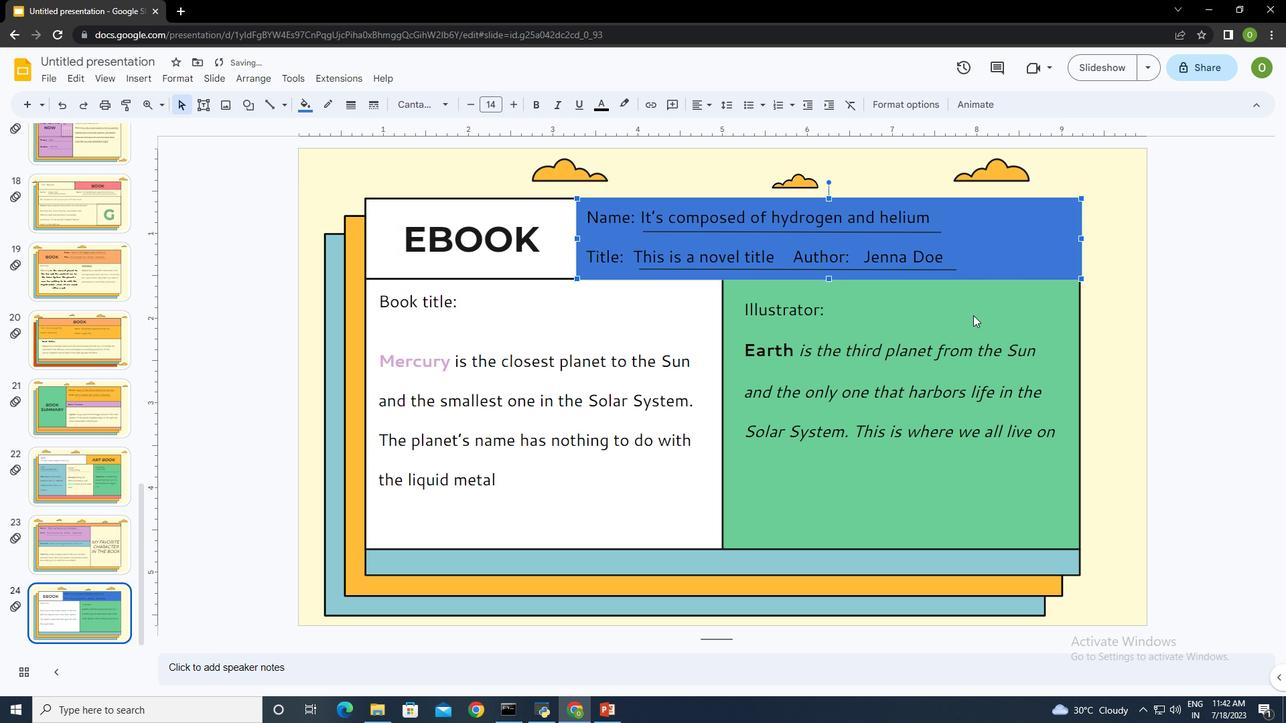 
Action: Mouse moved to (664, 318)
Screenshot: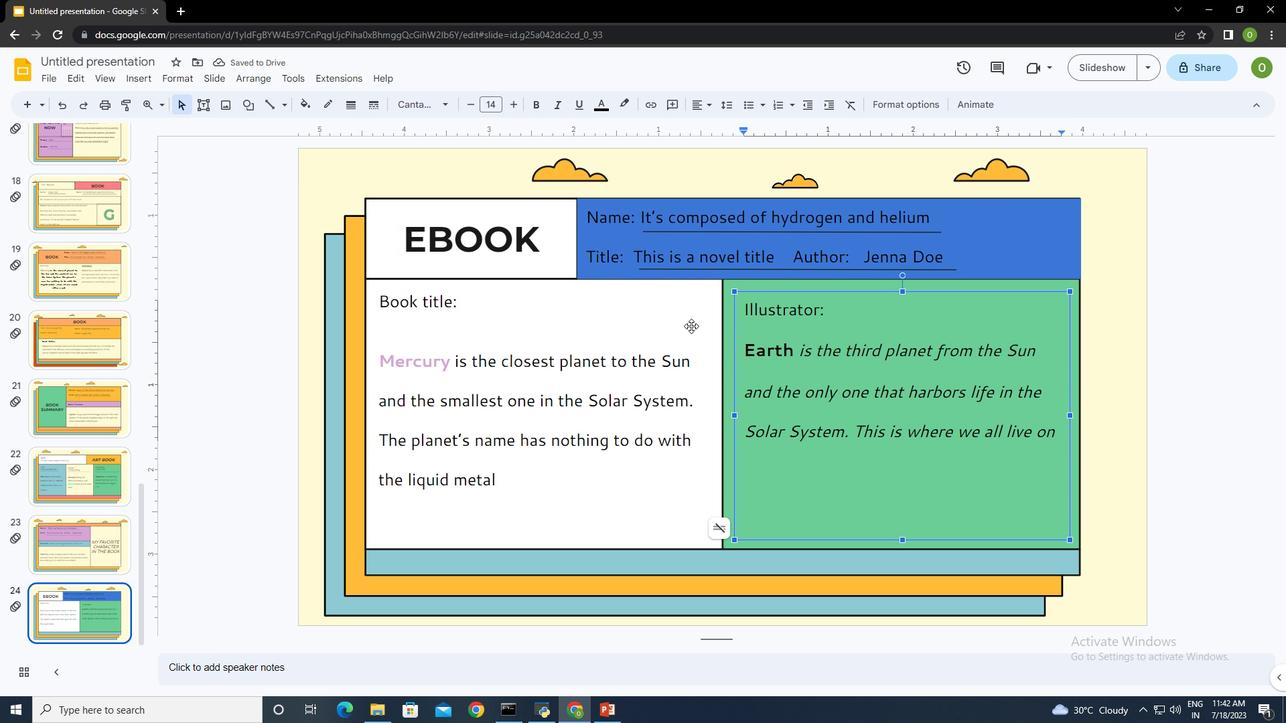 
Action: Mouse pressed left at (664, 318)
Screenshot: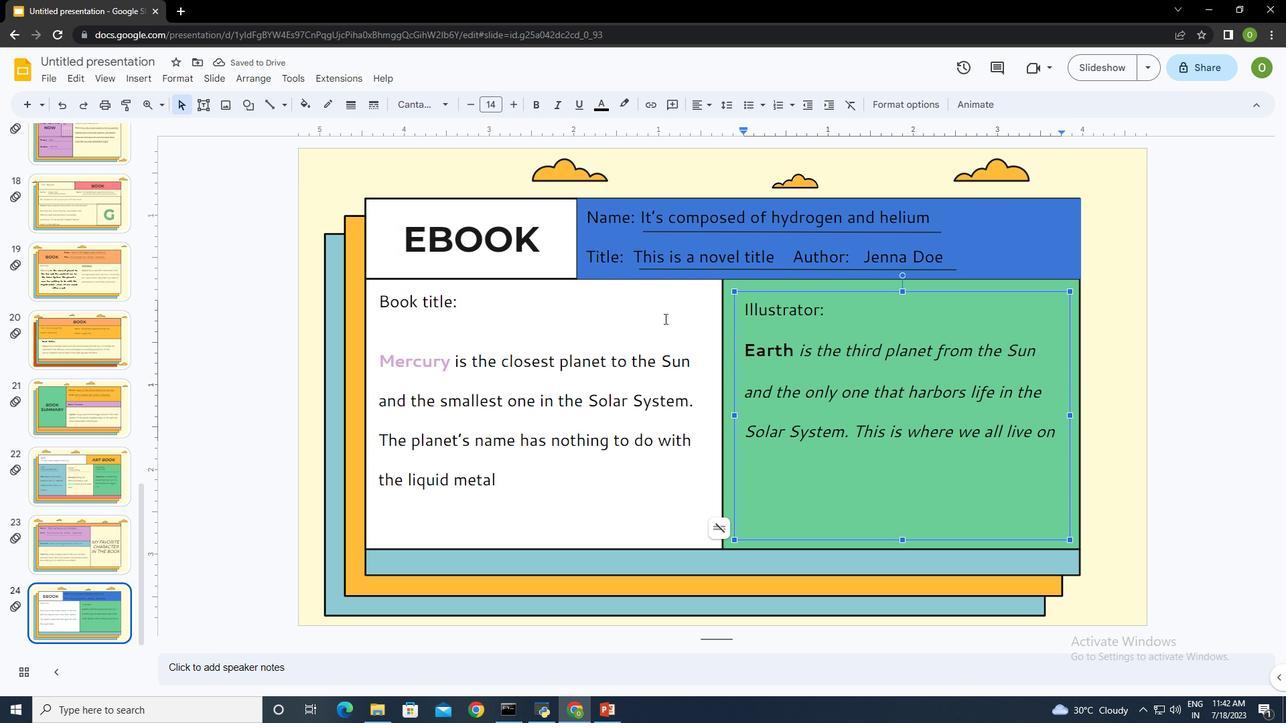 
Action: Mouse moved to (520, 245)
Screenshot: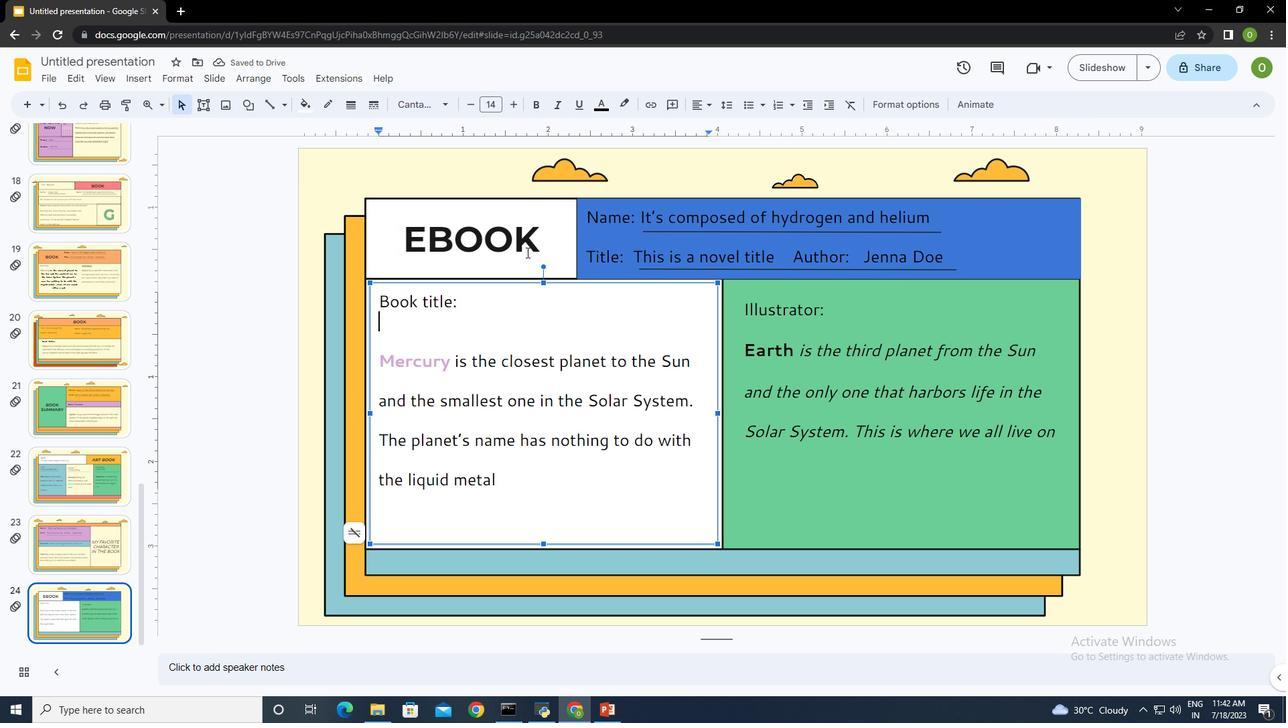 
Action: Mouse pressed left at (520, 245)
Screenshot: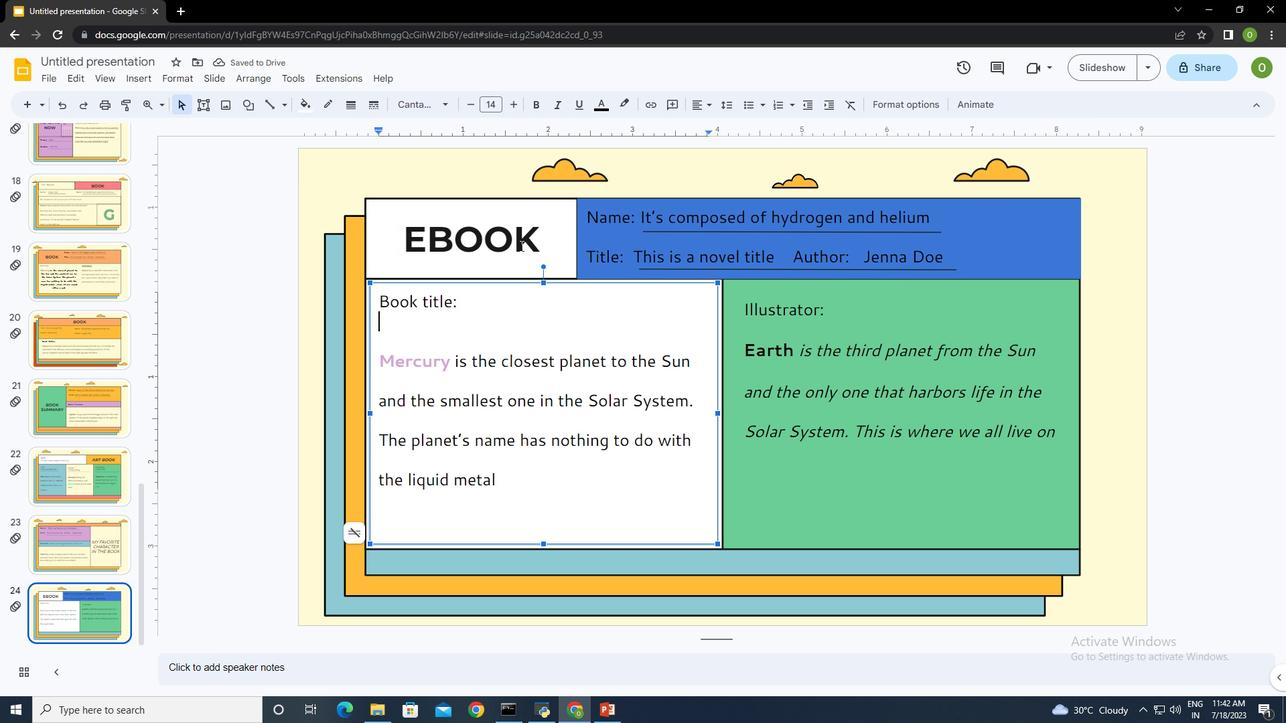 
Action: Mouse moved to (683, 243)
Screenshot: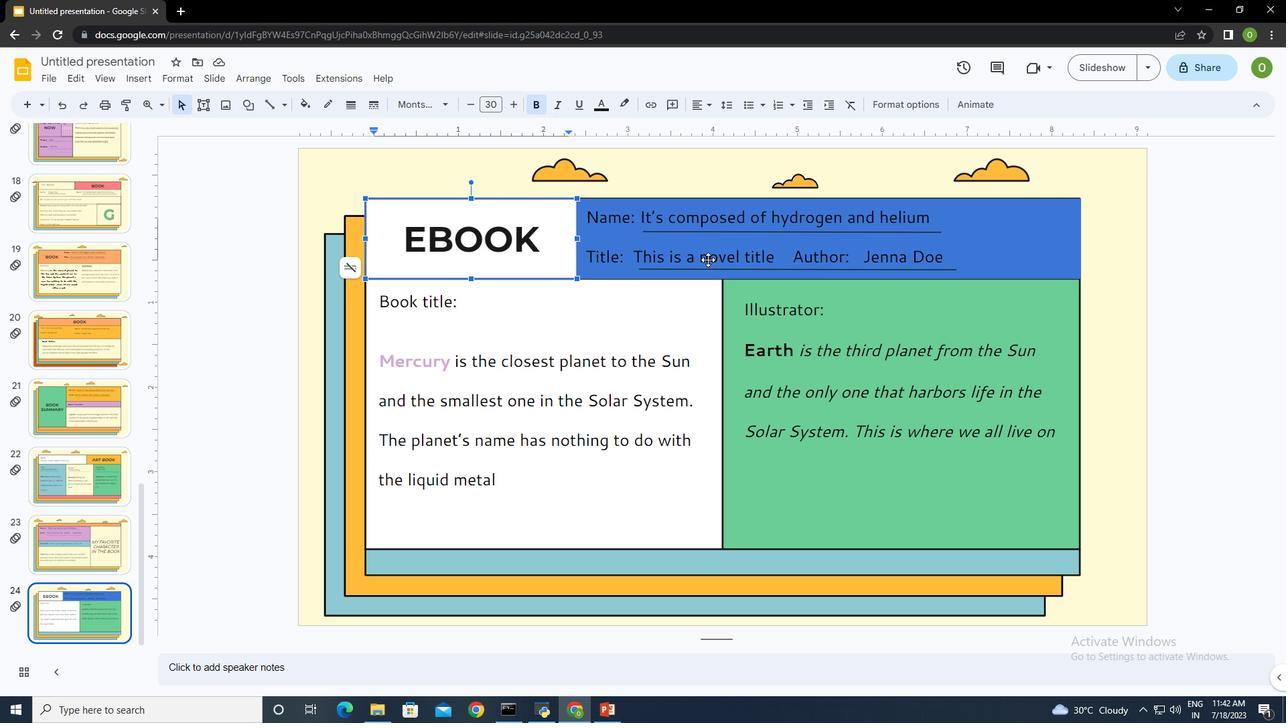 
Action: Mouse pressed left at (683, 243)
Screenshot: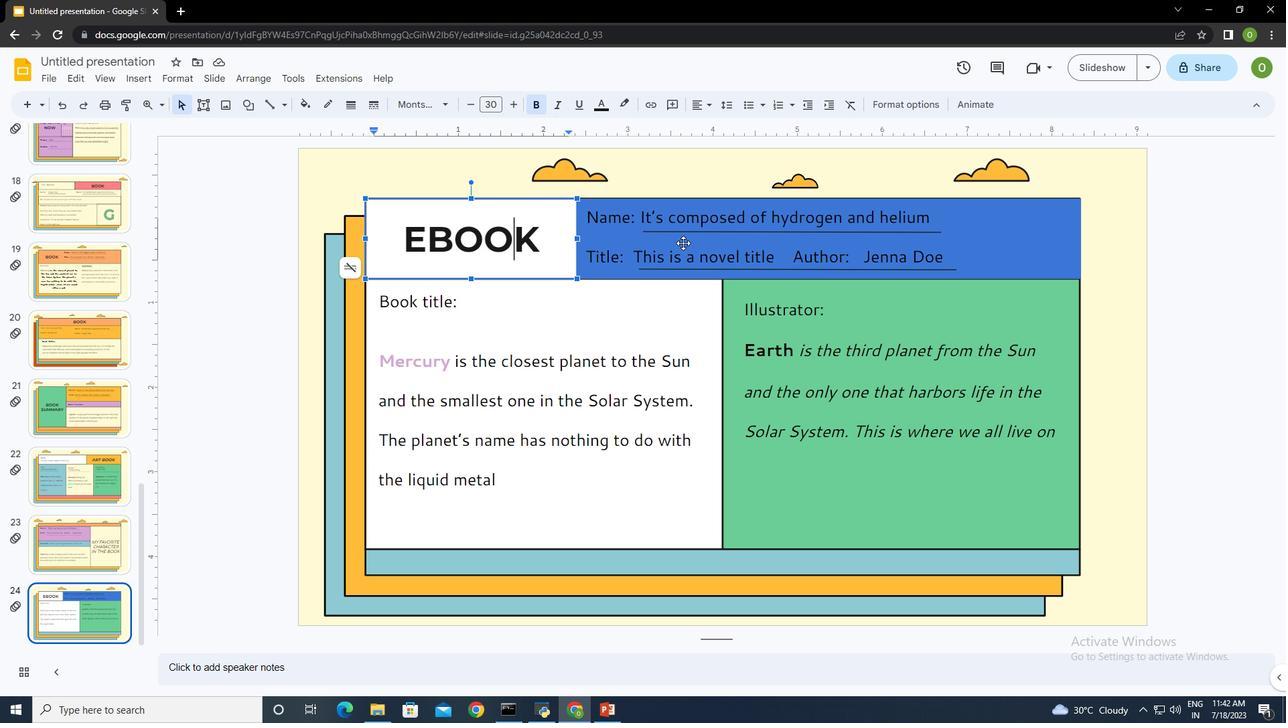 
Action: Mouse moved to (945, 104)
Screenshot: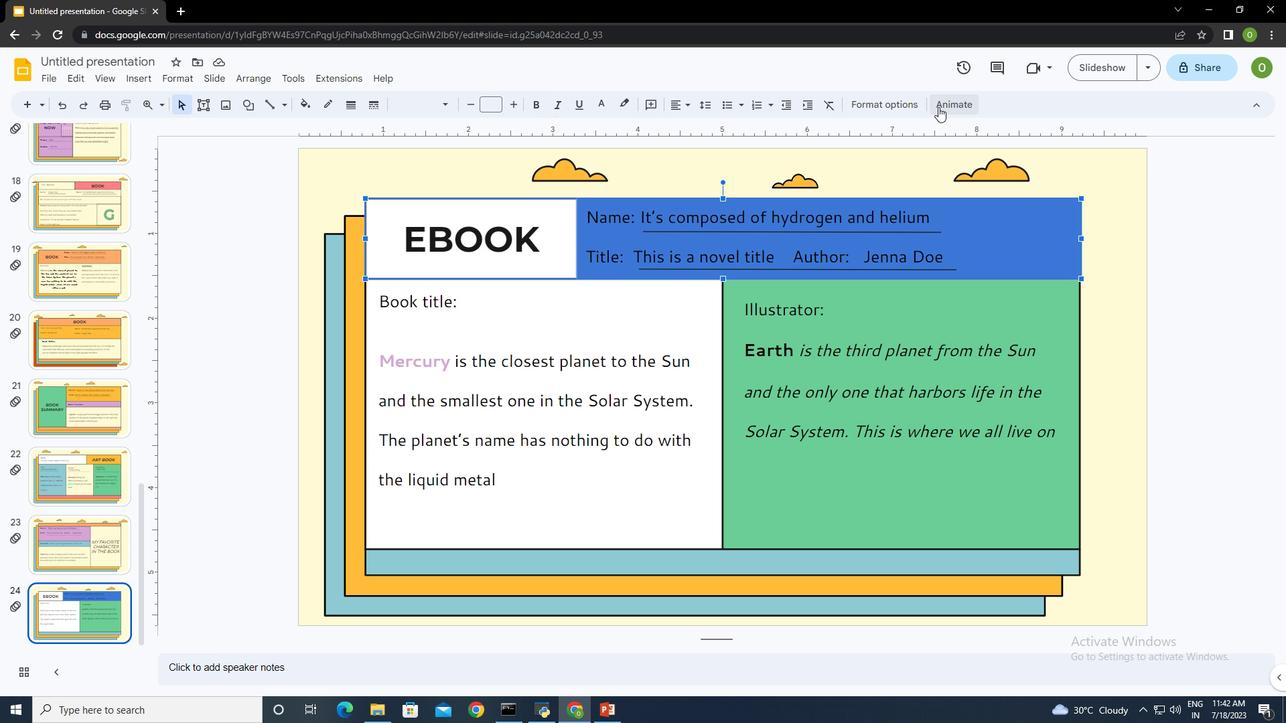 
Action: Mouse pressed left at (945, 104)
Screenshot: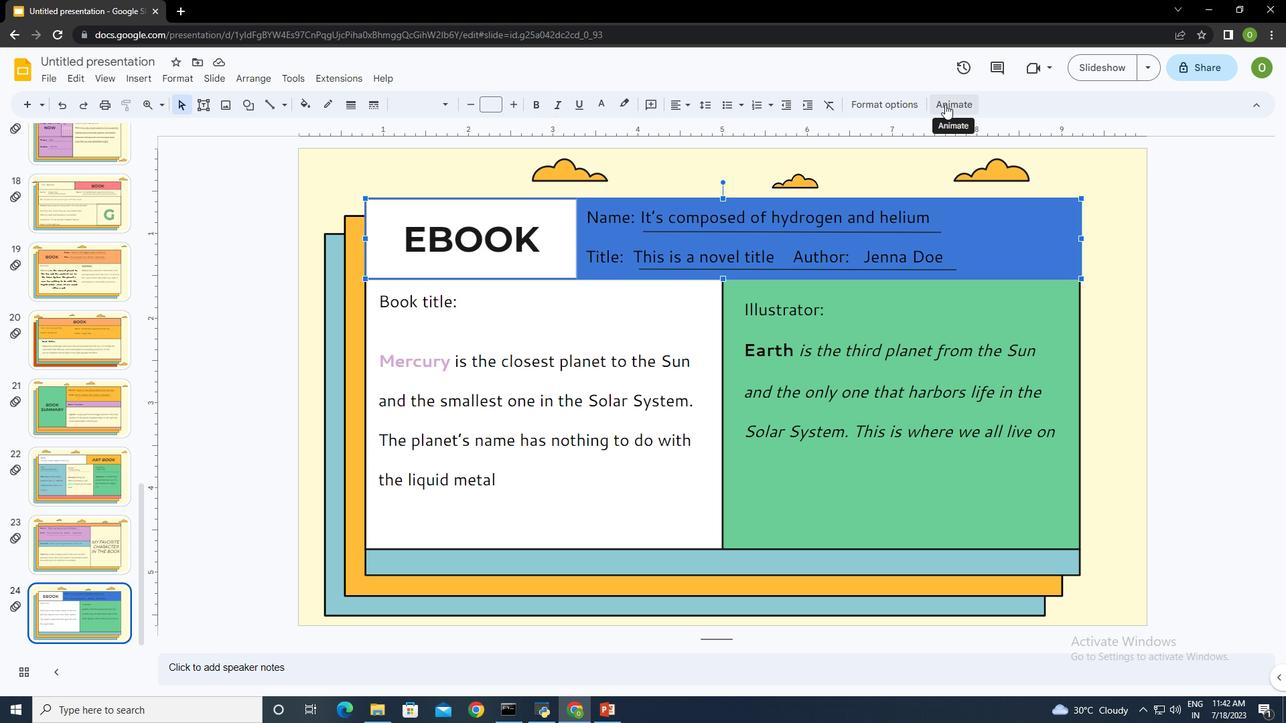 
Action: Mouse moved to (1089, 260)
Screenshot: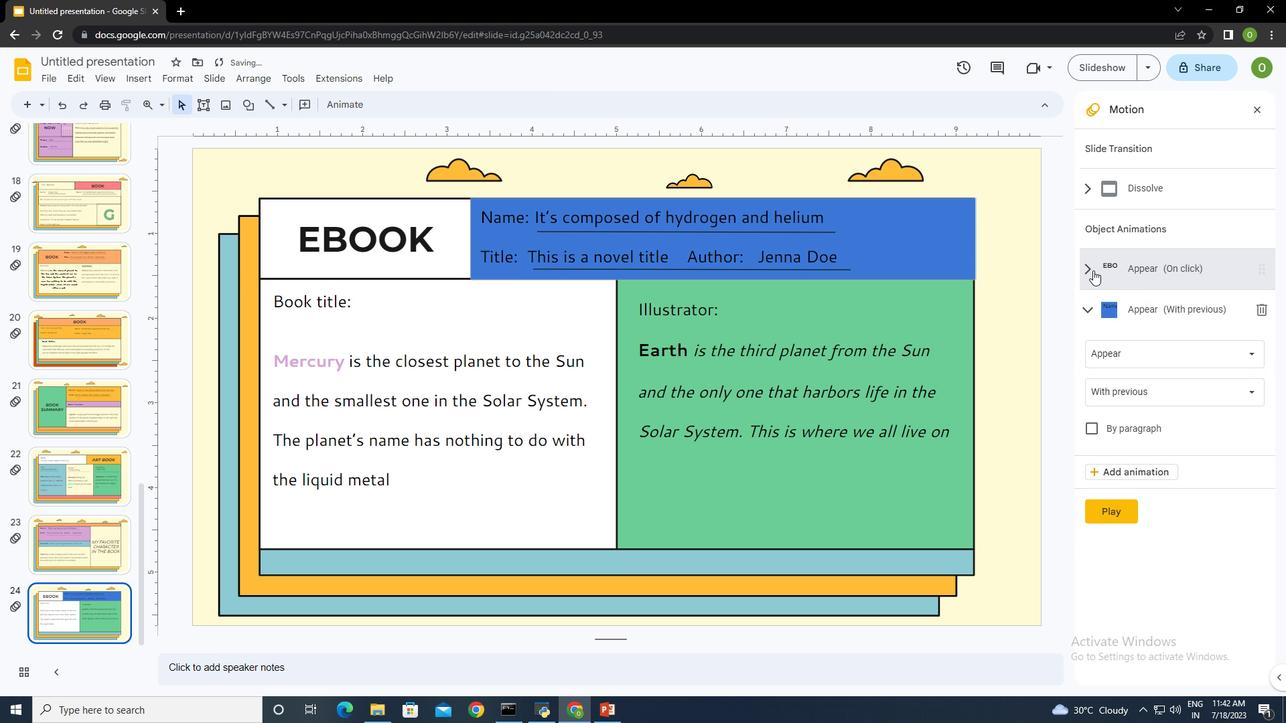 
Action: Mouse pressed left at (1089, 260)
Screenshot: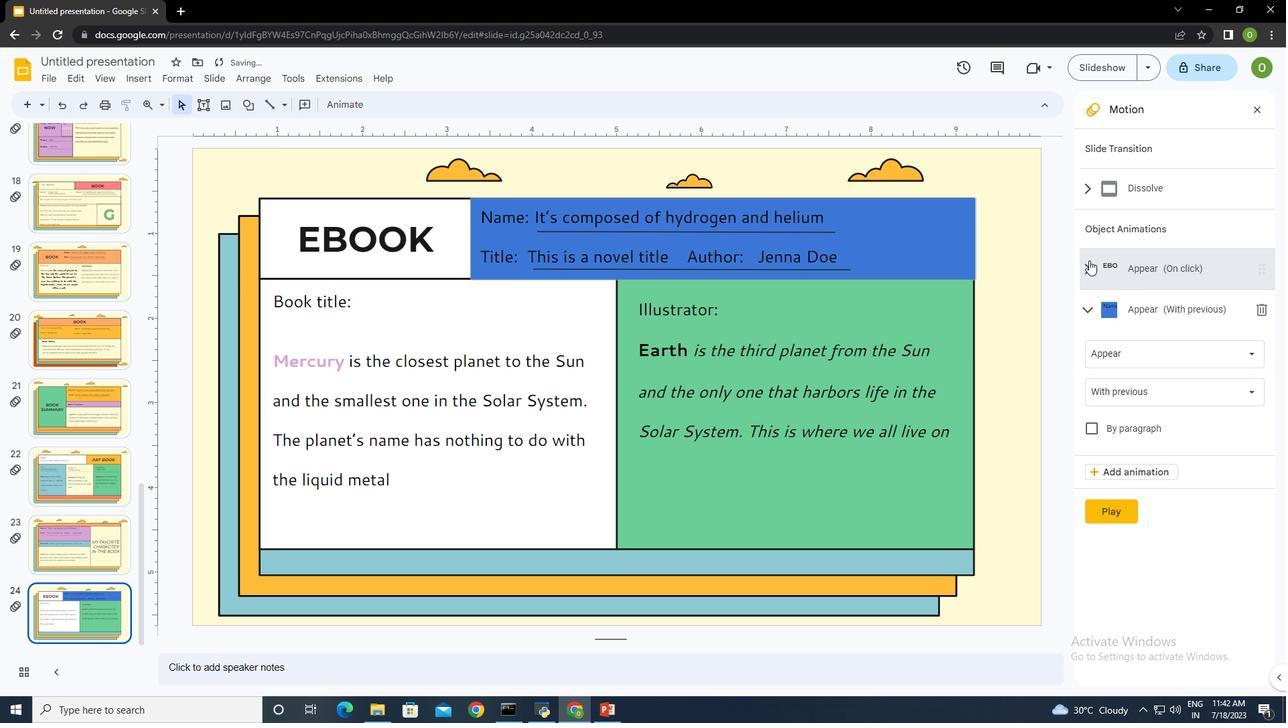 
Action: Mouse moved to (1132, 300)
Screenshot: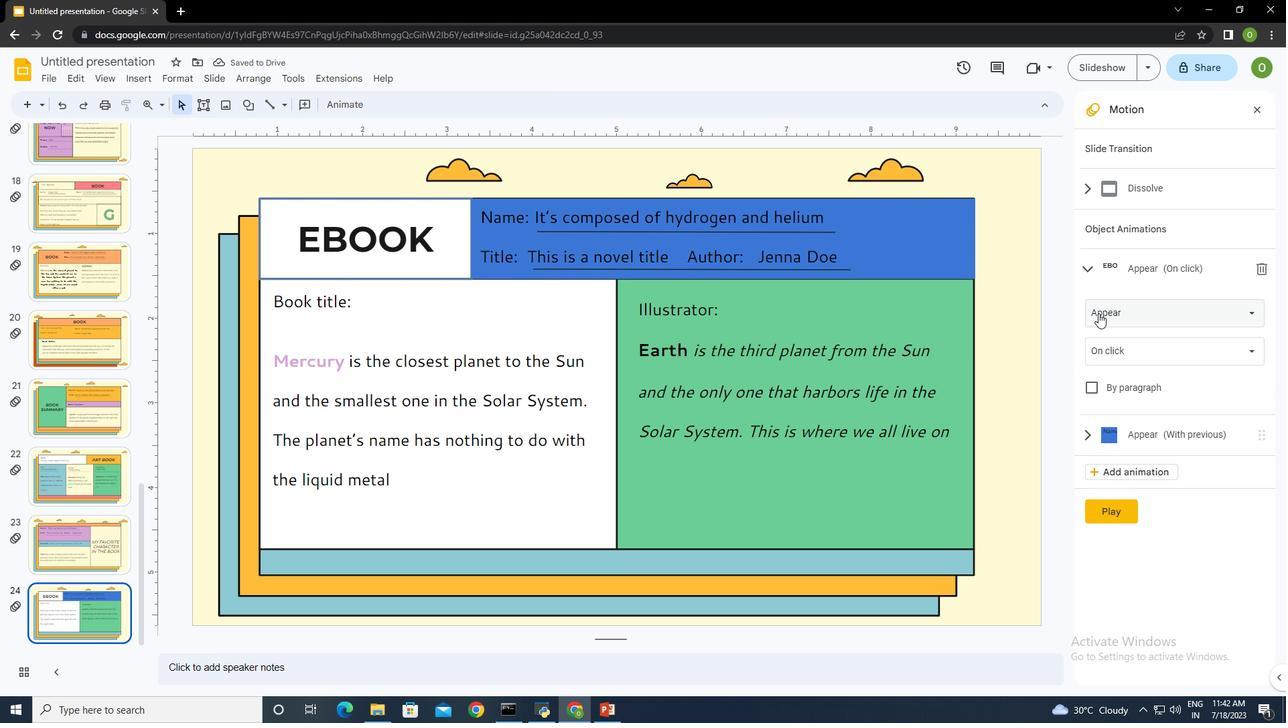 
Action: Mouse pressed left at (1132, 300)
Screenshot: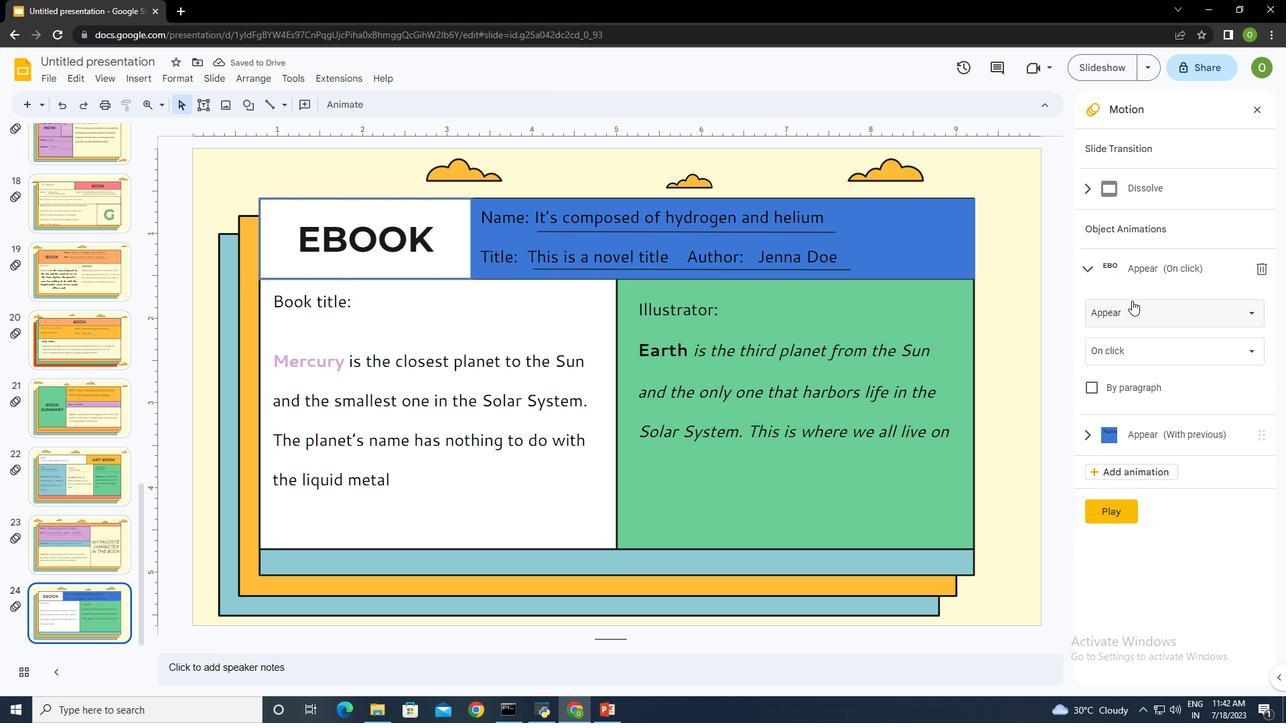 
Action: Mouse moved to (1167, 428)
Screenshot: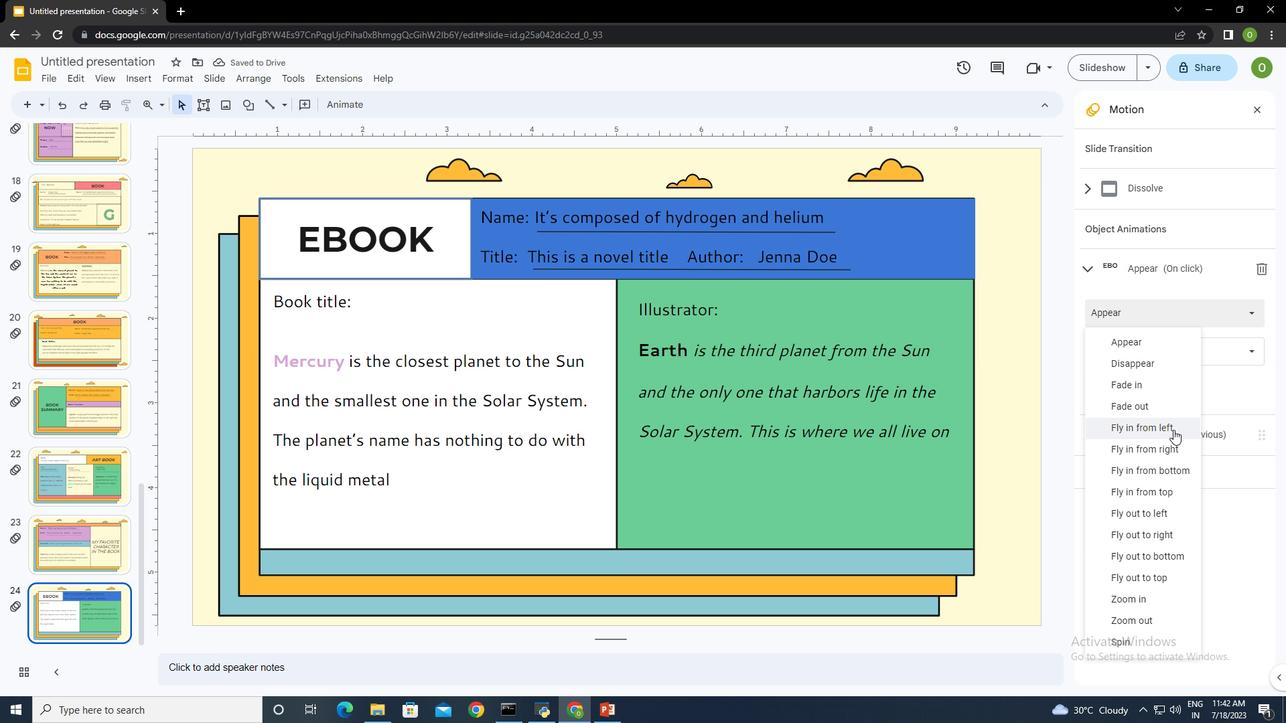 
Action: Mouse pressed left at (1167, 428)
Screenshot: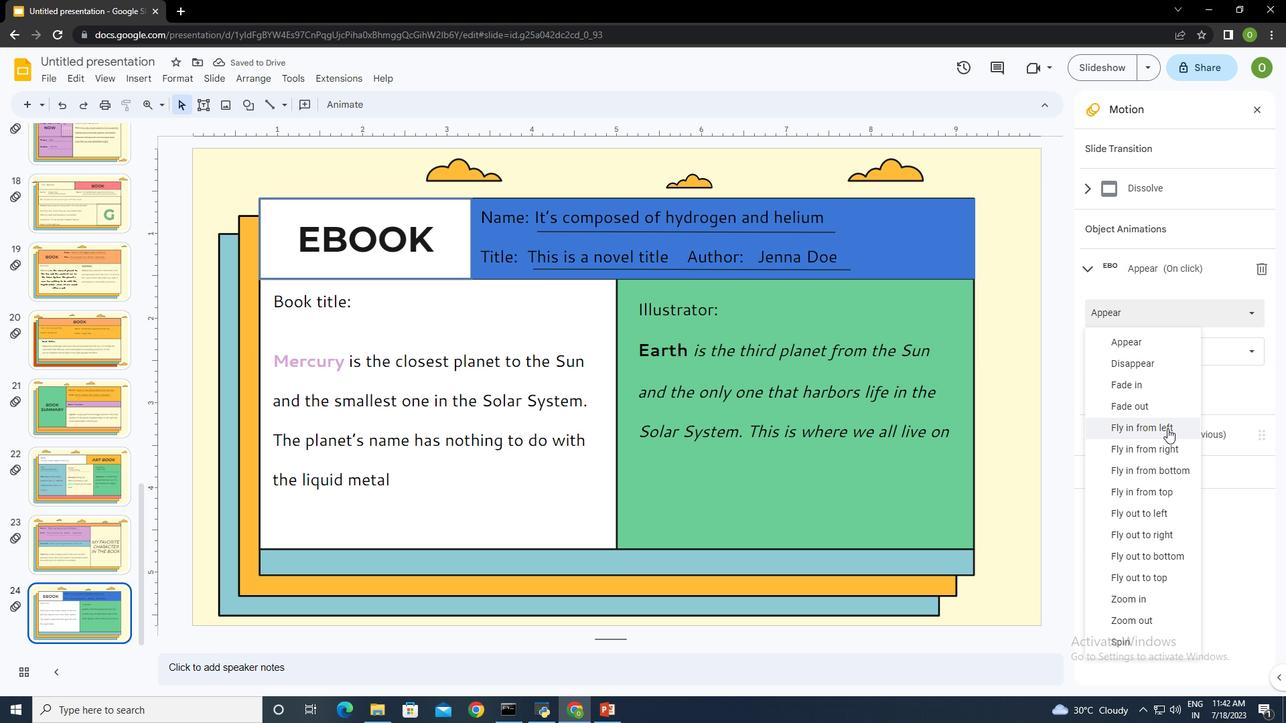 
Action: Mouse moved to (1108, 340)
Screenshot: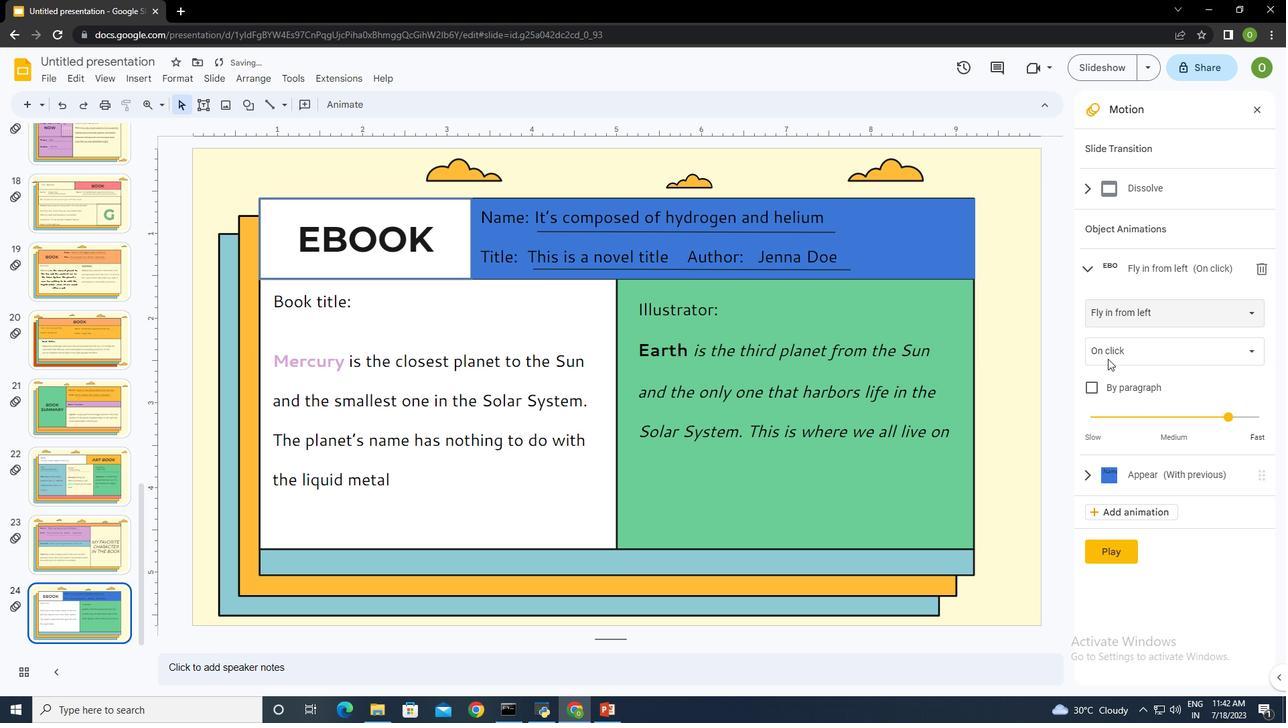 
Action: Mouse pressed left at (1108, 340)
Screenshot: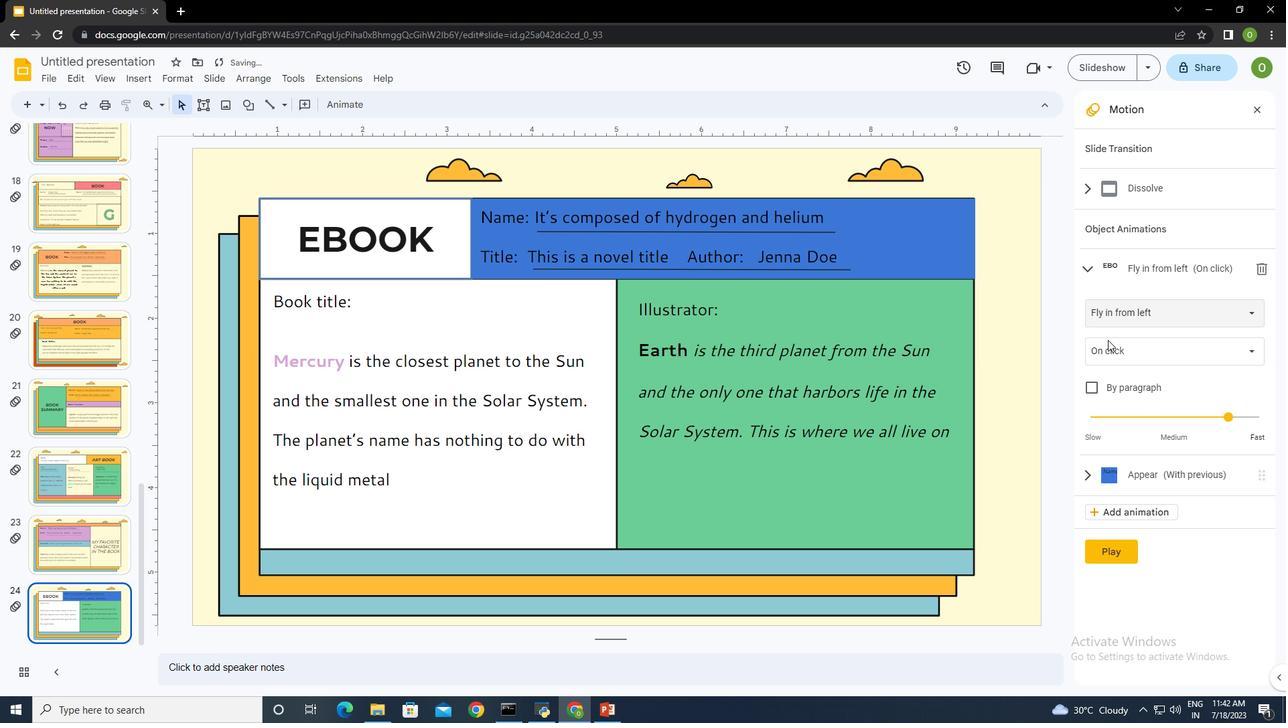 
Action: Mouse moved to (1114, 353)
Screenshot: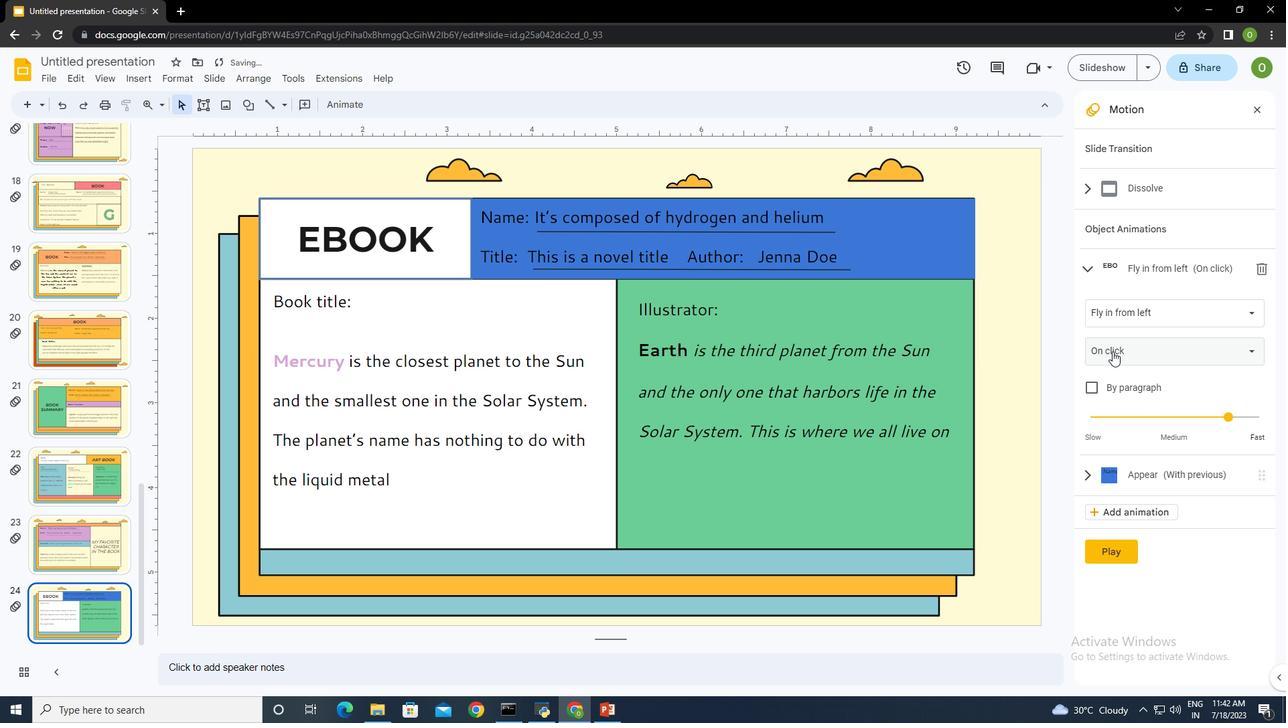 
Action: Mouse pressed left at (1114, 353)
Screenshot: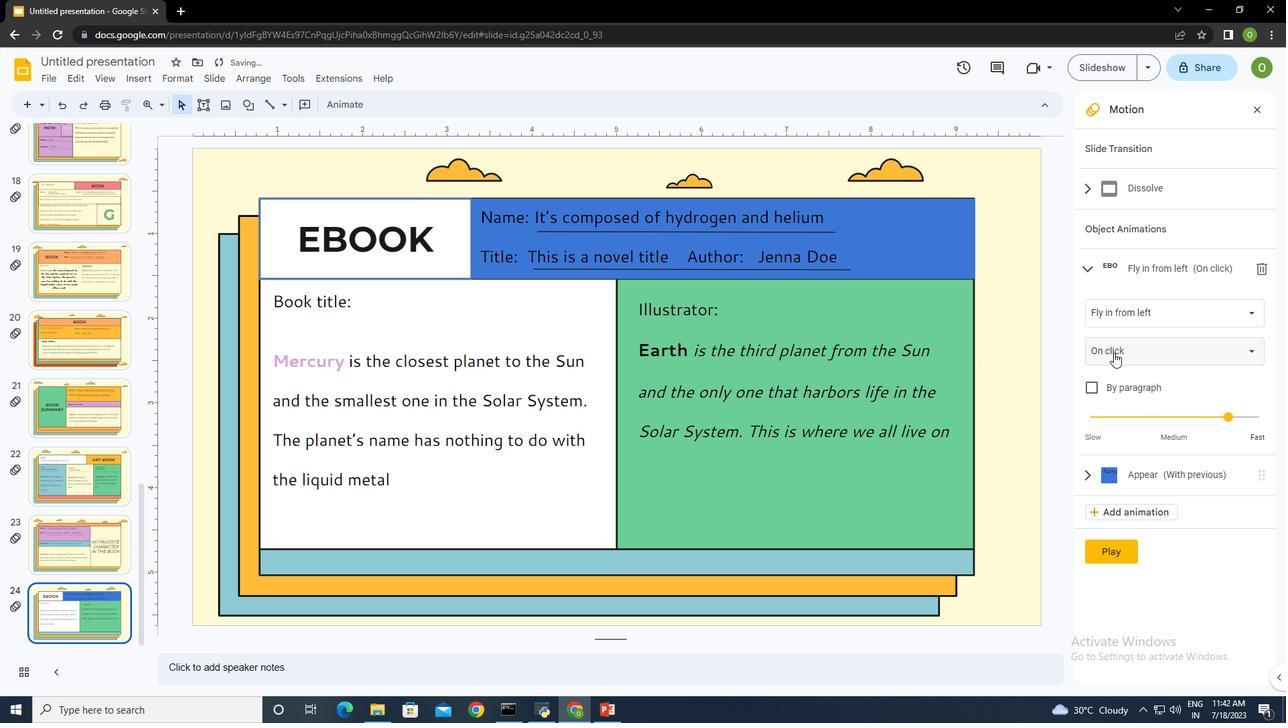 
Action: Mouse moved to (1126, 394)
Screenshot: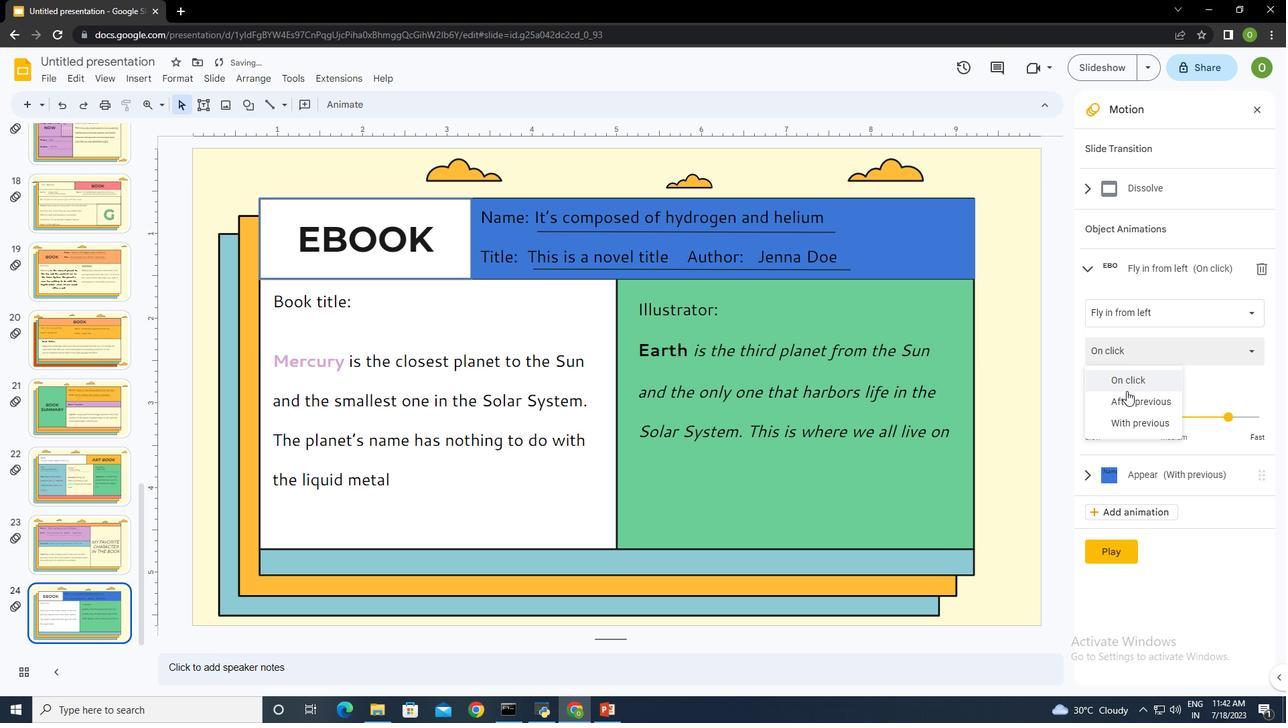 
Action: Mouse pressed left at (1126, 394)
Screenshot: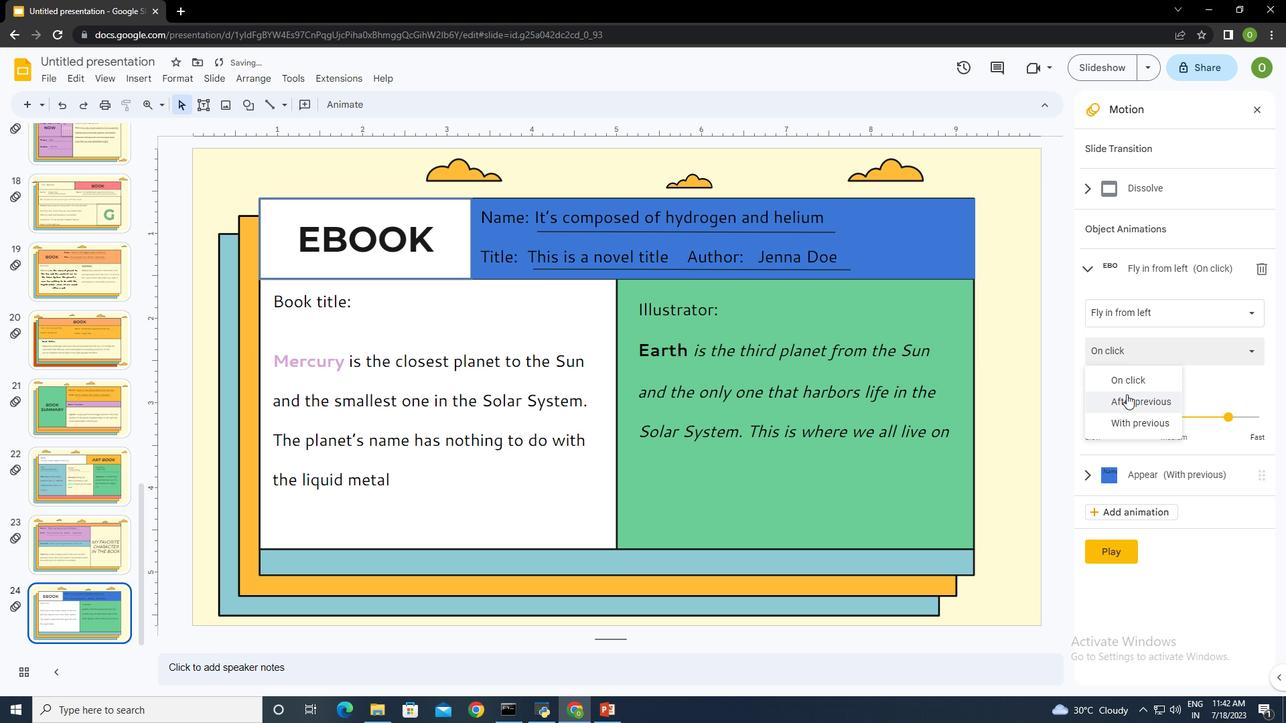 
Action: Mouse moved to (1185, 419)
Screenshot: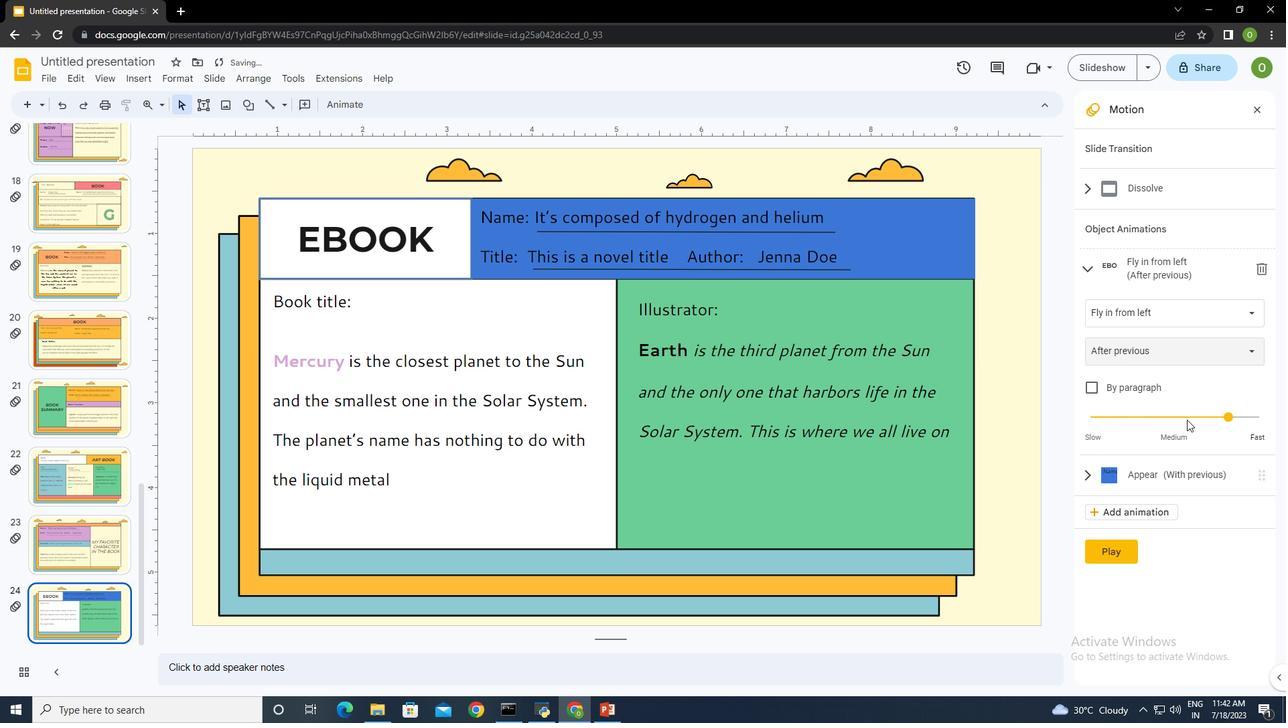 
Action: Mouse pressed left at (1185, 419)
Screenshot: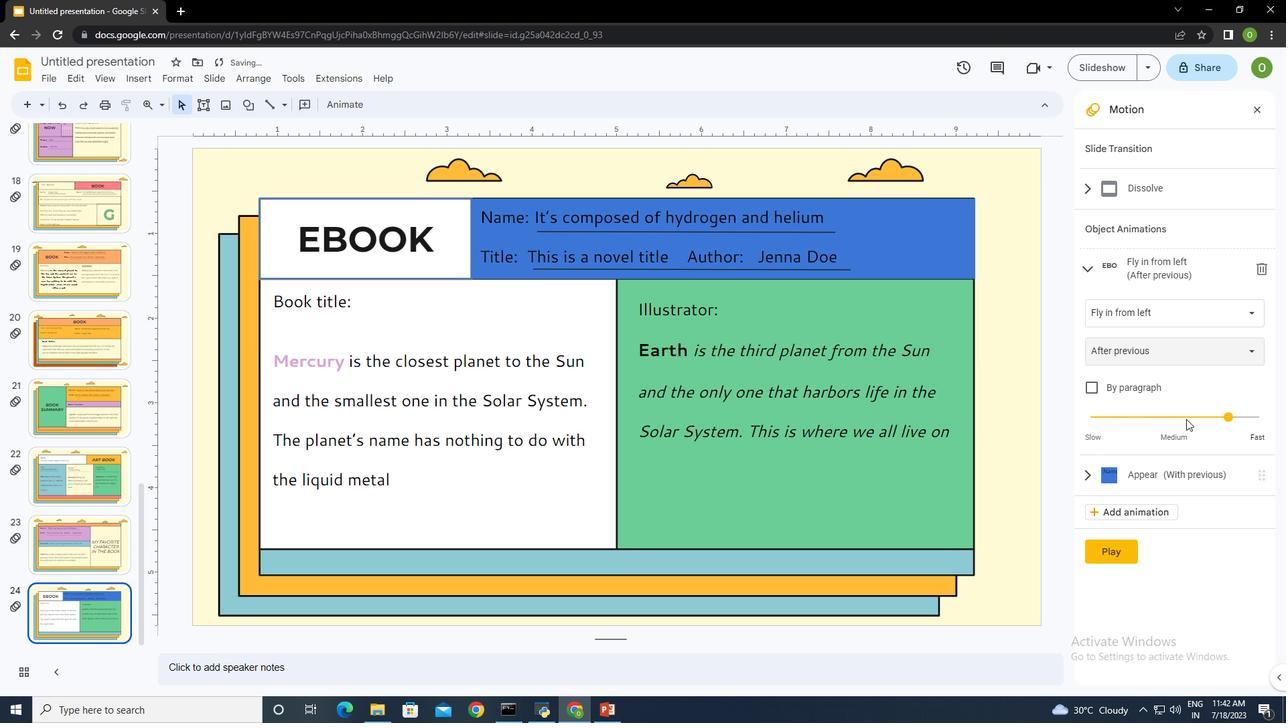 
Action: Mouse moved to (1146, 473)
Screenshot: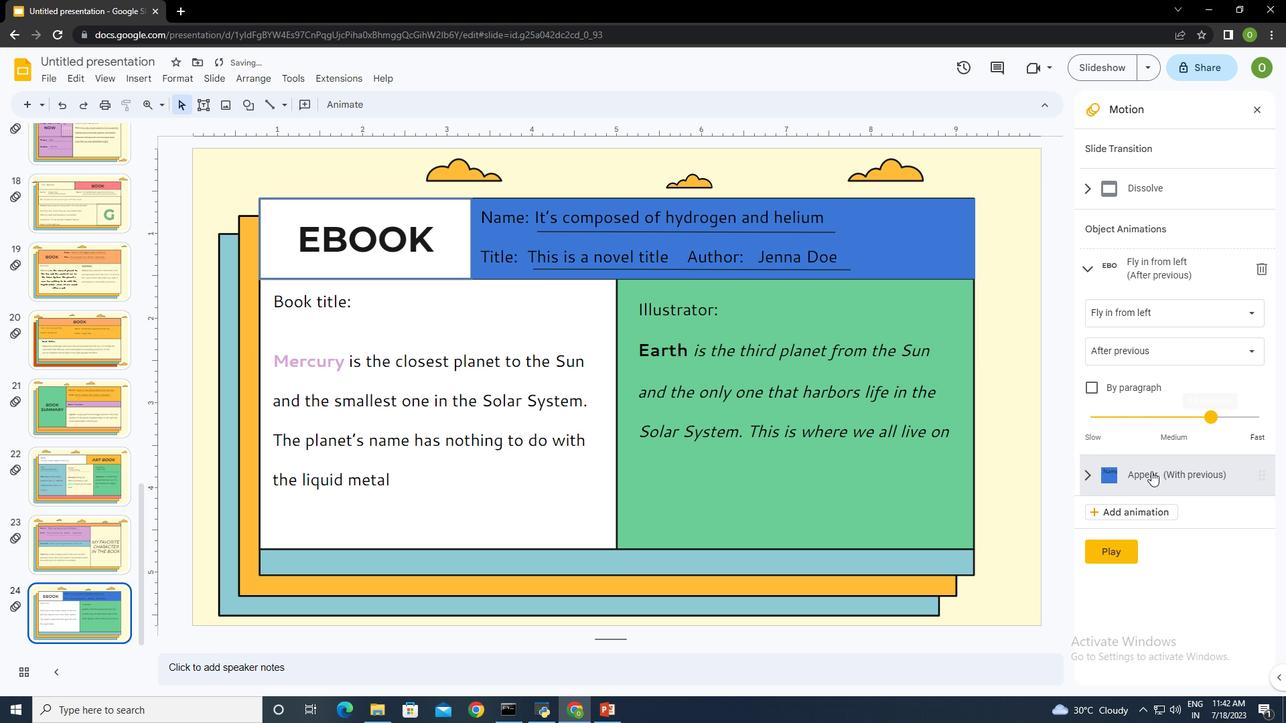 
Action: Mouse pressed left at (1146, 473)
Screenshot: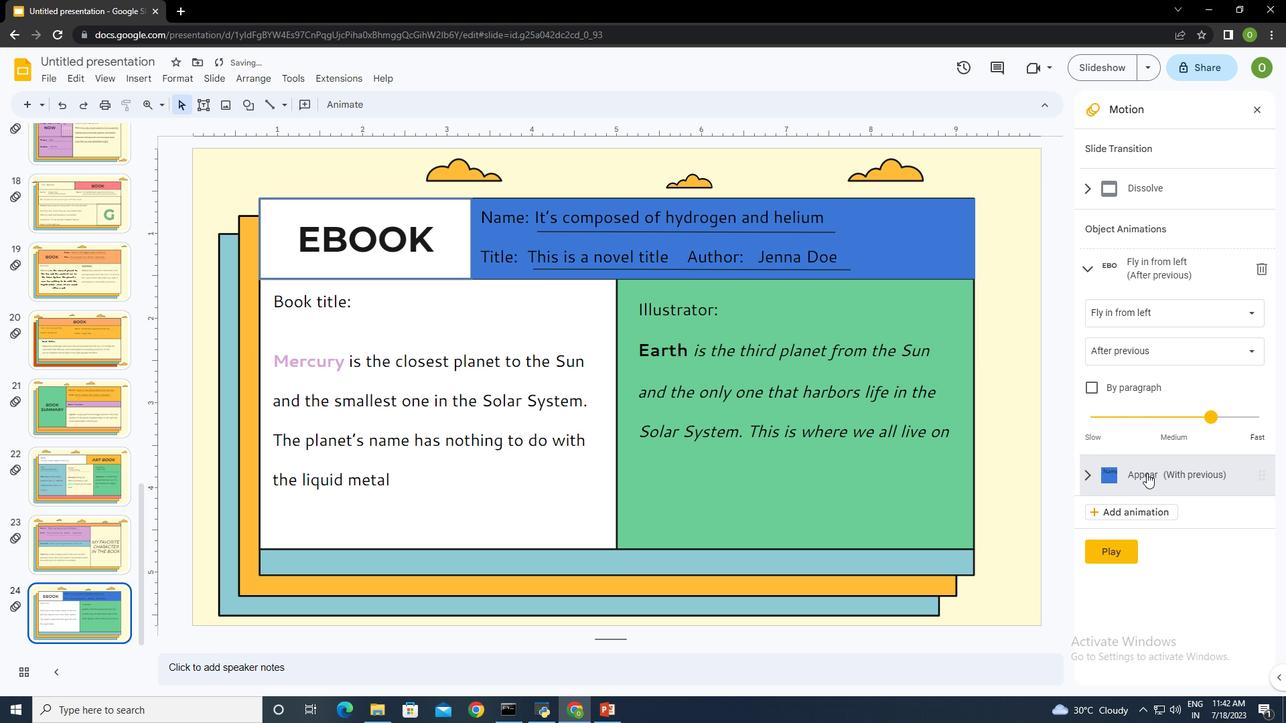 
Action: Mouse moved to (1130, 353)
Screenshot: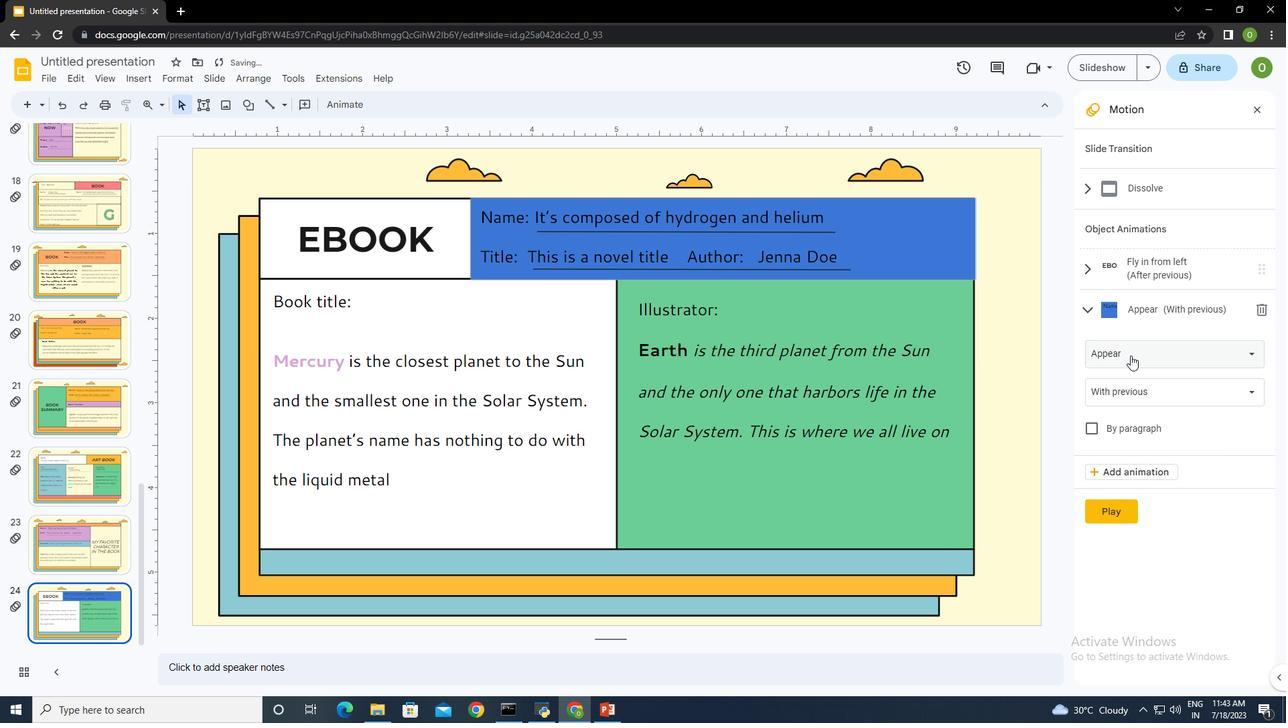 
Action: Mouse pressed left at (1130, 353)
Screenshot: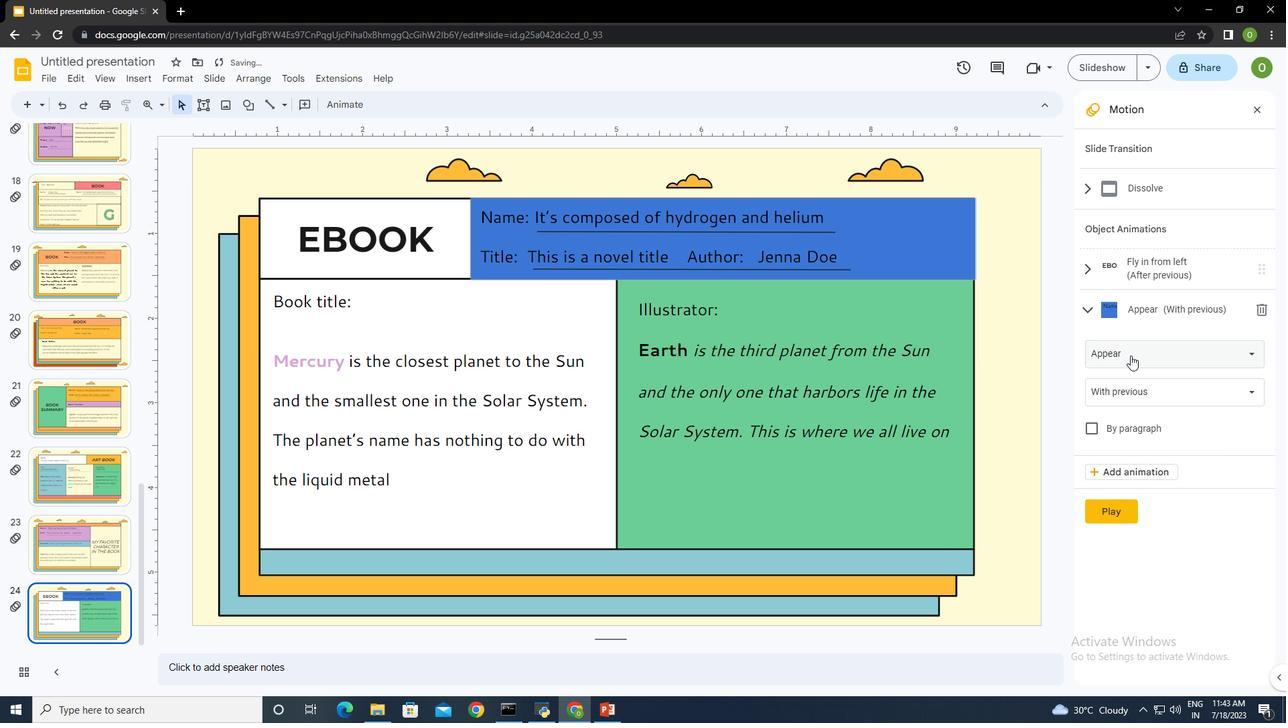 
Action: Mouse moved to (1167, 485)
Screenshot: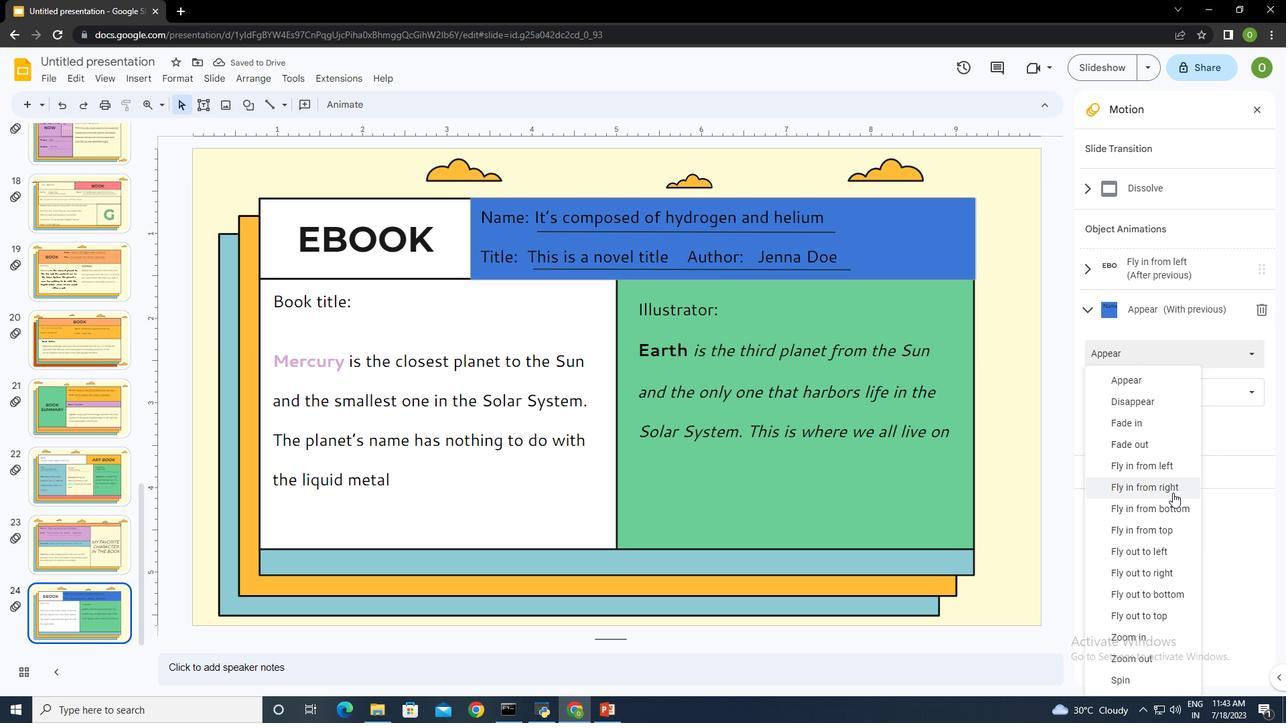 
Action: Mouse pressed left at (1167, 485)
Screenshot: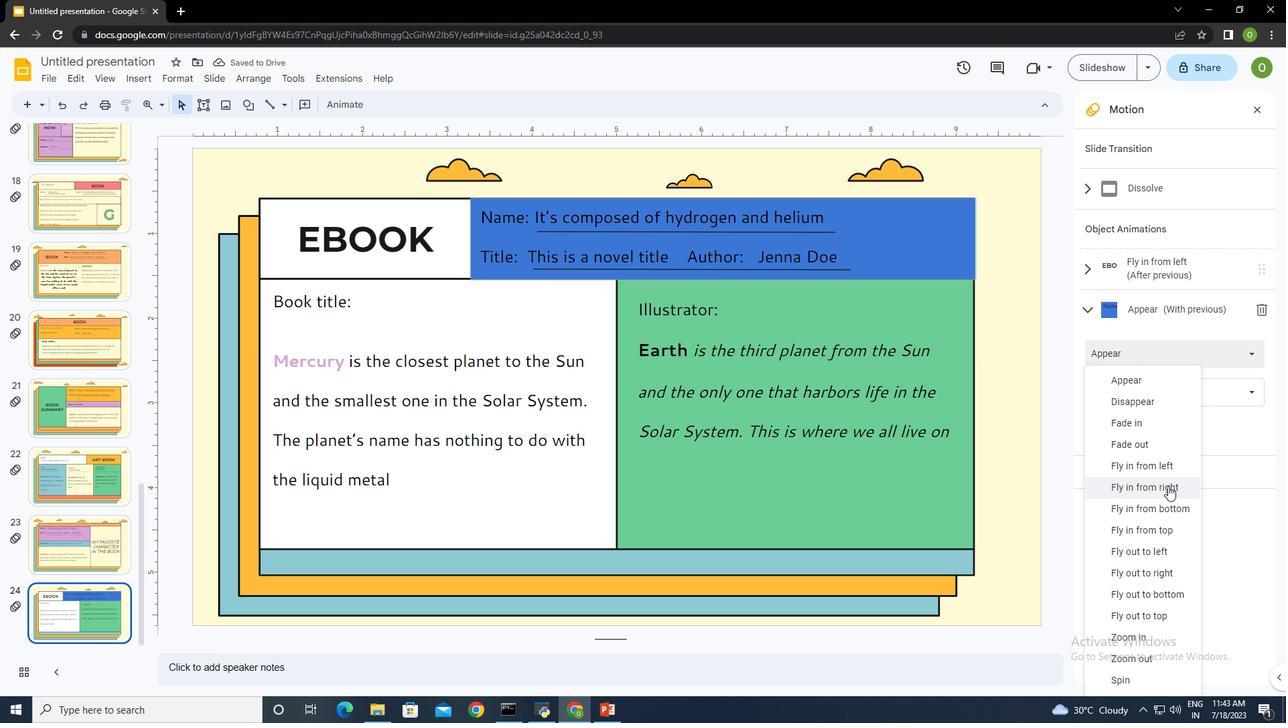 
Action: Mouse moved to (1148, 389)
Screenshot: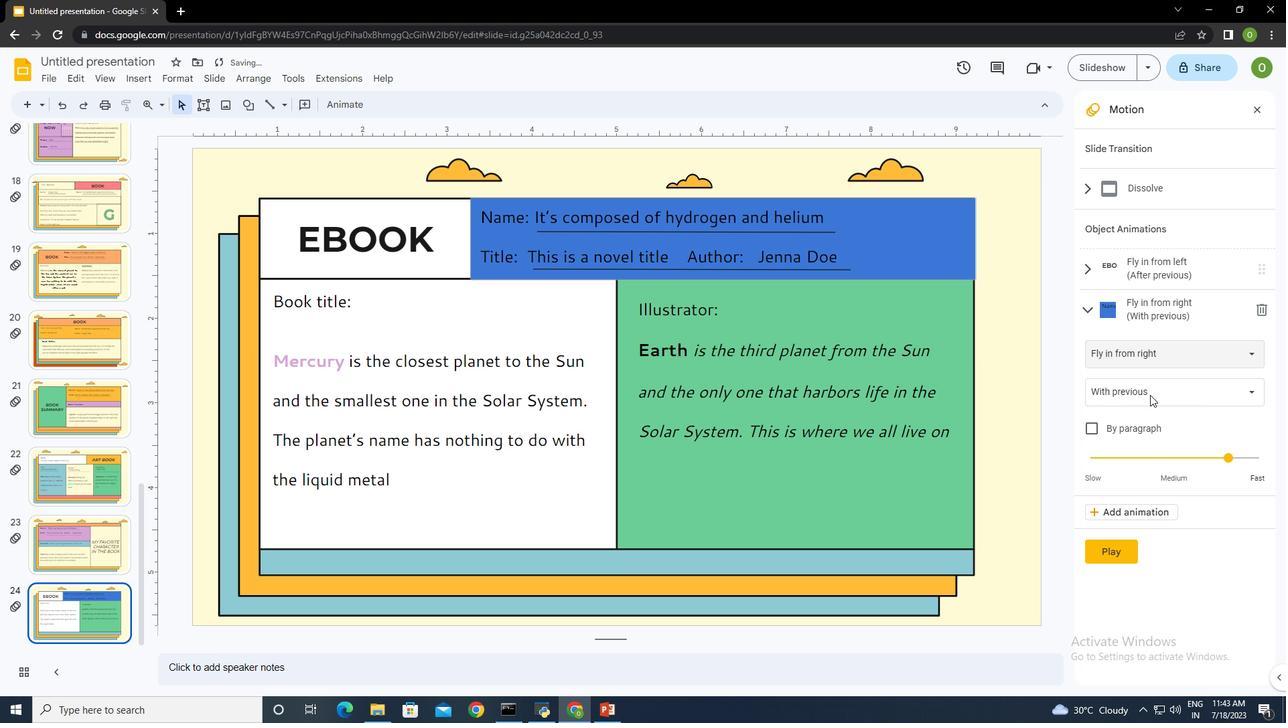 
Action: Mouse pressed left at (1148, 389)
Screenshot: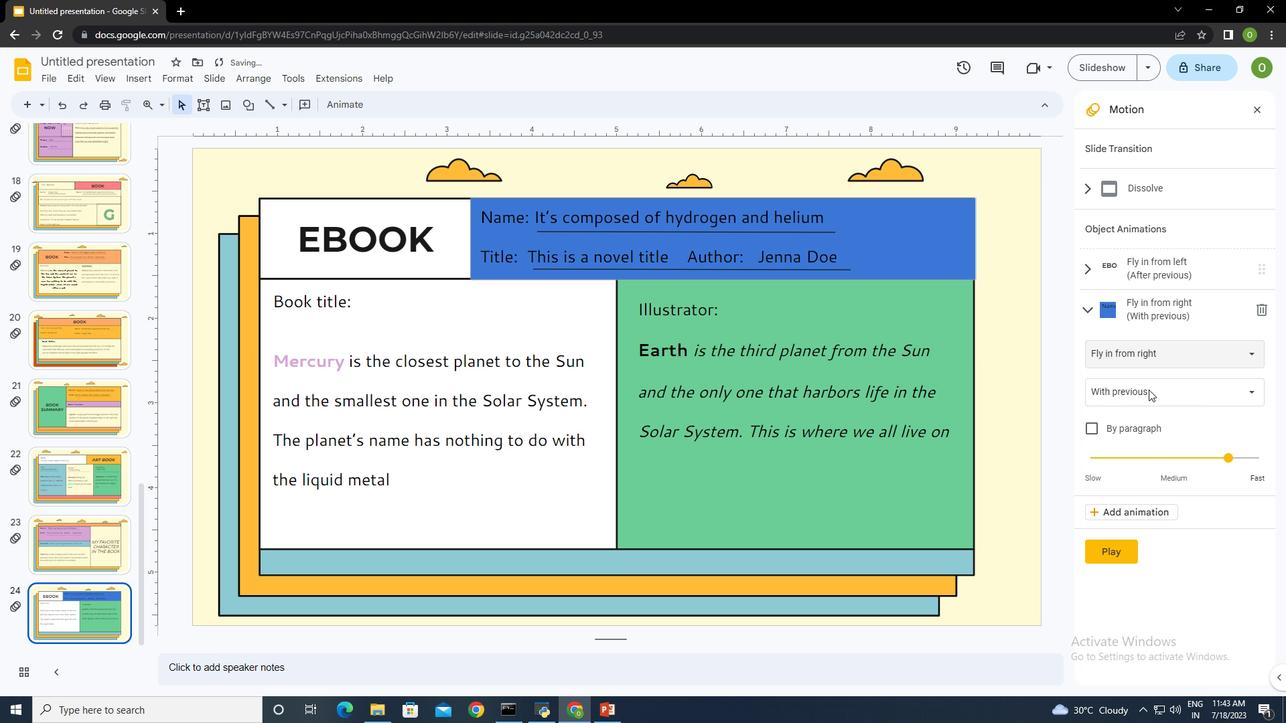 
Action: Mouse moved to (1153, 393)
Screenshot: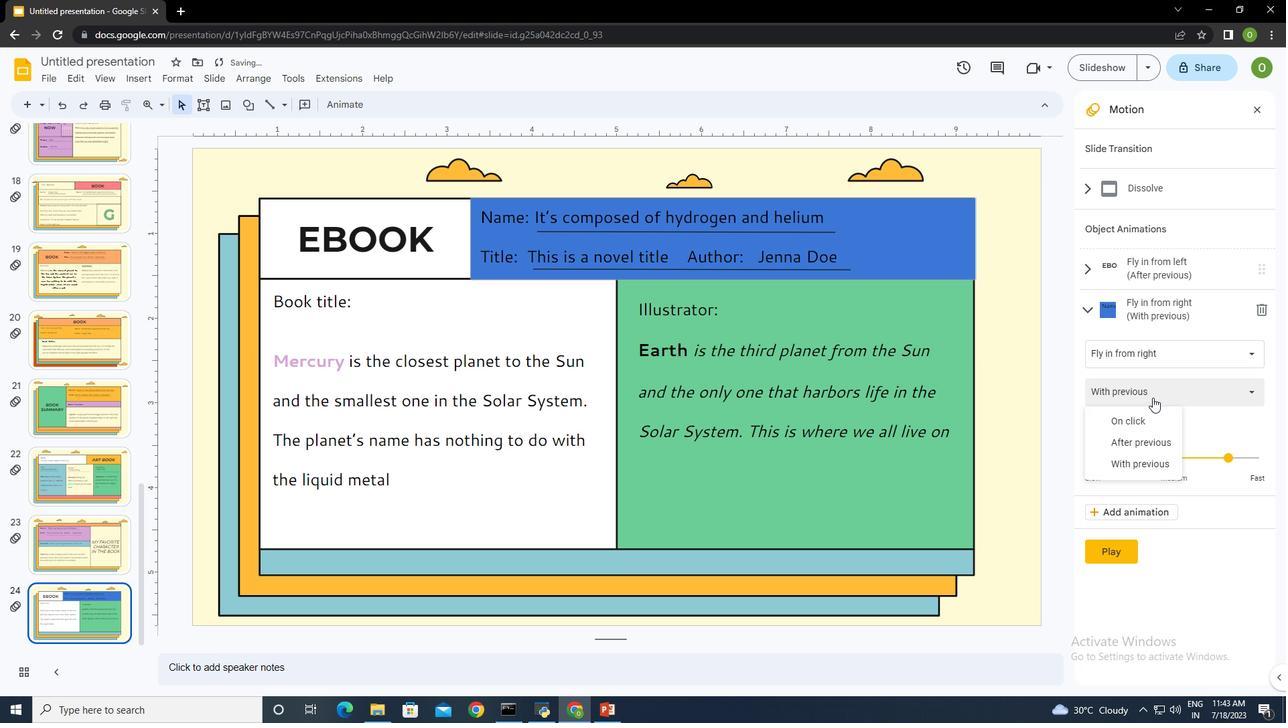 
Action: Mouse pressed left at (1153, 393)
Screenshot: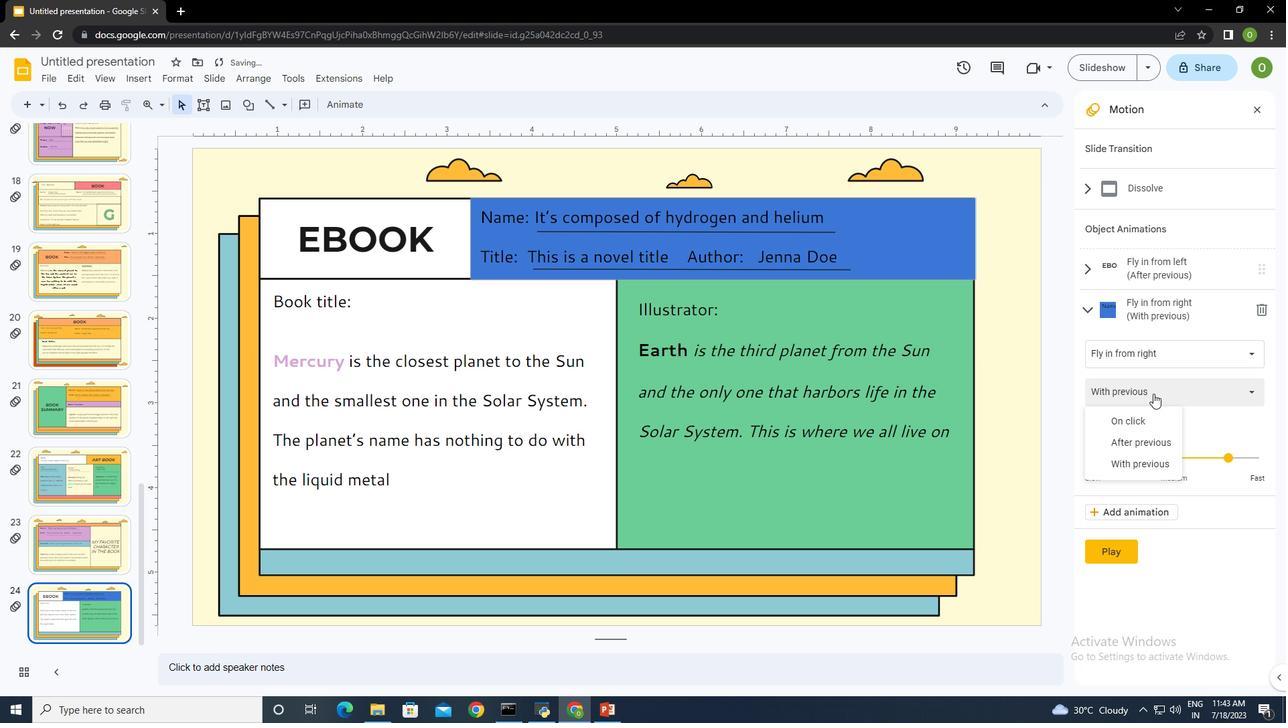 
Action: Mouse moved to (1172, 458)
Screenshot: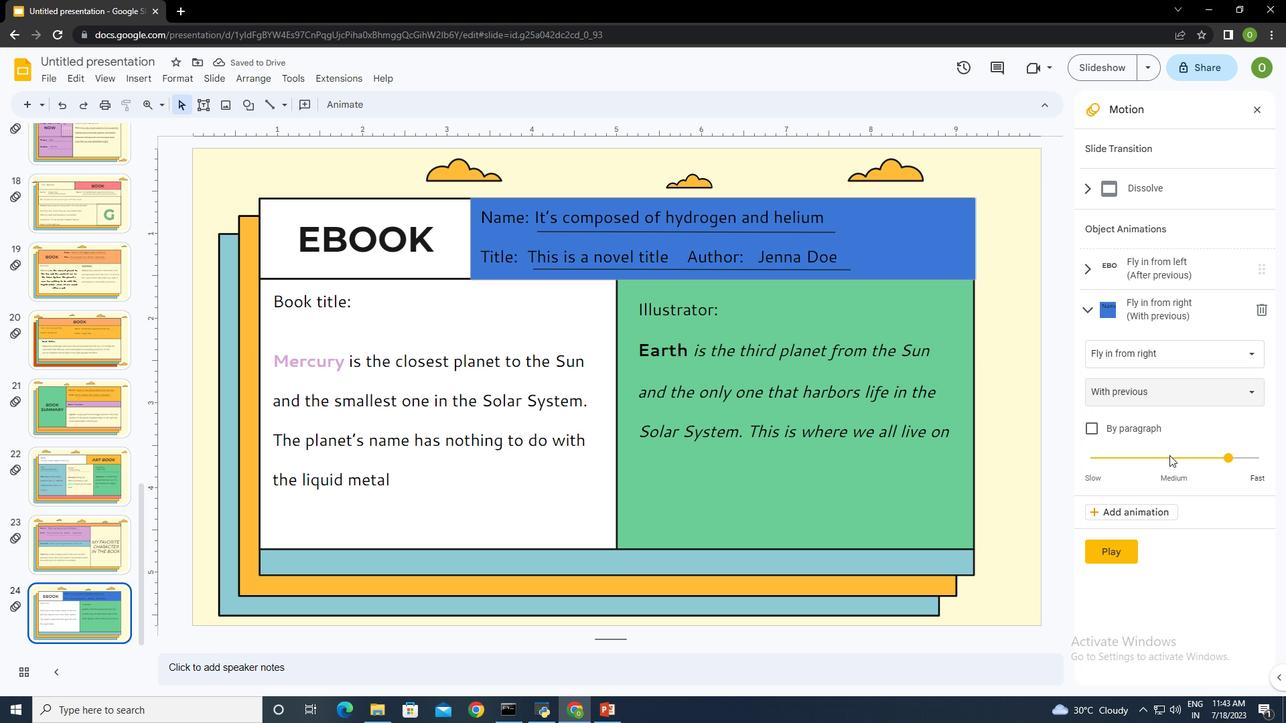 
Action: Mouse pressed left at (1172, 458)
Screenshot: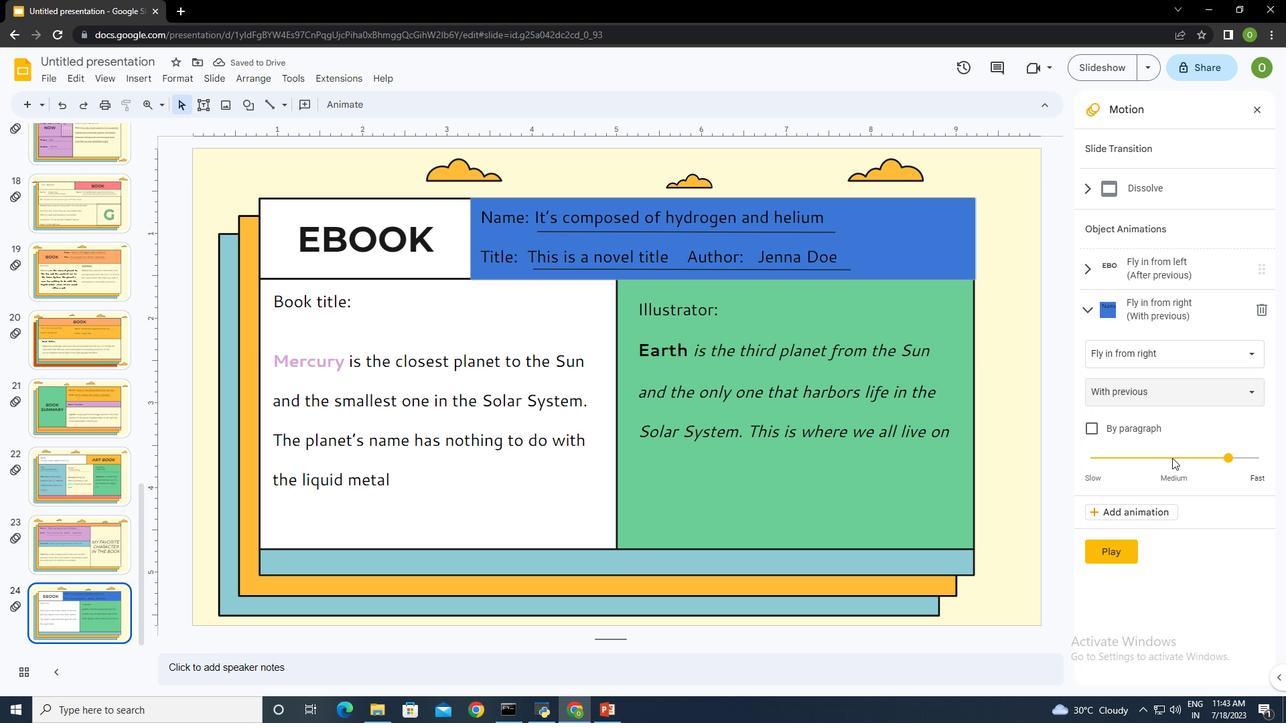 
Action: Mouse pressed left at (1172, 458)
Screenshot: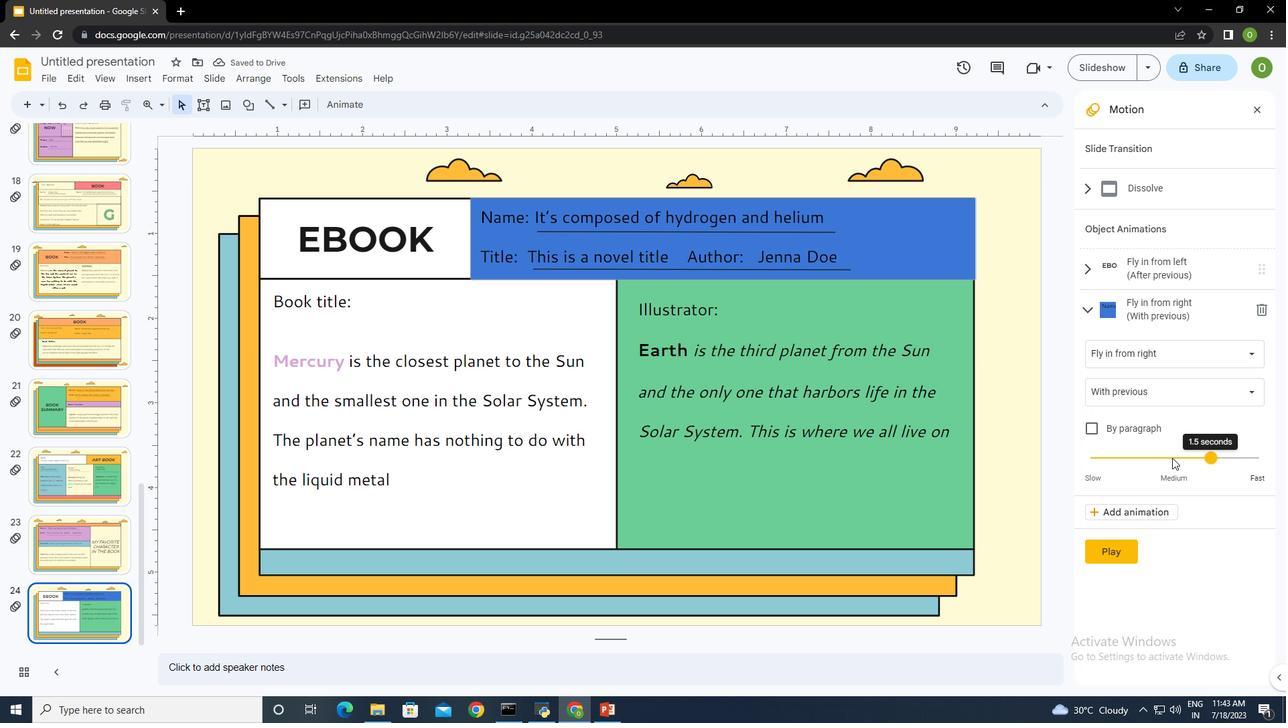 
Action: Mouse moved to (1112, 549)
Screenshot: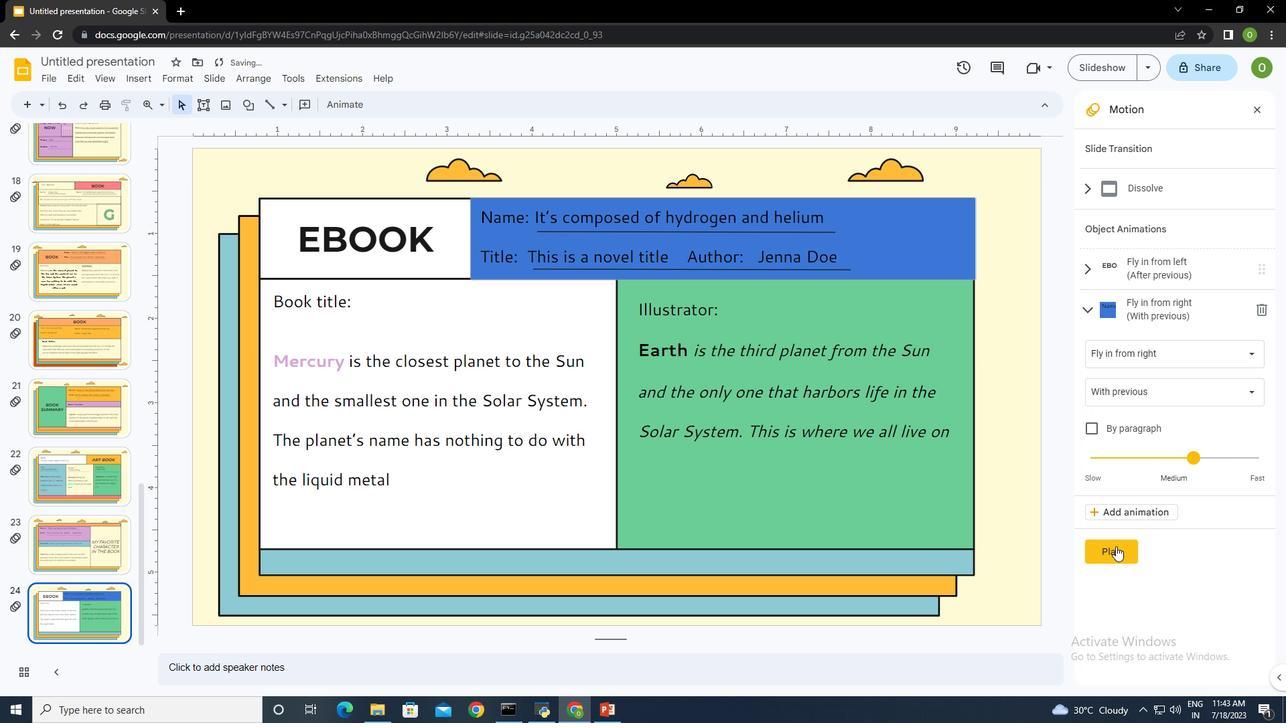 
Action: Mouse pressed left at (1112, 549)
Screenshot: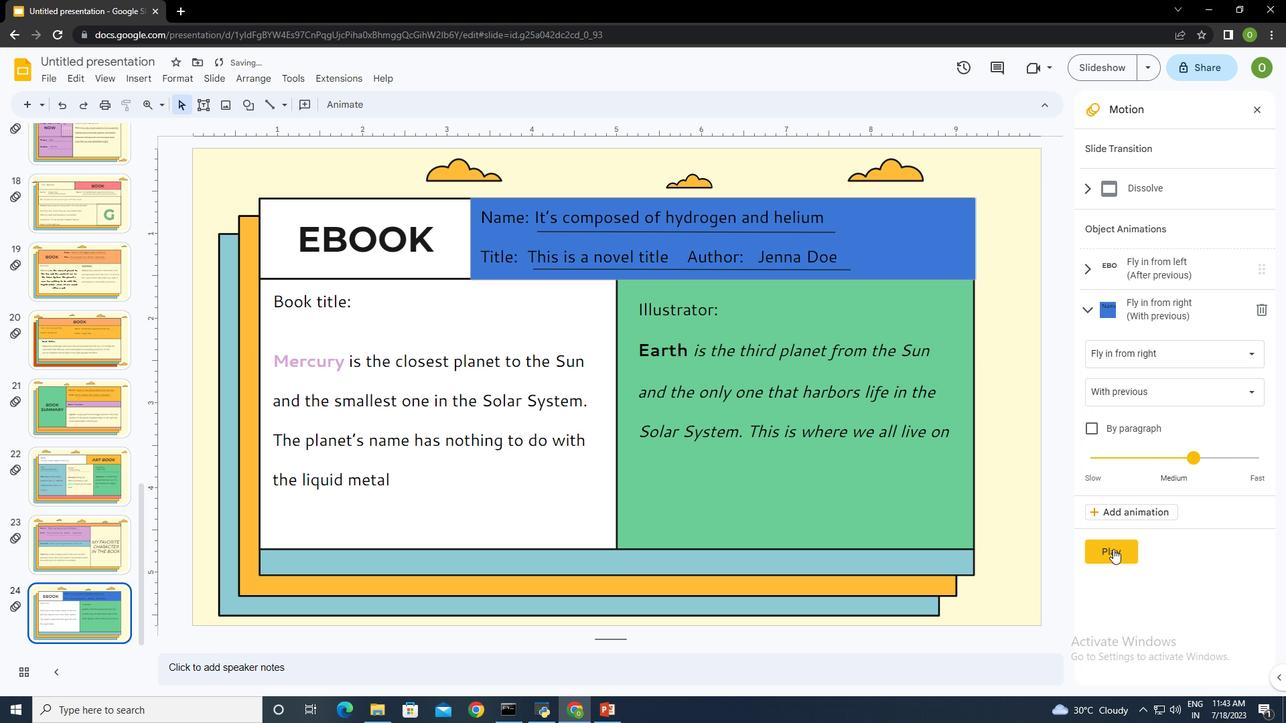 
Action: Mouse moved to (1104, 546)
Screenshot: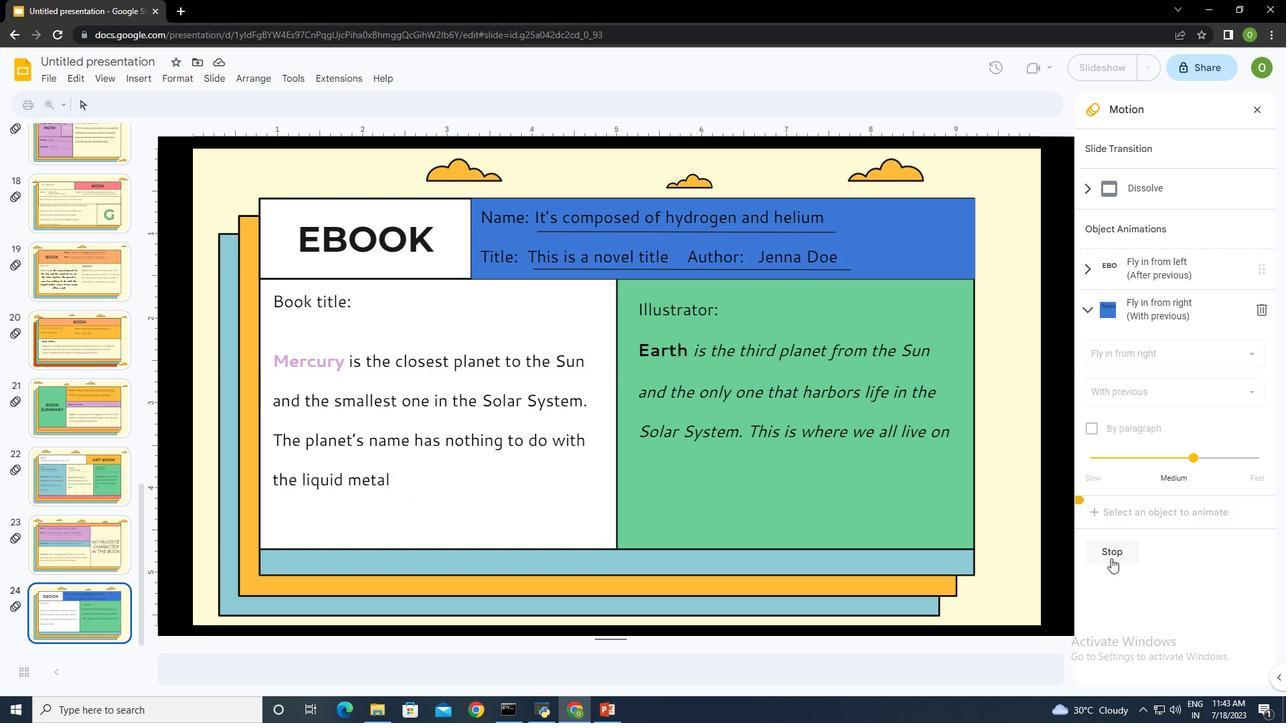 
Action: Mouse pressed left at (1104, 546)
Screenshot: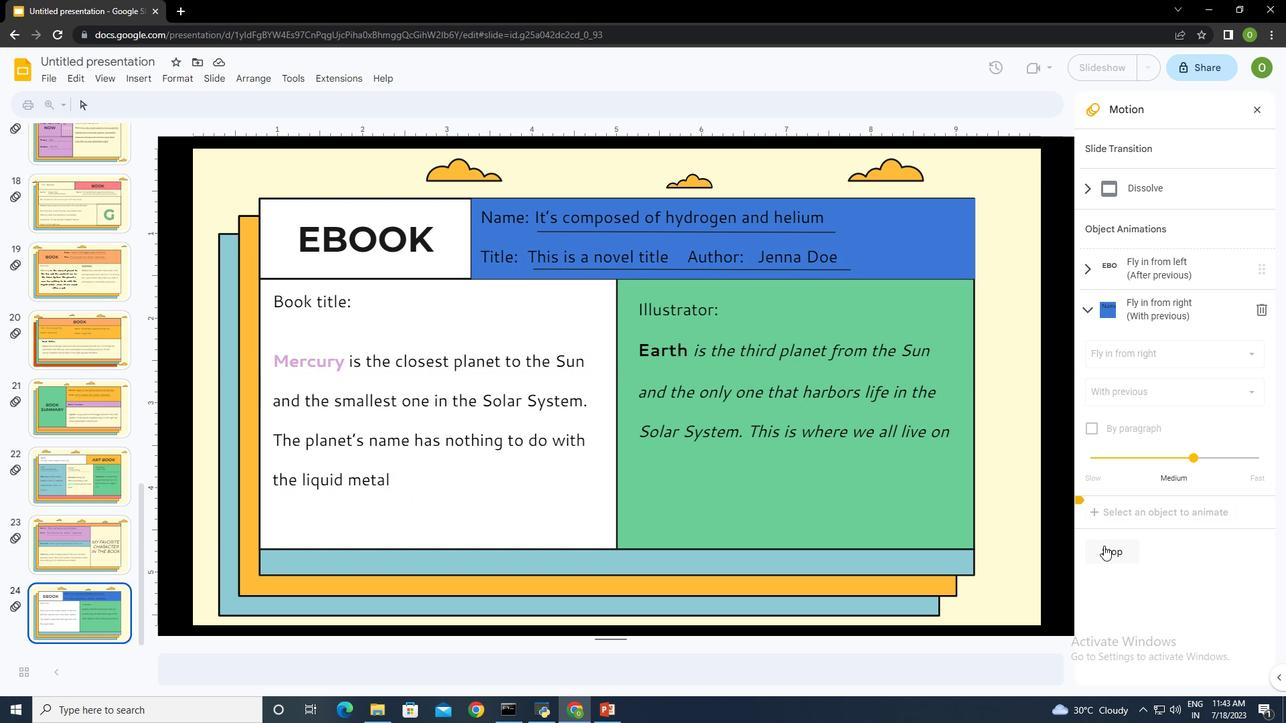 
Action: Mouse moved to (247, 105)
Screenshot: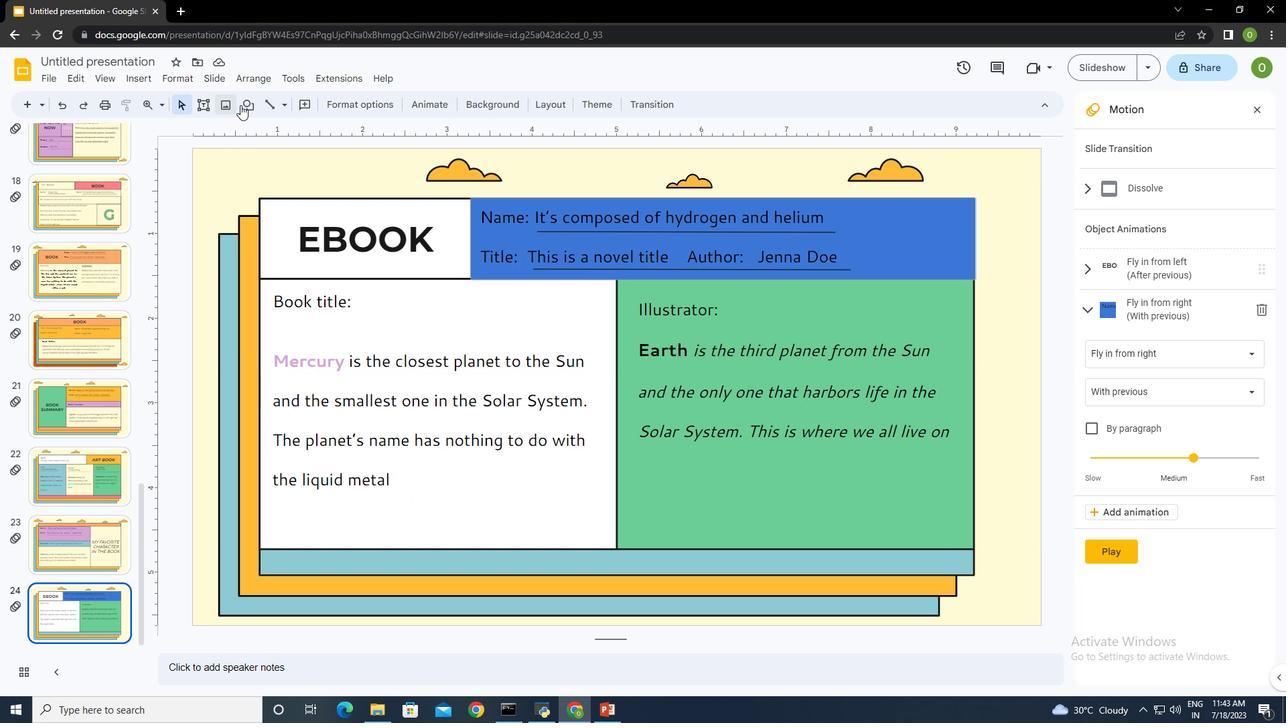 
Action: Mouse pressed left at (247, 105)
Screenshot: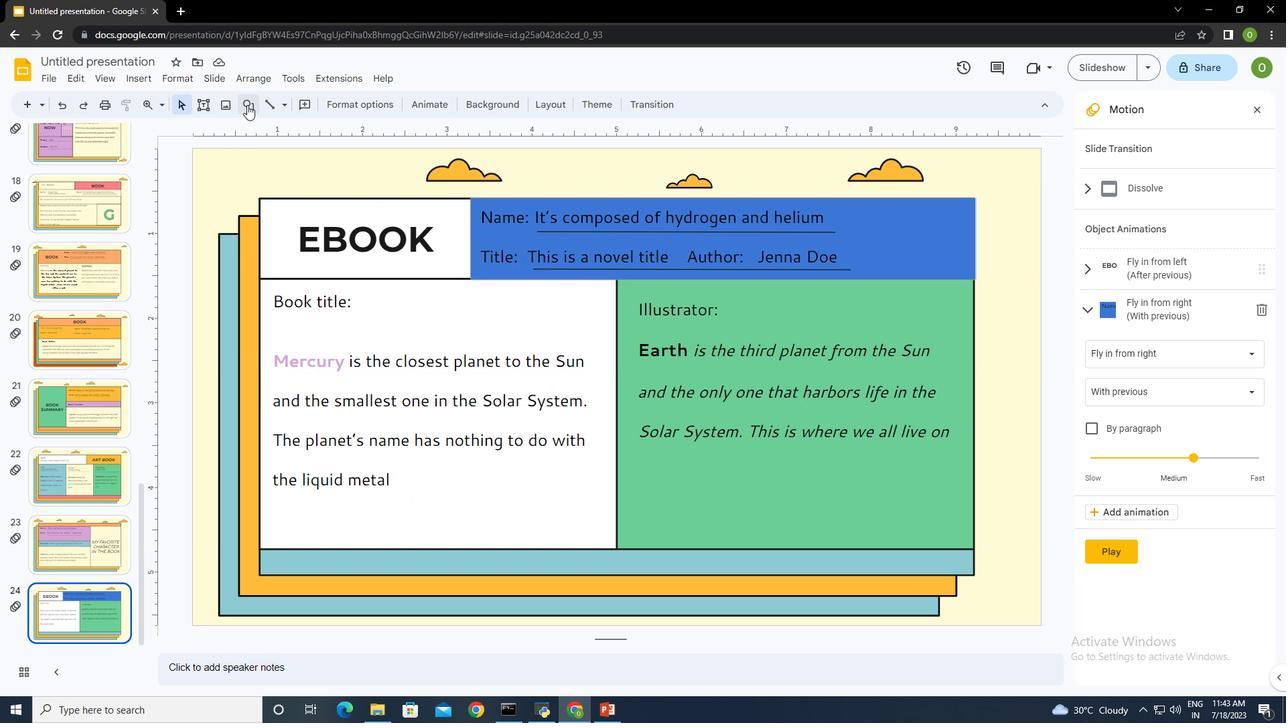 
Action: Mouse moved to (326, 122)
Screenshot: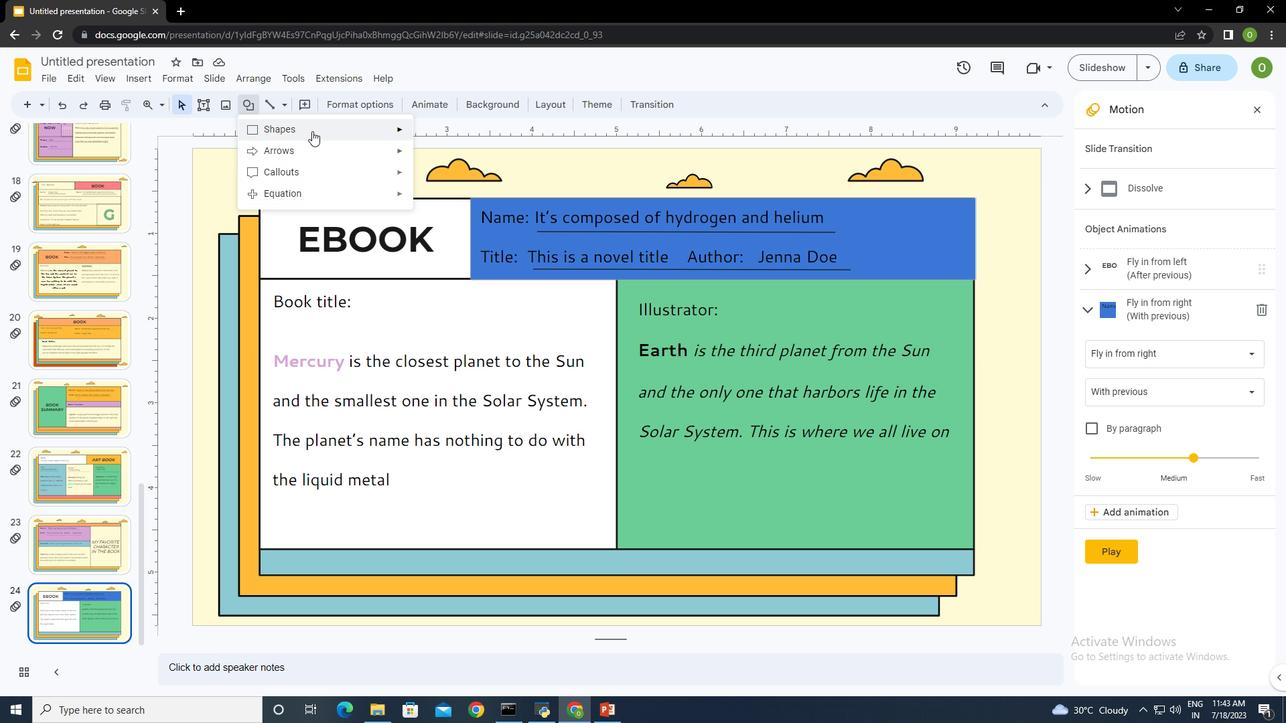 
Action: Mouse pressed left at (326, 122)
Screenshot: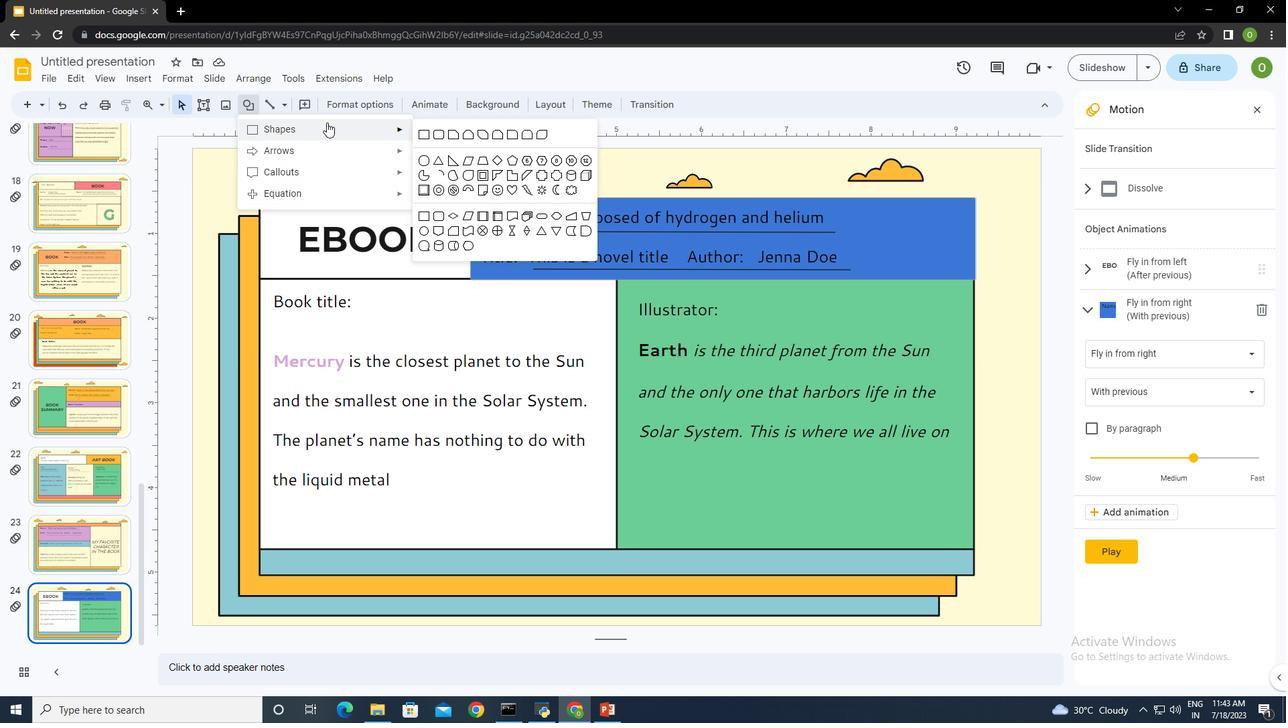 
Action: Mouse moved to (427, 132)
Screenshot: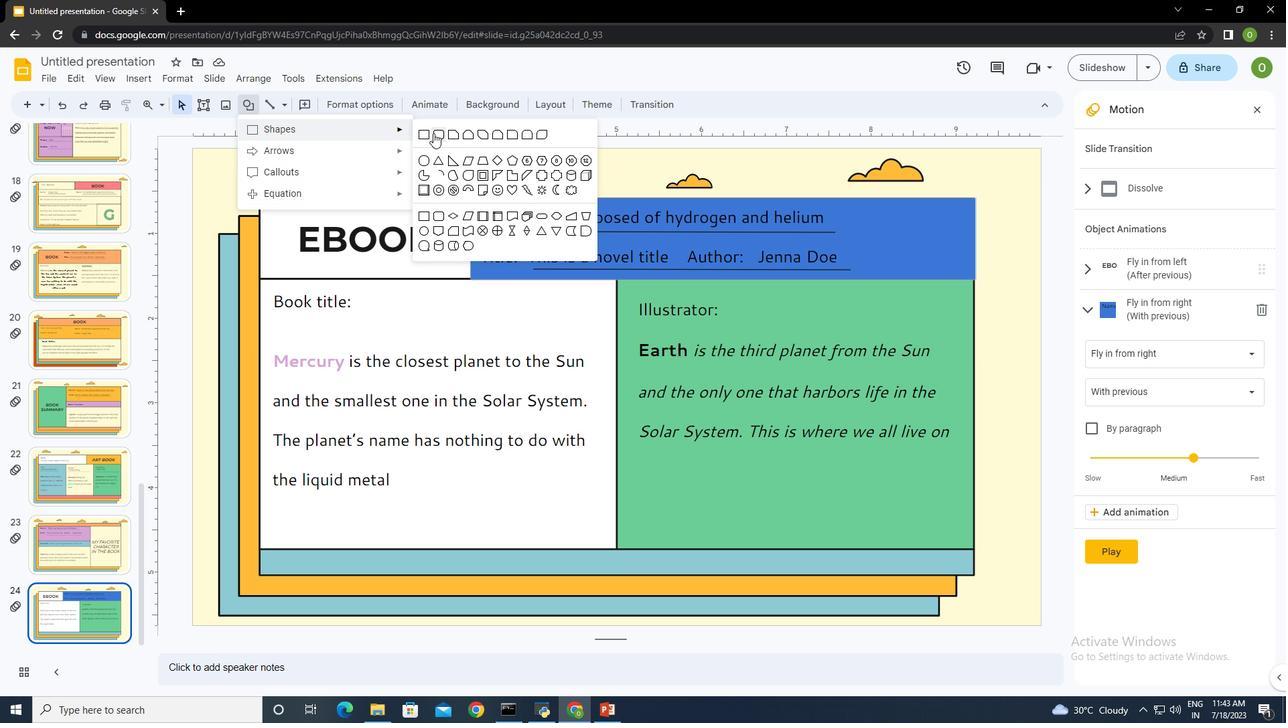 
Action: Mouse pressed left at (427, 132)
Screenshot: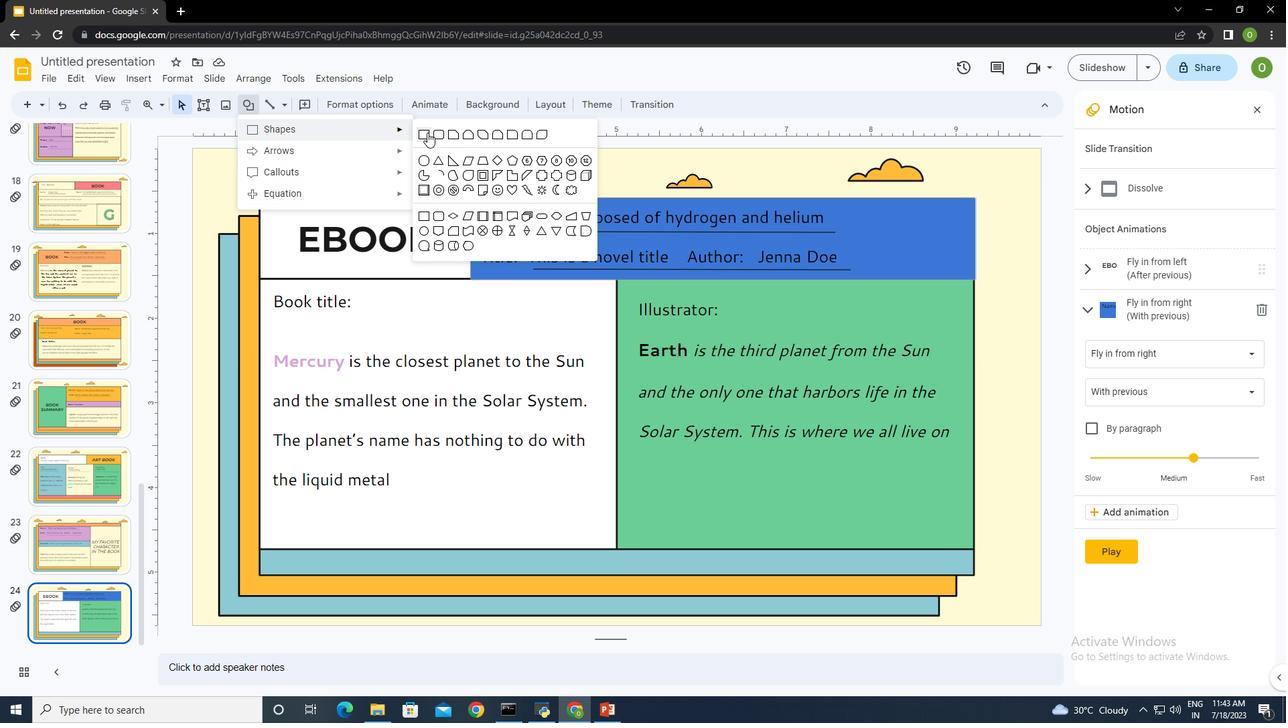 
Action: Mouse moved to (238, 216)
Screenshot: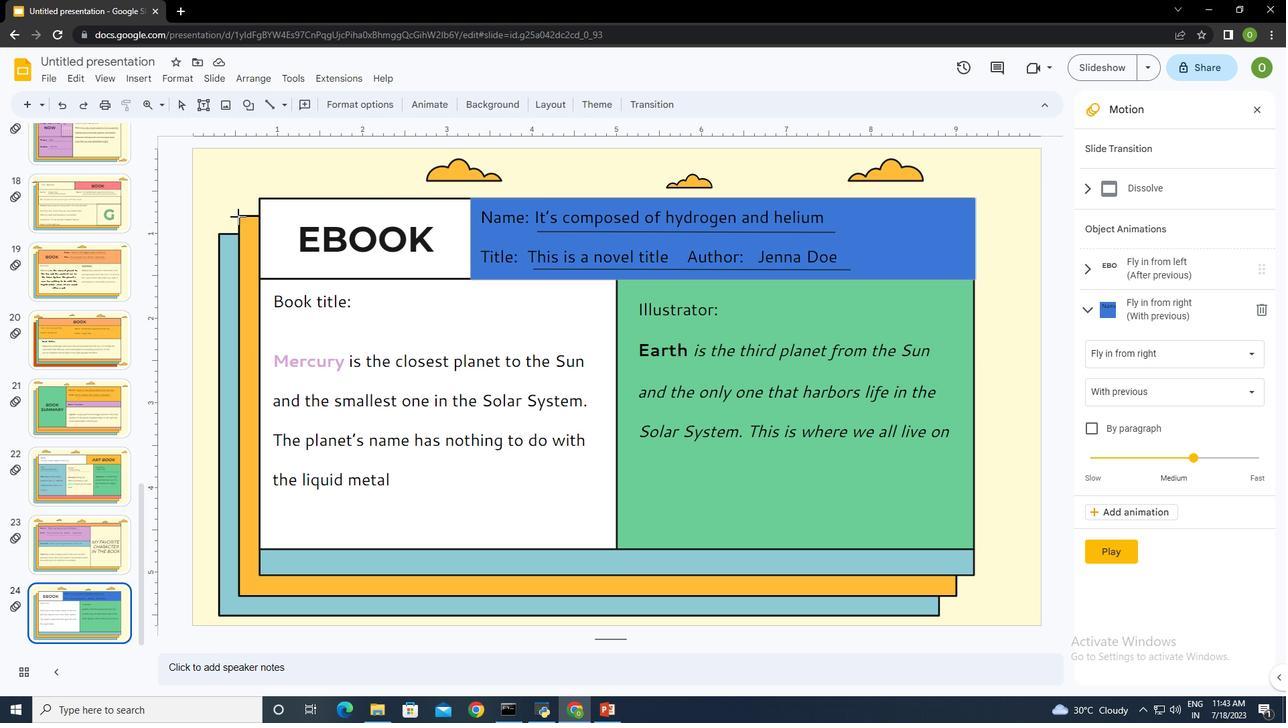 
Action: Mouse pressed left at (238, 216)
Screenshot: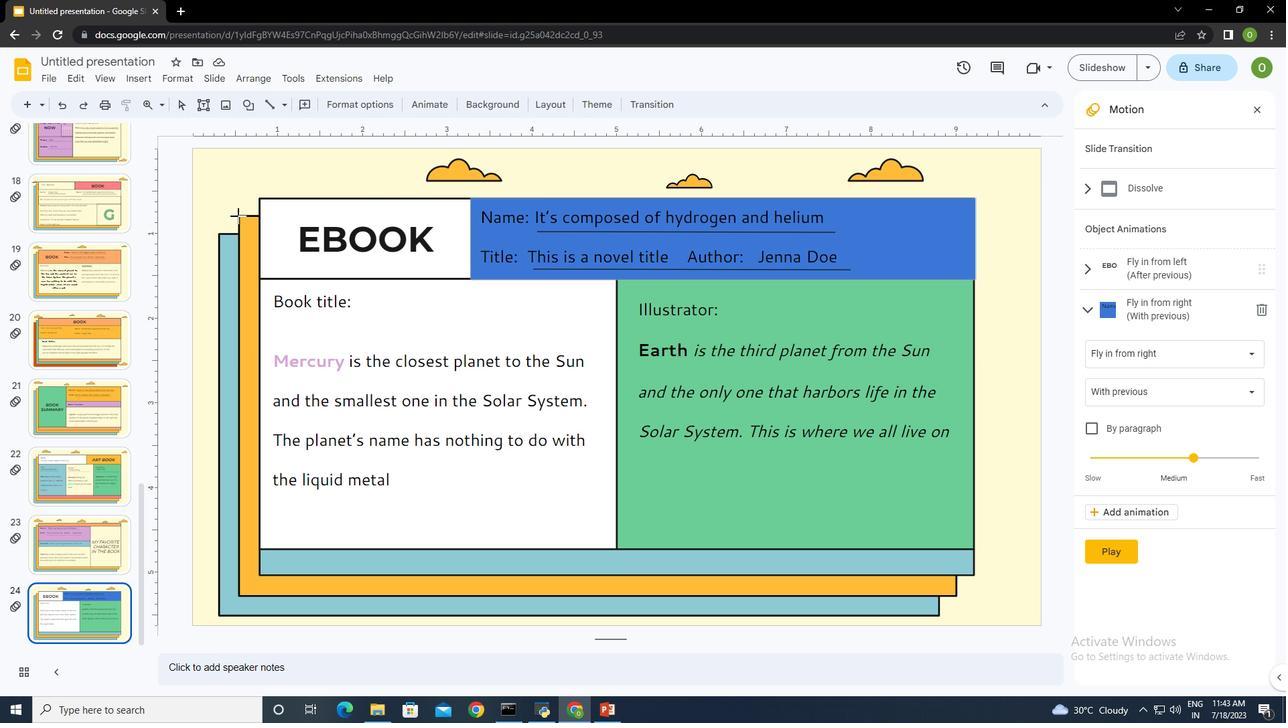 
Action: Mouse moved to (304, 105)
Screenshot: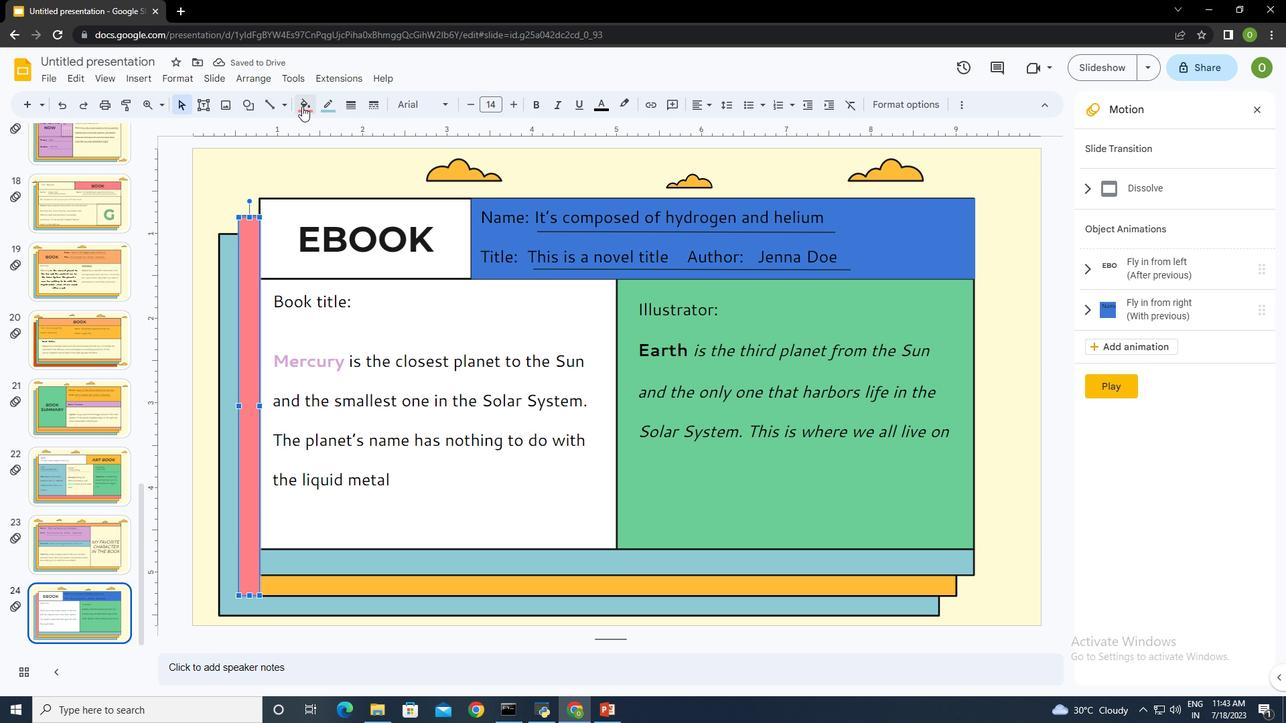 
Action: Mouse pressed left at (304, 105)
Screenshot: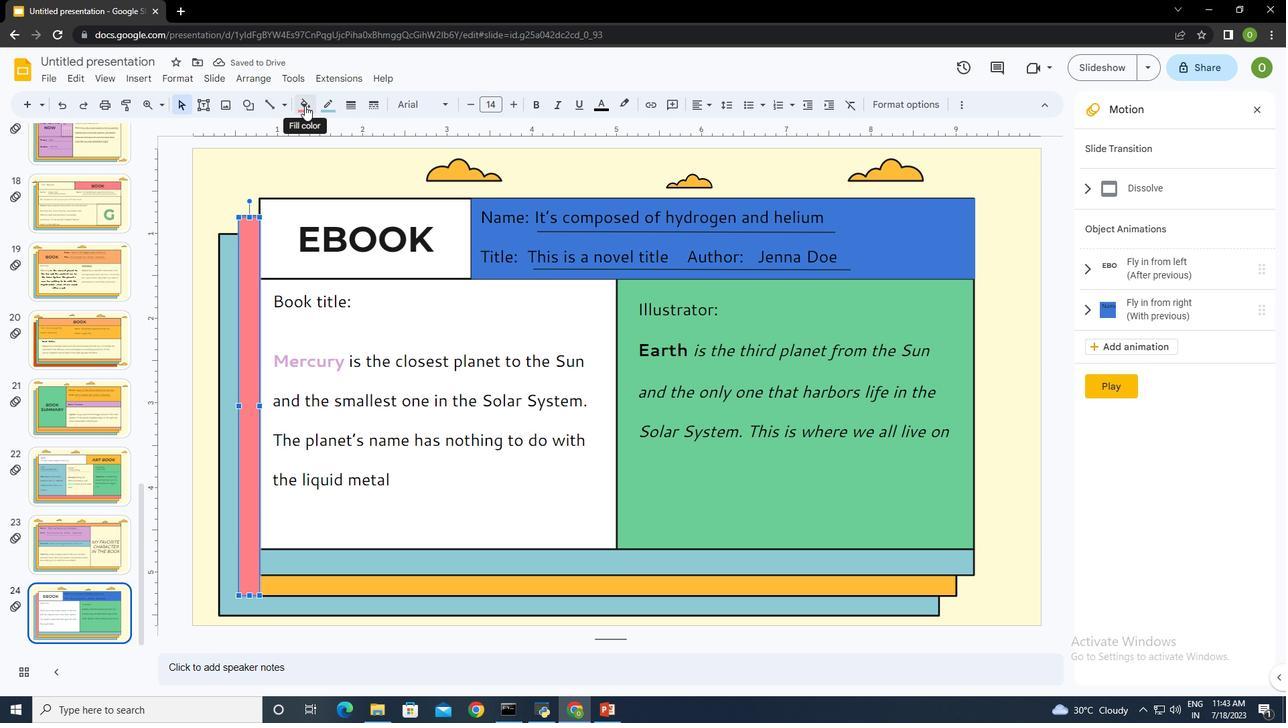 
Action: Mouse moved to (385, 317)
Screenshot: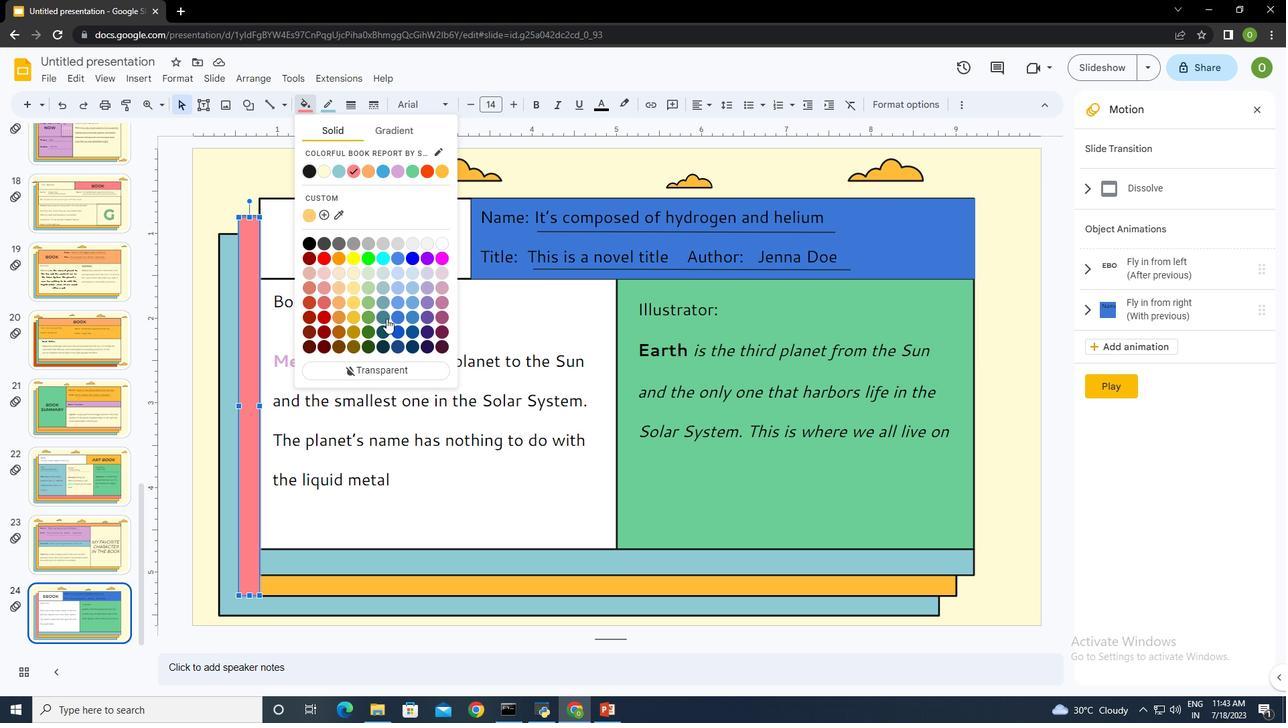 
Action: Mouse pressed left at (385, 317)
Screenshot: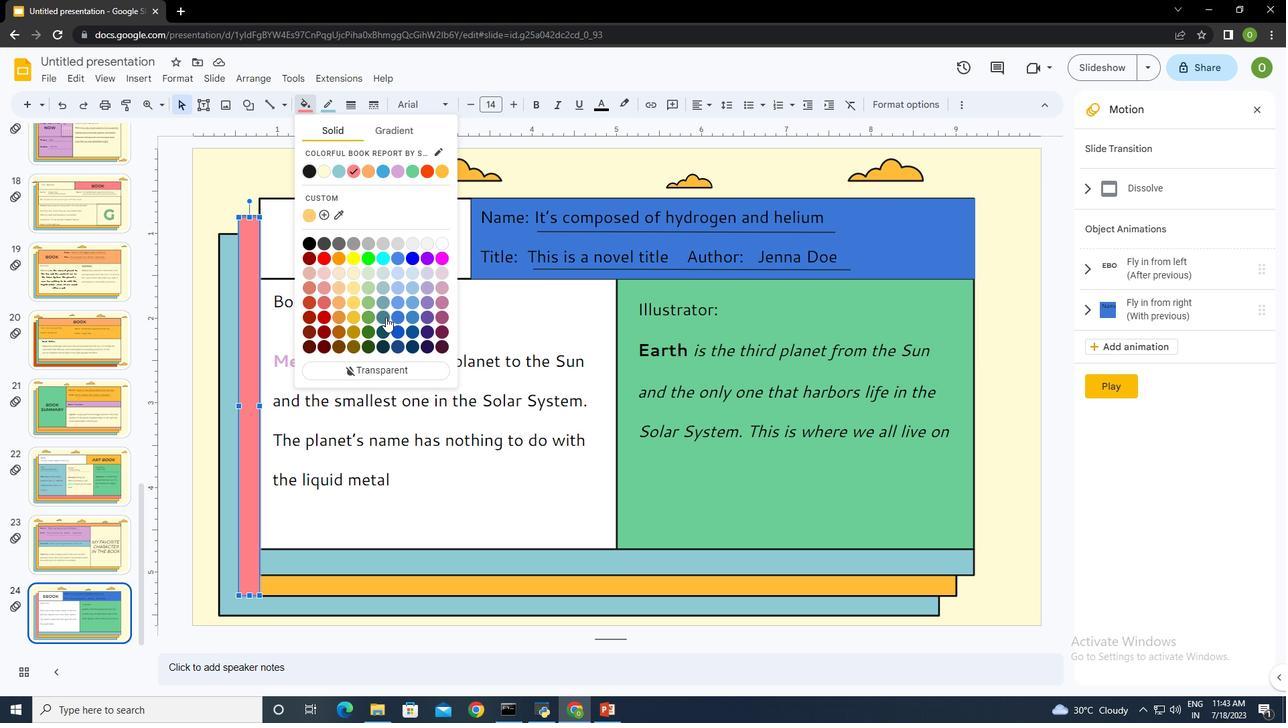 
Action: Mouse moved to (224, 360)
Screenshot: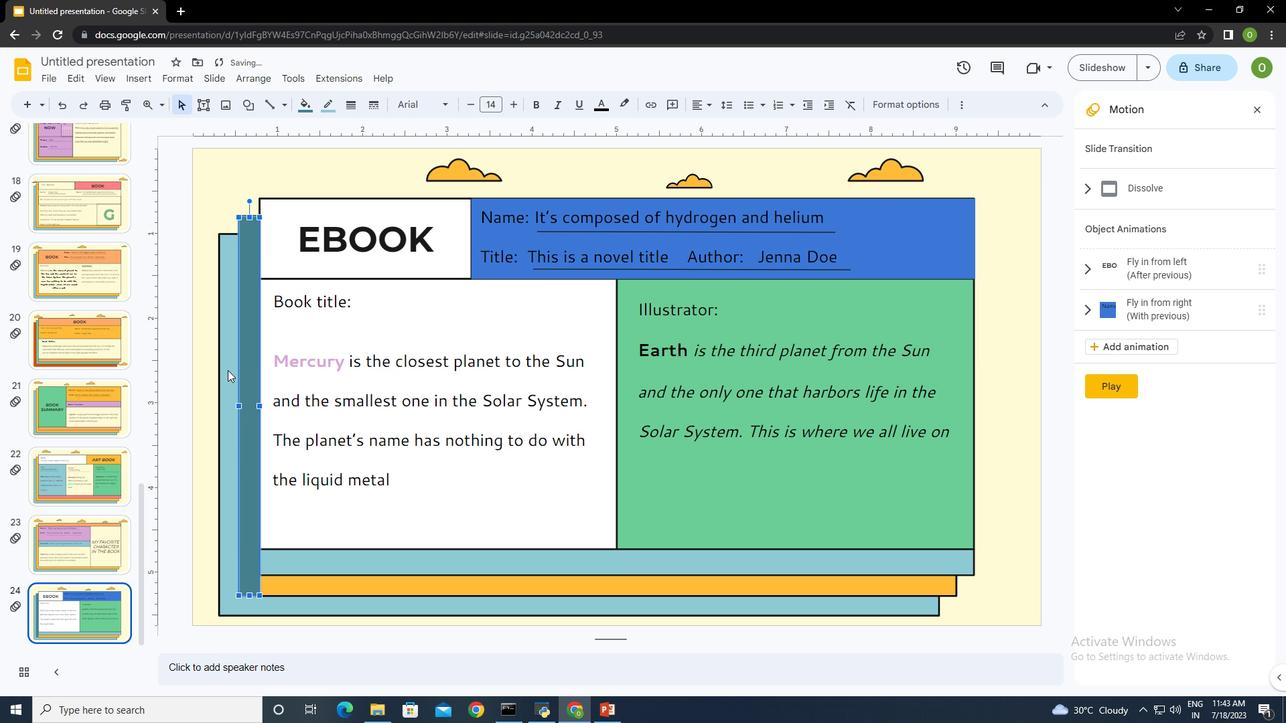 
Action: Mouse pressed left at (224, 360)
Screenshot: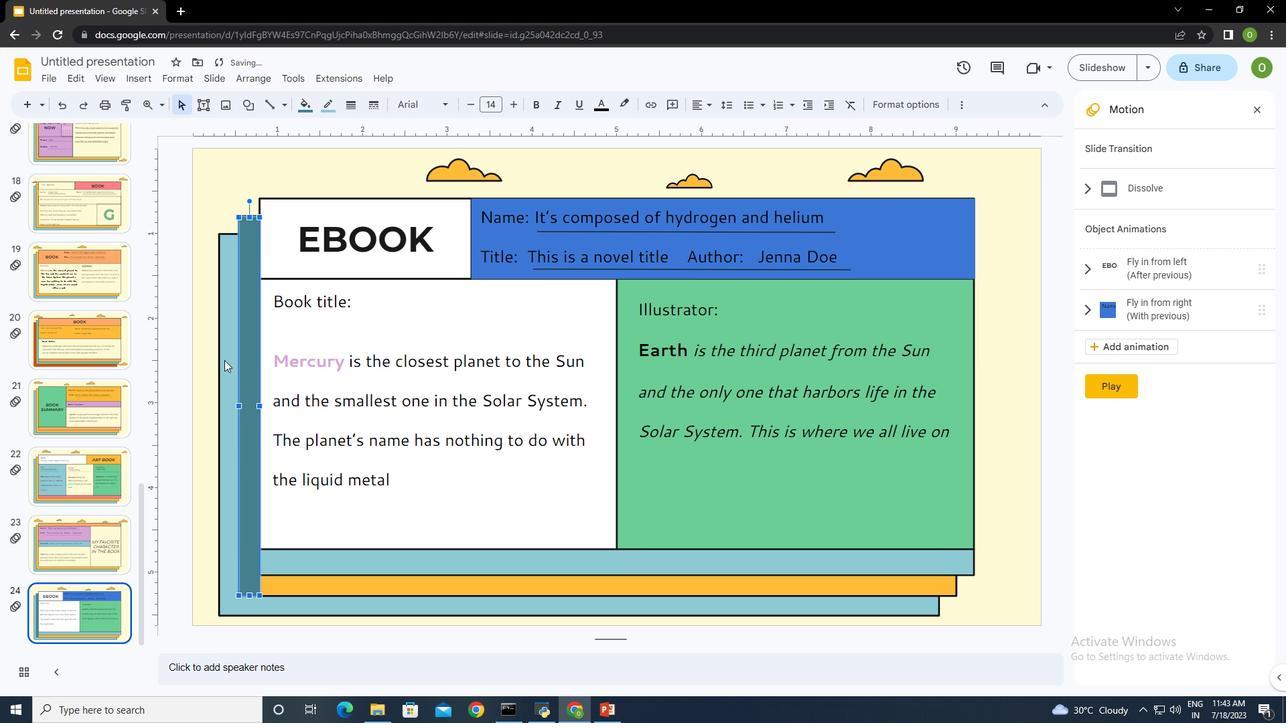 
Action: Mouse moved to (255, 497)
Screenshot: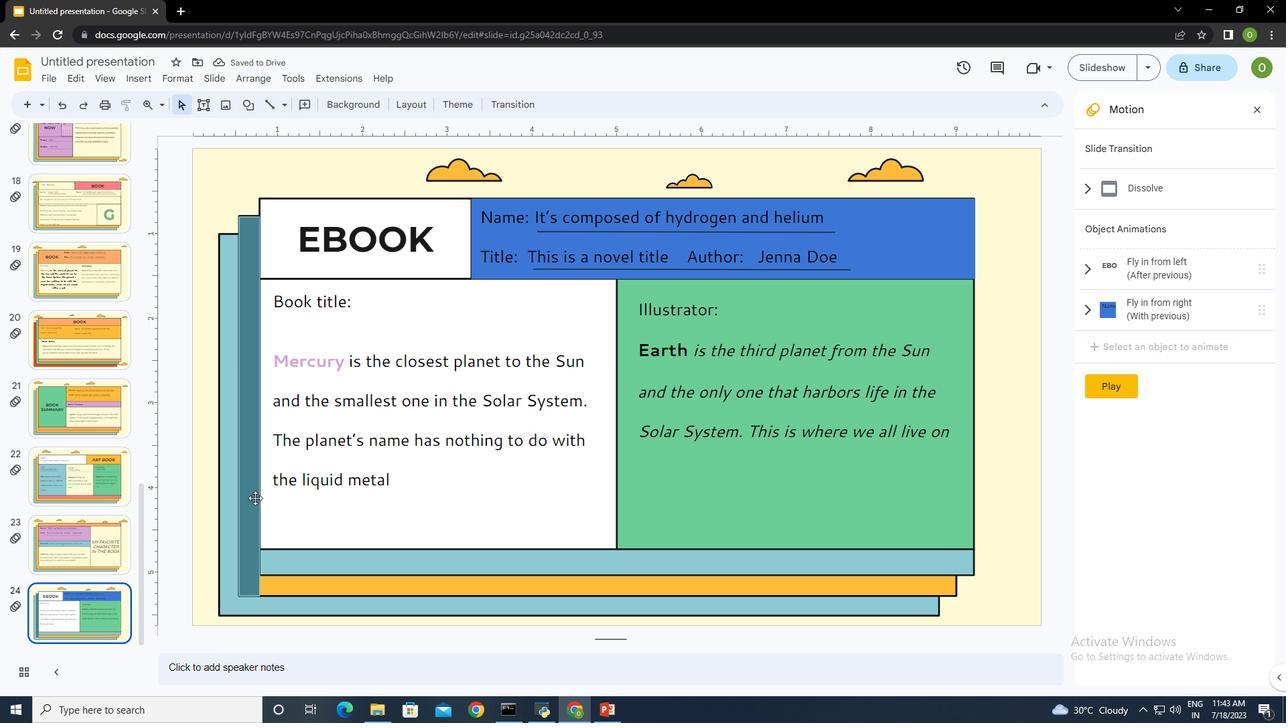 
Action: Mouse pressed left at (255, 497)
Screenshot: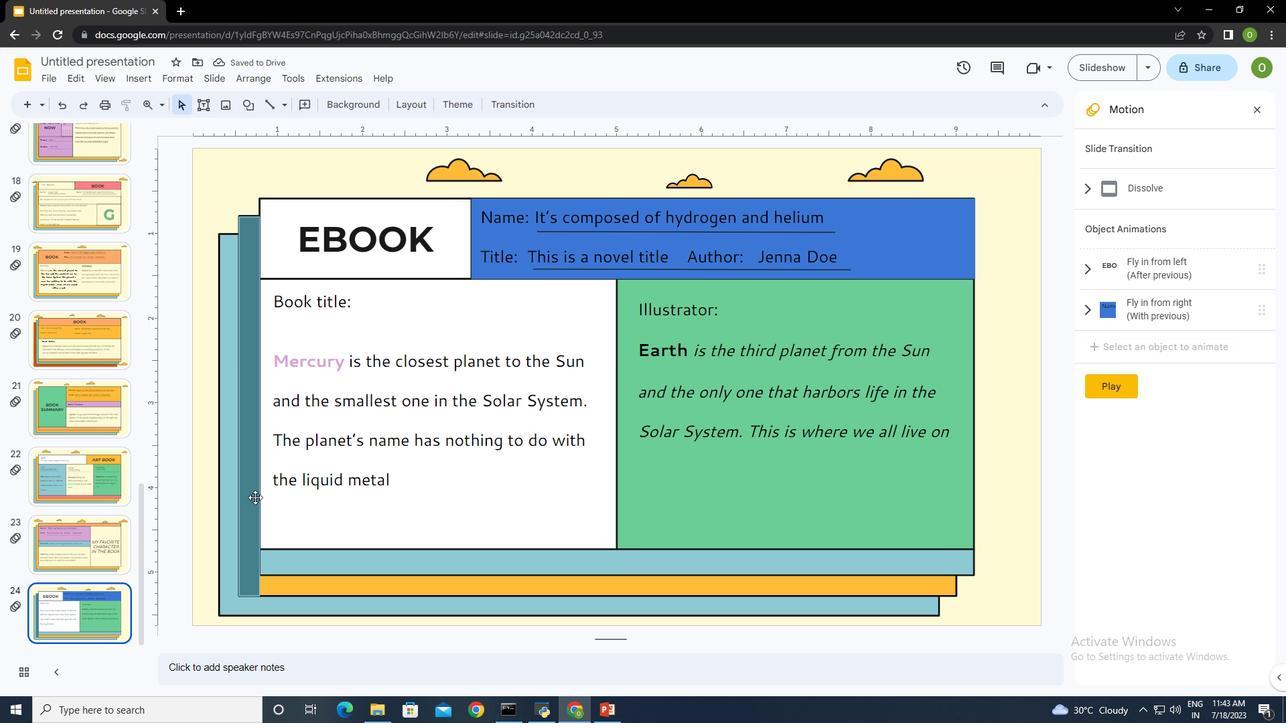 
Action: Mouse moved to (350, 101)
Screenshot: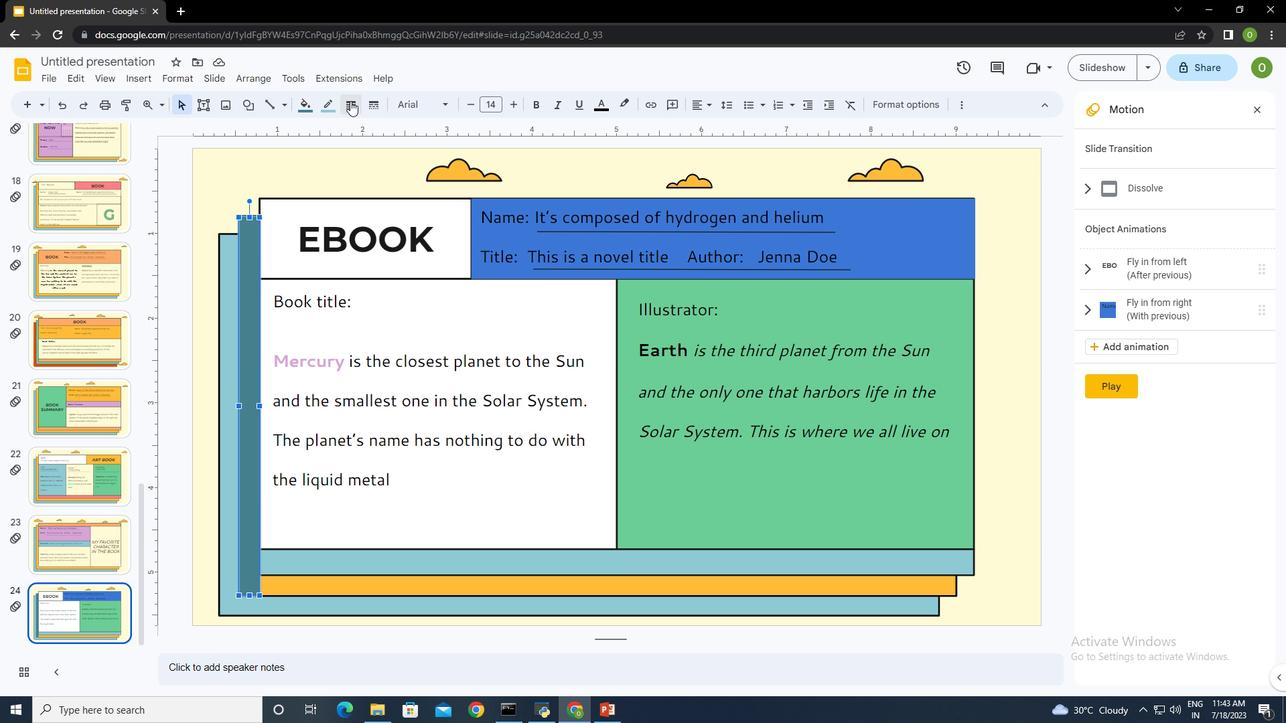 
Action: Mouse pressed left at (350, 101)
Screenshot: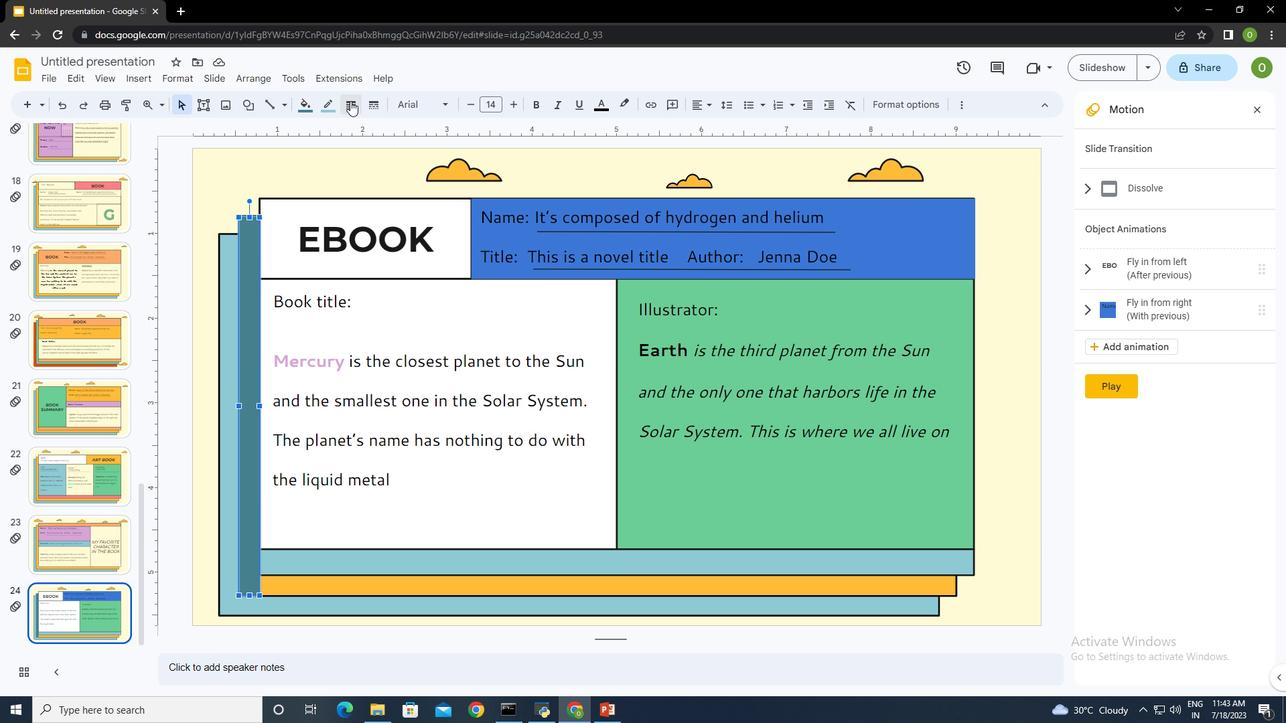 
Action: Mouse moved to (363, 144)
Screenshot: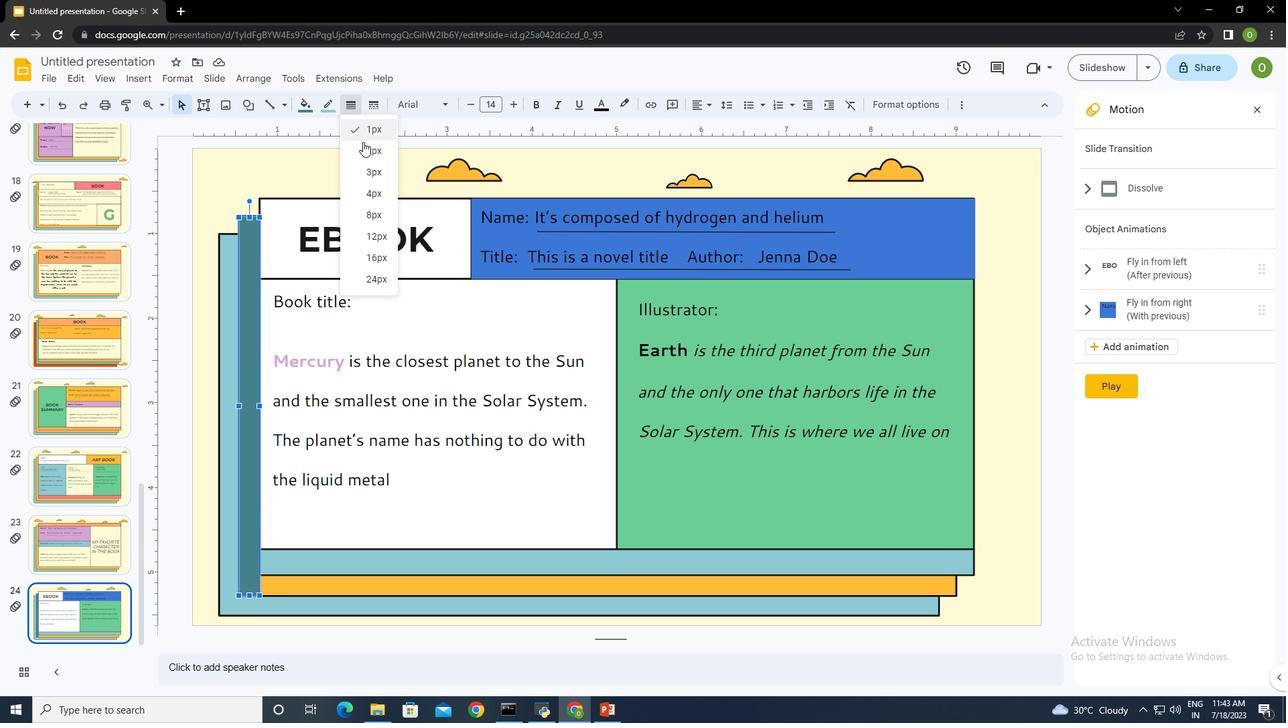 
Action: Mouse pressed left at (363, 144)
Screenshot: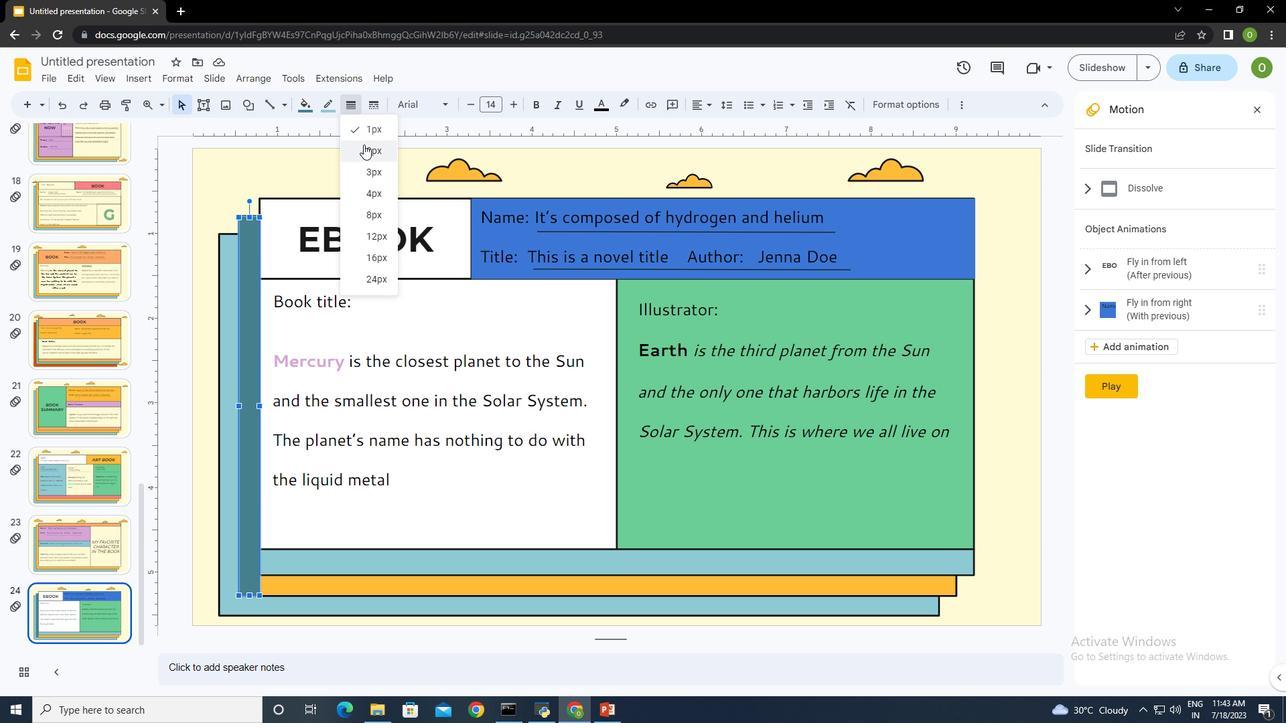 
Action: Mouse moved to (326, 105)
Screenshot: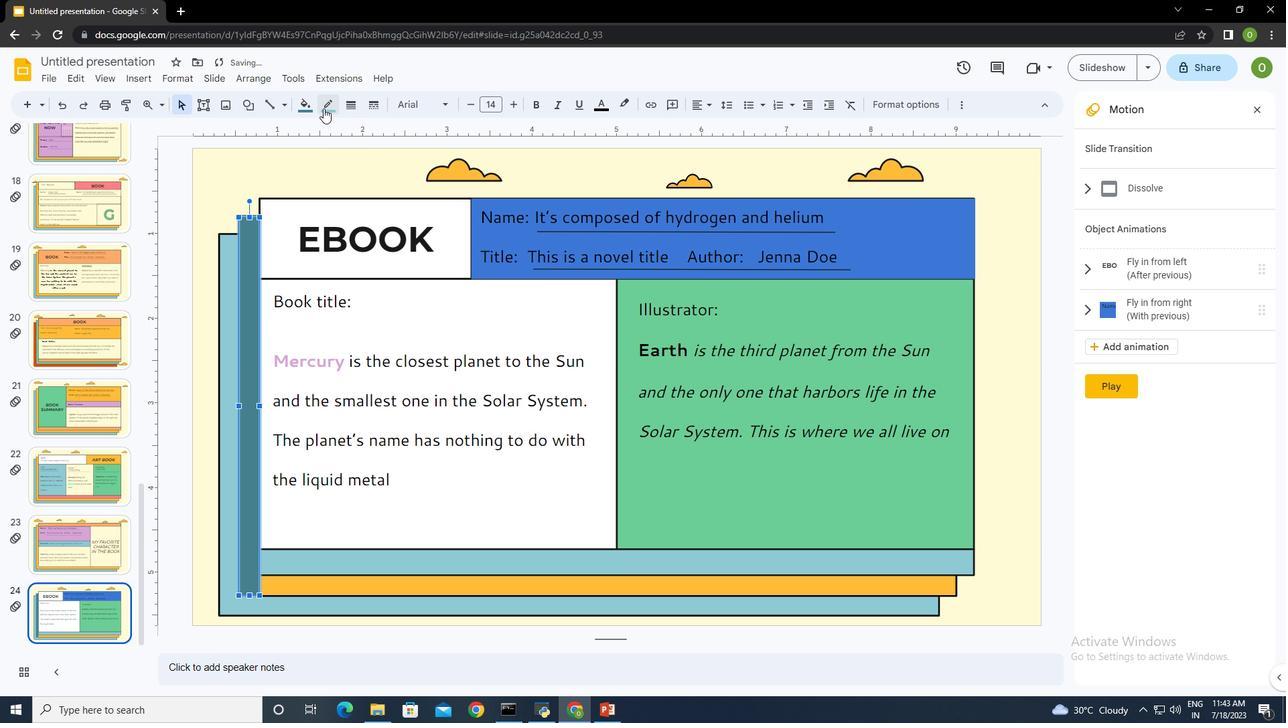 
Action: Mouse pressed left at (326, 105)
Screenshot: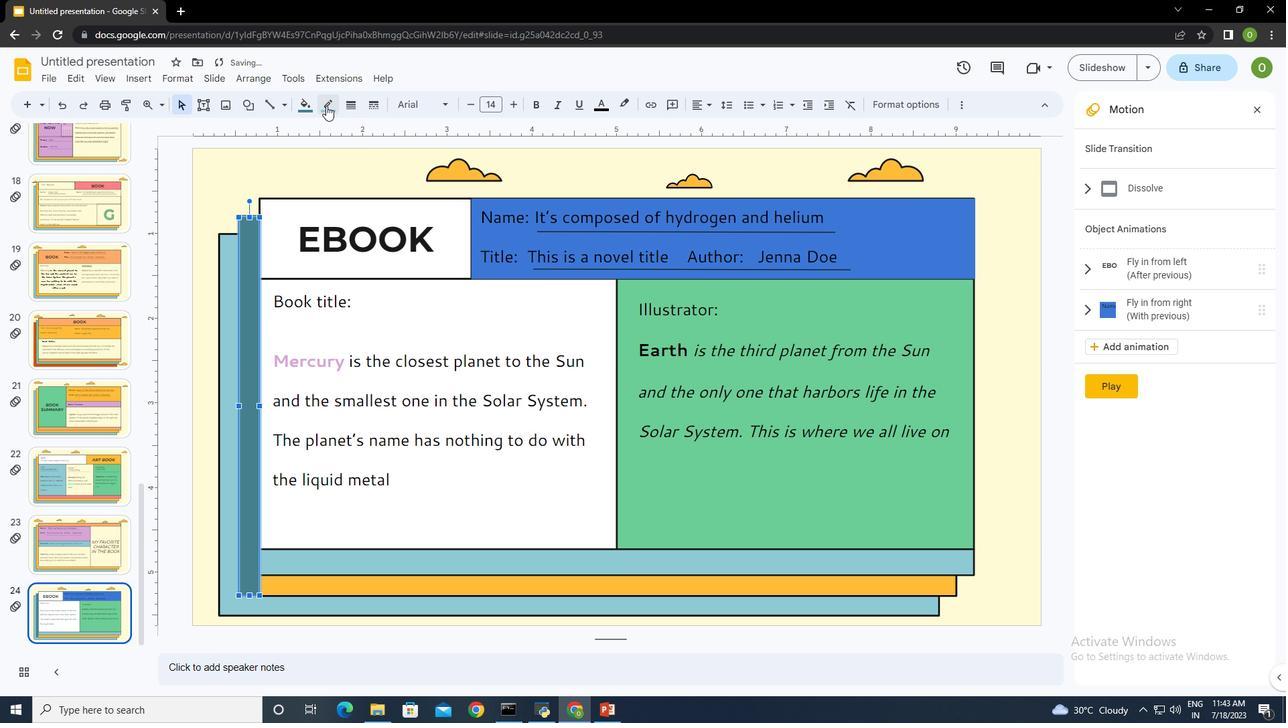 
Action: Mouse moved to (330, 148)
Screenshot: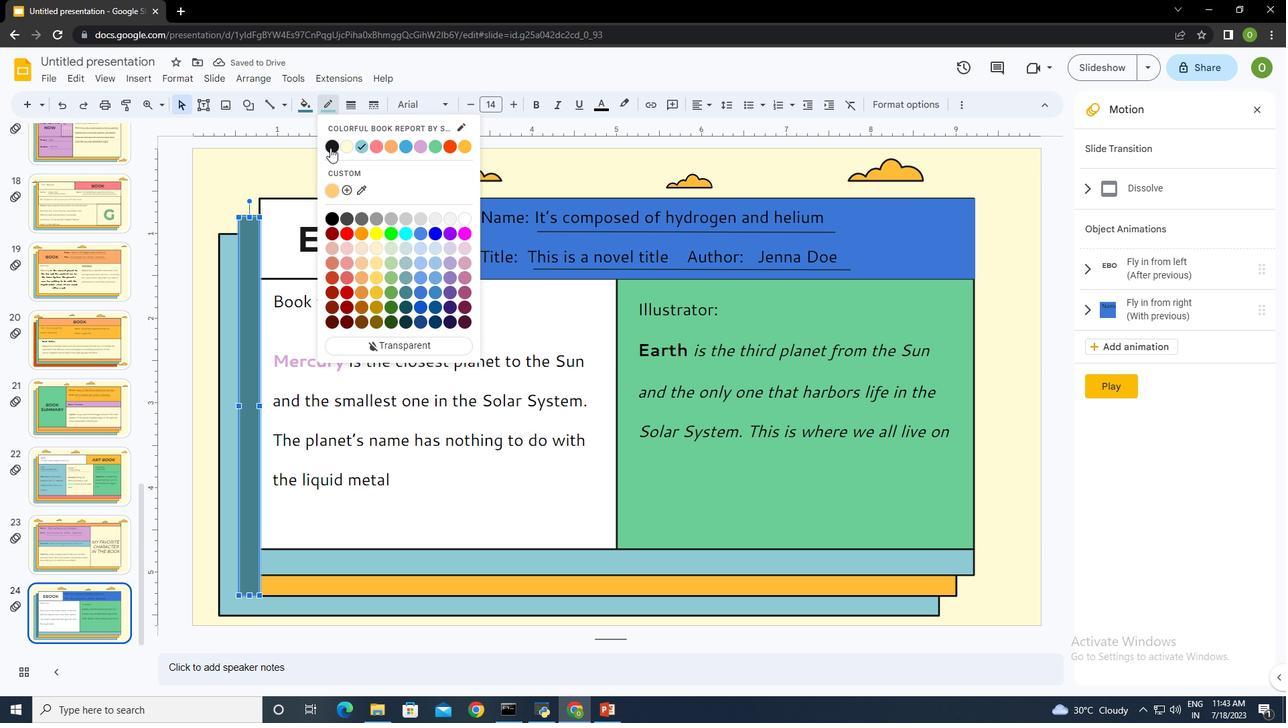 
Action: Mouse pressed left at (330, 148)
Screenshot: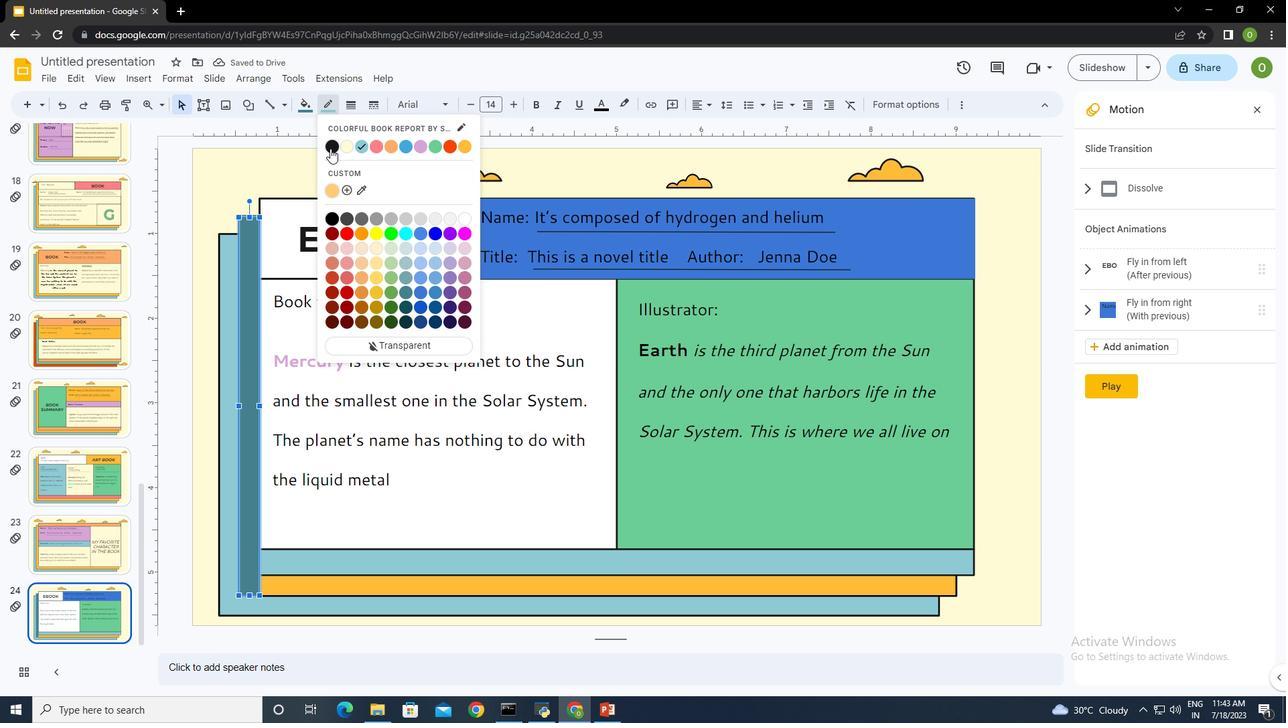 
Action: Mouse moved to (223, 185)
Screenshot: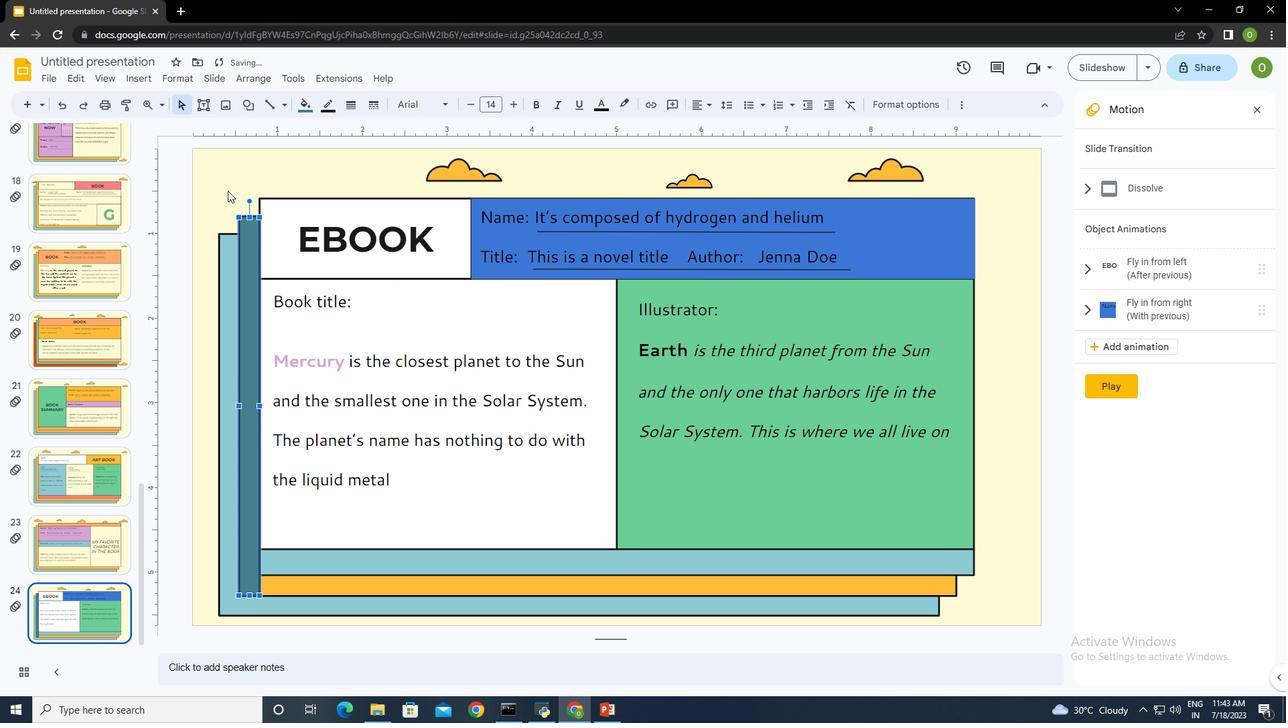 
Action: Mouse pressed left at (223, 185)
Screenshot: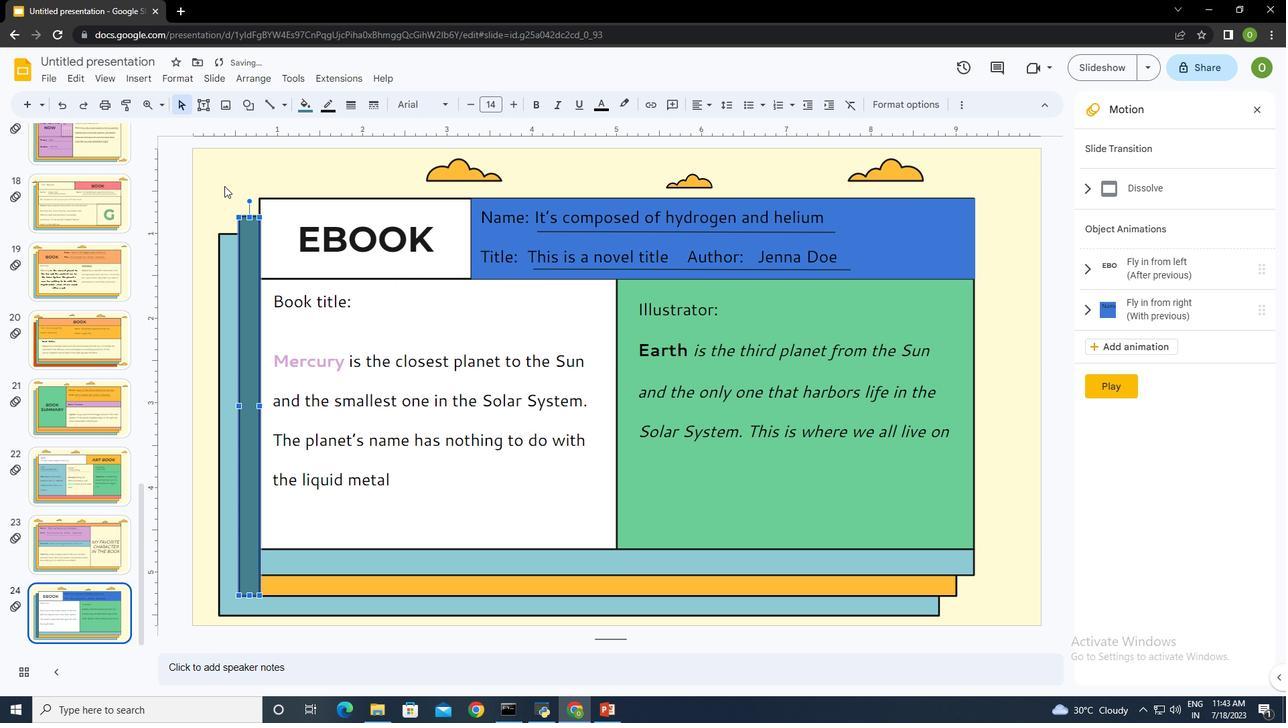 
Action: Mouse moved to (250, 494)
Screenshot: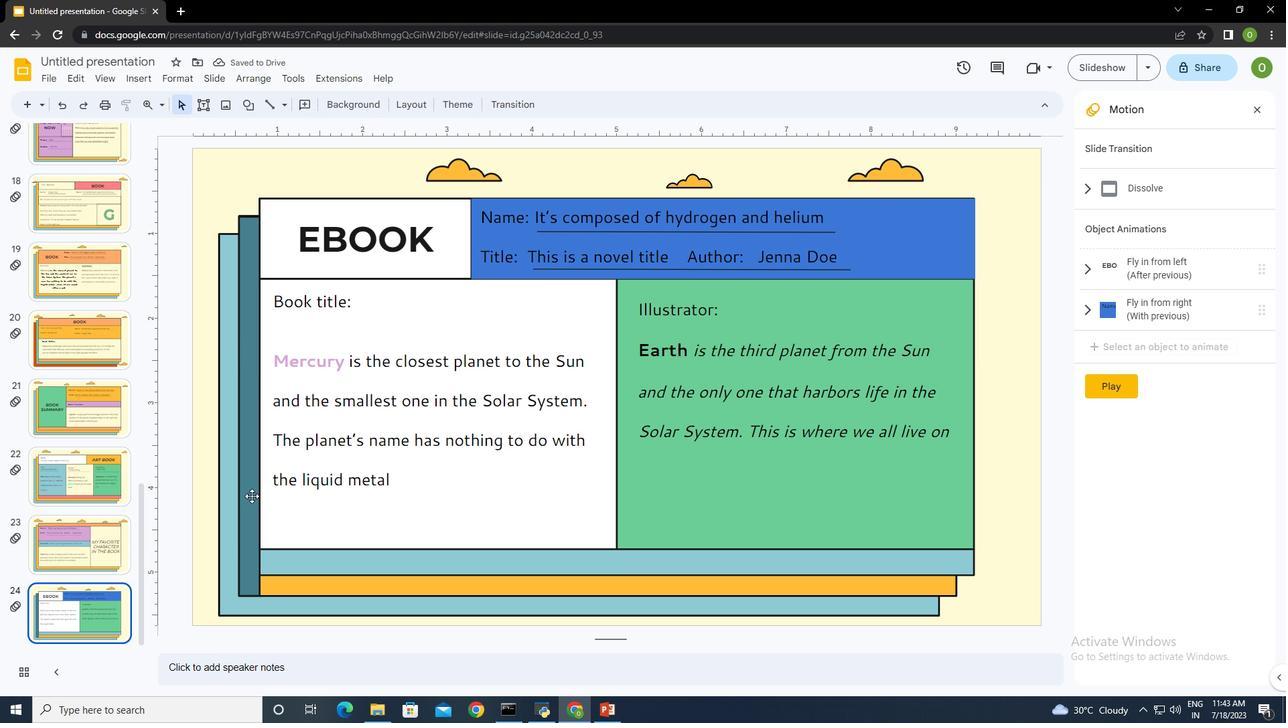 
Action: Mouse pressed left at (250, 494)
Screenshot: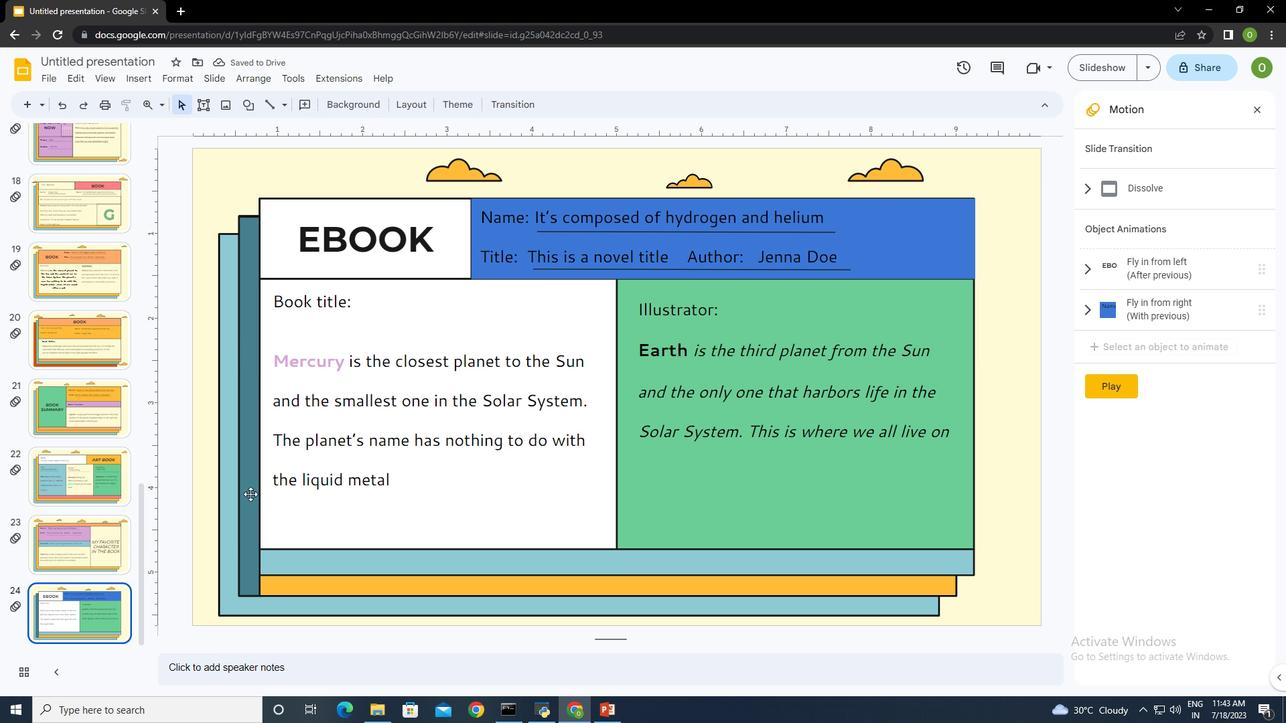 
Action: Mouse moved to (305, 109)
Screenshot: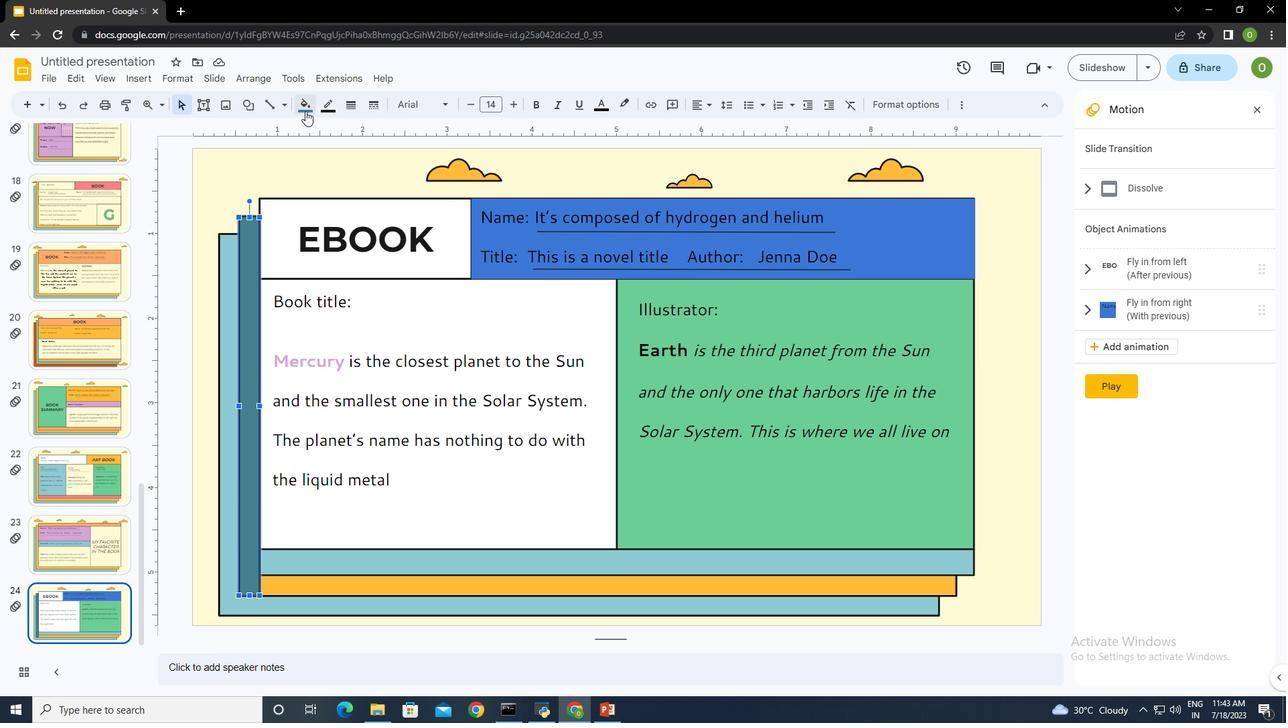 
Action: Mouse pressed left at (305, 109)
Screenshot: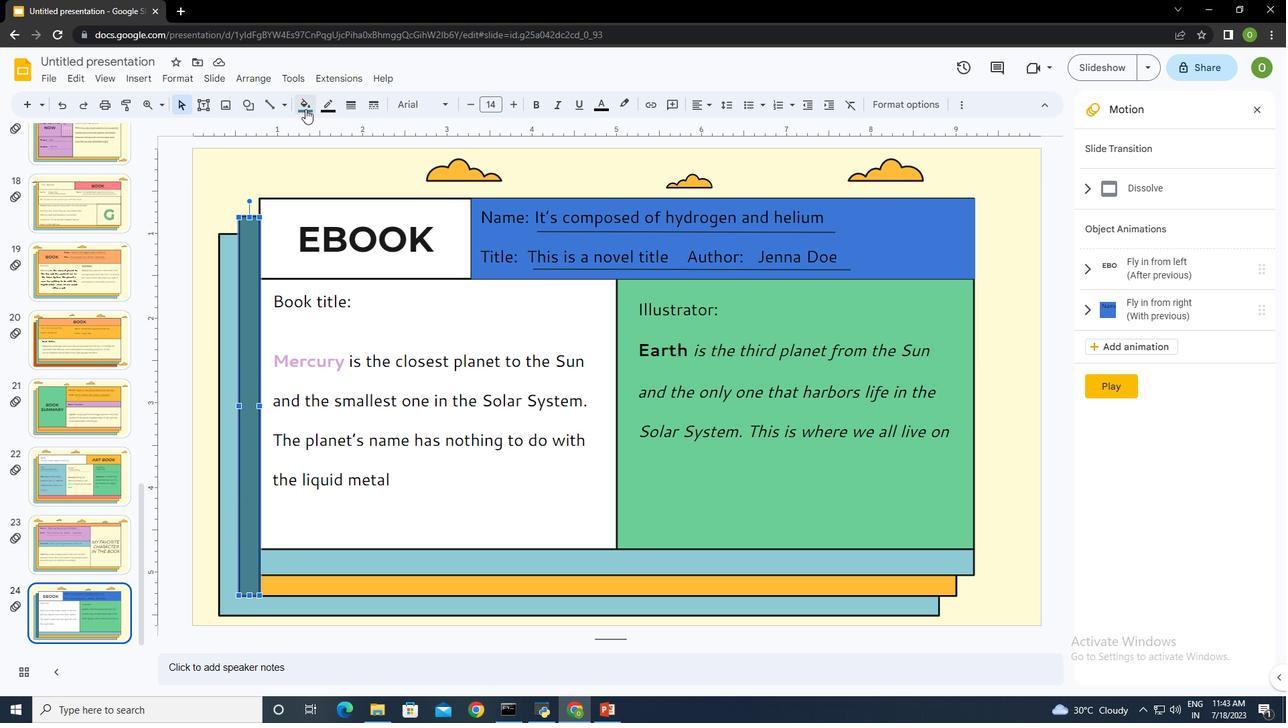 
Action: Mouse moved to (382, 258)
Screenshot: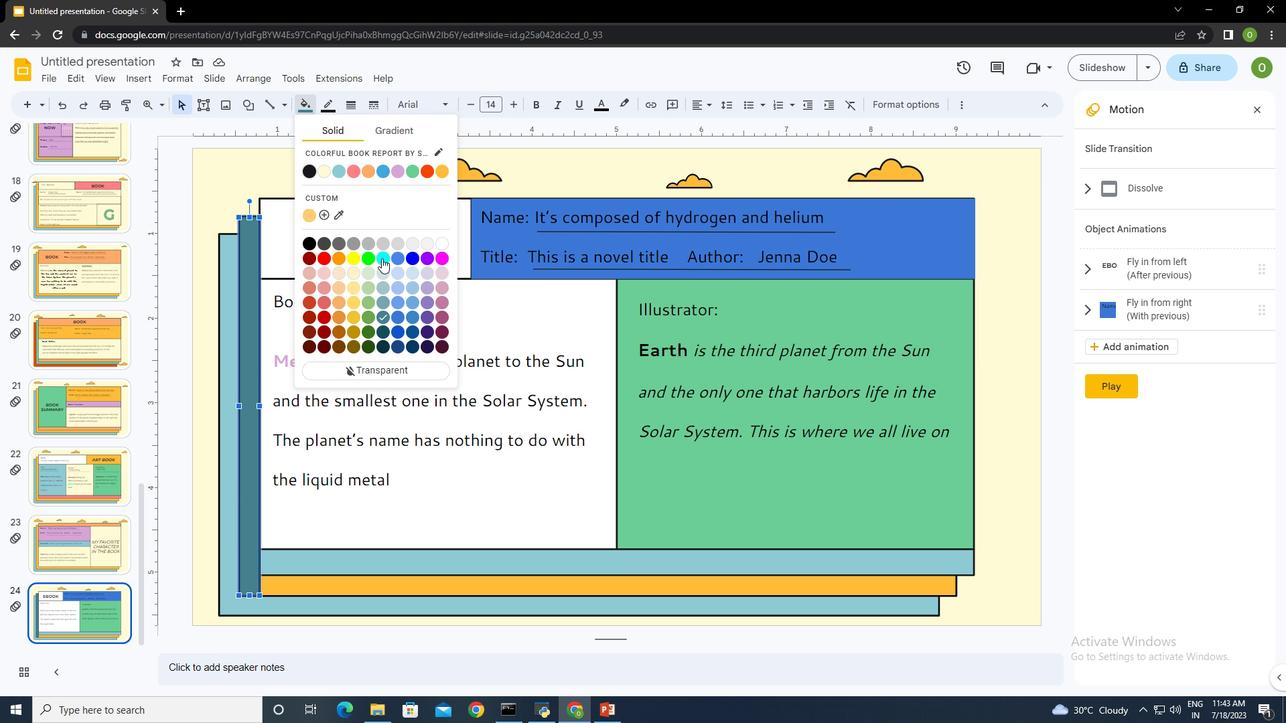 
Action: Mouse pressed left at (382, 258)
Screenshot: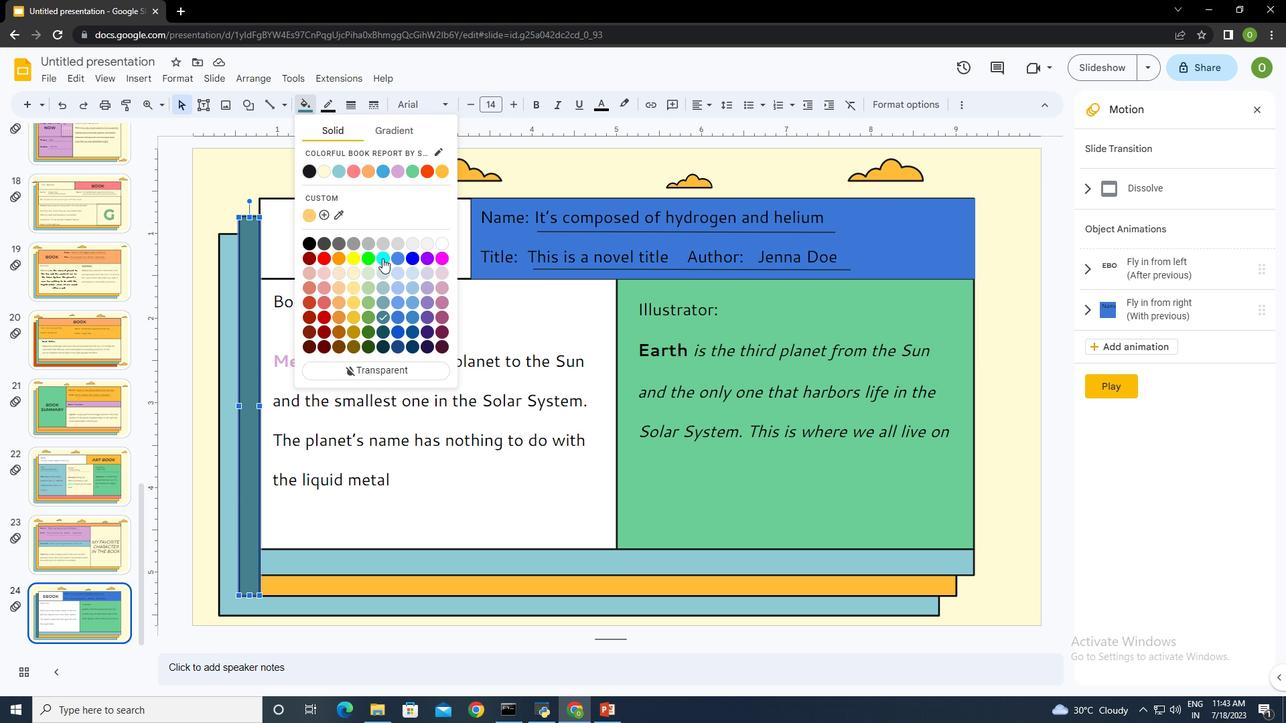 
Action: Mouse moved to (492, 584)
Screenshot: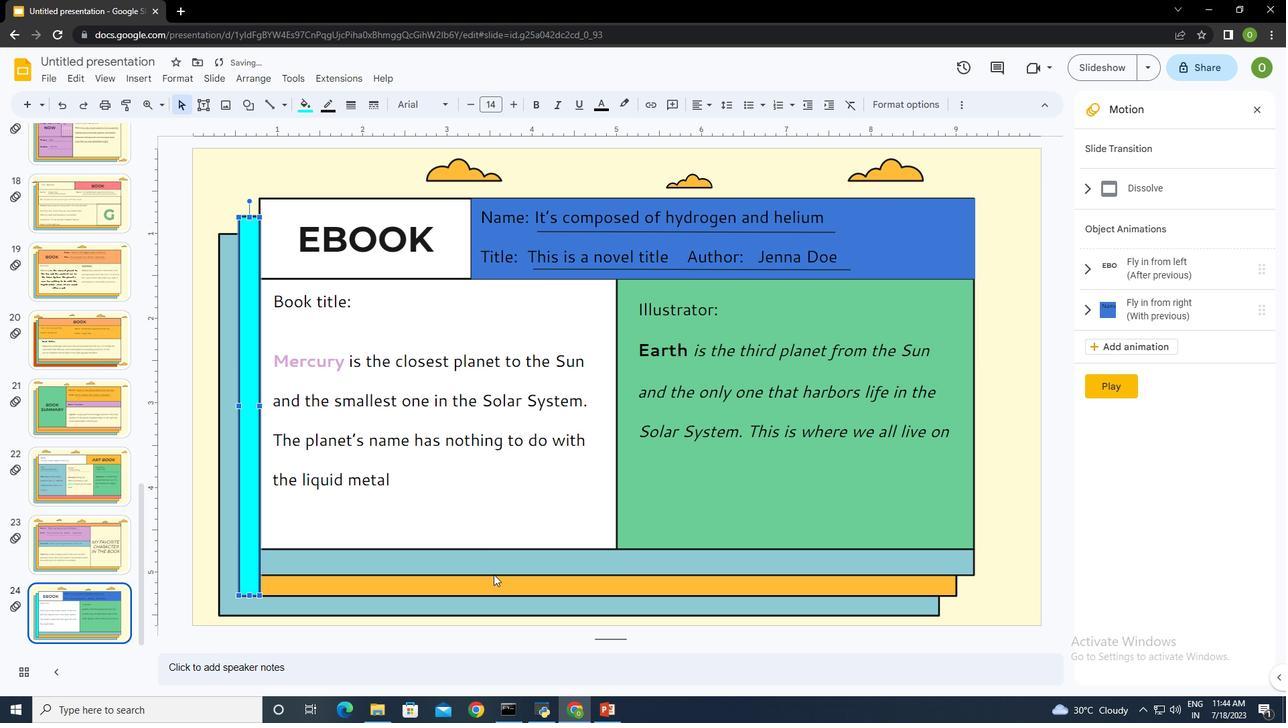 
Action: Mouse pressed left at (492, 584)
Screenshot: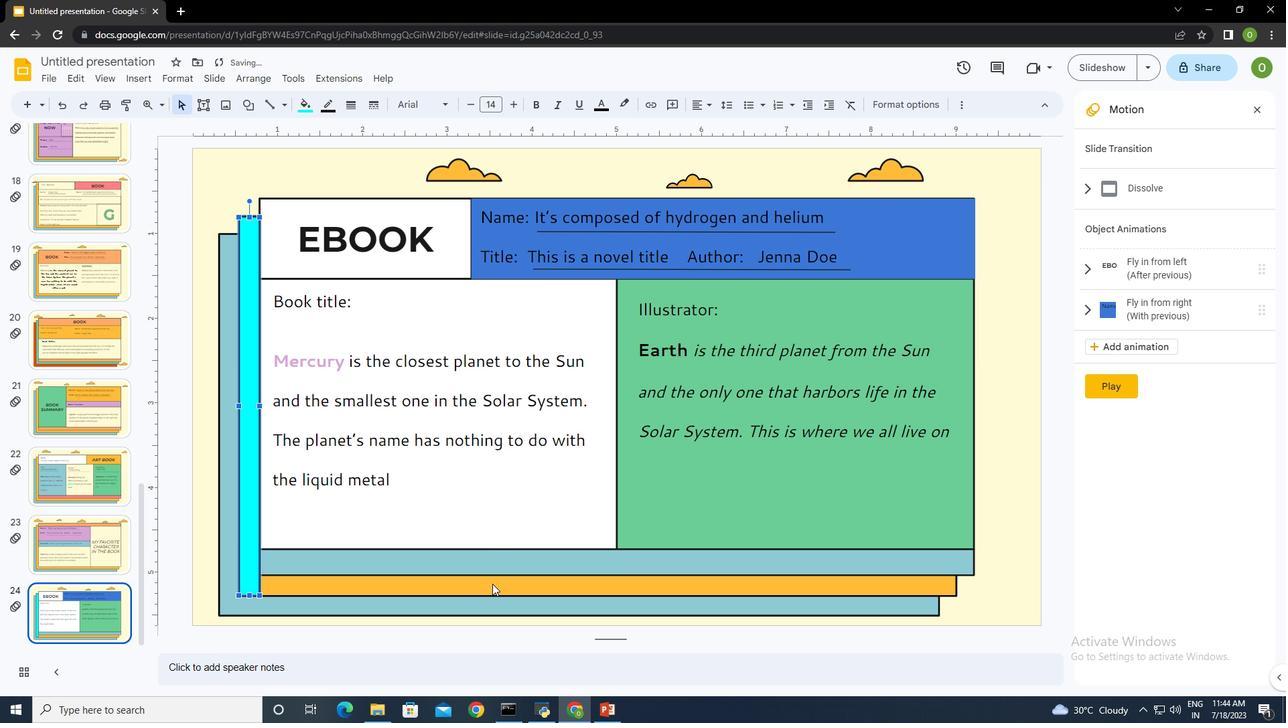 
Action: Mouse moved to (1256, 109)
Screenshot: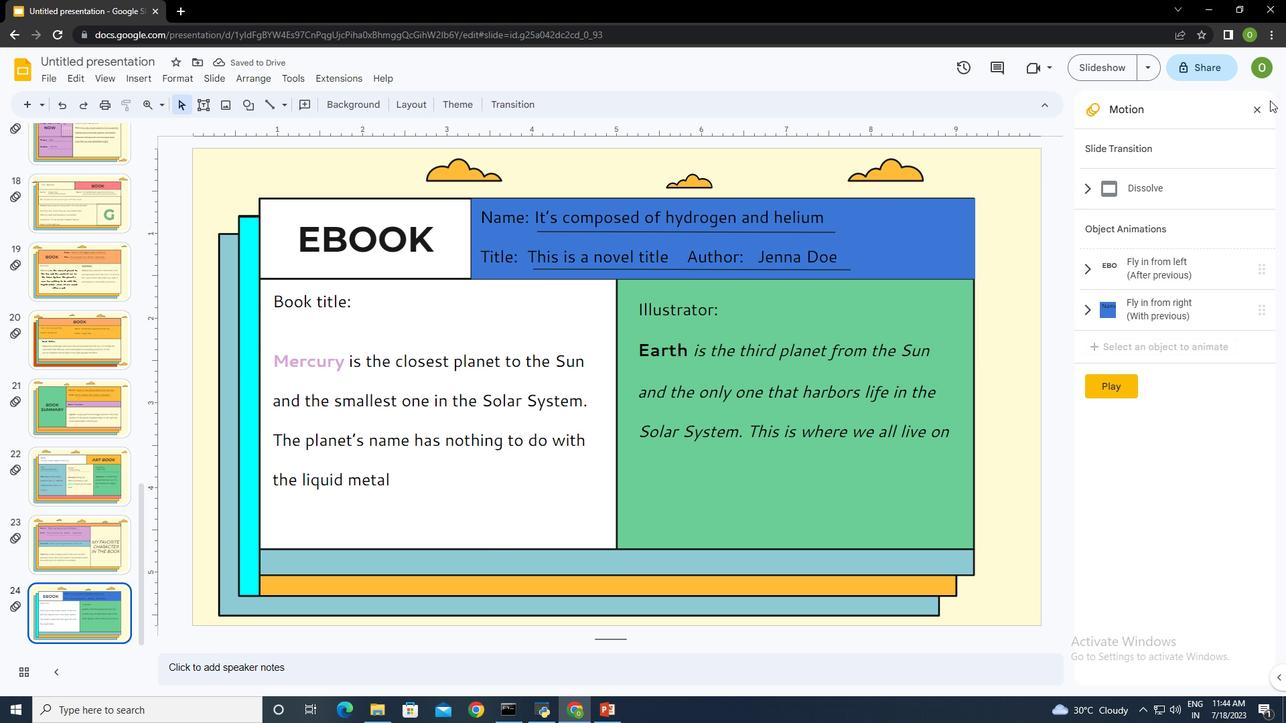 
Action: Mouse pressed left at (1256, 109)
Screenshot: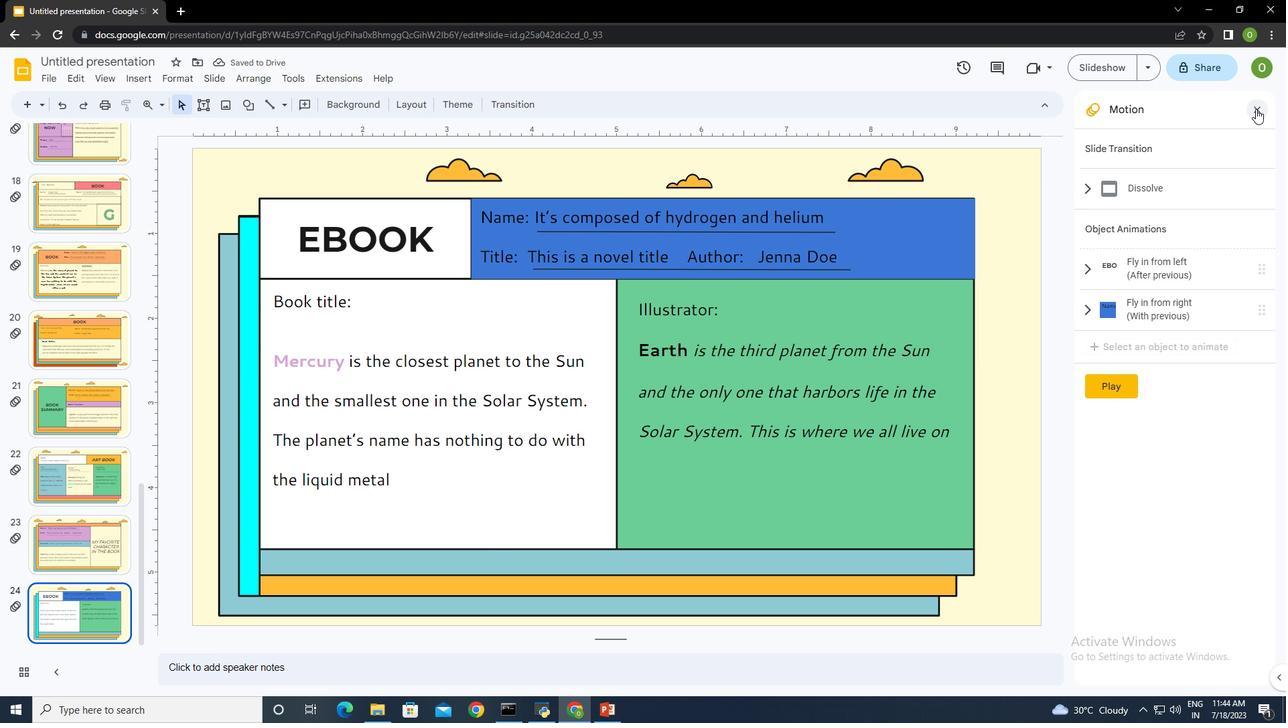 
Action: Mouse moved to (79, 60)
Screenshot: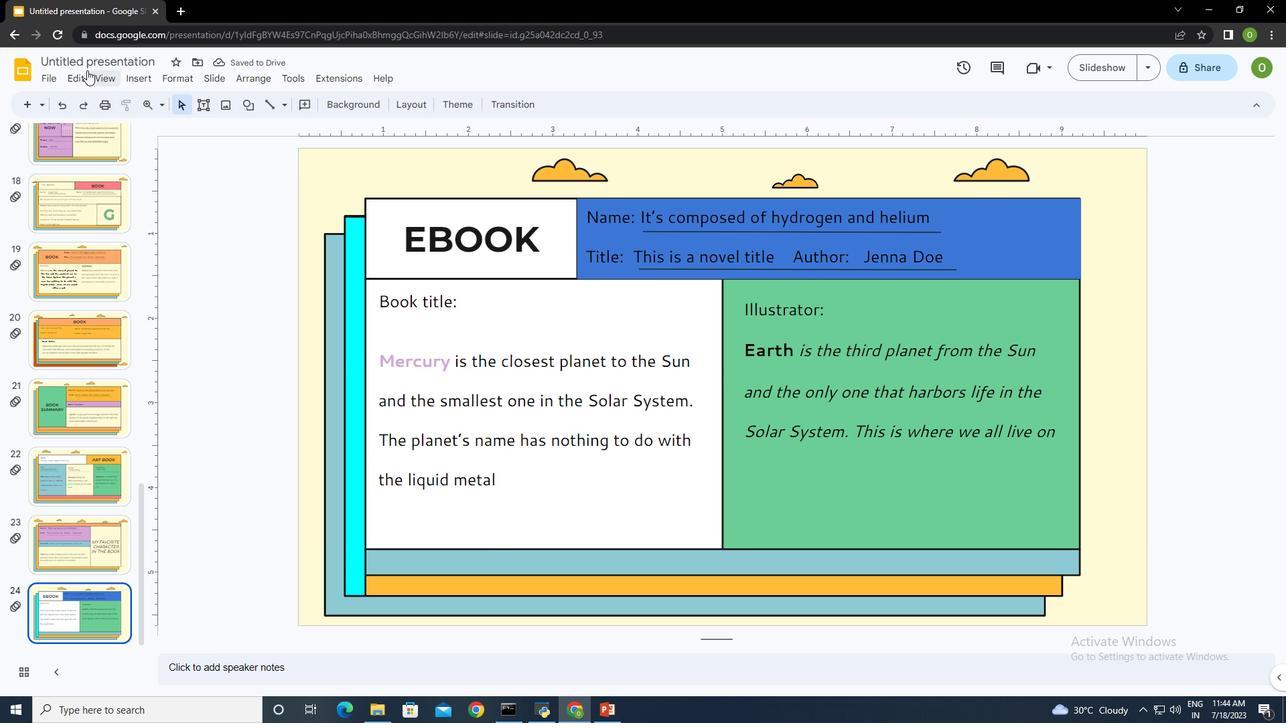 
Action: Mouse pressed left at (79, 60)
Screenshot: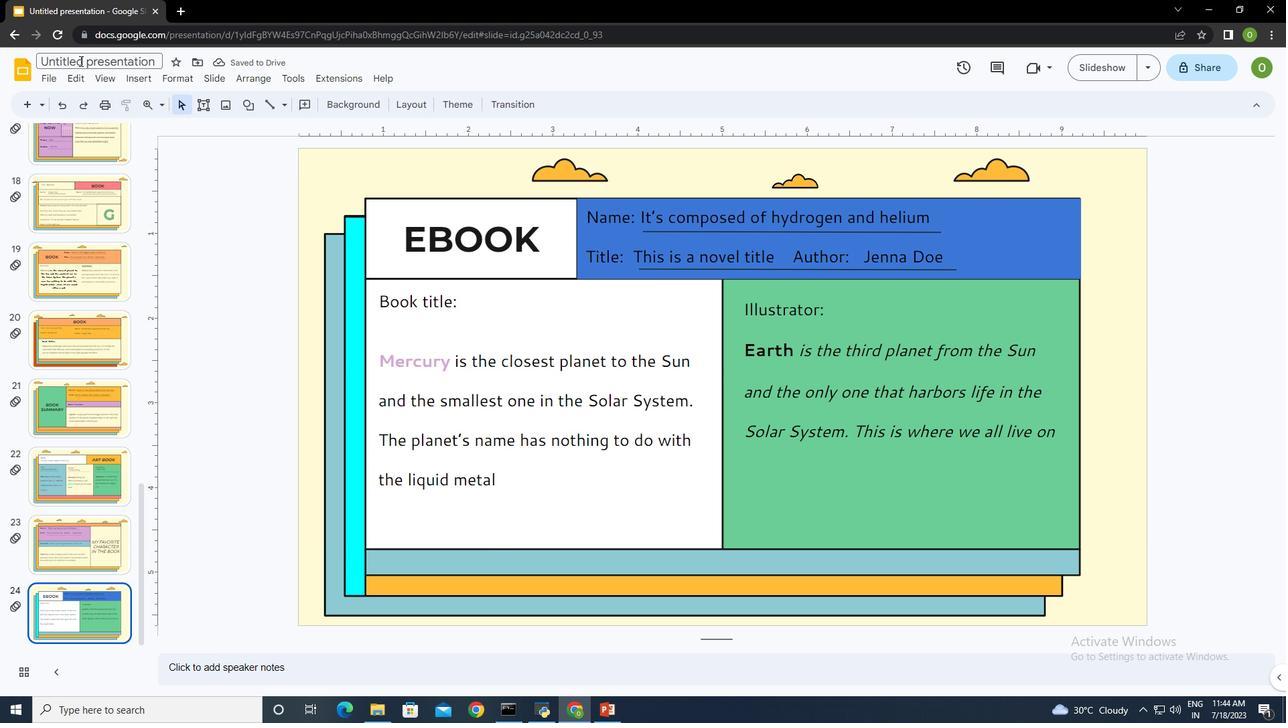 
Action: Mouse moved to (90, 70)
Screenshot: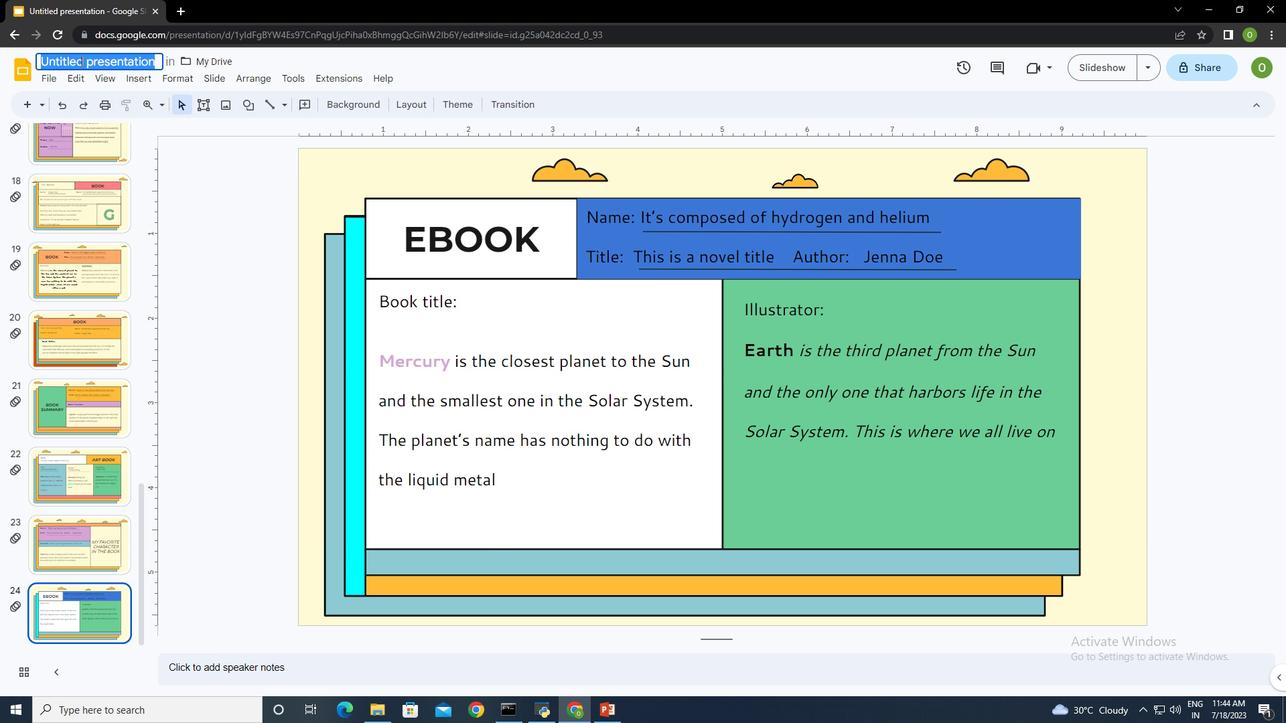 
Action: Key pressed <Key.shift><Key.shift>Ebook<Key.enter>
Screenshot: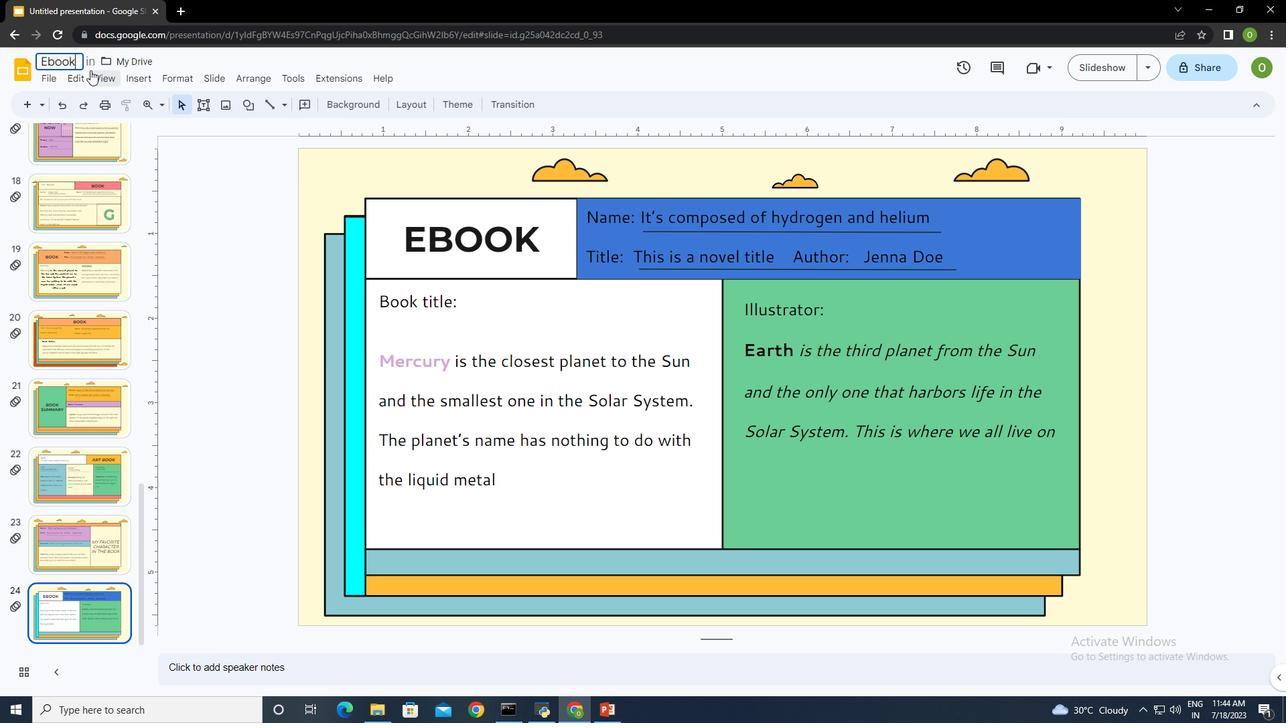 
